 Task: Explore Airbnb accommodation in Budapest XVI. kerÃÂ¼let, Hungary from 5th December, 2023 to 16th December, 2023 for 2 adults. Place can be entire room with 1  bedroom having 1 bed and 1 bathroom. Property type can be hotel.
Action: Mouse moved to (591, 126)
Screenshot: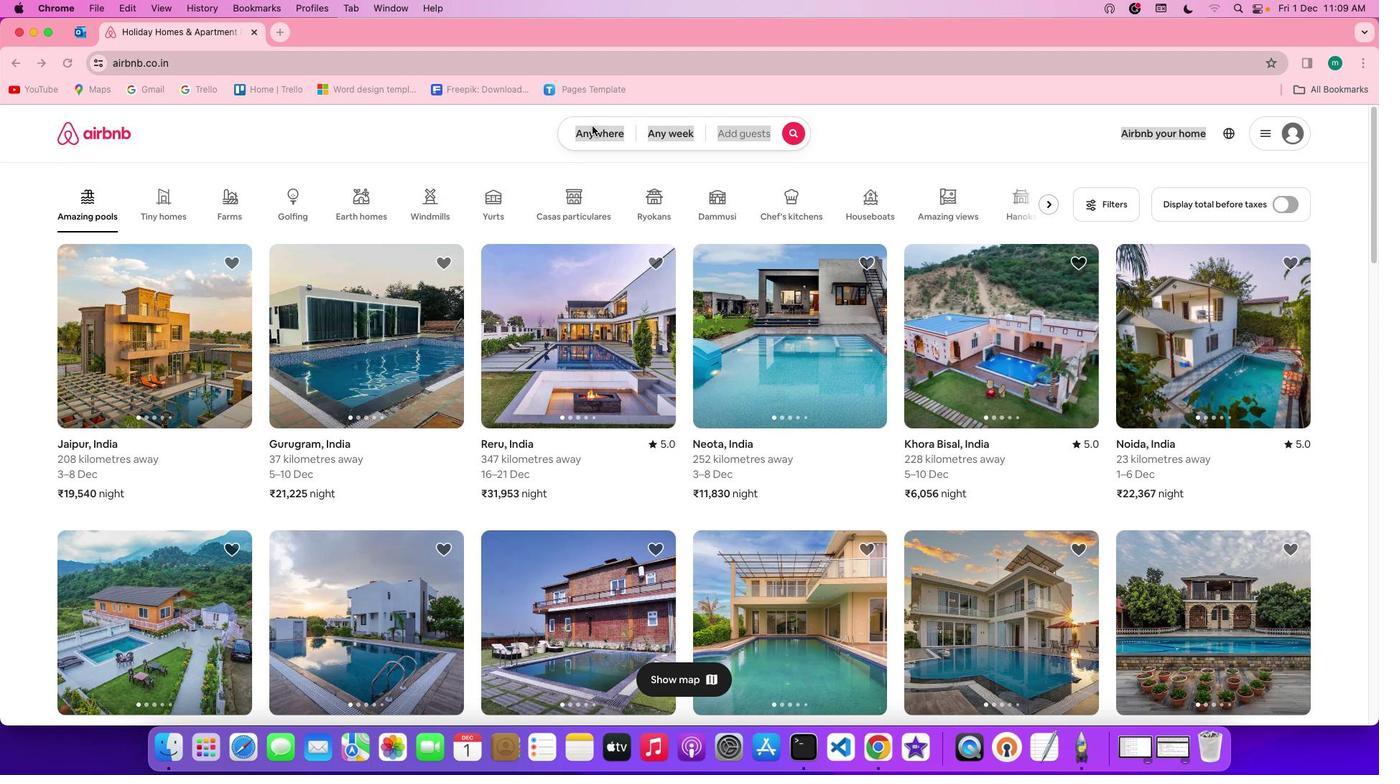 
Action: Mouse pressed left at (591, 126)
Screenshot: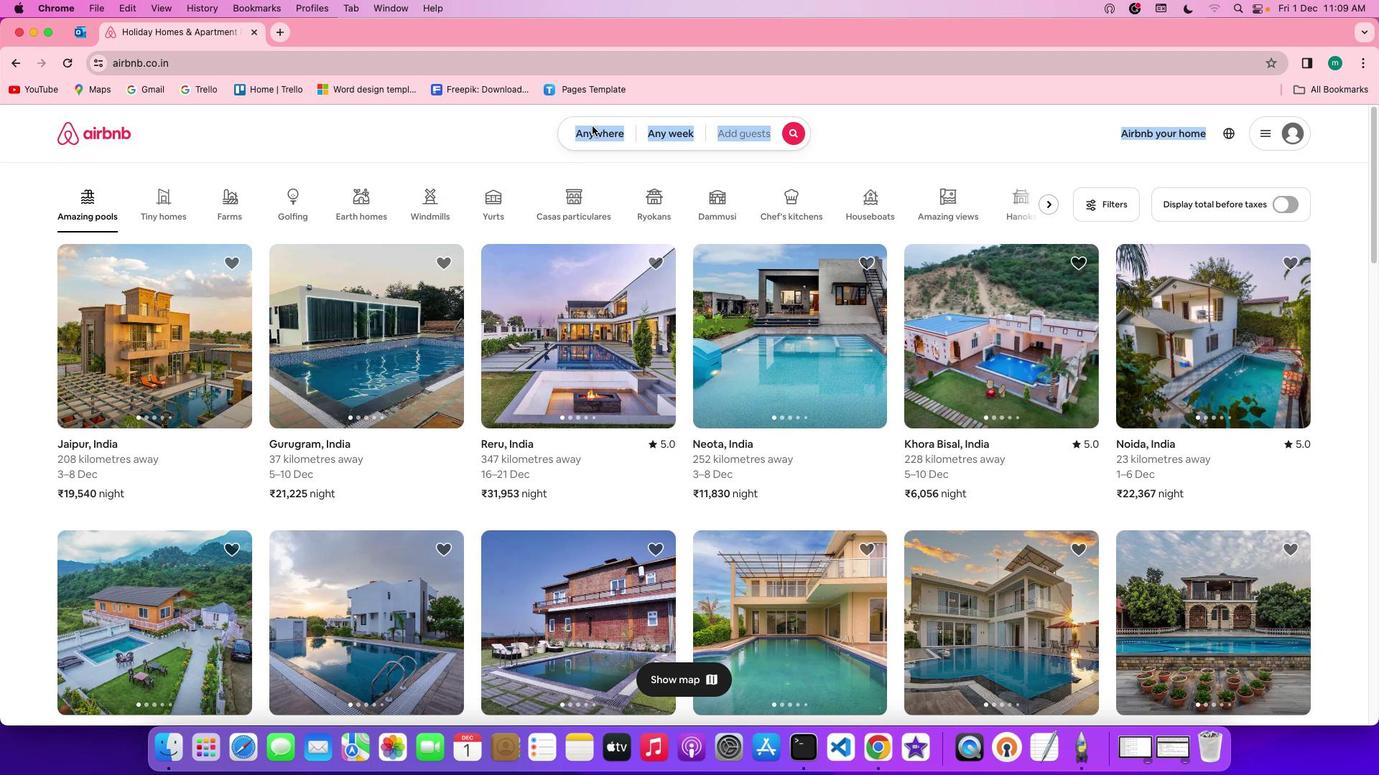 
Action: Mouse pressed left at (591, 126)
Screenshot: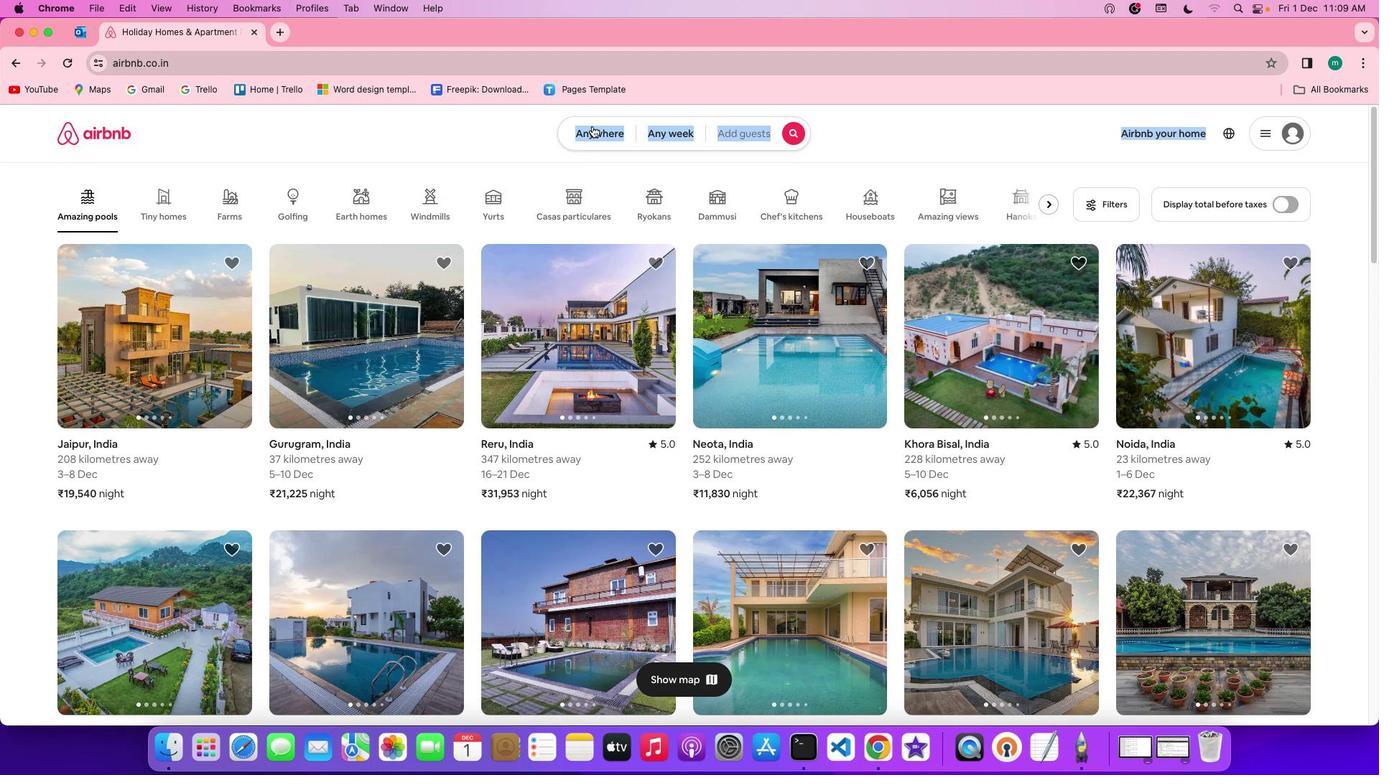 
Action: Mouse moved to (532, 191)
Screenshot: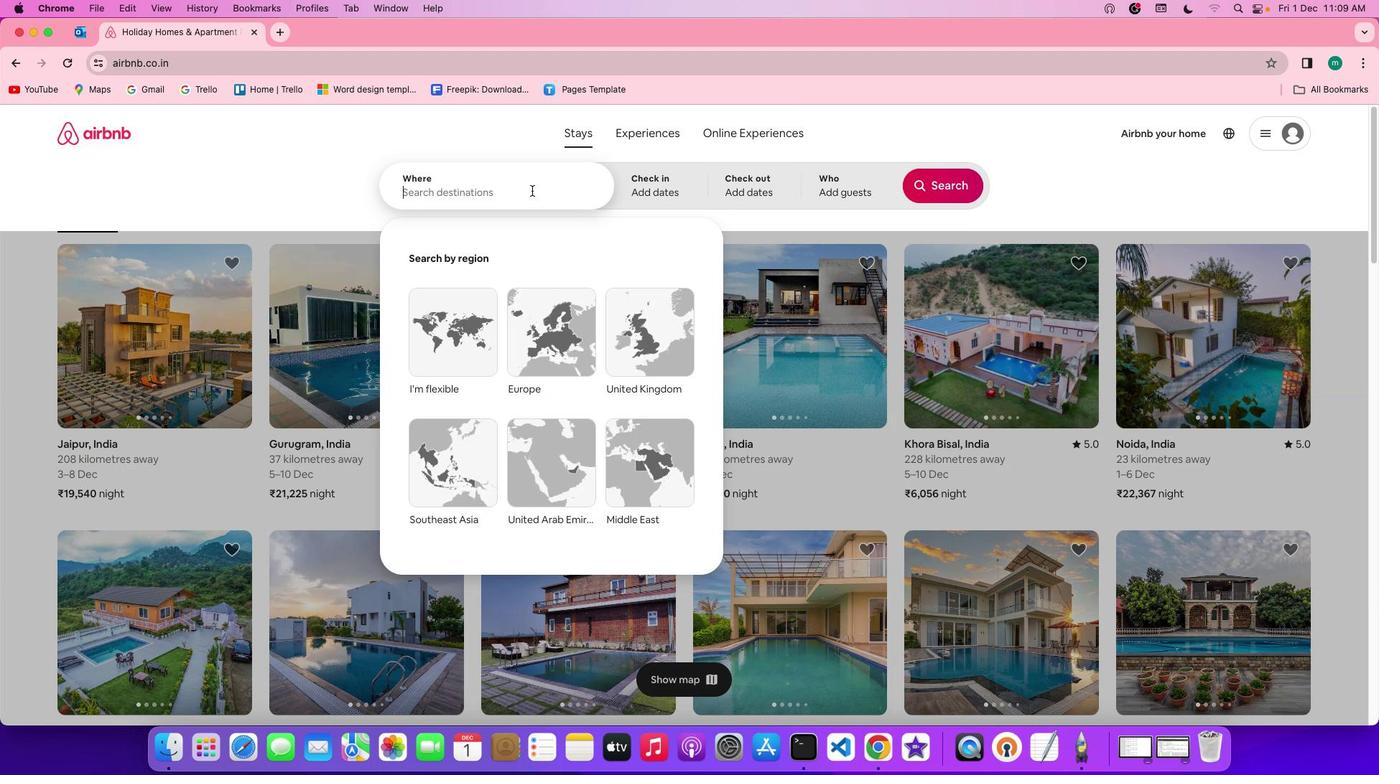 
Action: Mouse pressed left at (532, 191)
Screenshot: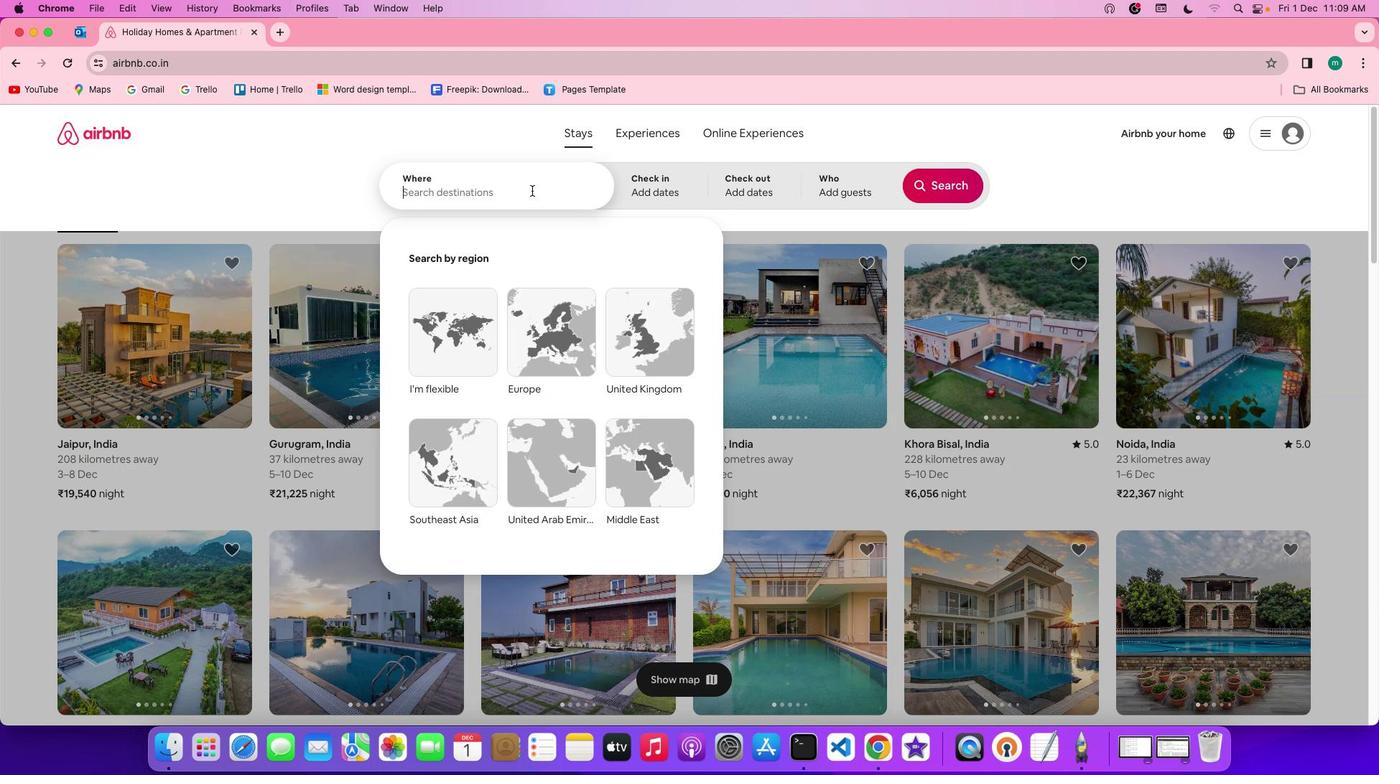
Action: Key pressed Key.shift'B''u''d''a''p''e''s''t'Key.spaceKey.shift'X''V''I''.'Key.spaceKey.shift'K''e''r''u''l''e''t'','Key.spaceKey.shift'H''u''n''g''a''r''y'
Screenshot: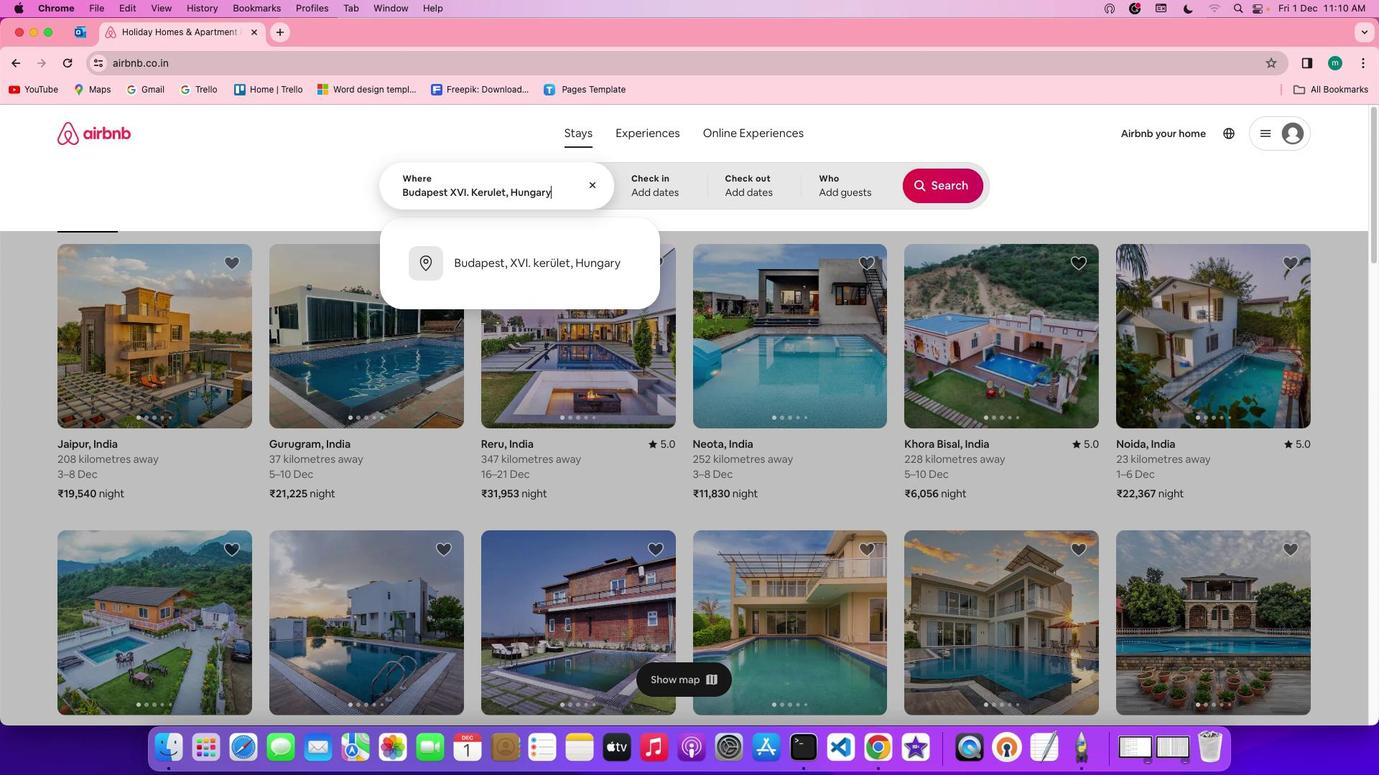 
Action: Mouse moved to (674, 174)
Screenshot: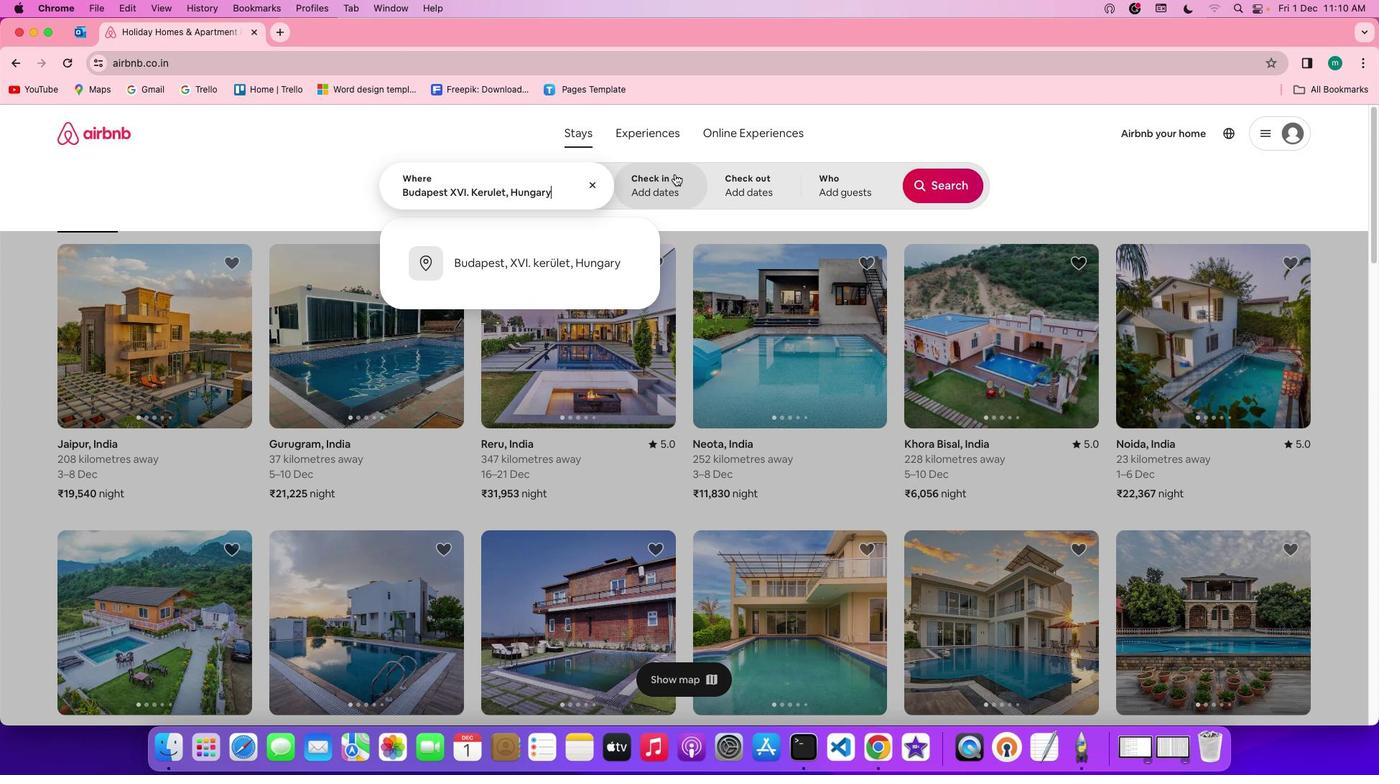 
Action: Mouse pressed left at (674, 174)
Screenshot: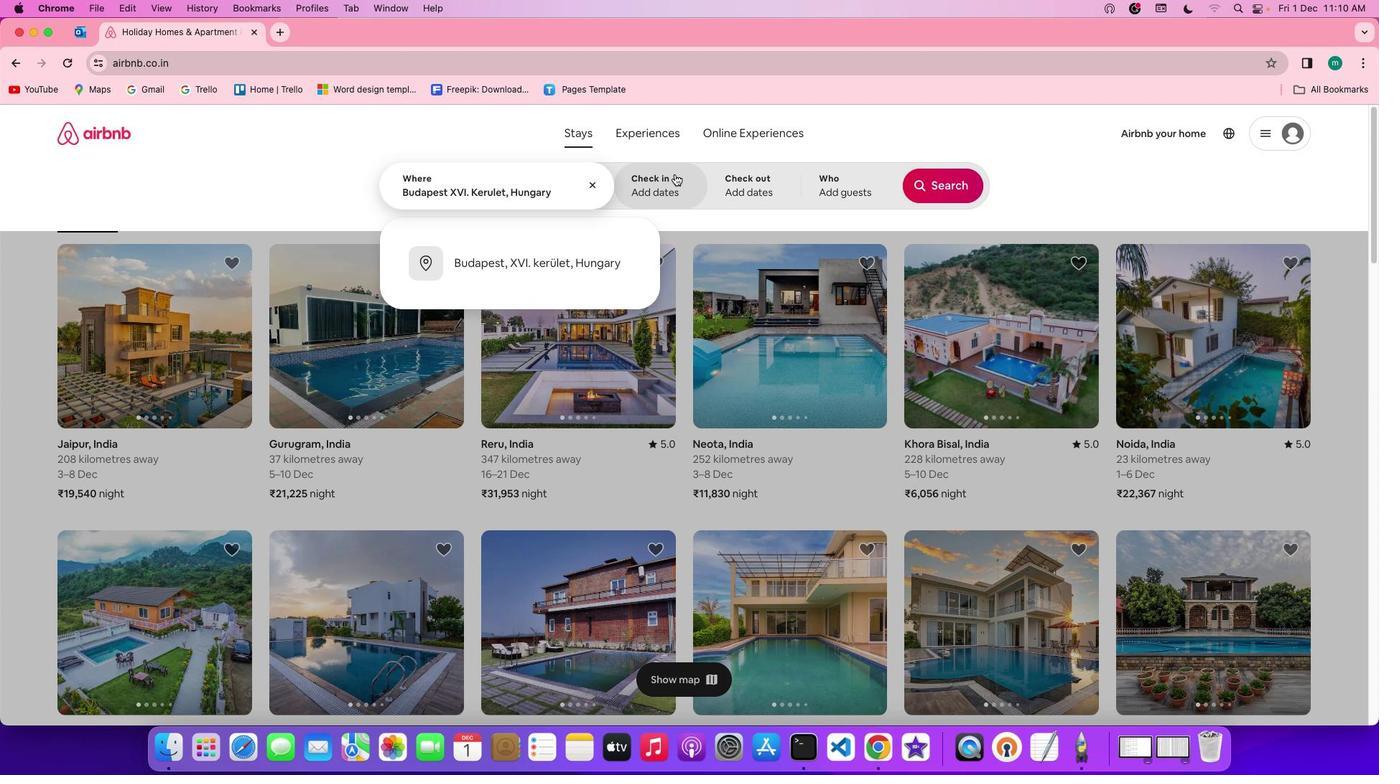 
Action: Mouse moved to (886, 357)
Screenshot: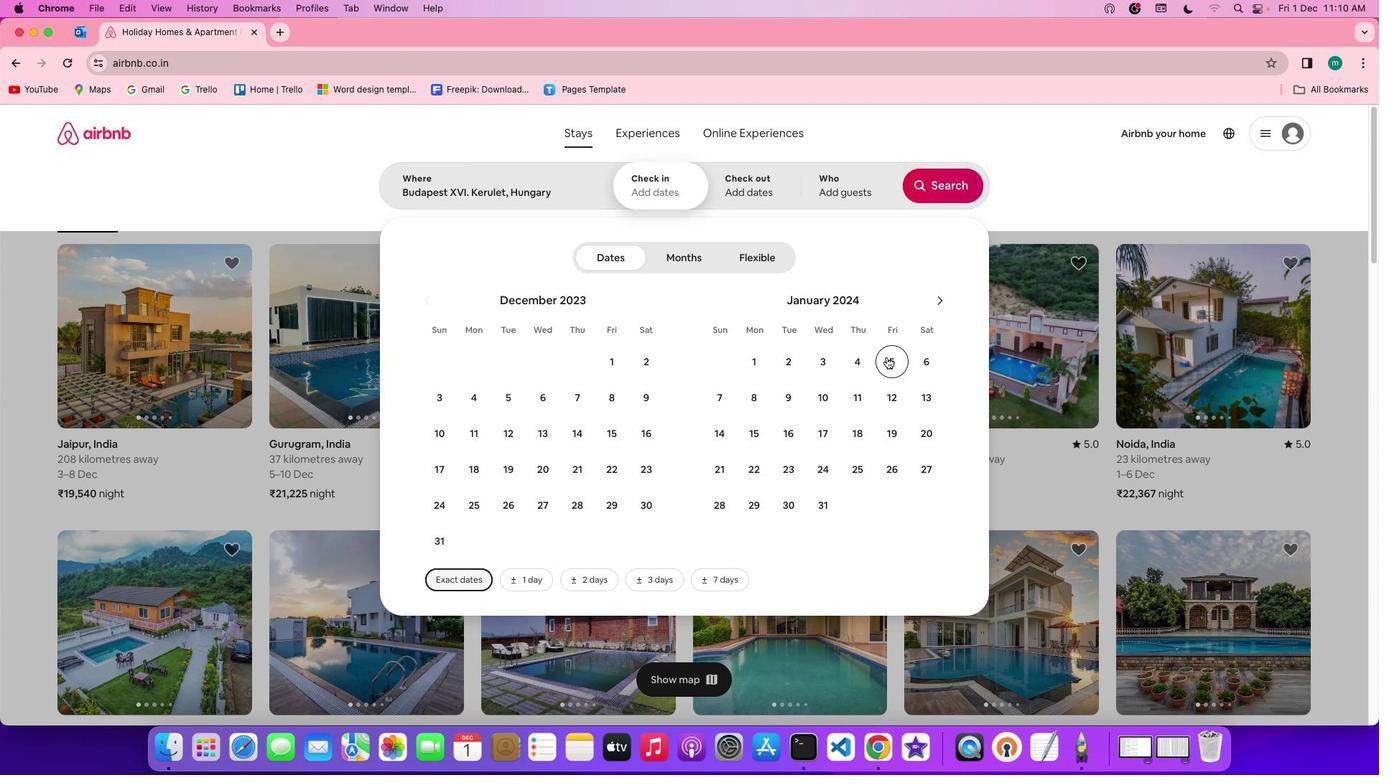 
Action: Mouse pressed left at (886, 357)
Screenshot: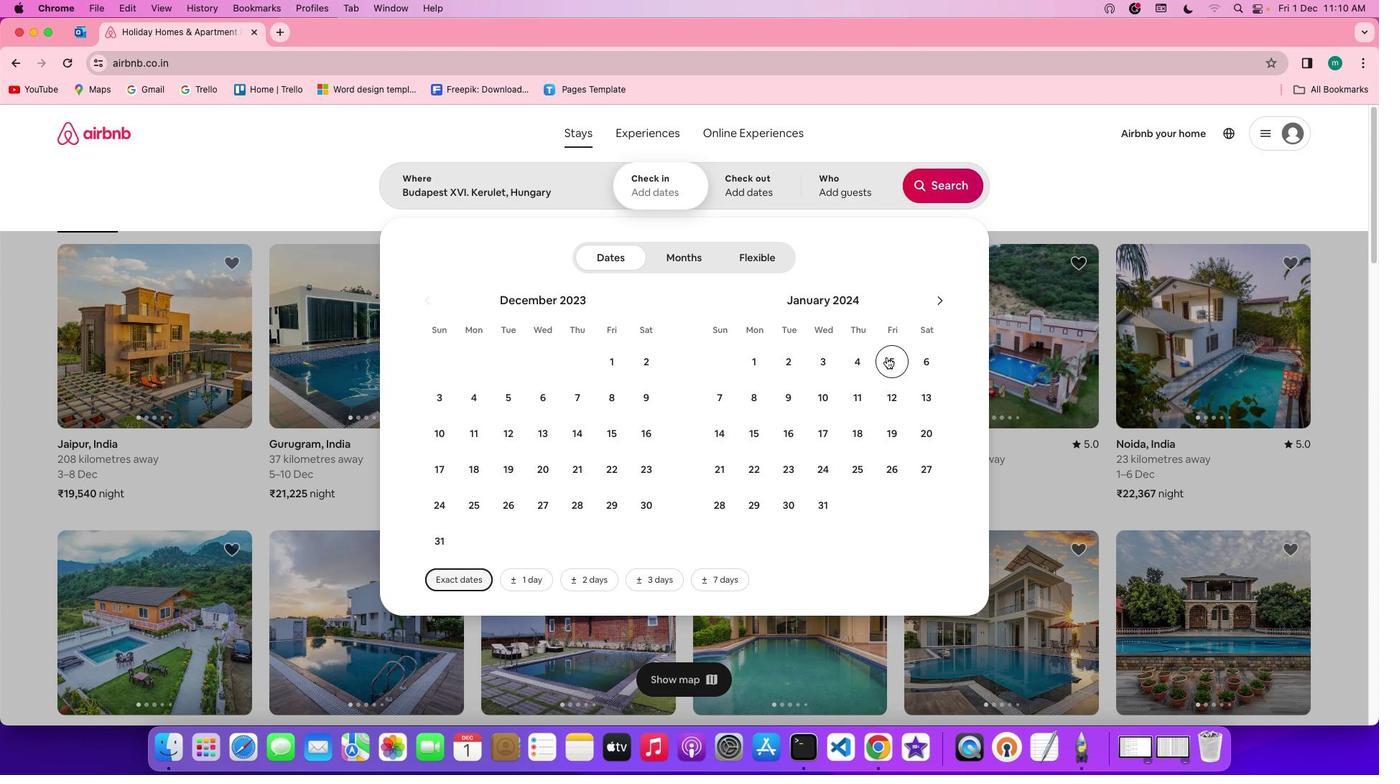 
Action: Mouse moved to (774, 433)
Screenshot: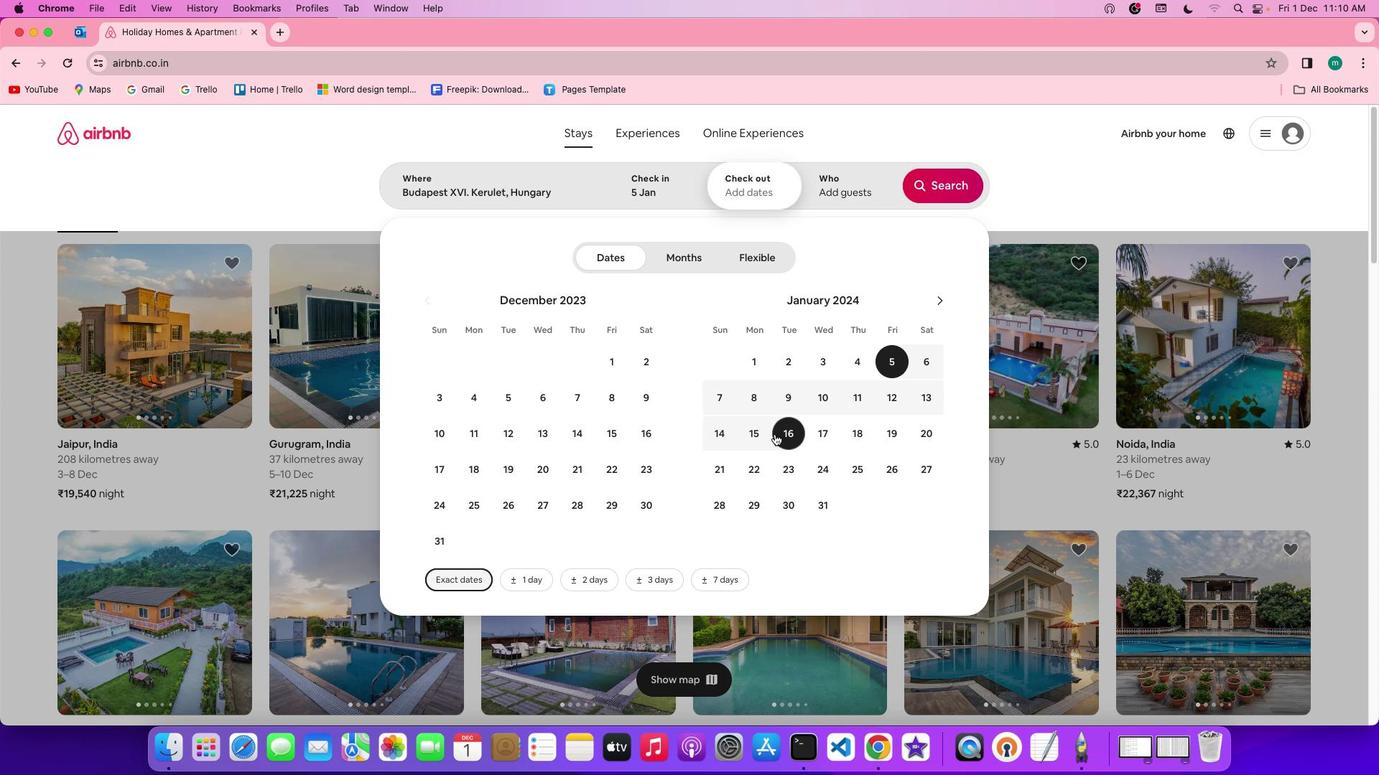 
Action: Mouse pressed left at (774, 433)
Screenshot: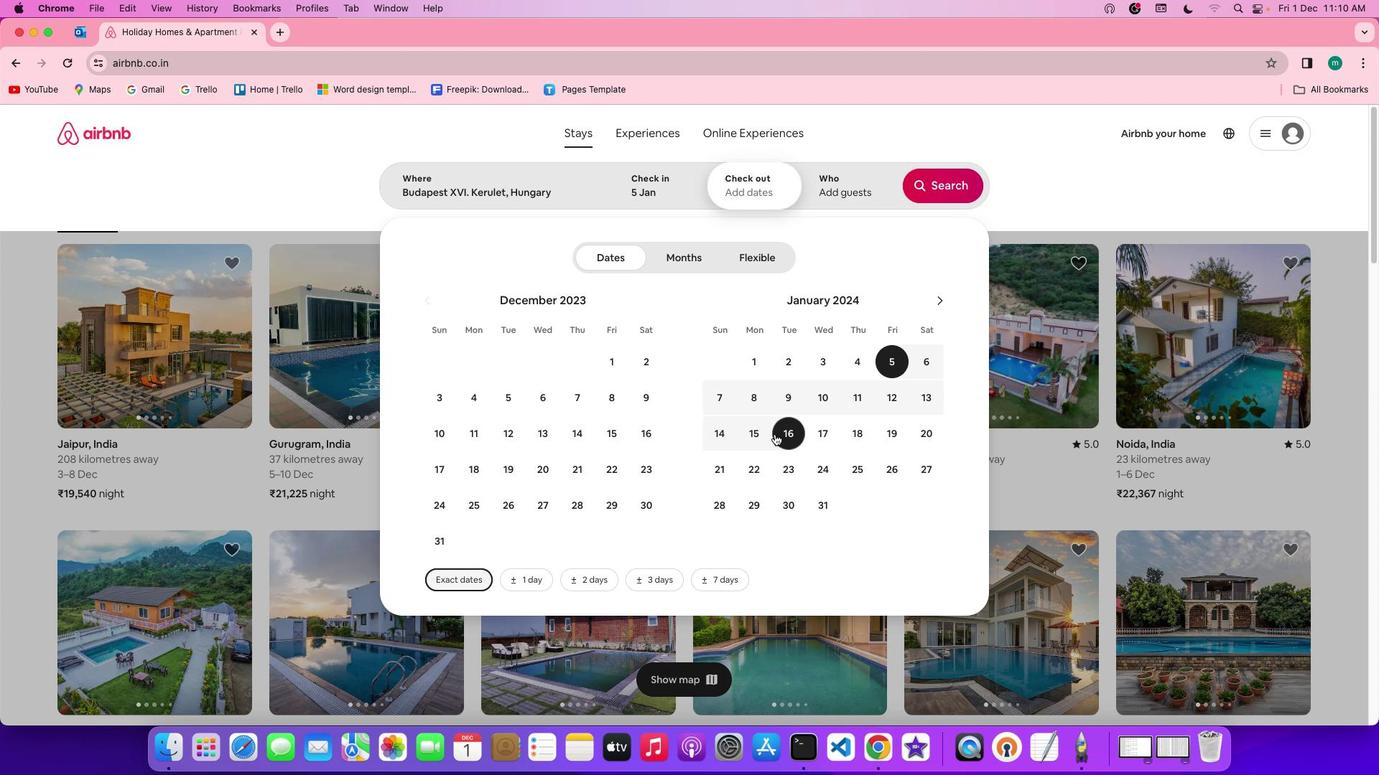 
Action: Mouse moved to (846, 175)
Screenshot: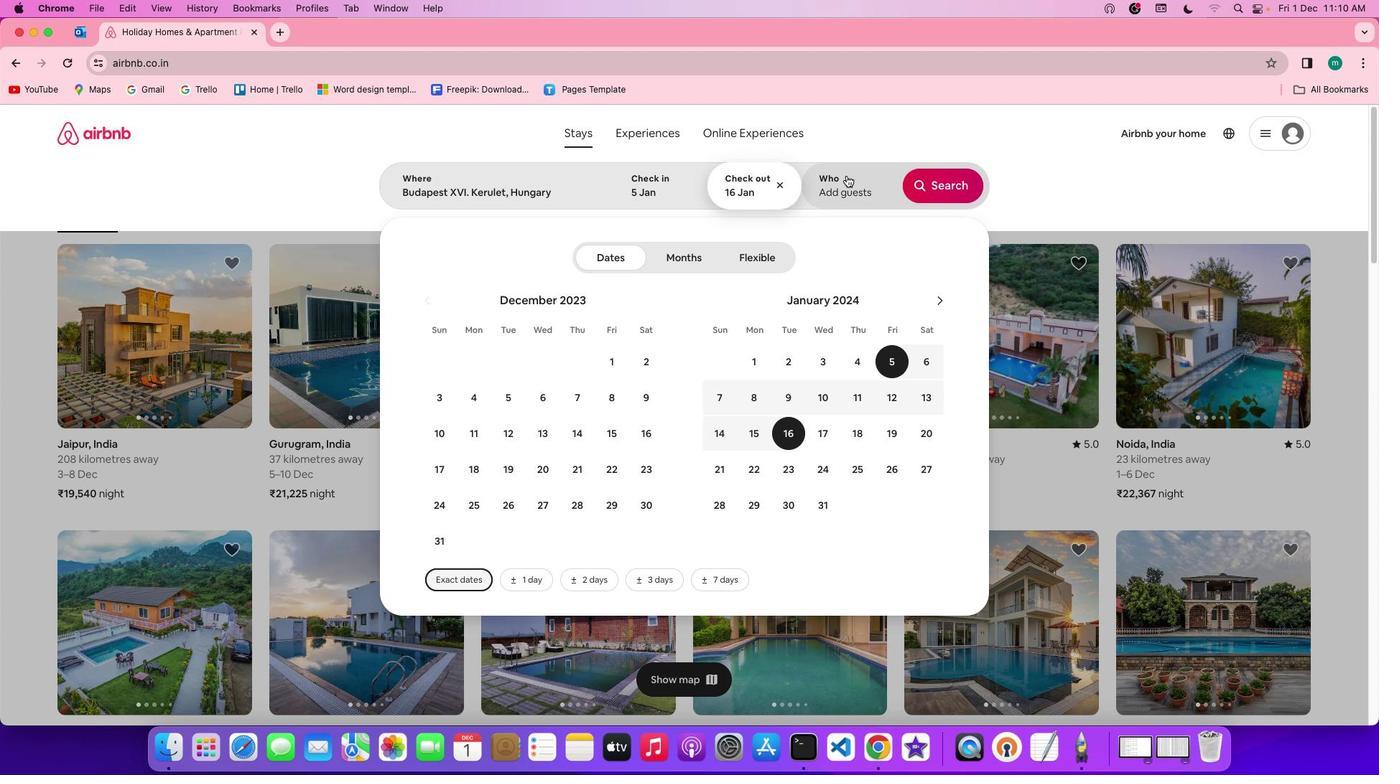 
Action: Mouse pressed left at (846, 175)
Screenshot: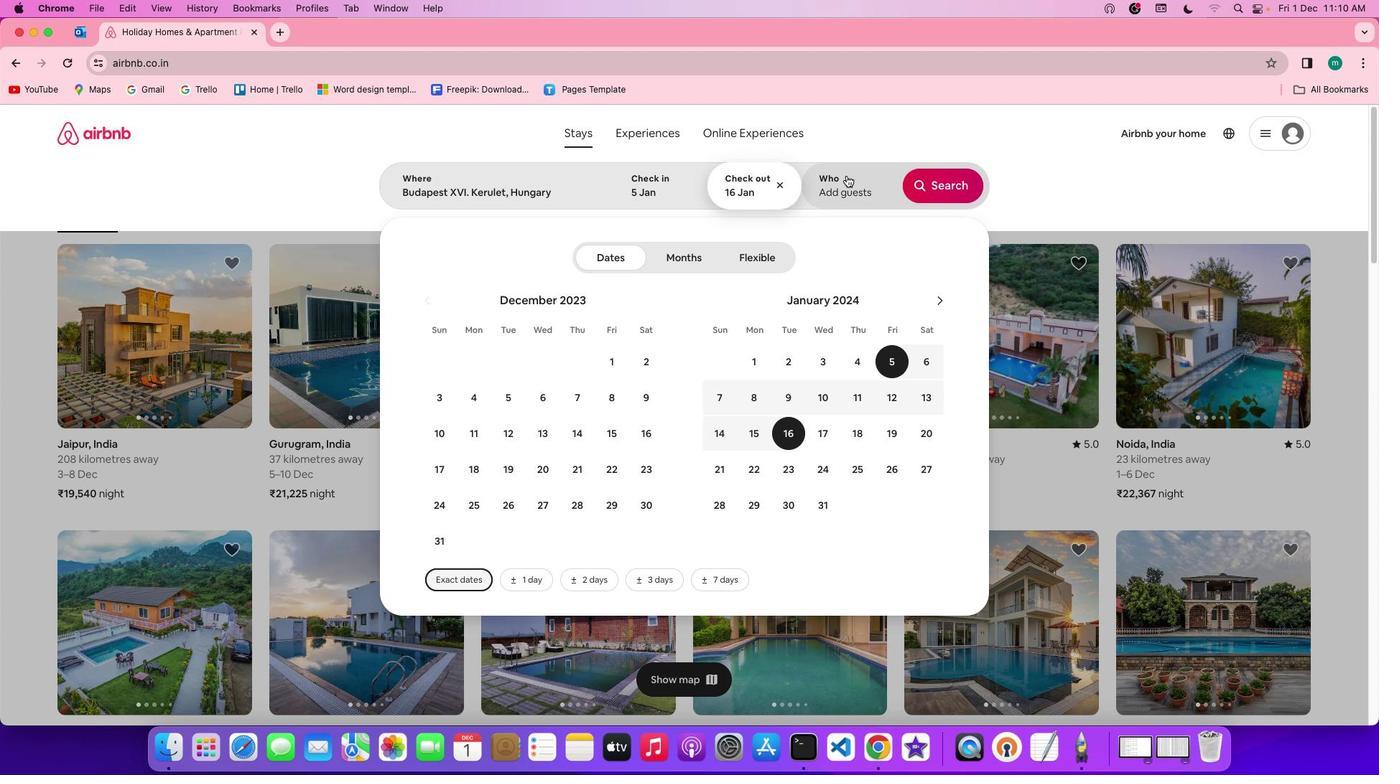 
Action: Mouse moved to (945, 260)
Screenshot: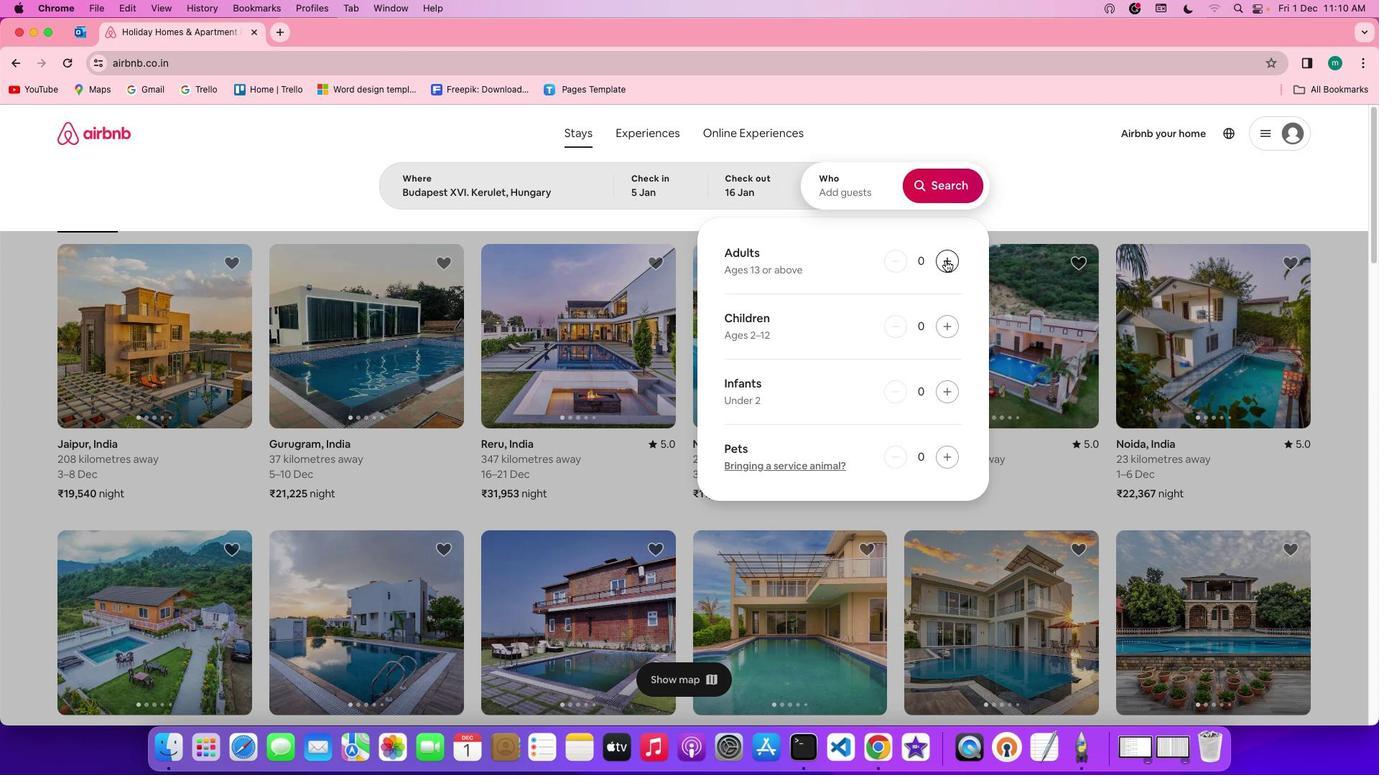 
Action: Mouse pressed left at (945, 260)
Screenshot: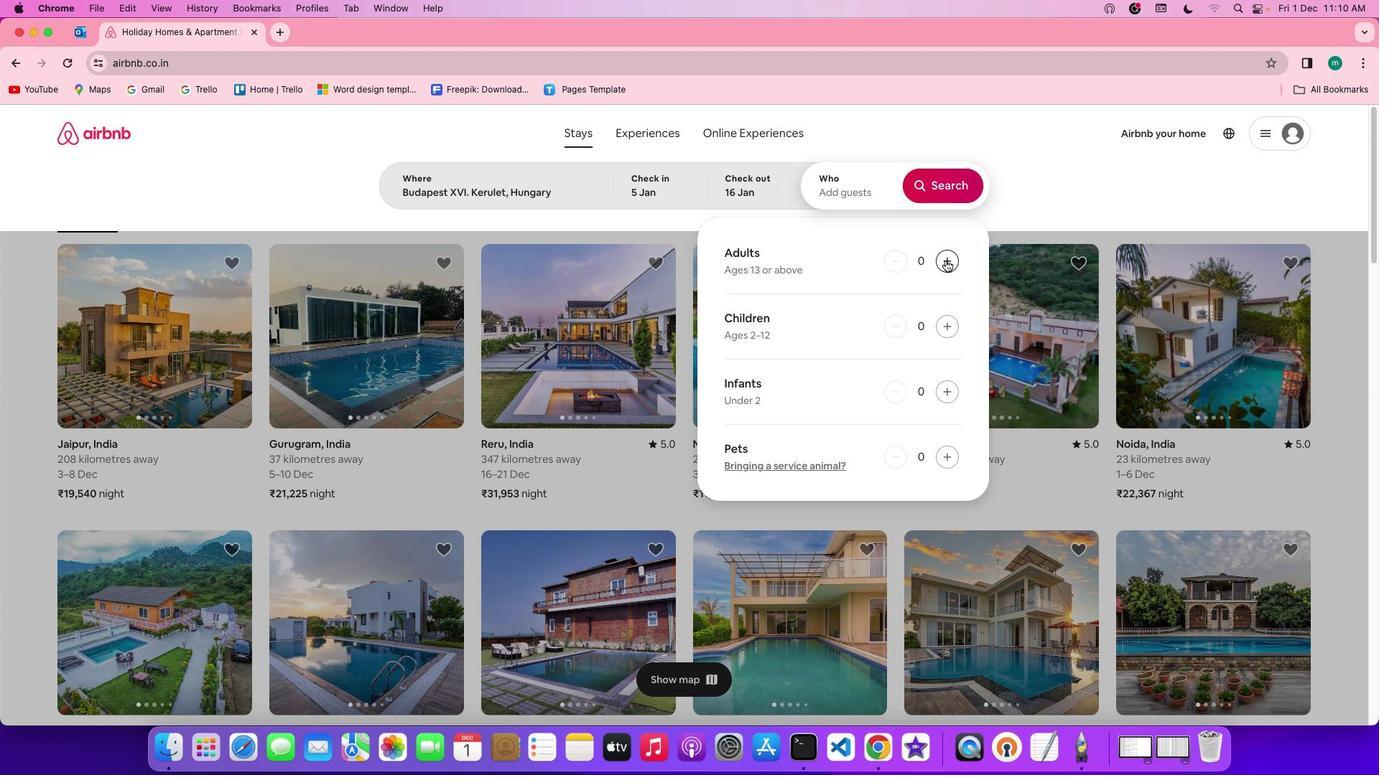 
Action: Mouse pressed left at (945, 260)
Screenshot: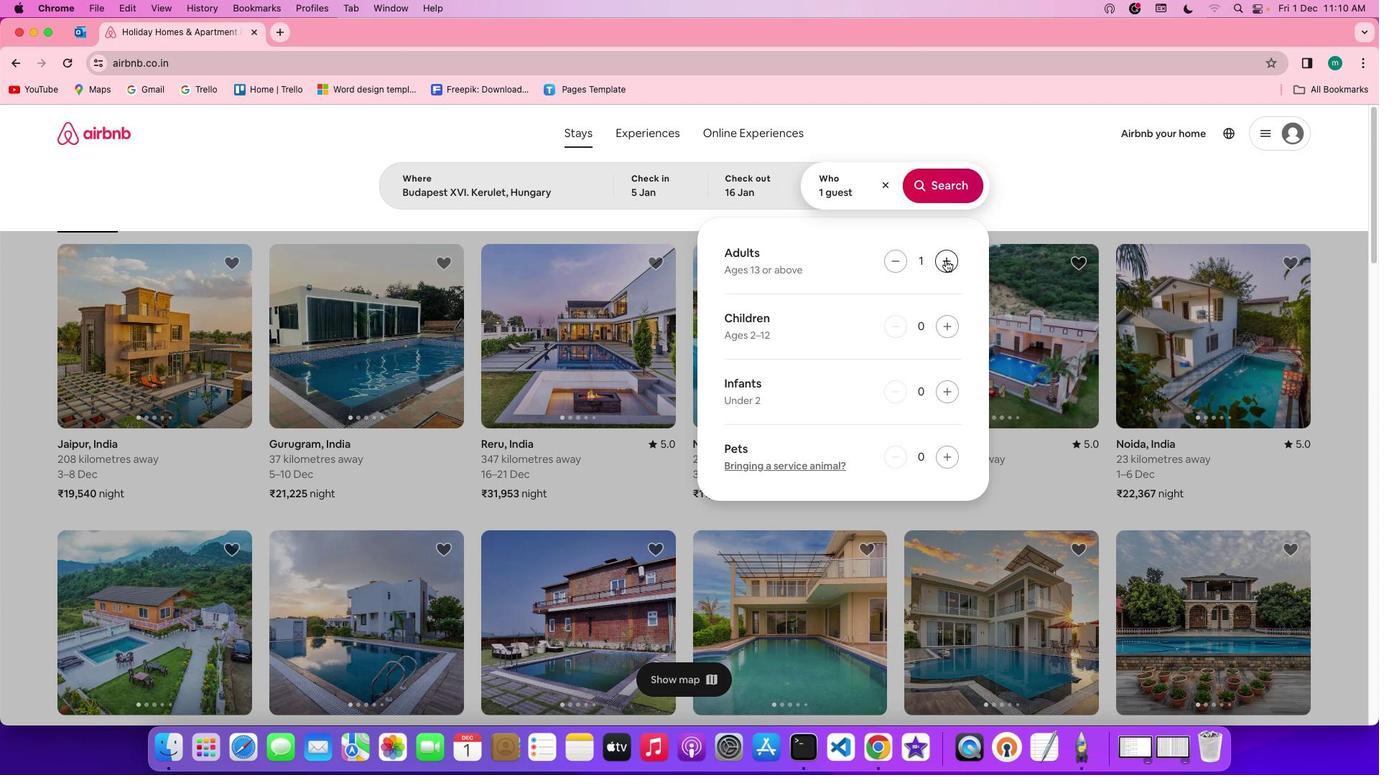 
Action: Mouse moved to (961, 176)
Screenshot: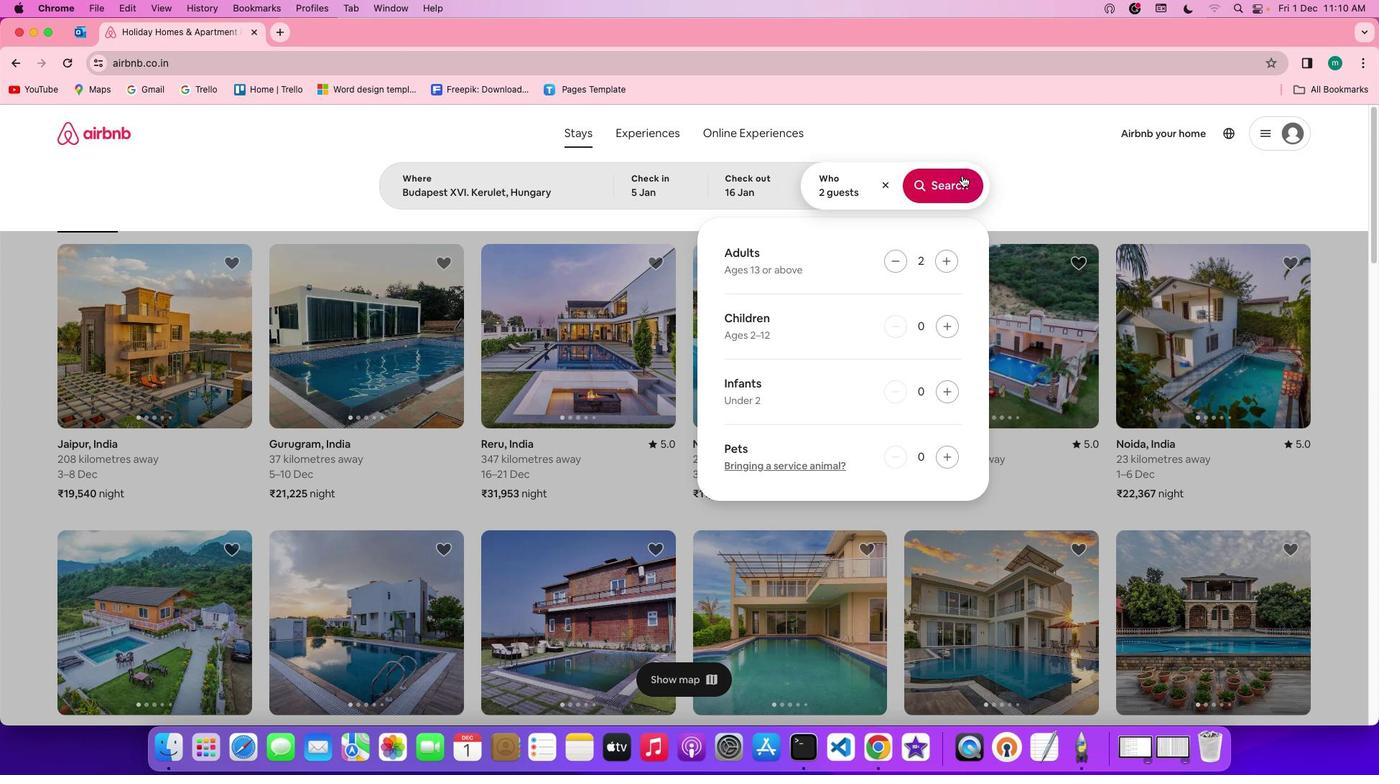 
Action: Mouse pressed left at (961, 176)
Screenshot: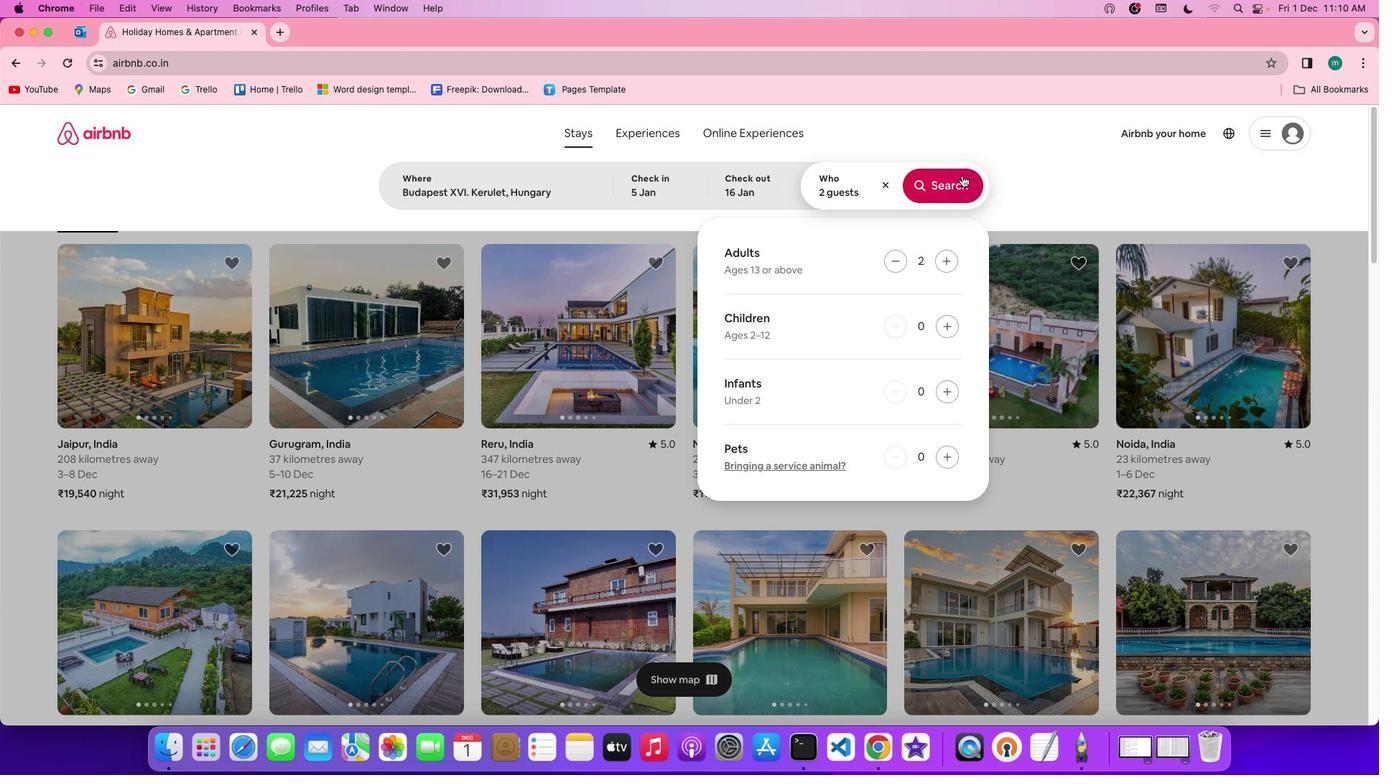 
Action: Mouse moved to (1160, 193)
Screenshot: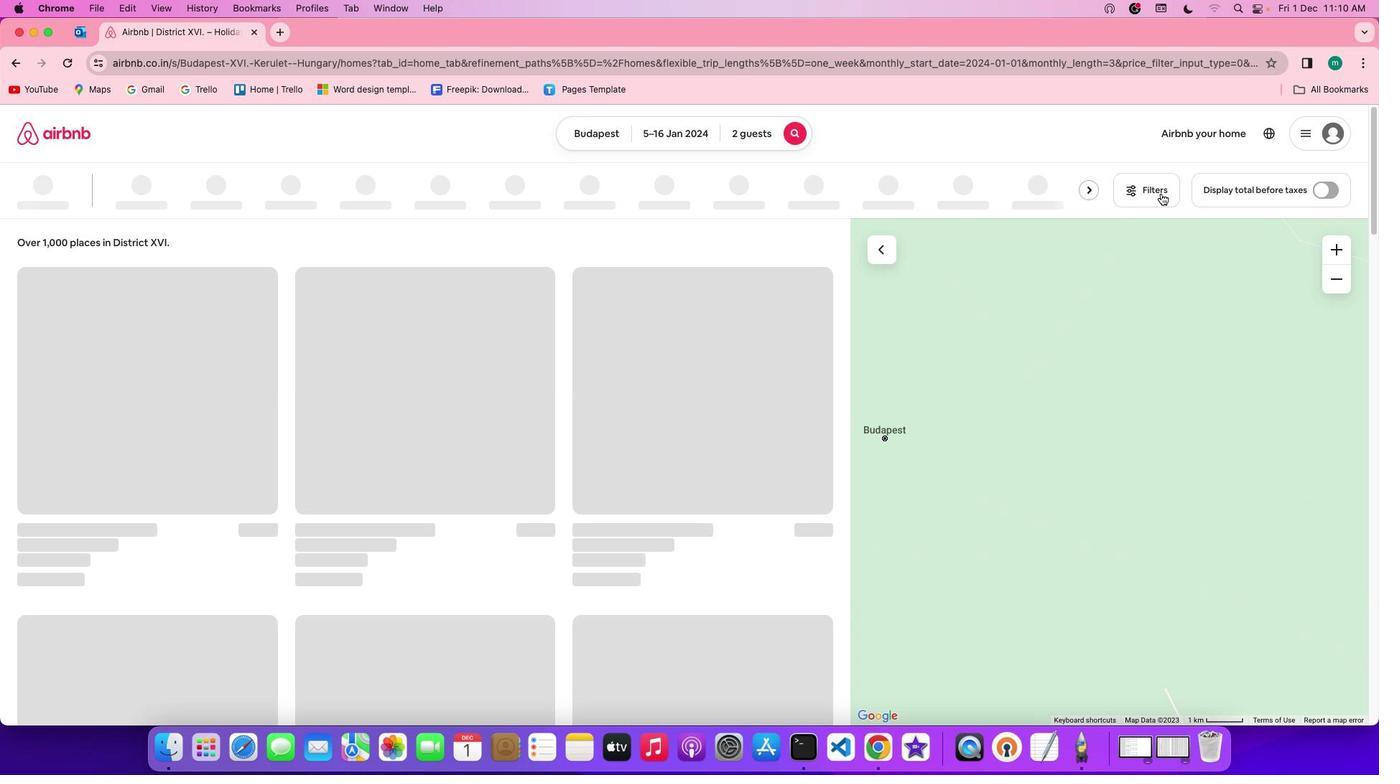 
Action: Mouse pressed left at (1160, 193)
Screenshot: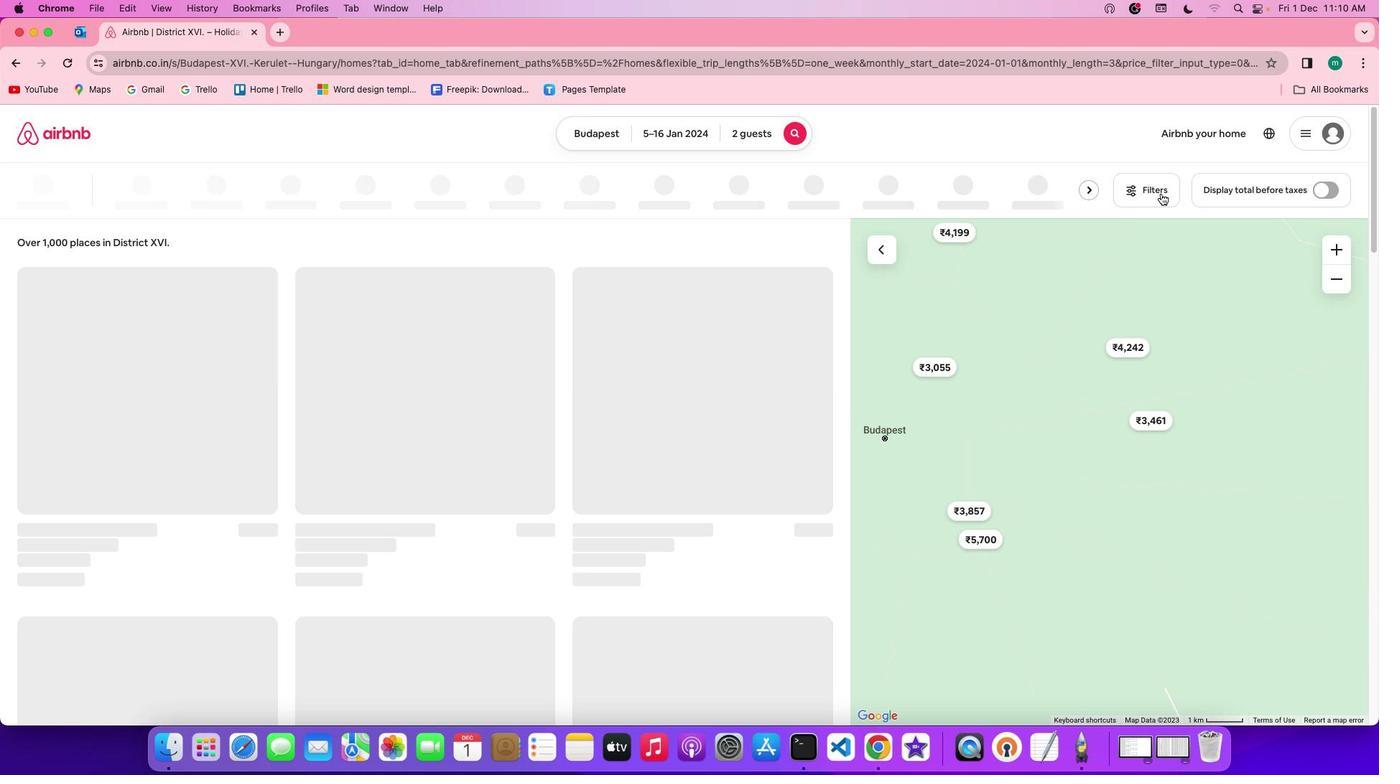 
Action: Mouse moved to (834, 411)
Screenshot: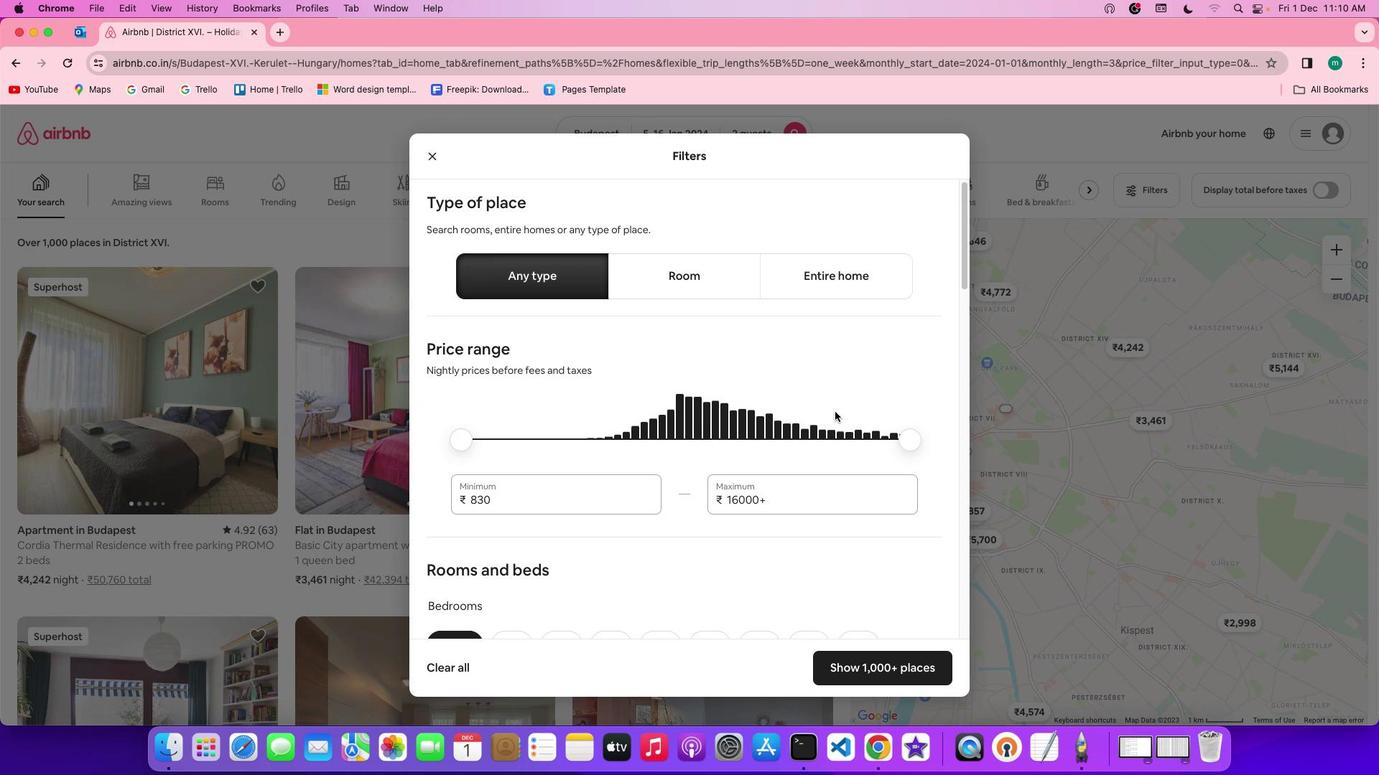 
Action: Mouse scrolled (834, 411) with delta (0, 0)
Screenshot: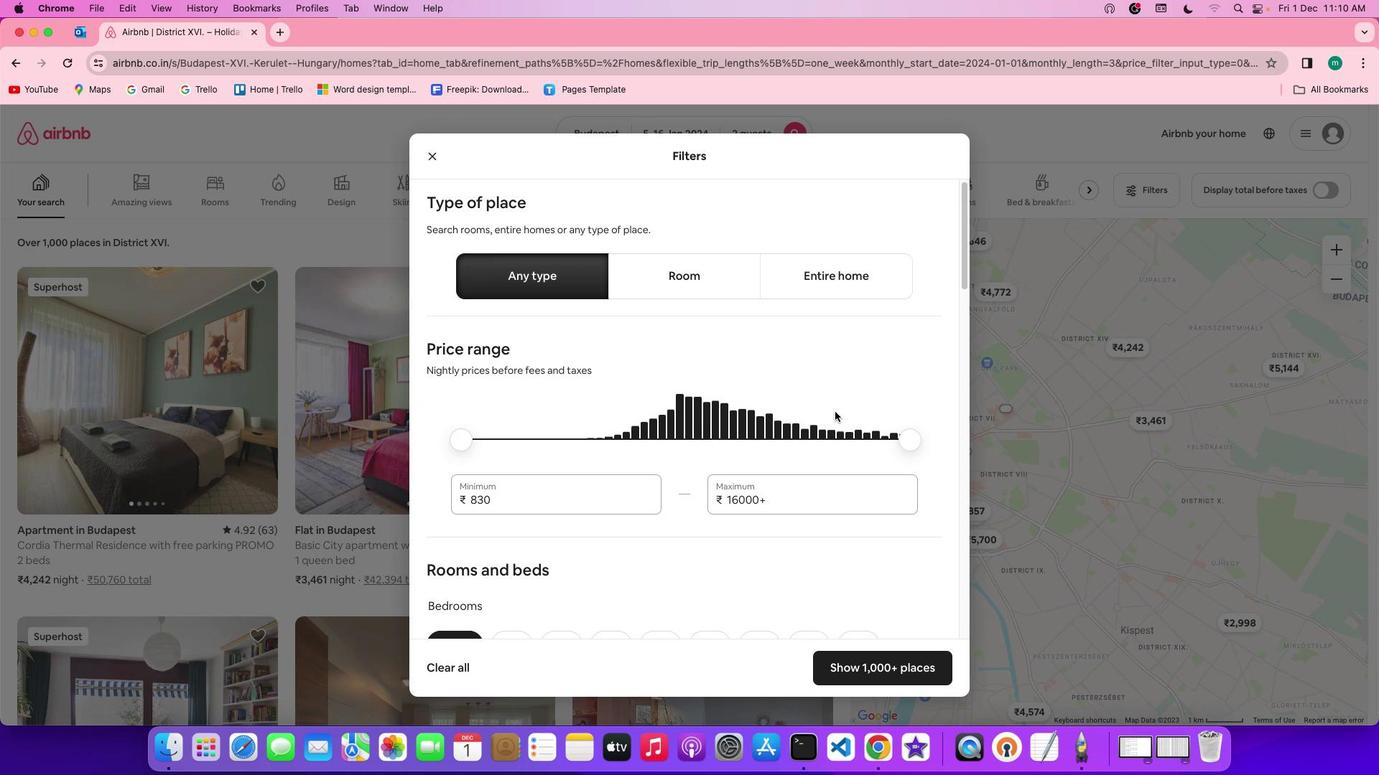 
Action: Mouse moved to (835, 411)
Screenshot: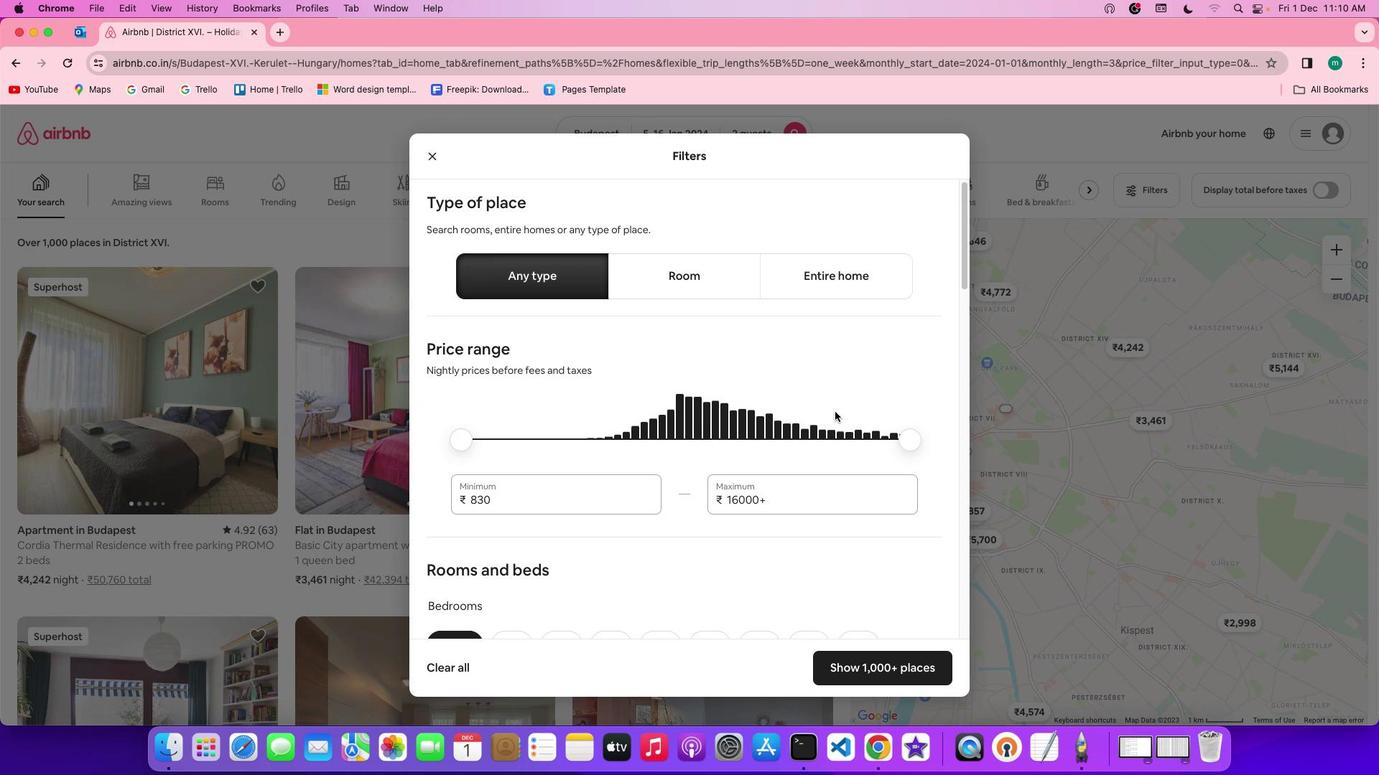 
Action: Mouse scrolled (835, 411) with delta (0, 0)
Screenshot: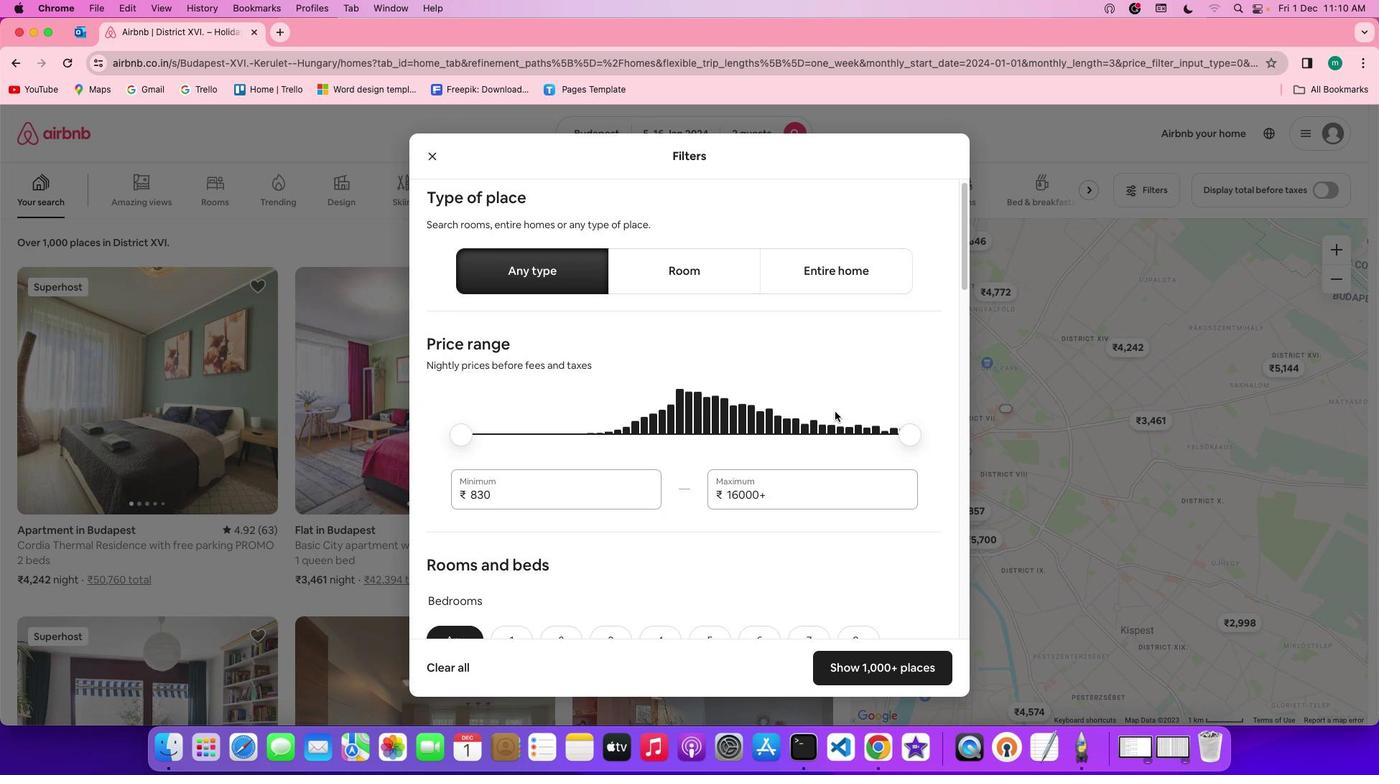 
Action: Mouse scrolled (835, 411) with delta (0, -1)
Screenshot: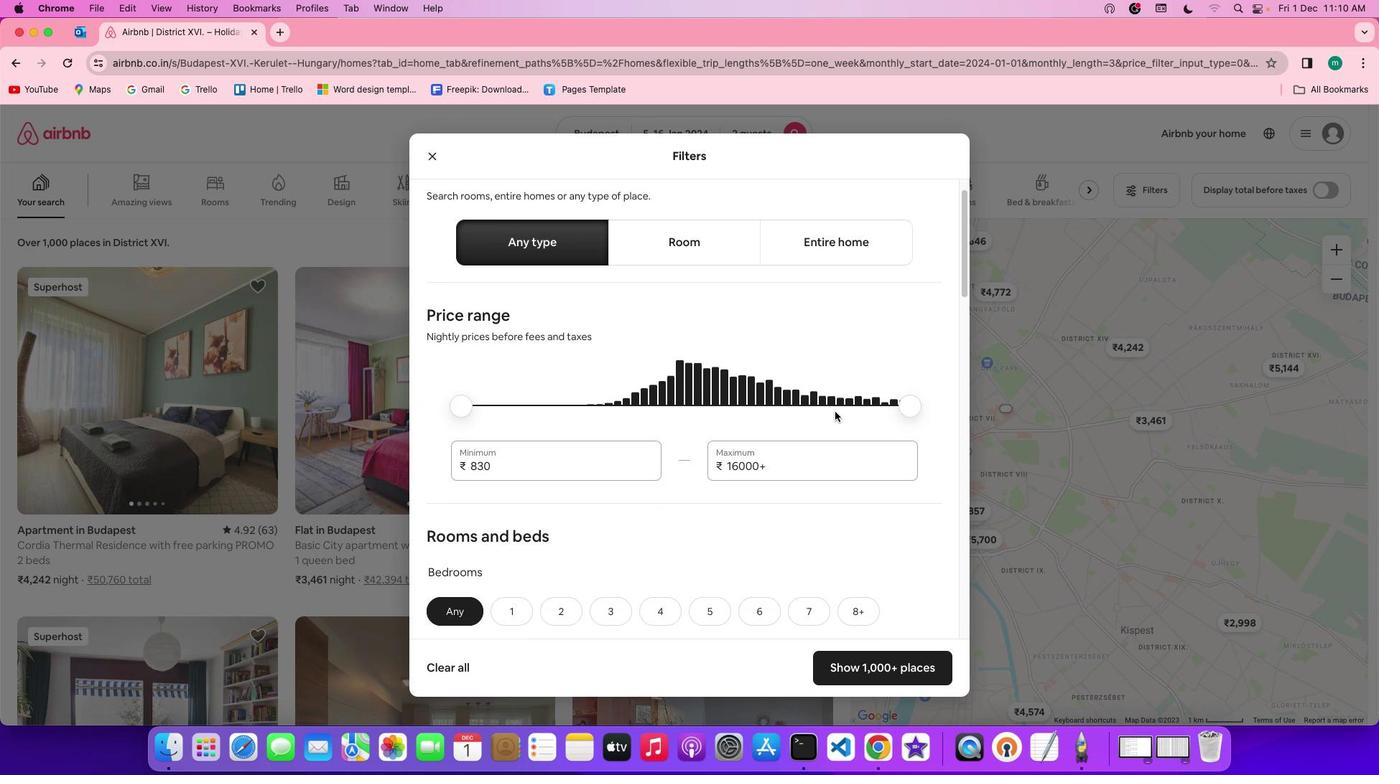 
Action: Mouse scrolled (835, 411) with delta (0, -1)
Screenshot: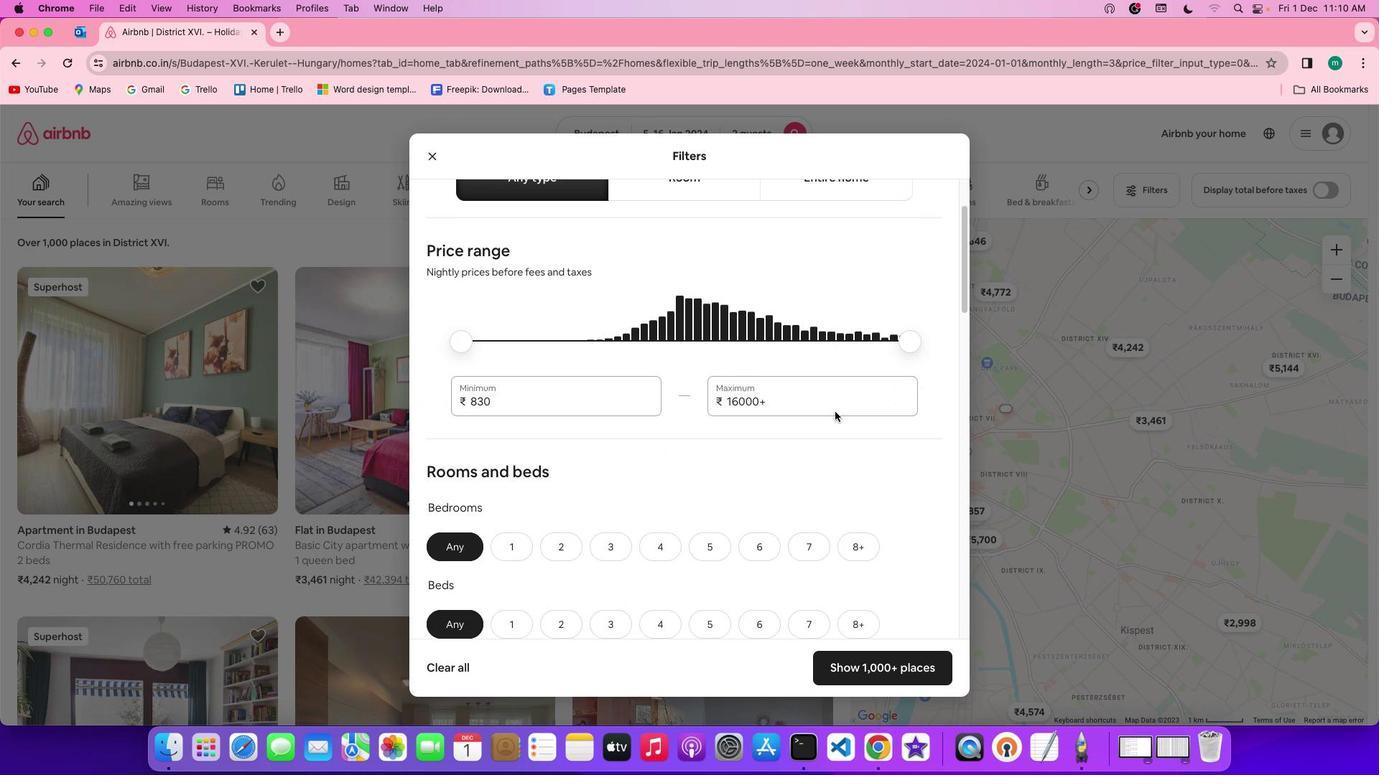 
Action: Mouse moved to (835, 411)
Screenshot: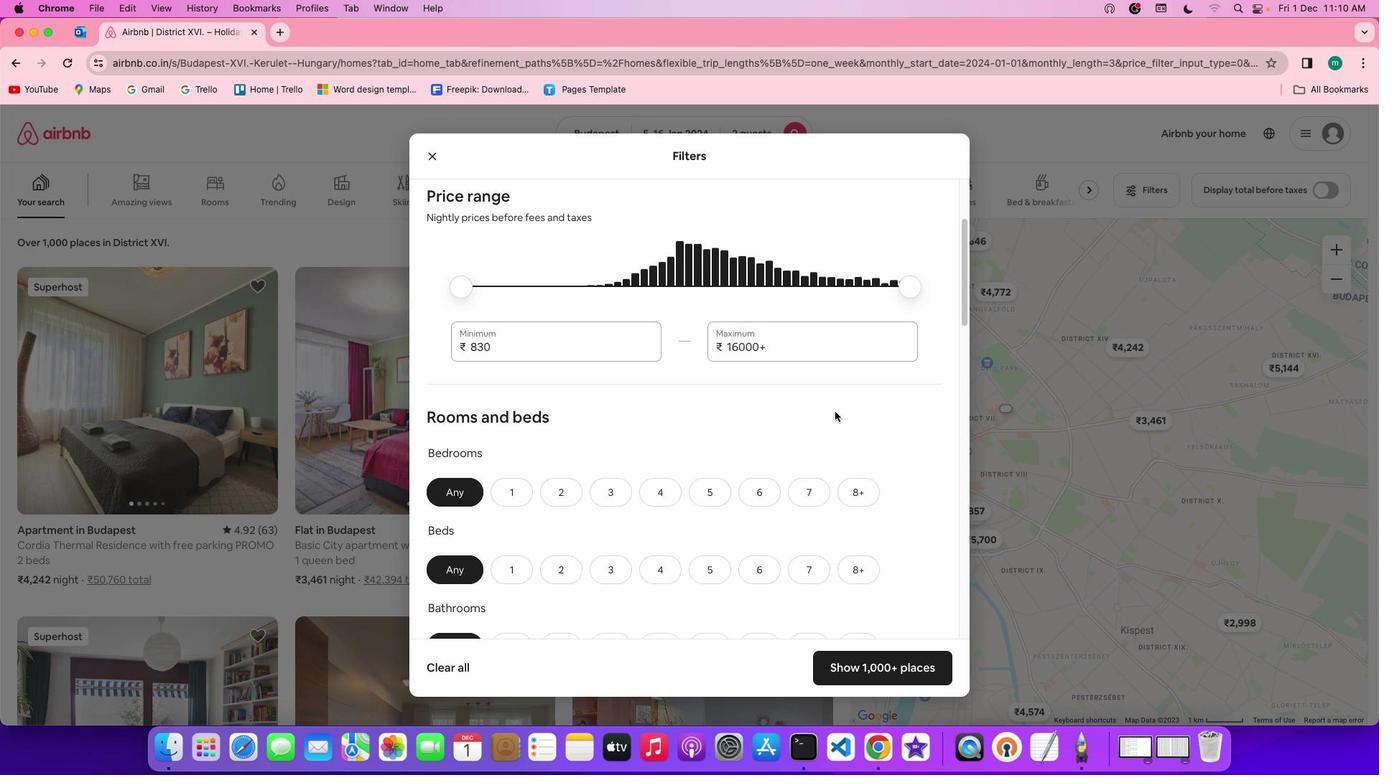 
Action: Mouse scrolled (835, 411) with delta (0, 0)
Screenshot: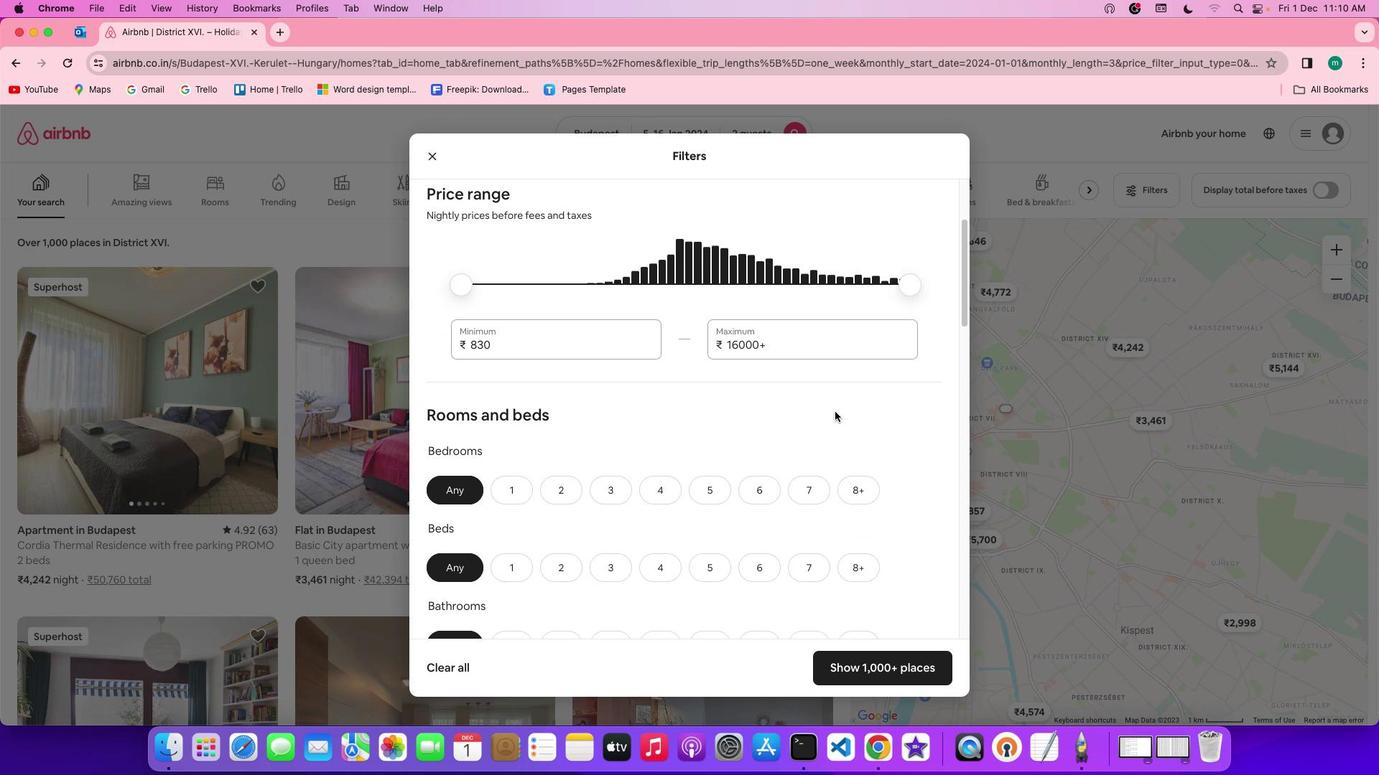 
Action: Mouse scrolled (835, 411) with delta (0, 0)
Screenshot: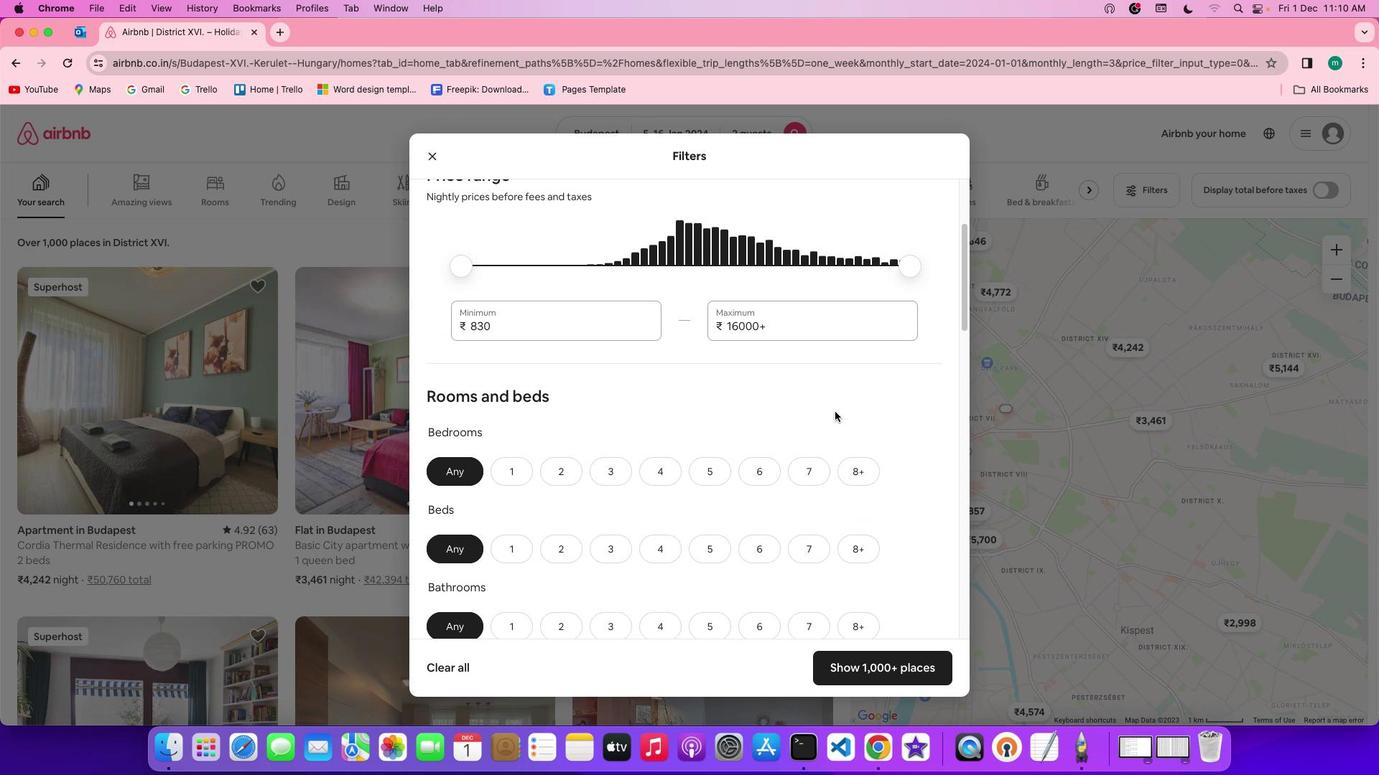 
Action: Mouse scrolled (835, 411) with delta (0, -2)
Screenshot: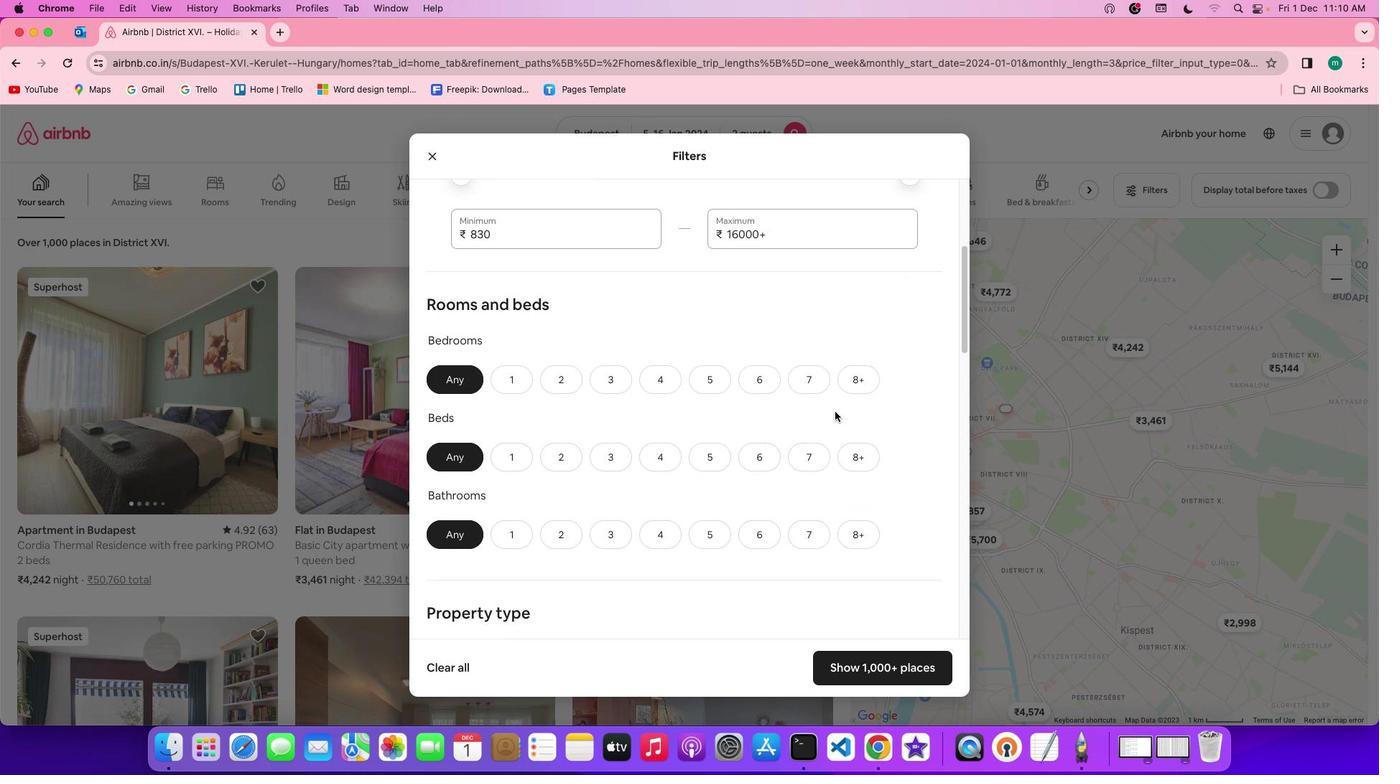 
Action: Mouse scrolled (835, 411) with delta (0, -2)
Screenshot: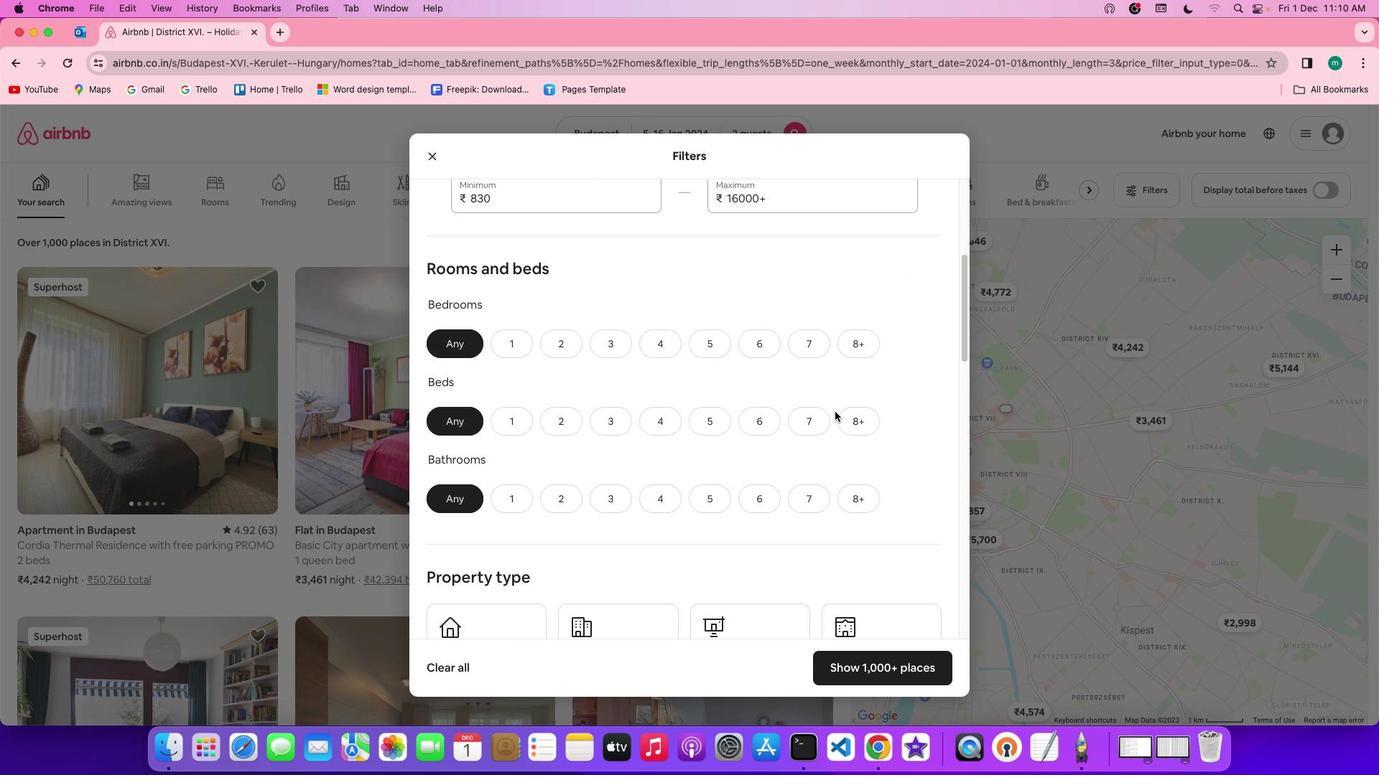 
Action: Mouse moved to (507, 255)
Screenshot: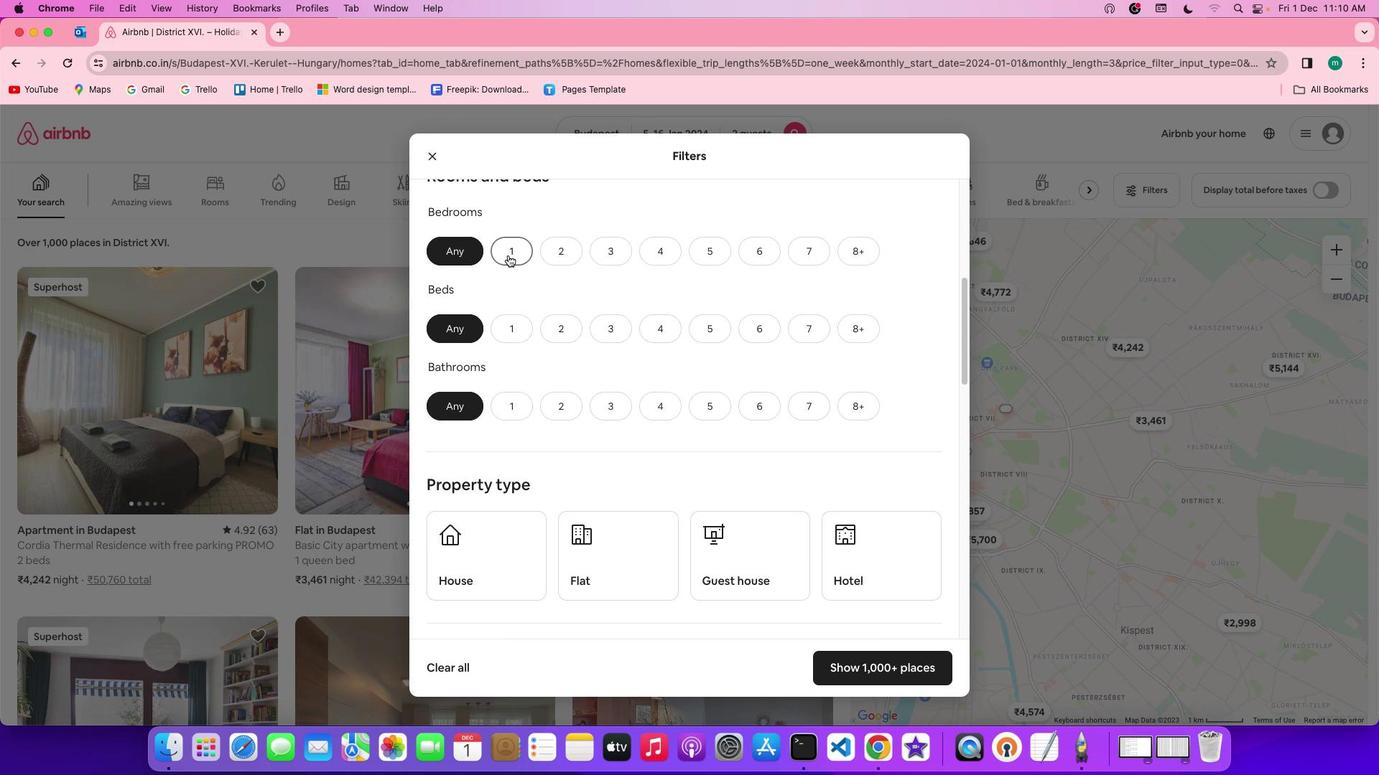 
Action: Mouse pressed left at (507, 255)
Screenshot: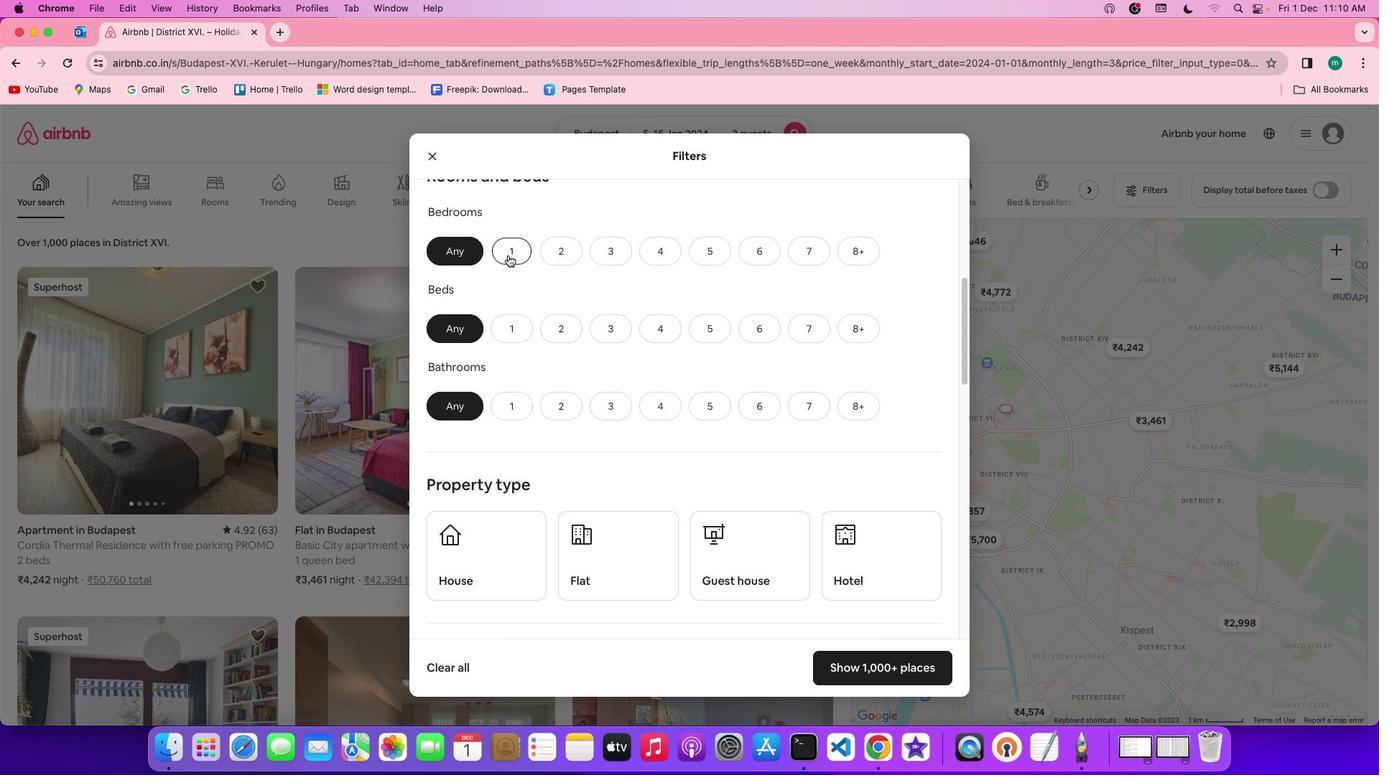 
Action: Mouse moved to (516, 330)
Screenshot: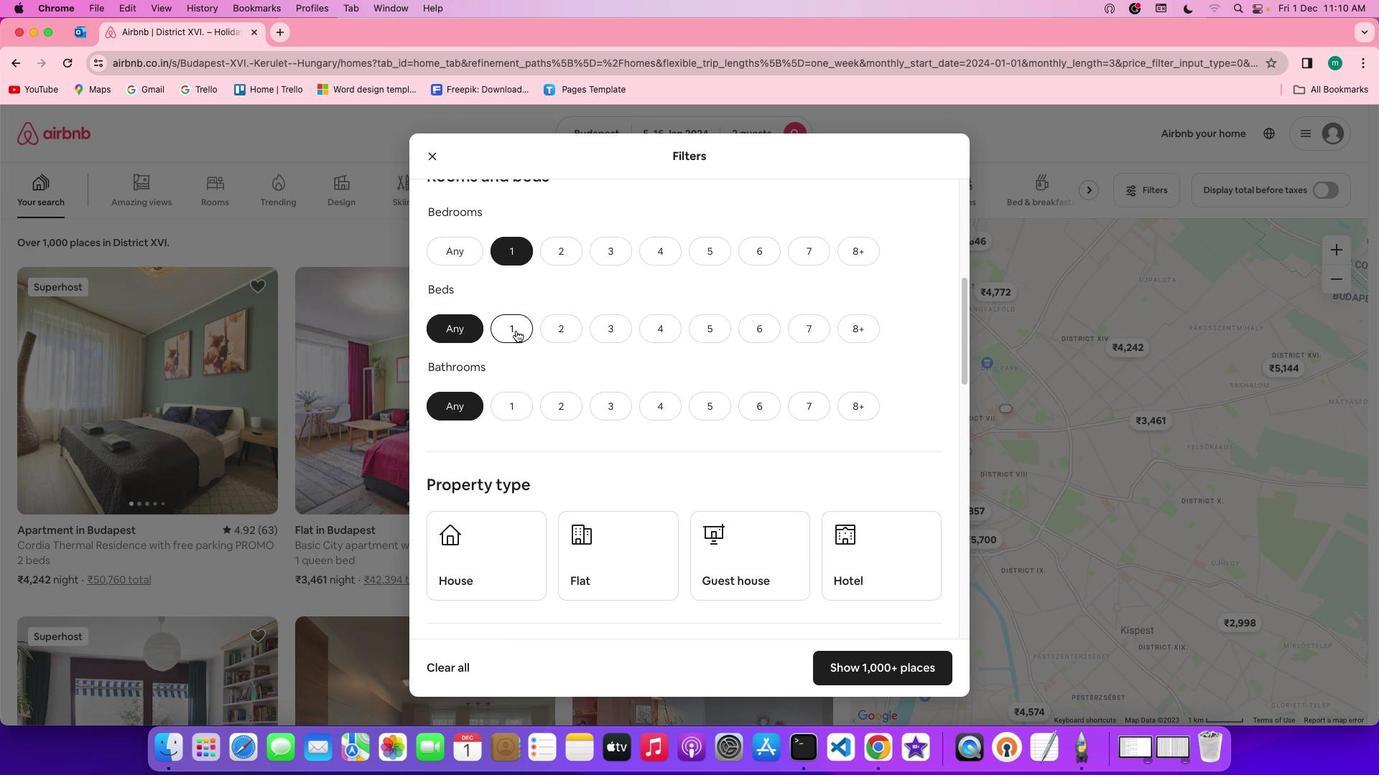 
Action: Mouse pressed left at (516, 330)
Screenshot: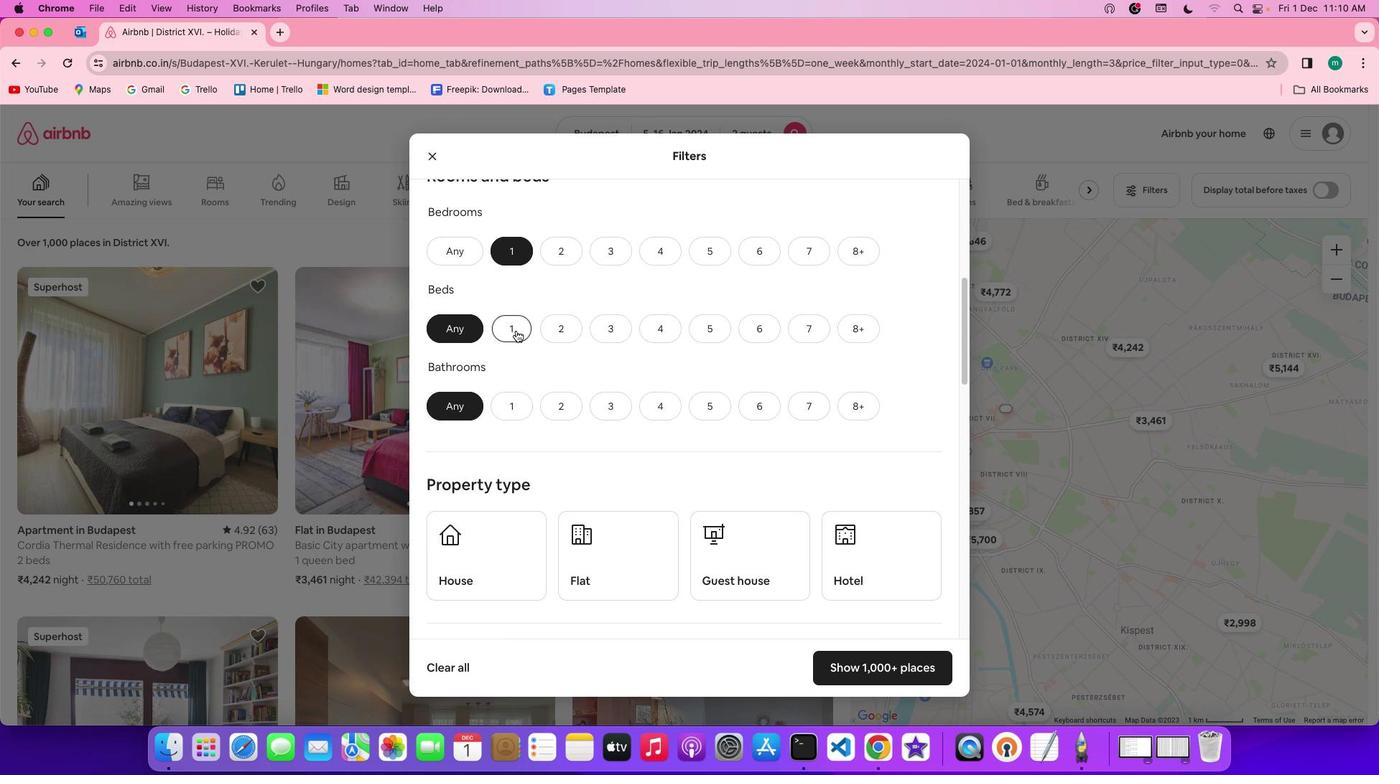 
Action: Mouse moved to (523, 413)
Screenshot: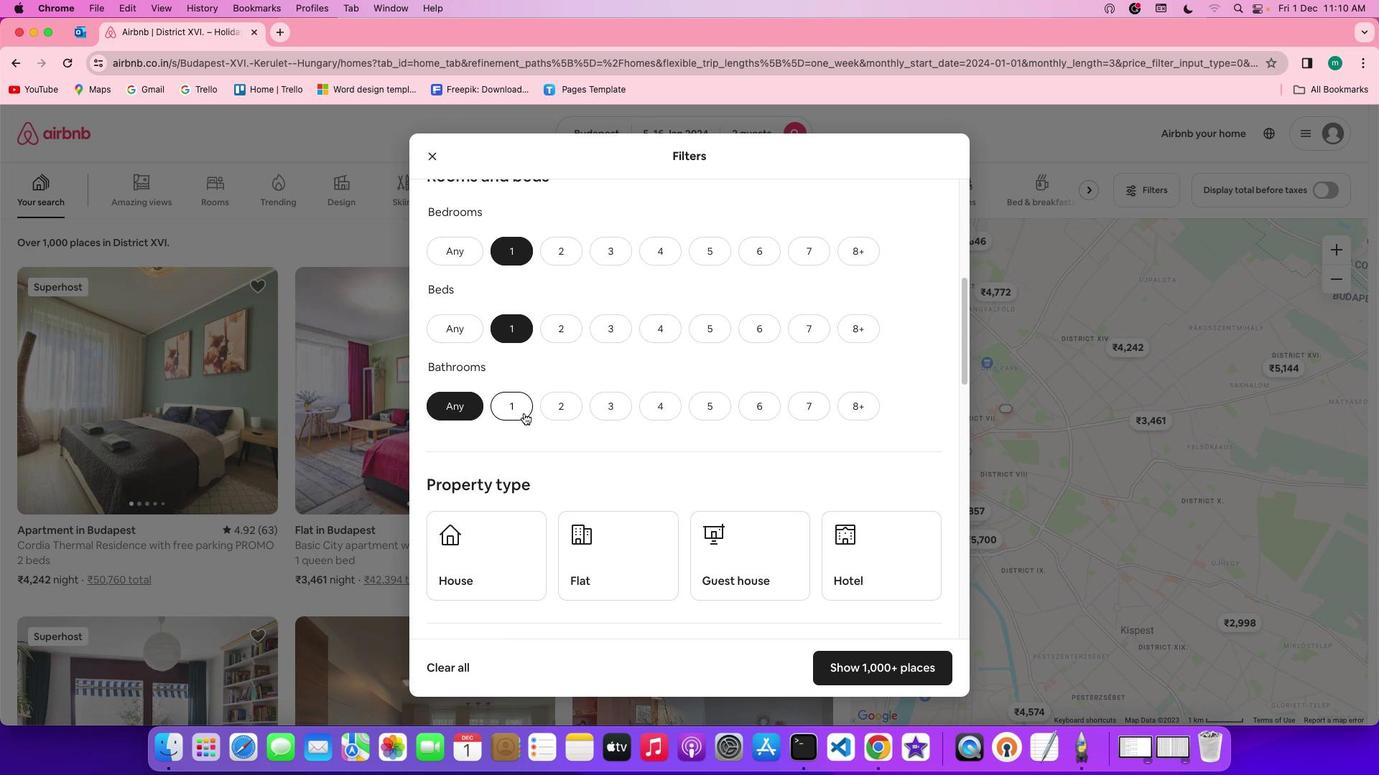 
Action: Mouse pressed left at (523, 413)
Screenshot: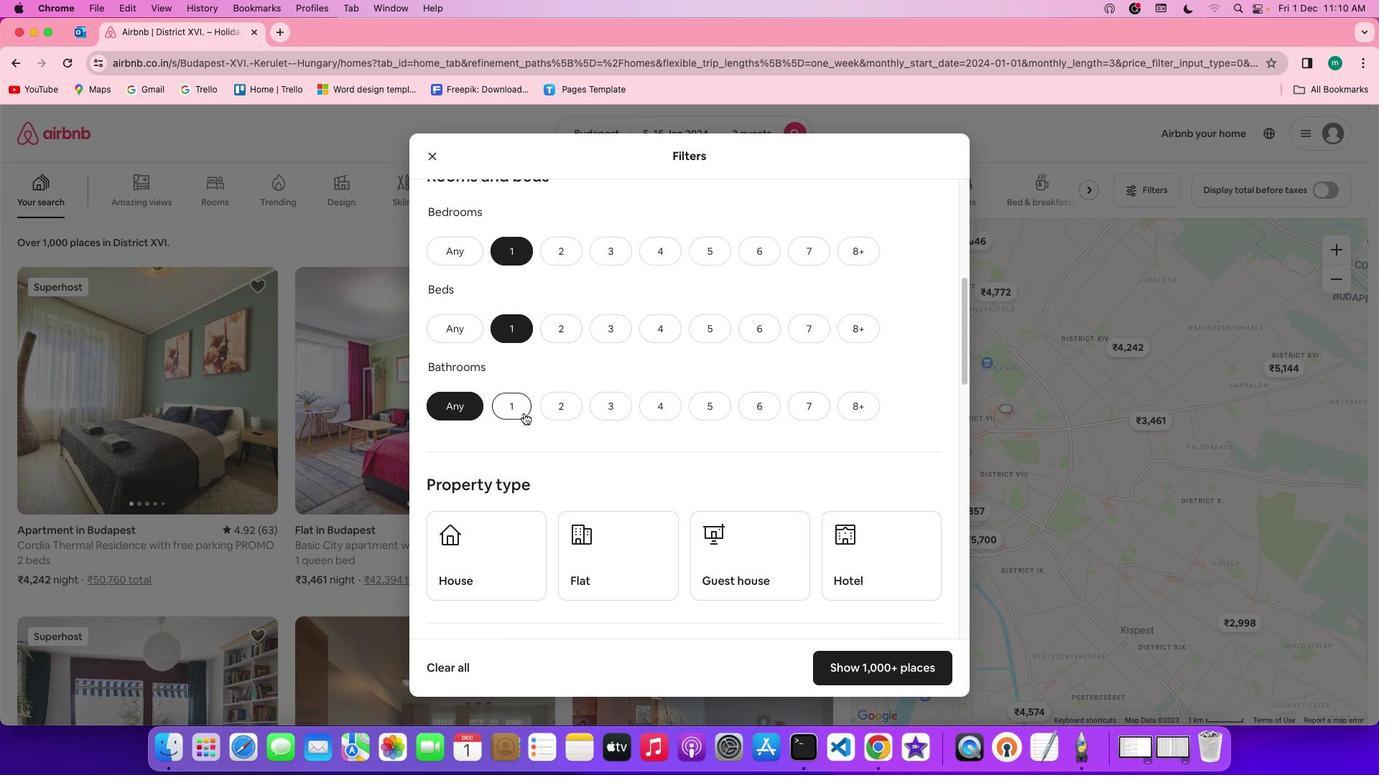 
Action: Mouse moved to (787, 448)
Screenshot: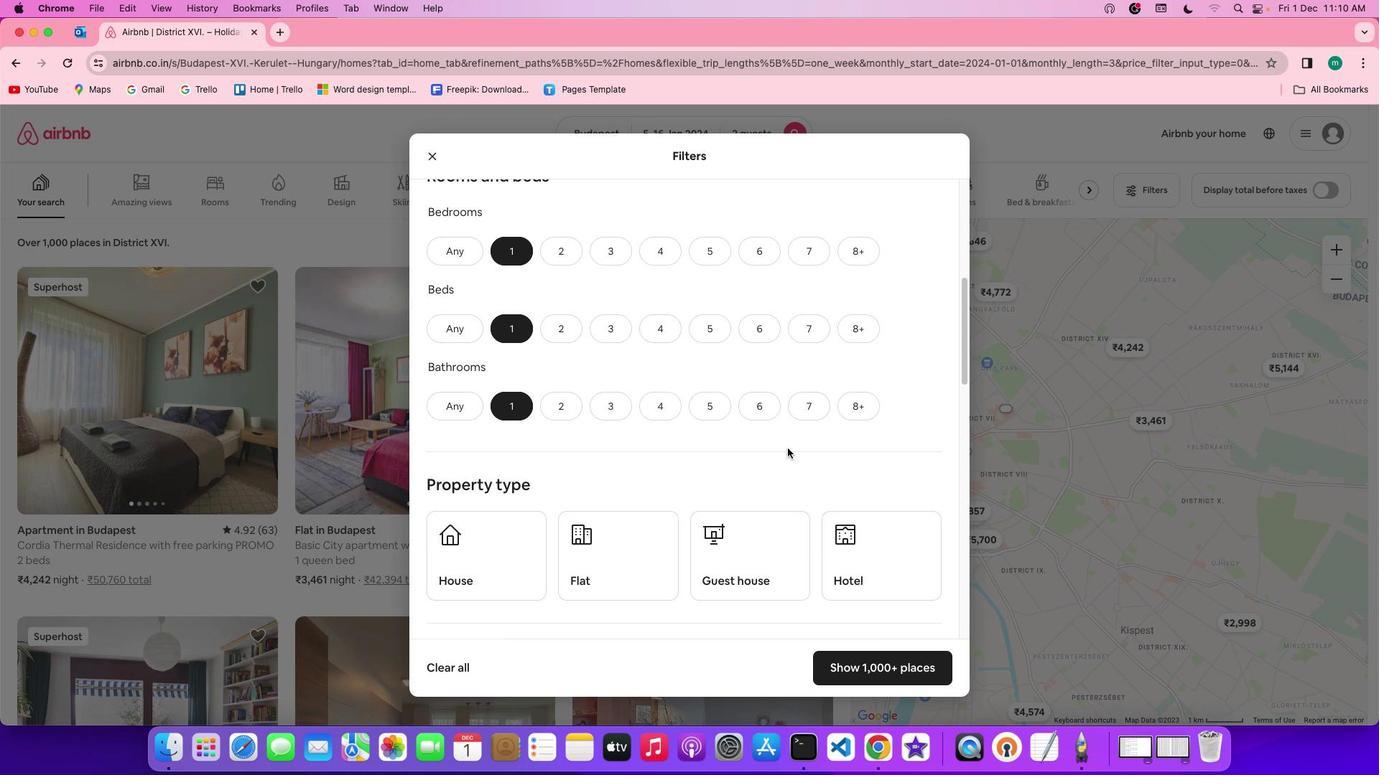 
Action: Mouse scrolled (787, 448) with delta (0, 0)
Screenshot: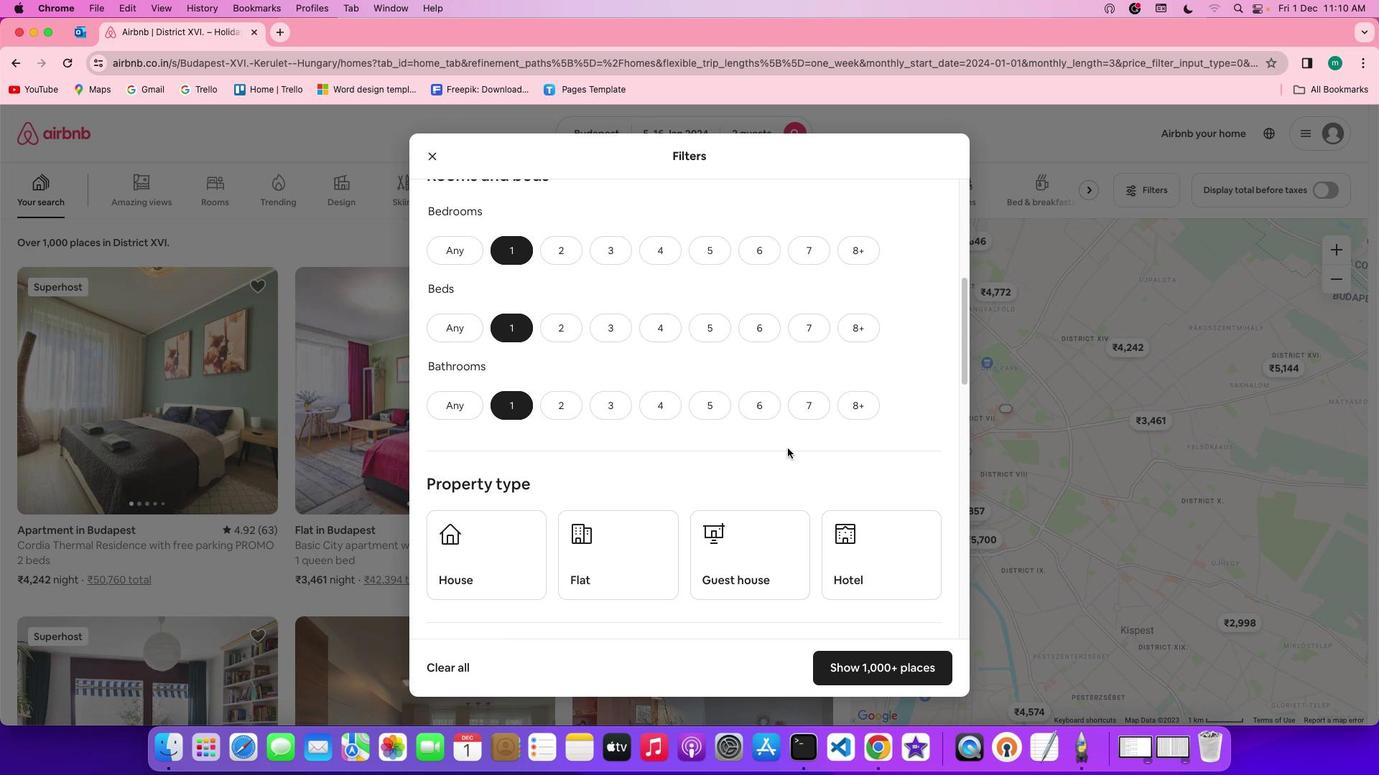 
Action: Mouse scrolled (787, 448) with delta (0, 0)
Screenshot: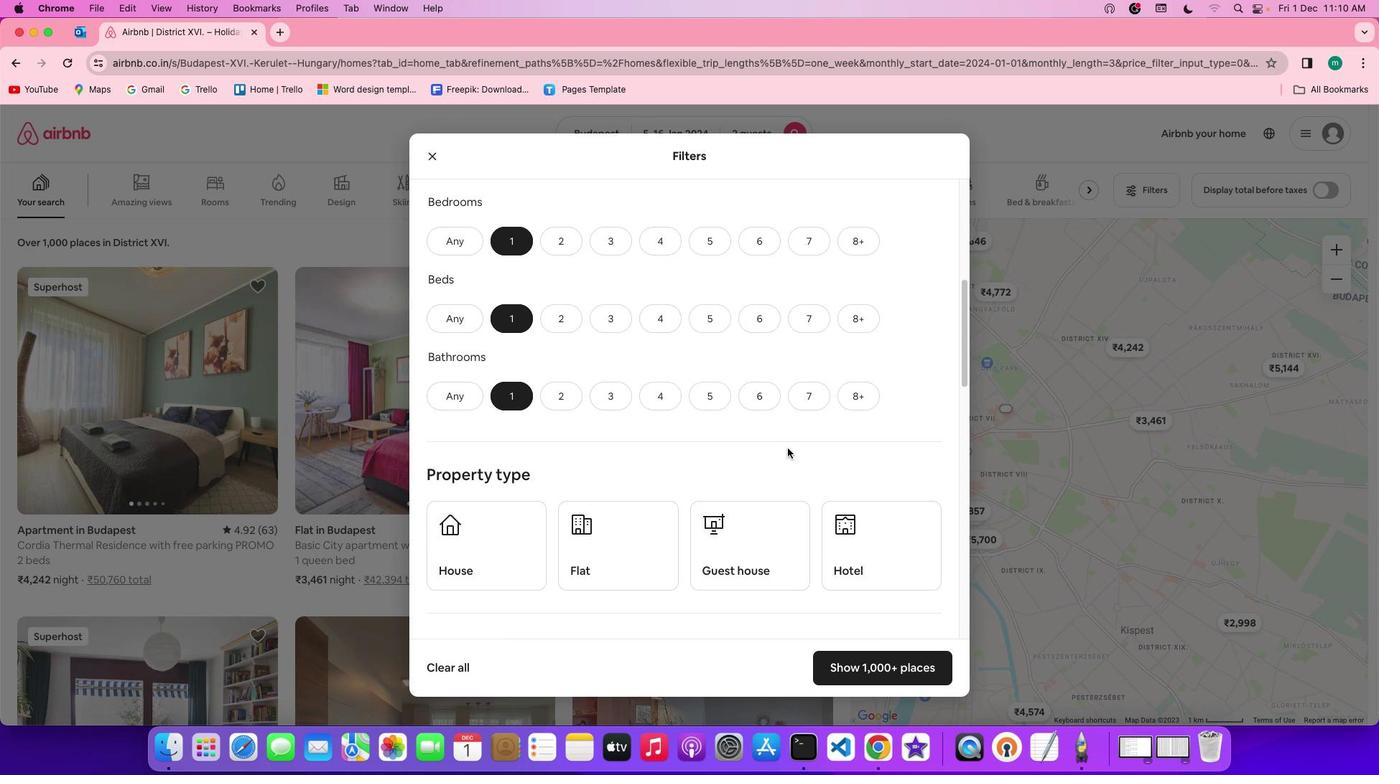 
Action: Mouse scrolled (787, 448) with delta (0, 0)
Screenshot: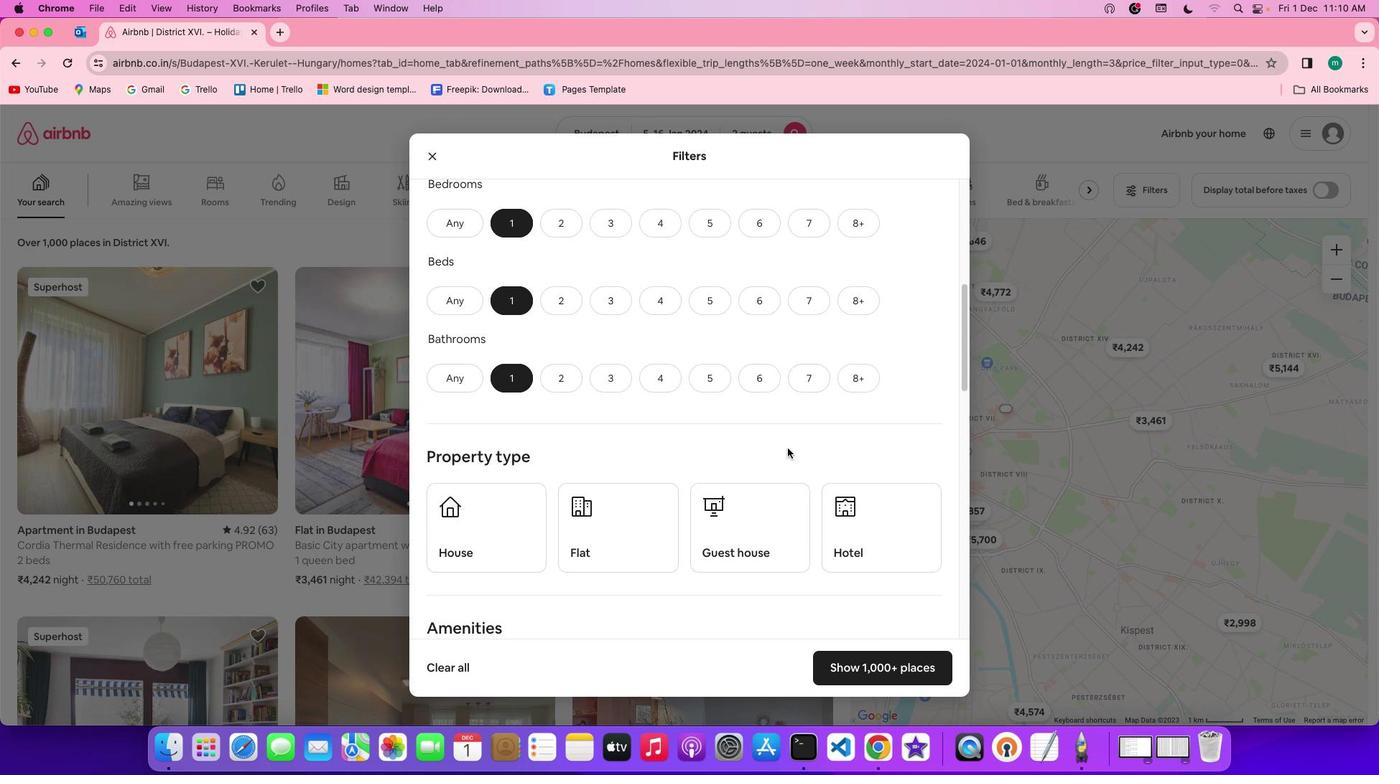 
Action: Mouse scrolled (787, 448) with delta (0, 0)
Screenshot: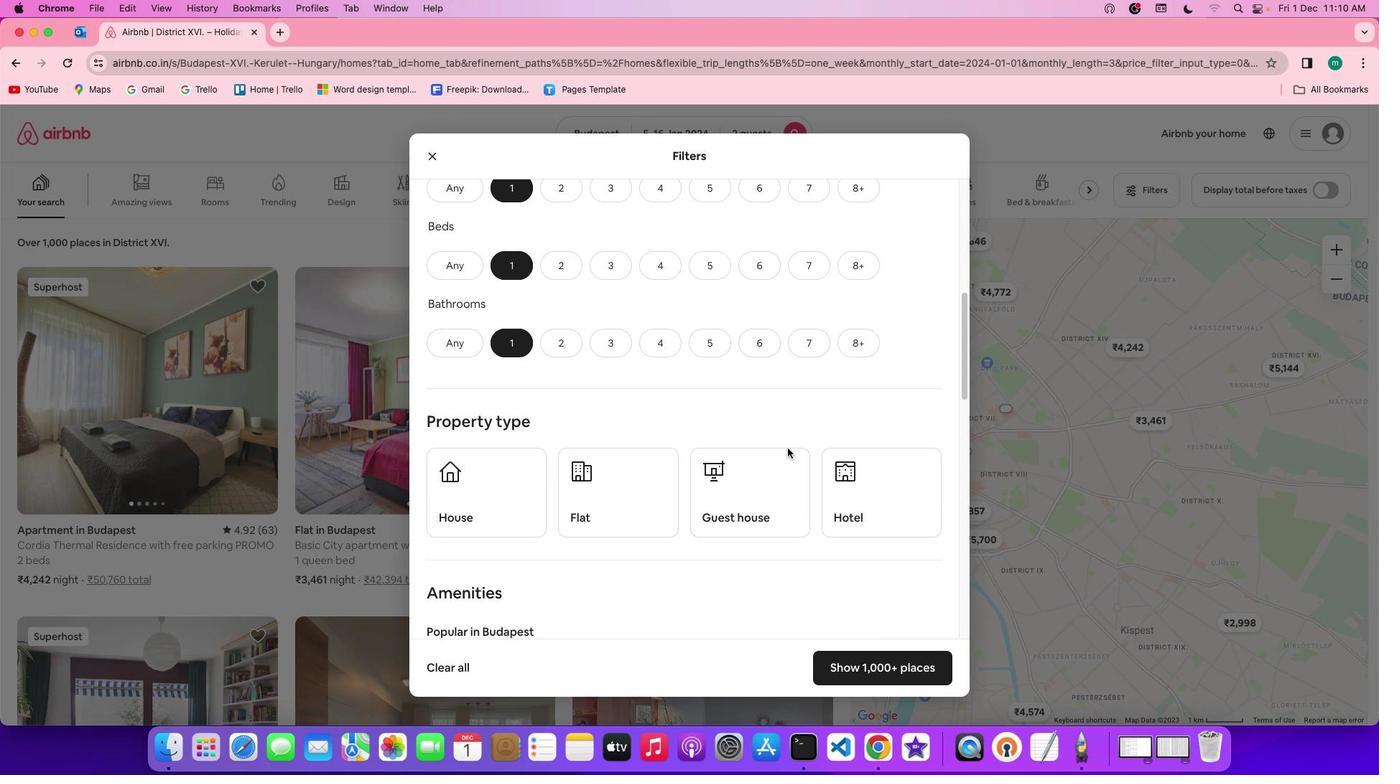 
Action: Mouse scrolled (787, 448) with delta (0, 0)
Screenshot: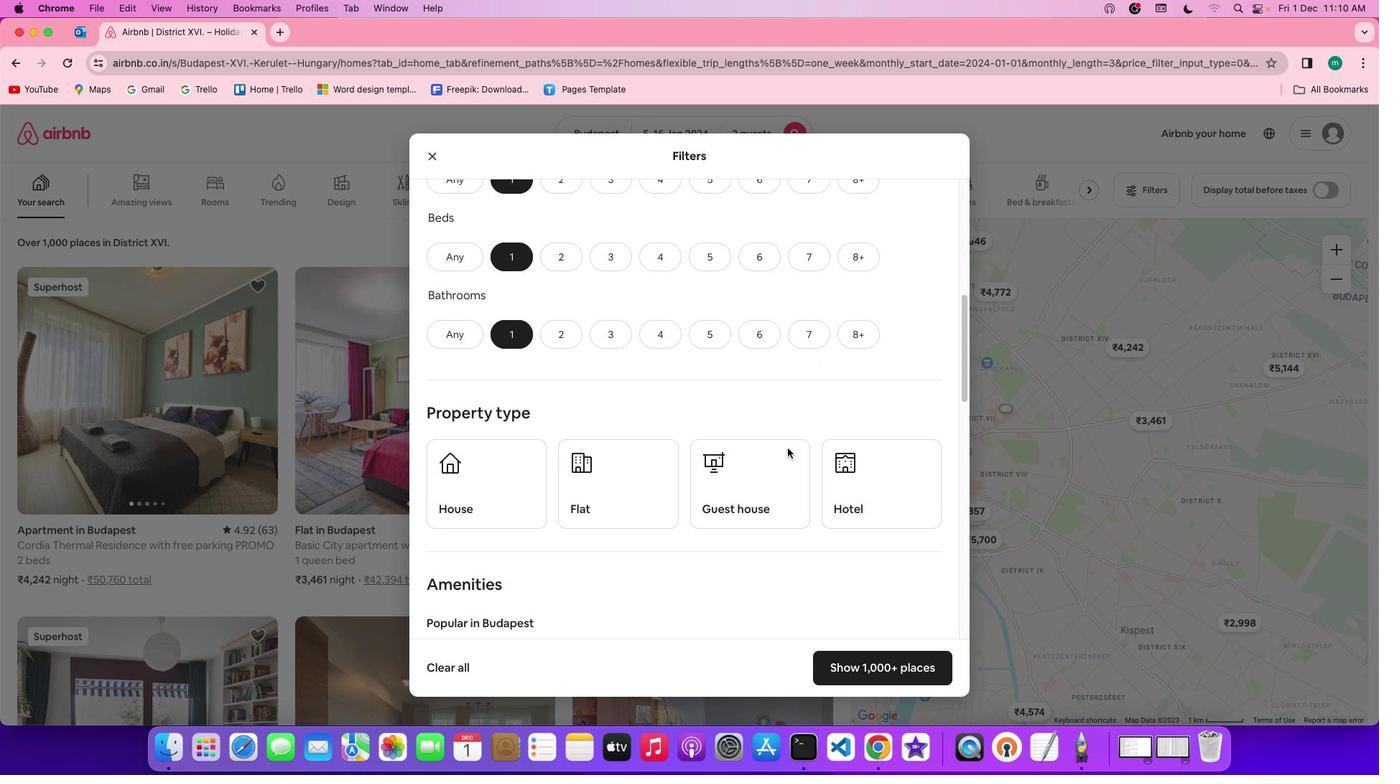 
Action: Mouse scrolled (787, 448) with delta (0, -1)
Screenshot: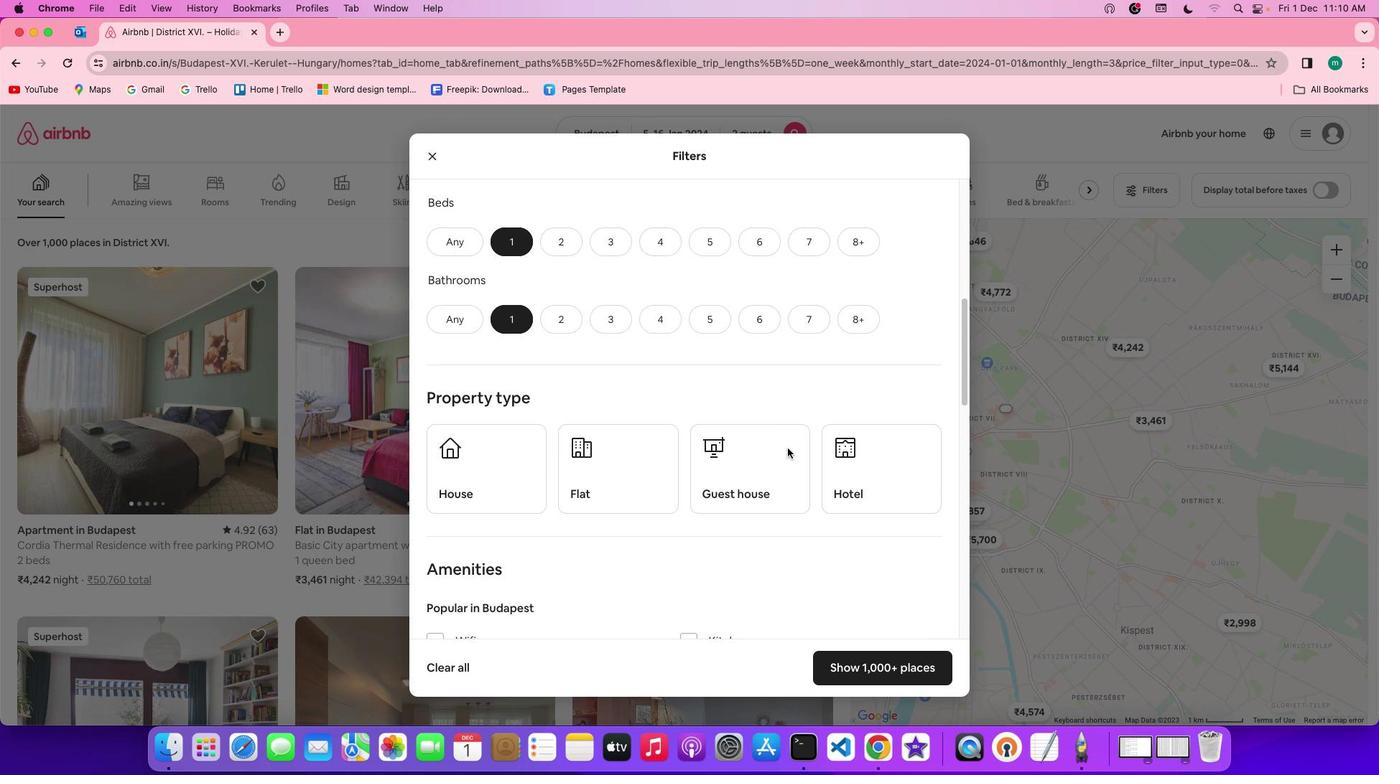 
Action: Mouse scrolled (787, 448) with delta (0, -1)
Screenshot: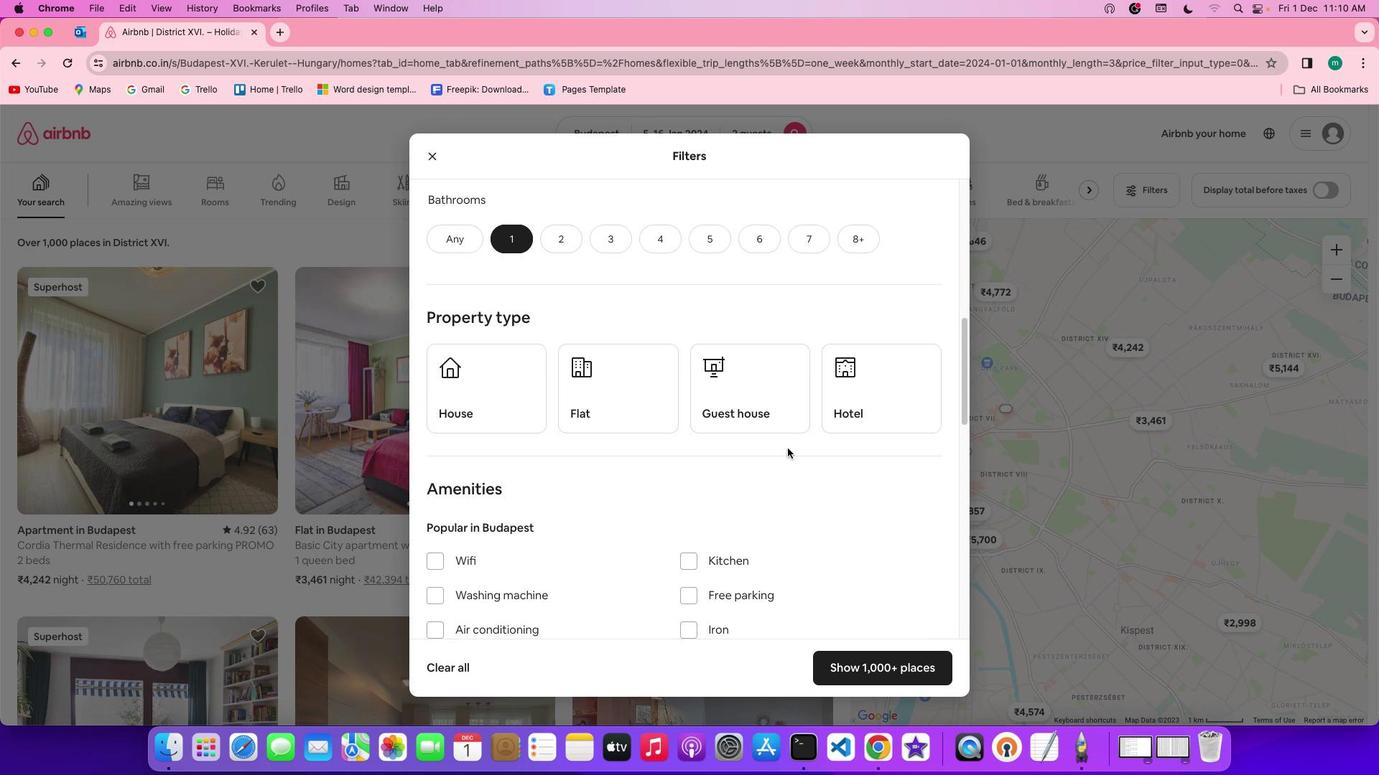 
Action: Mouse scrolled (787, 448) with delta (0, 0)
Screenshot: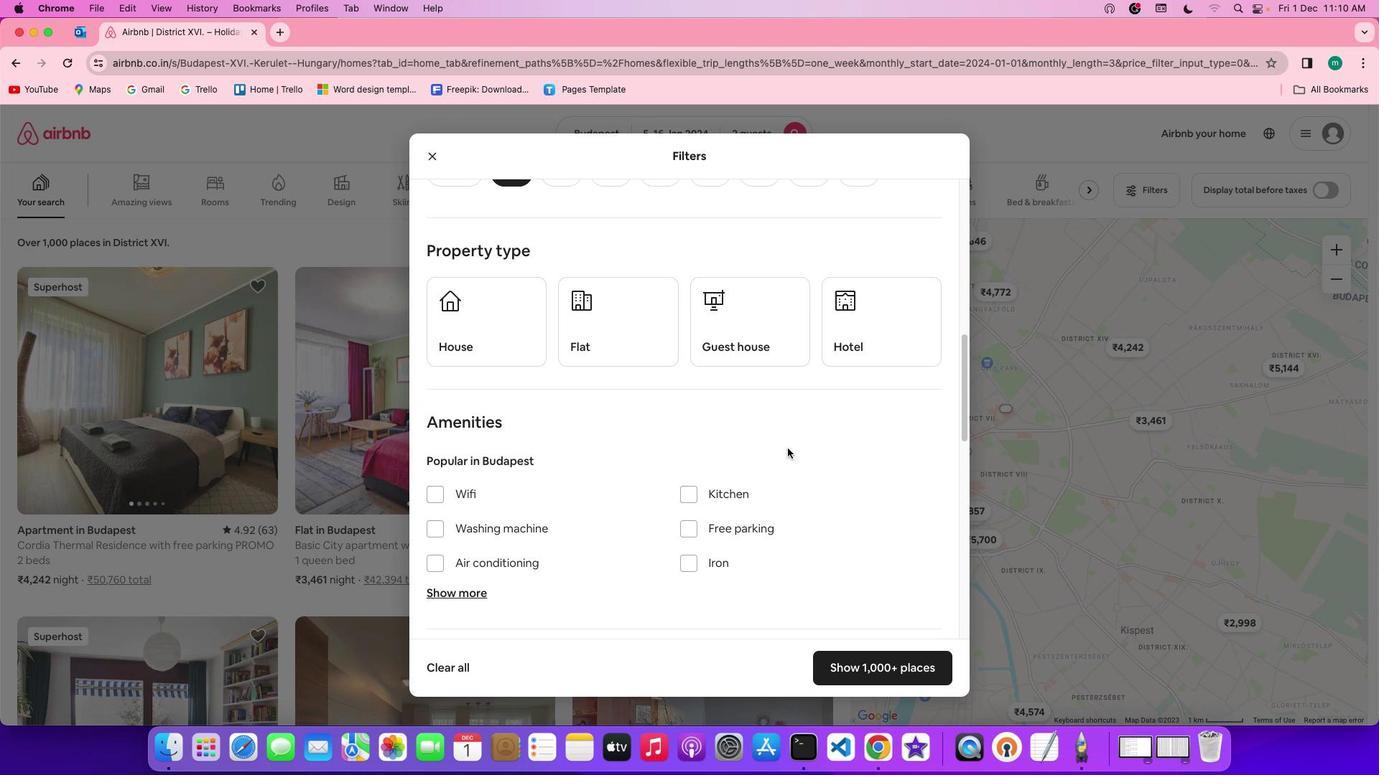 
Action: Mouse scrolled (787, 448) with delta (0, 0)
Screenshot: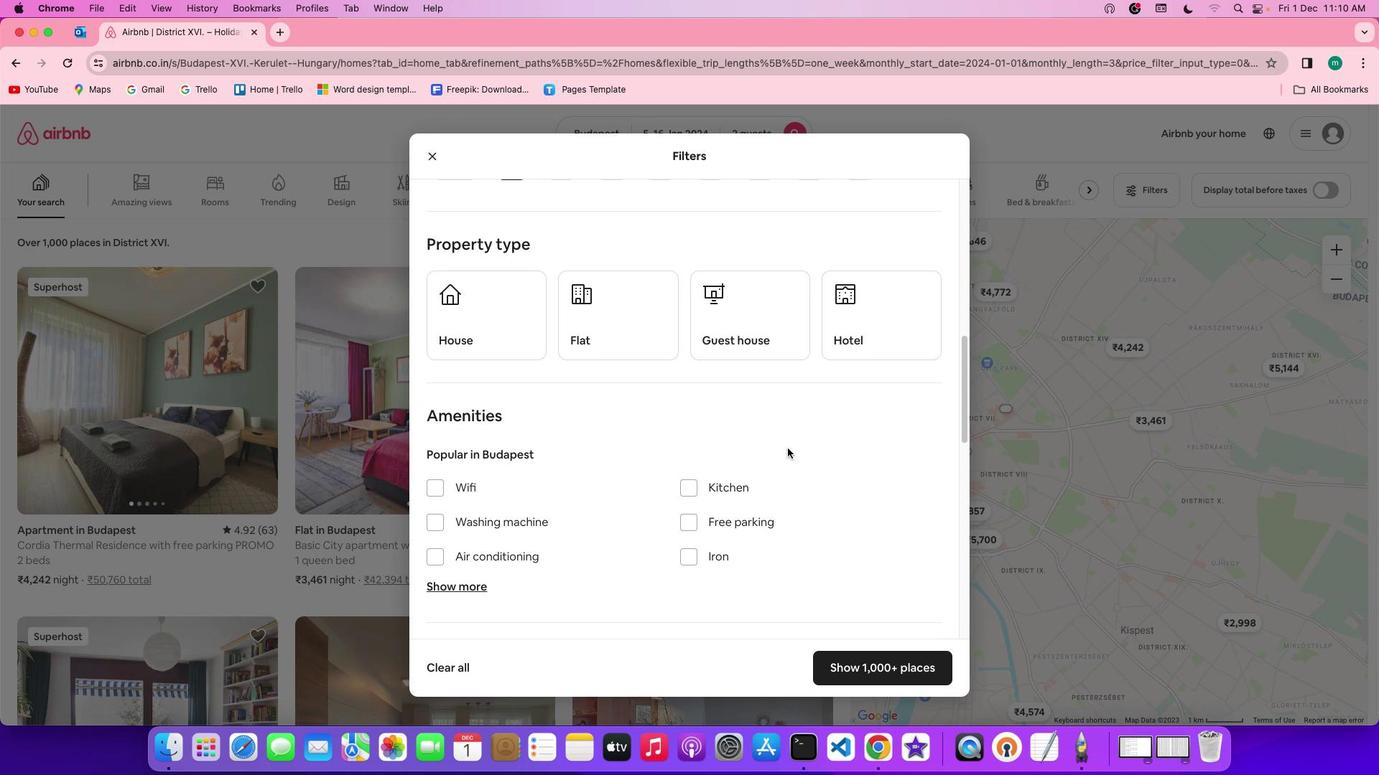 
Action: Mouse scrolled (787, 448) with delta (0, 0)
Screenshot: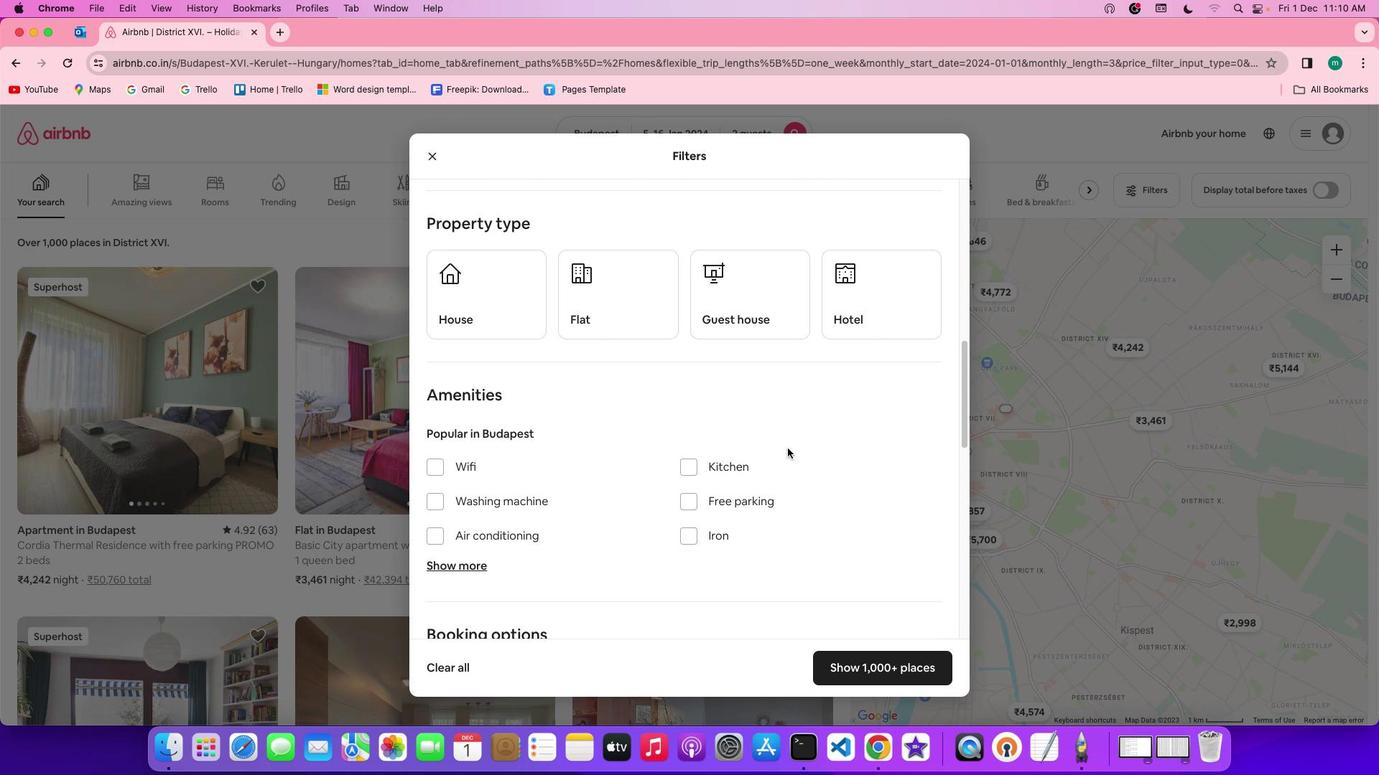 
Action: Mouse scrolled (787, 448) with delta (0, 0)
Screenshot: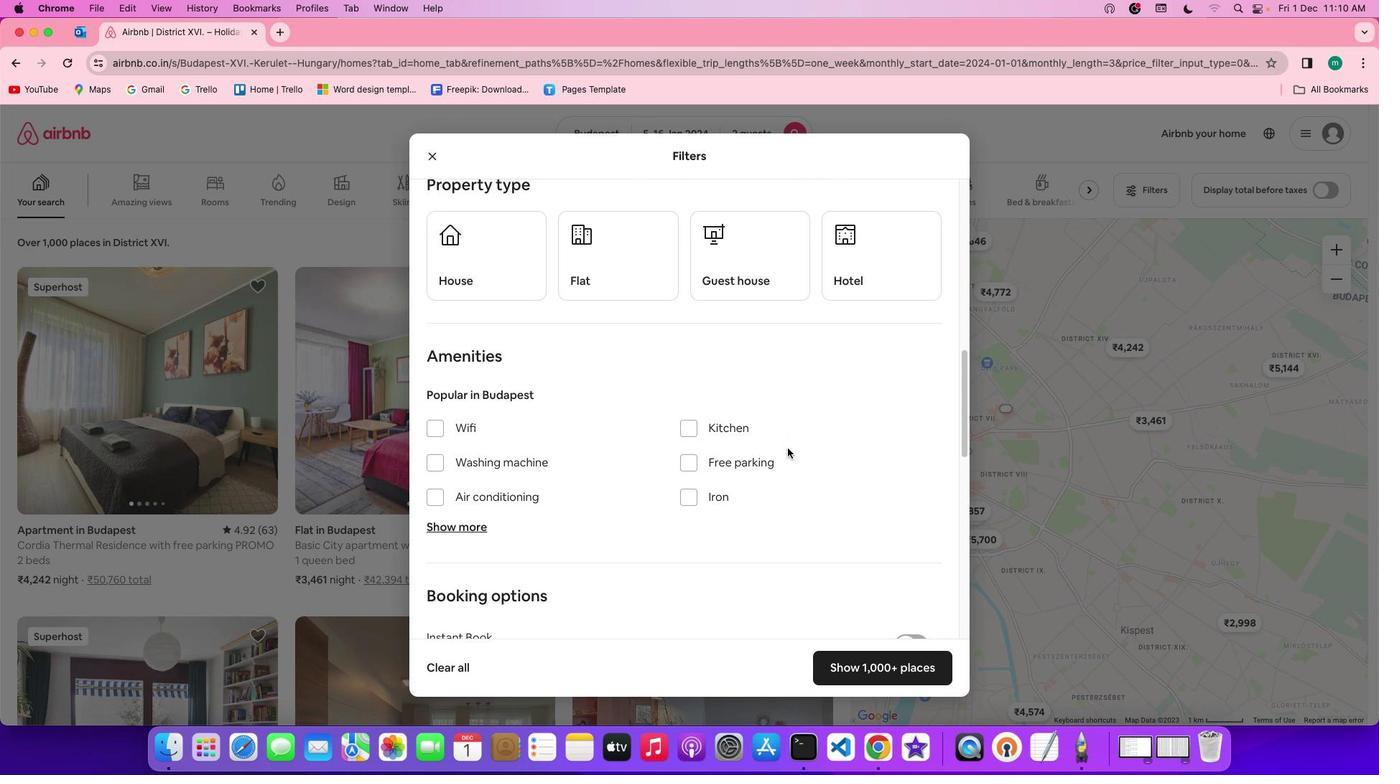 
Action: Mouse moved to (935, 274)
Screenshot: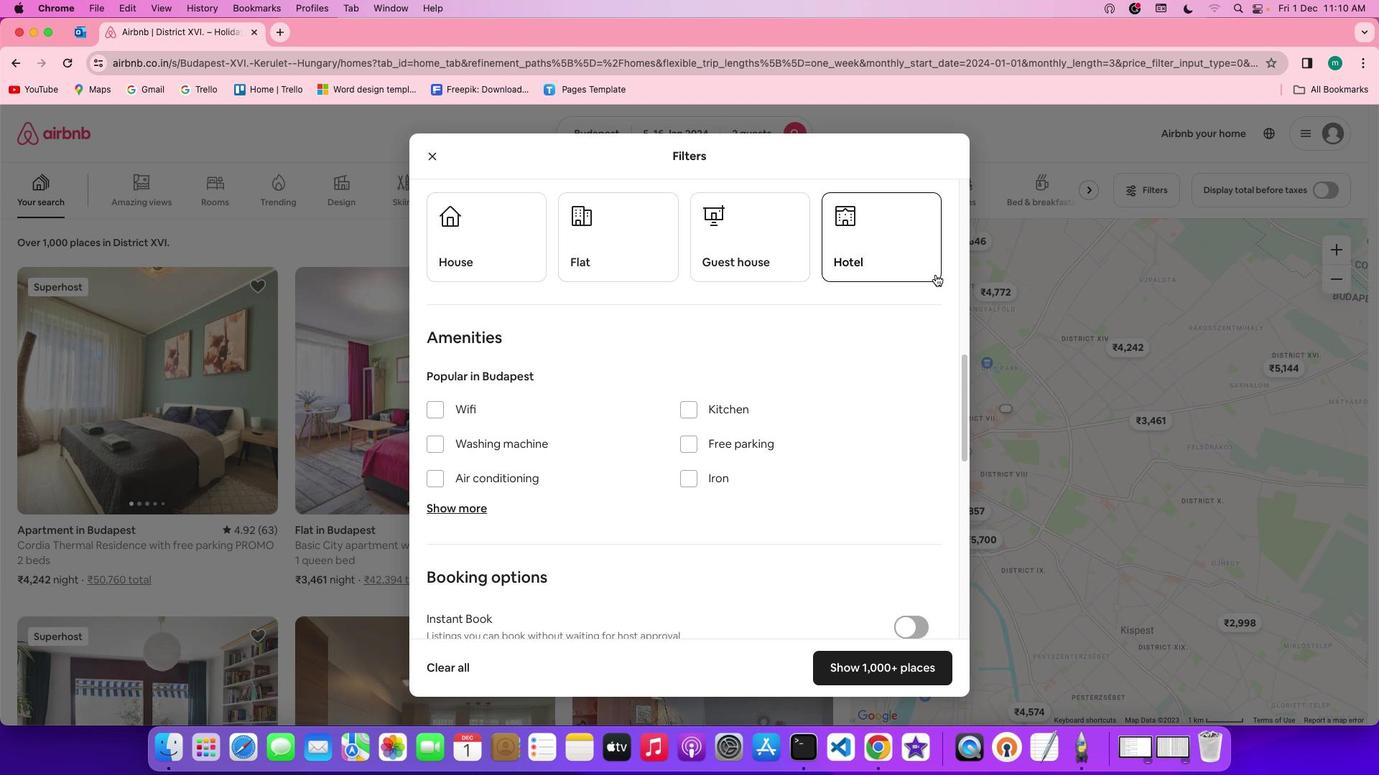 
Action: Mouse pressed left at (935, 274)
Screenshot: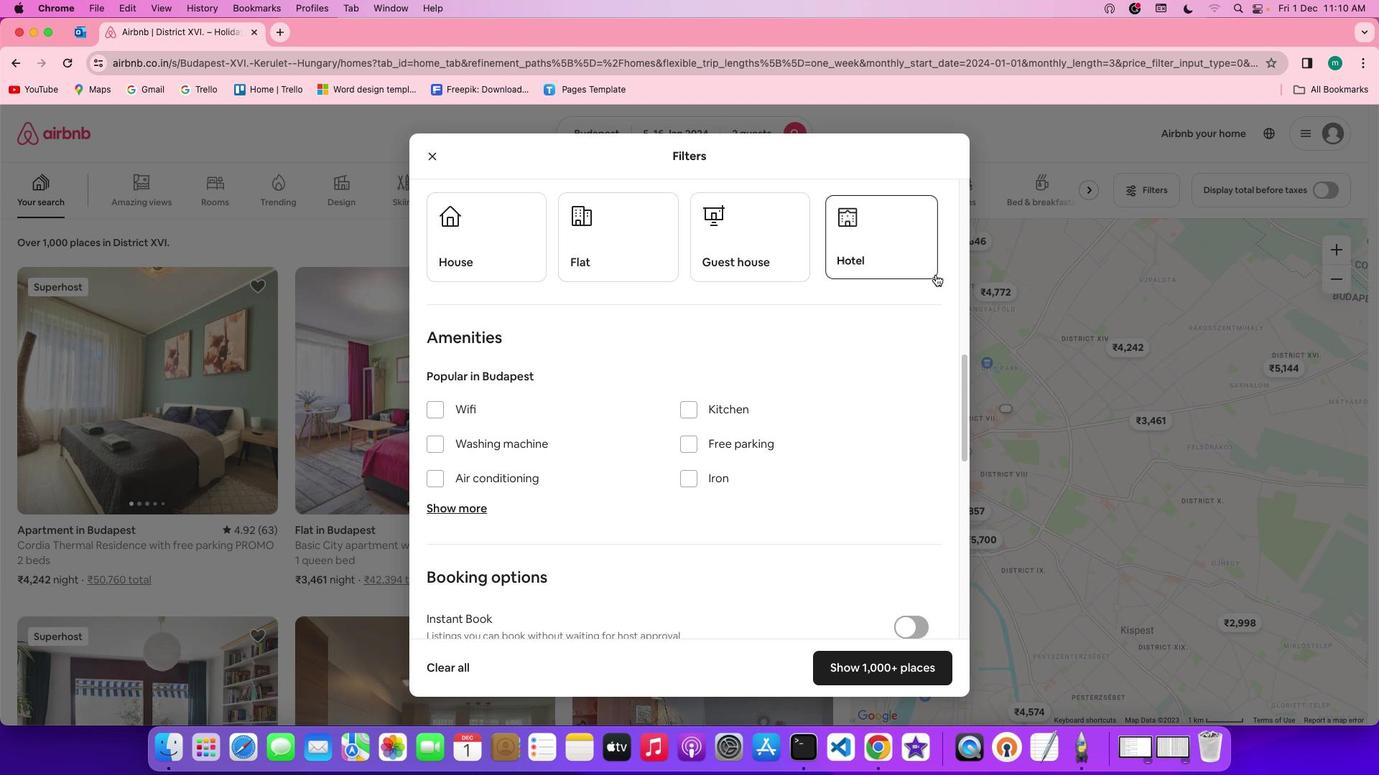 
Action: Mouse moved to (869, 399)
Screenshot: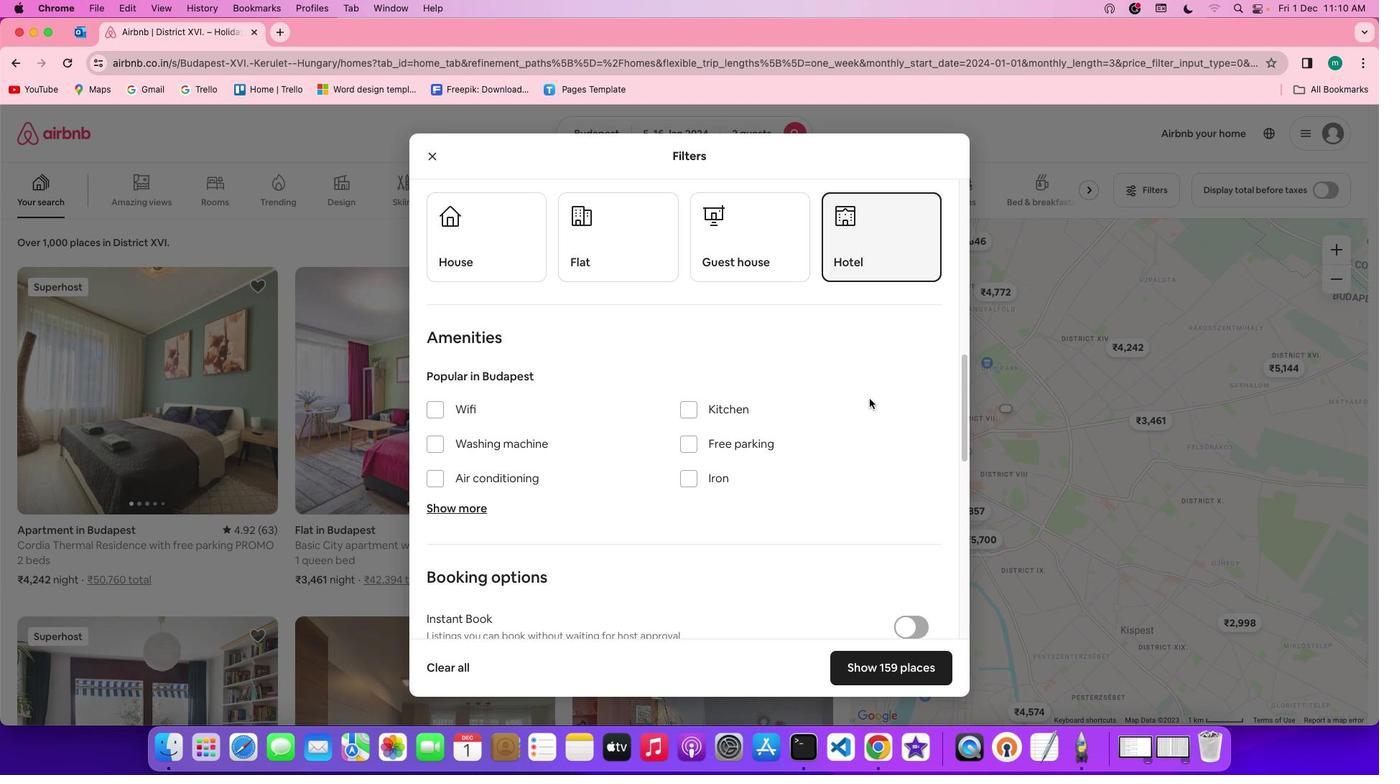 
Action: Mouse scrolled (869, 399) with delta (0, 0)
Screenshot: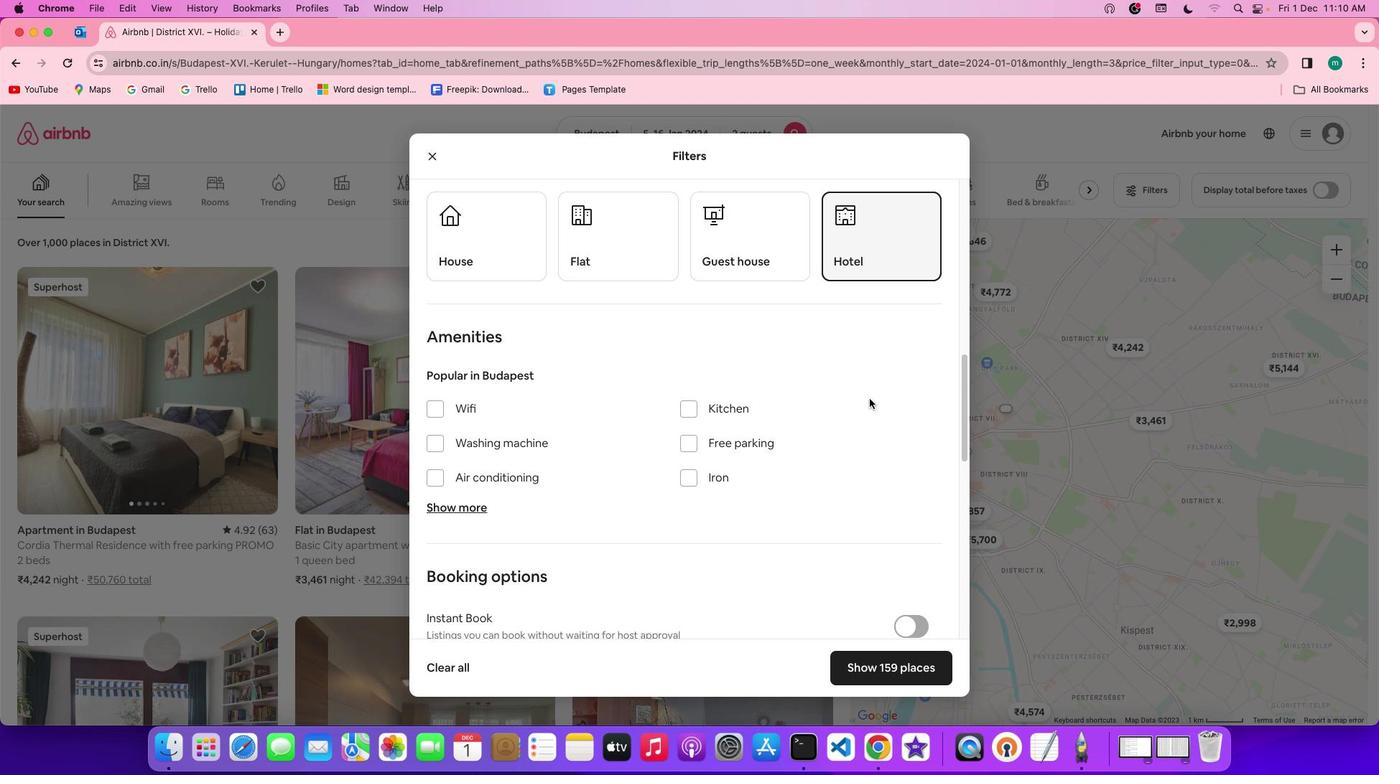 
Action: Mouse scrolled (869, 399) with delta (0, 0)
Screenshot: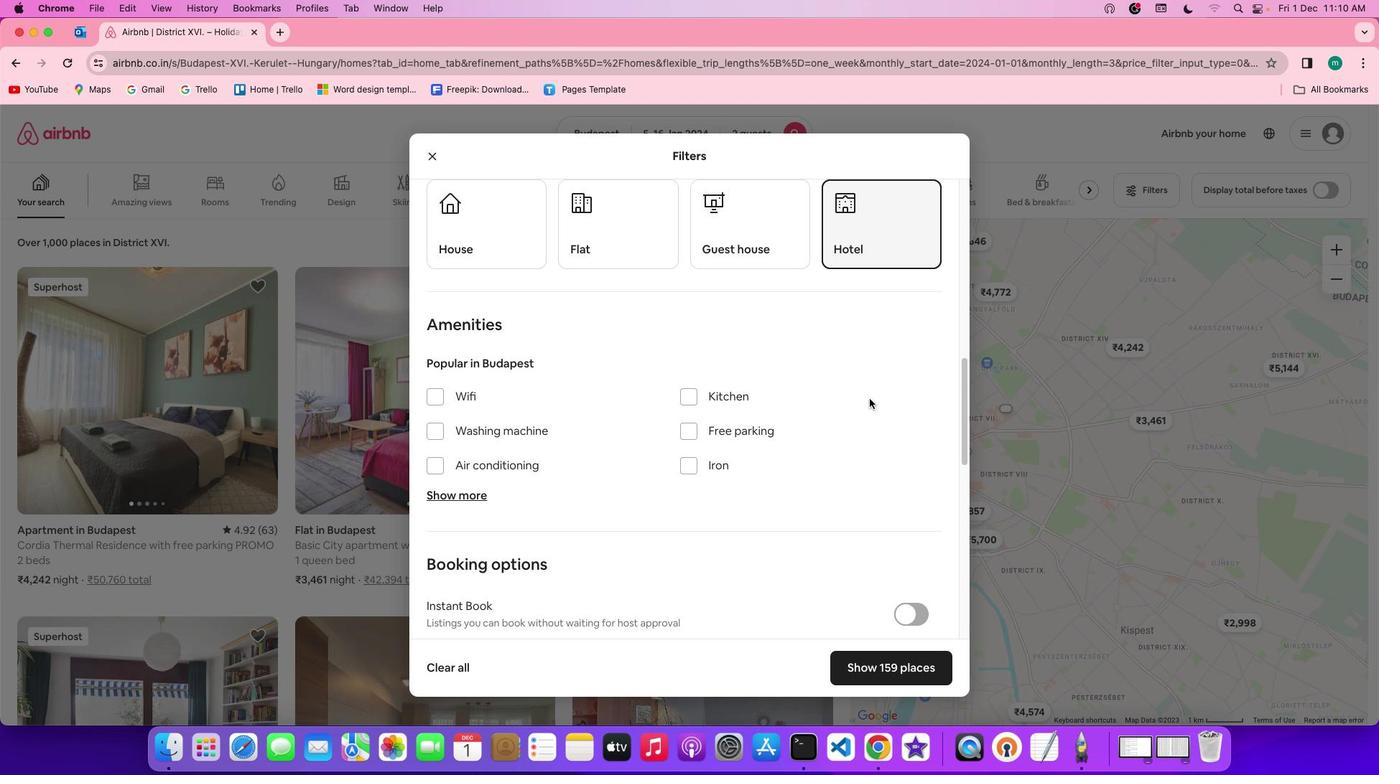 
Action: Mouse scrolled (869, 399) with delta (0, 0)
Screenshot: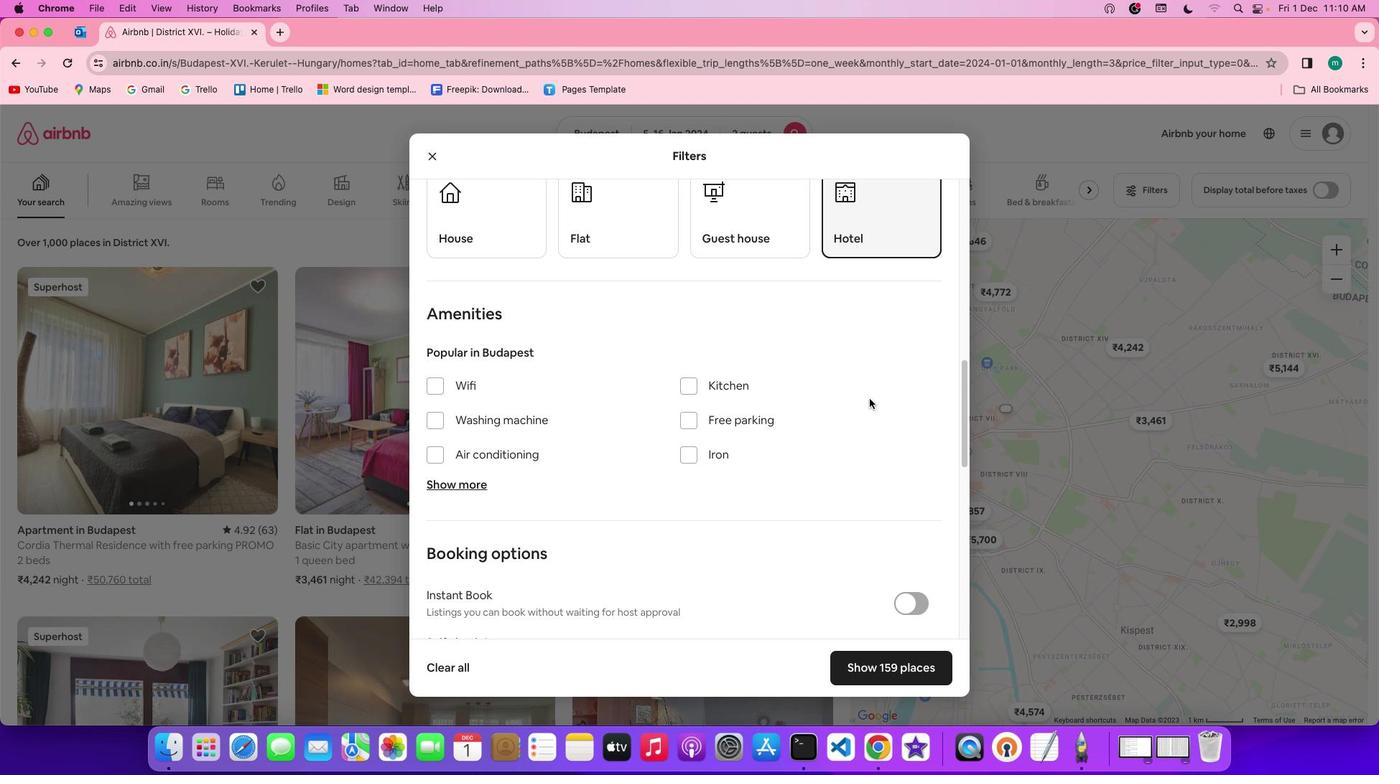 
Action: Mouse scrolled (869, 399) with delta (0, 0)
Screenshot: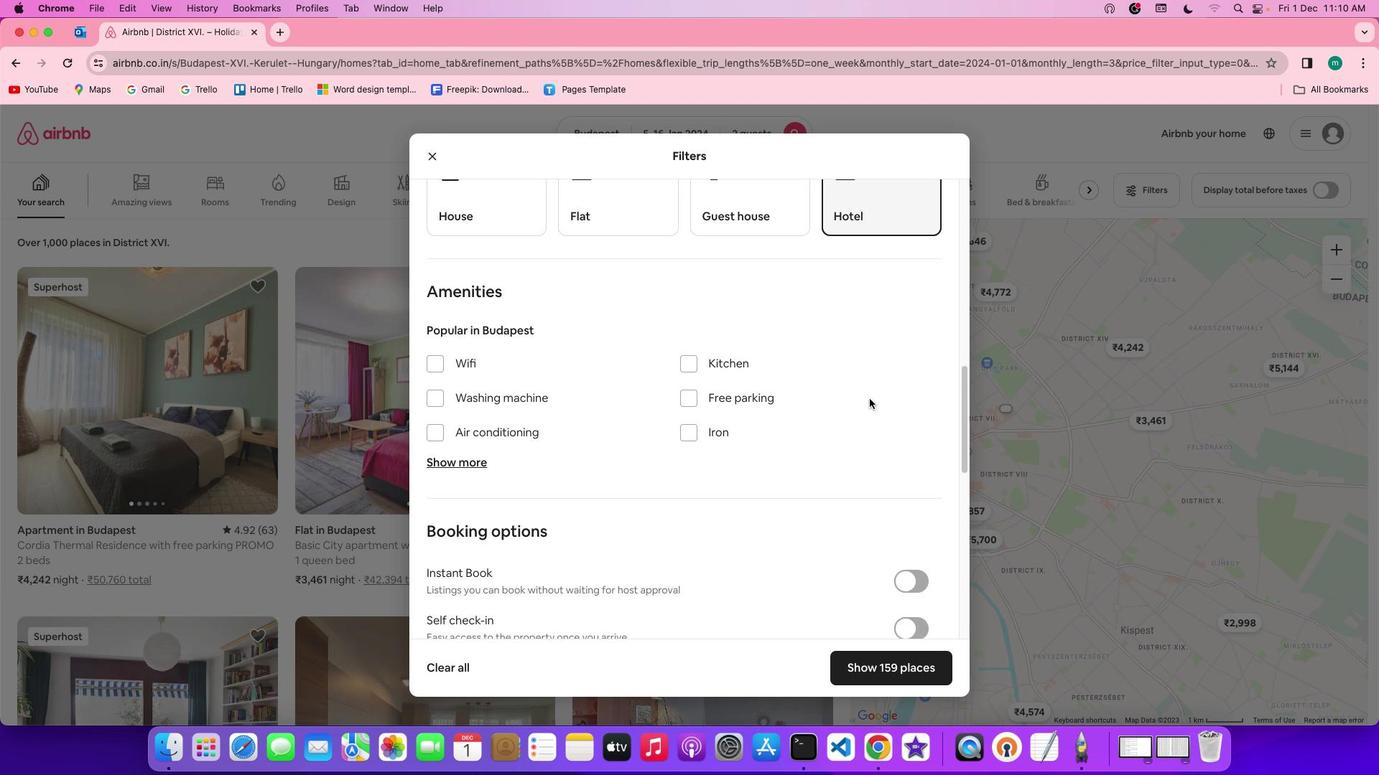 
Action: Mouse scrolled (869, 399) with delta (0, 0)
Screenshot: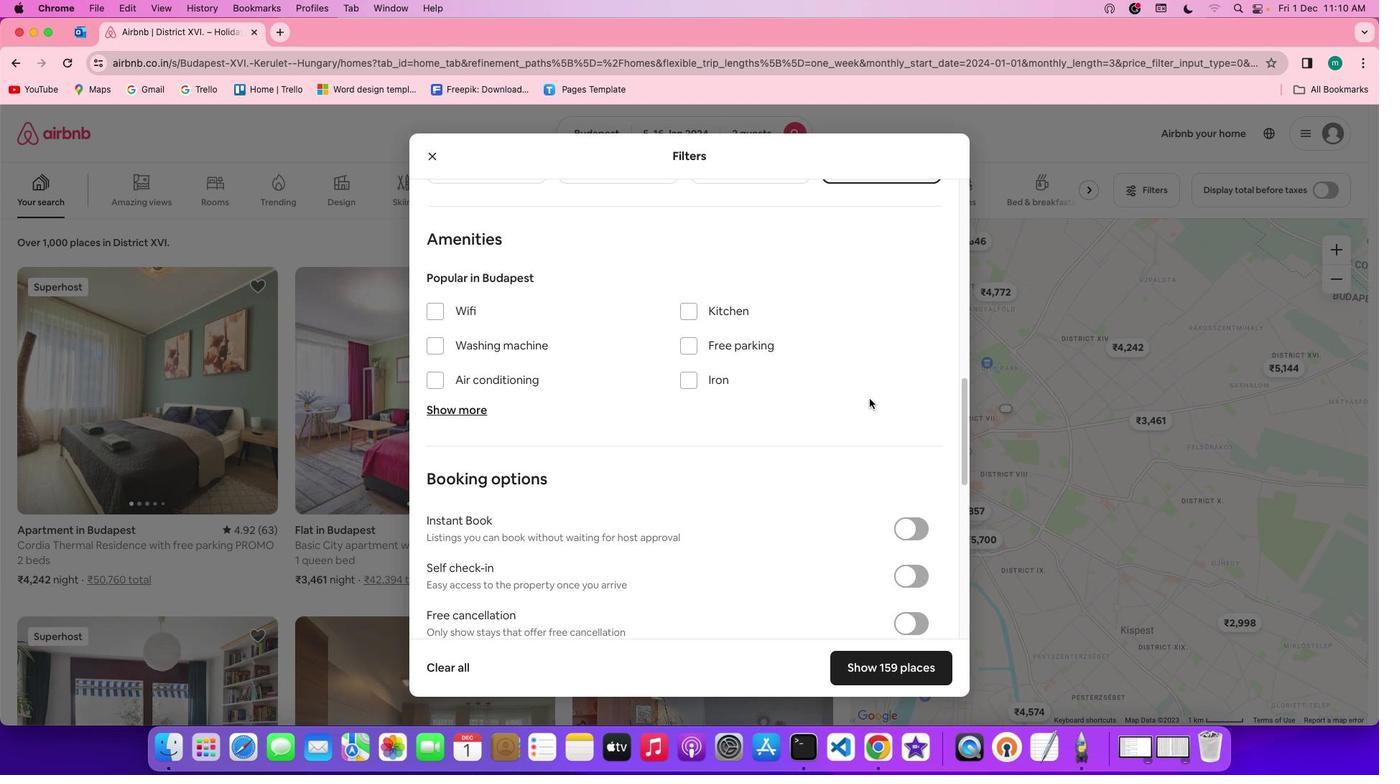 
Action: Mouse scrolled (869, 399) with delta (0, 0)
Screenshot: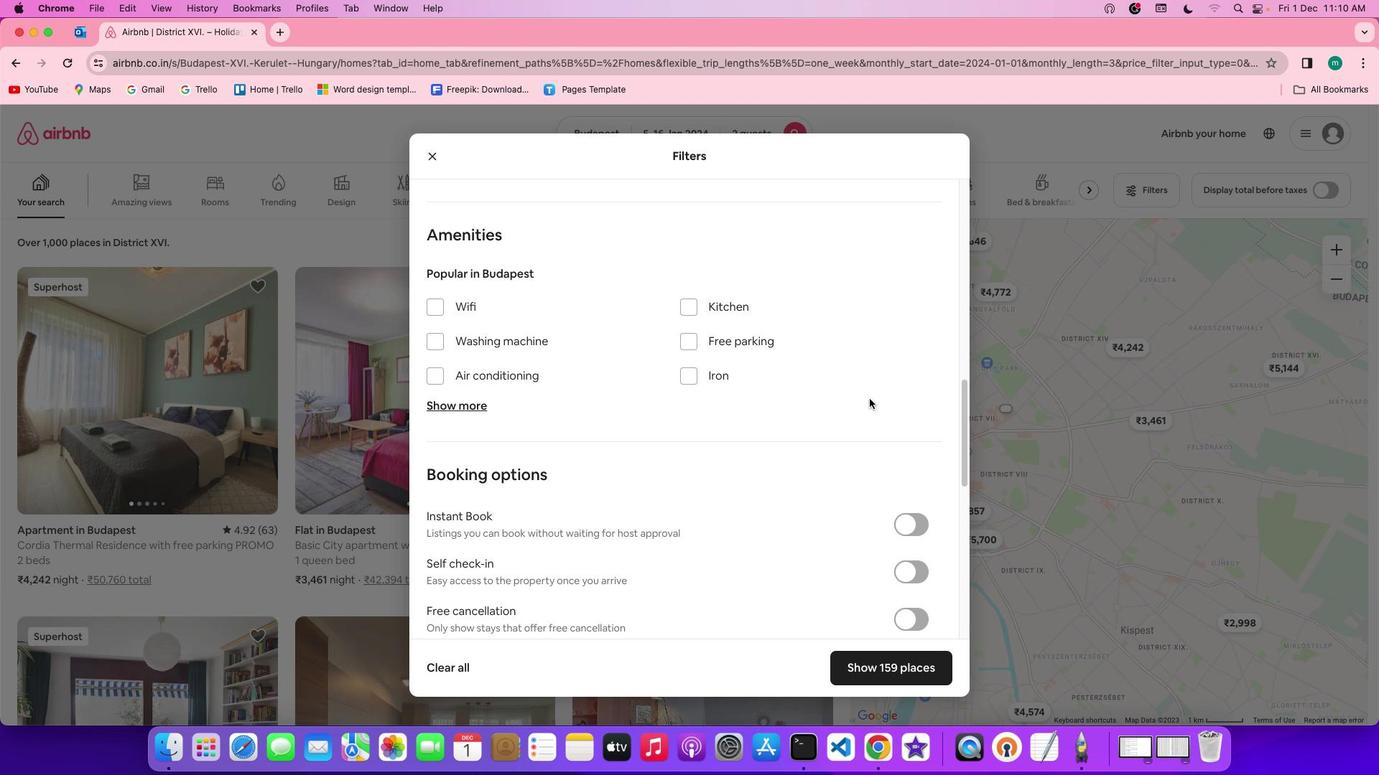 
Action: Mouse scrolled (869, 399) with delta (0, 0)
Screenshot: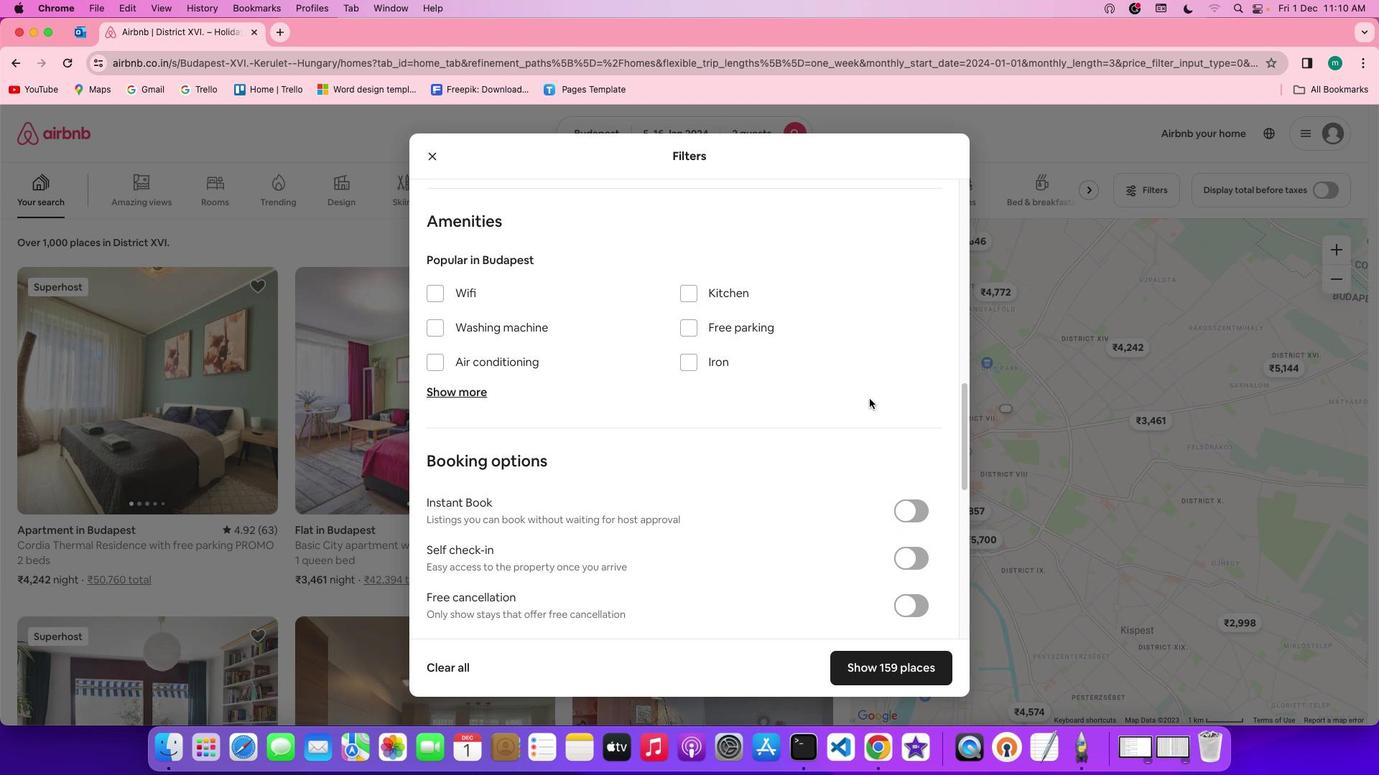 
Action: Mouse scrolled (869, 399) with delta (0, 0)
Screenshot: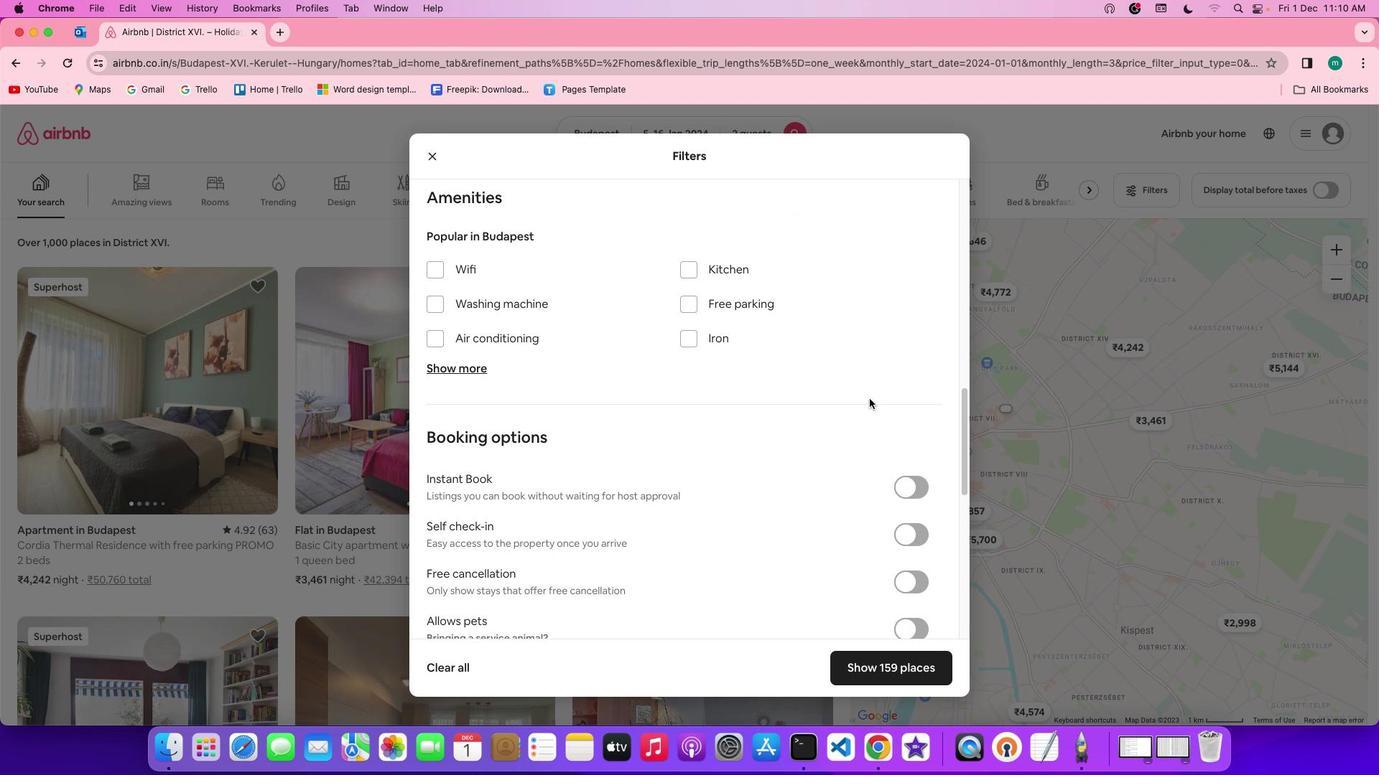 
Action: Mouse scrolled (869, 399) with delta (0, 0)
Screenshot: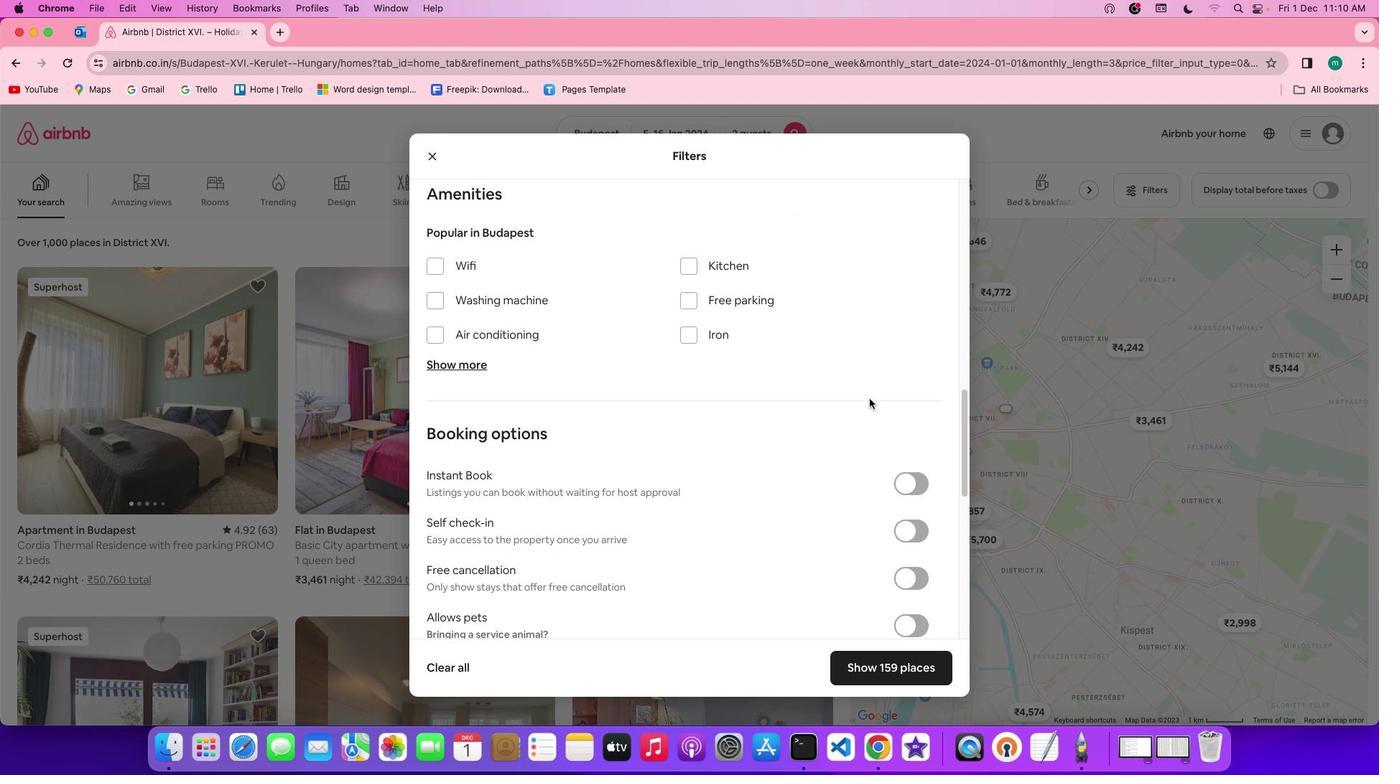 
Action: Mouse scrolled (869, 399) with delta (0, 0)
Screenshot: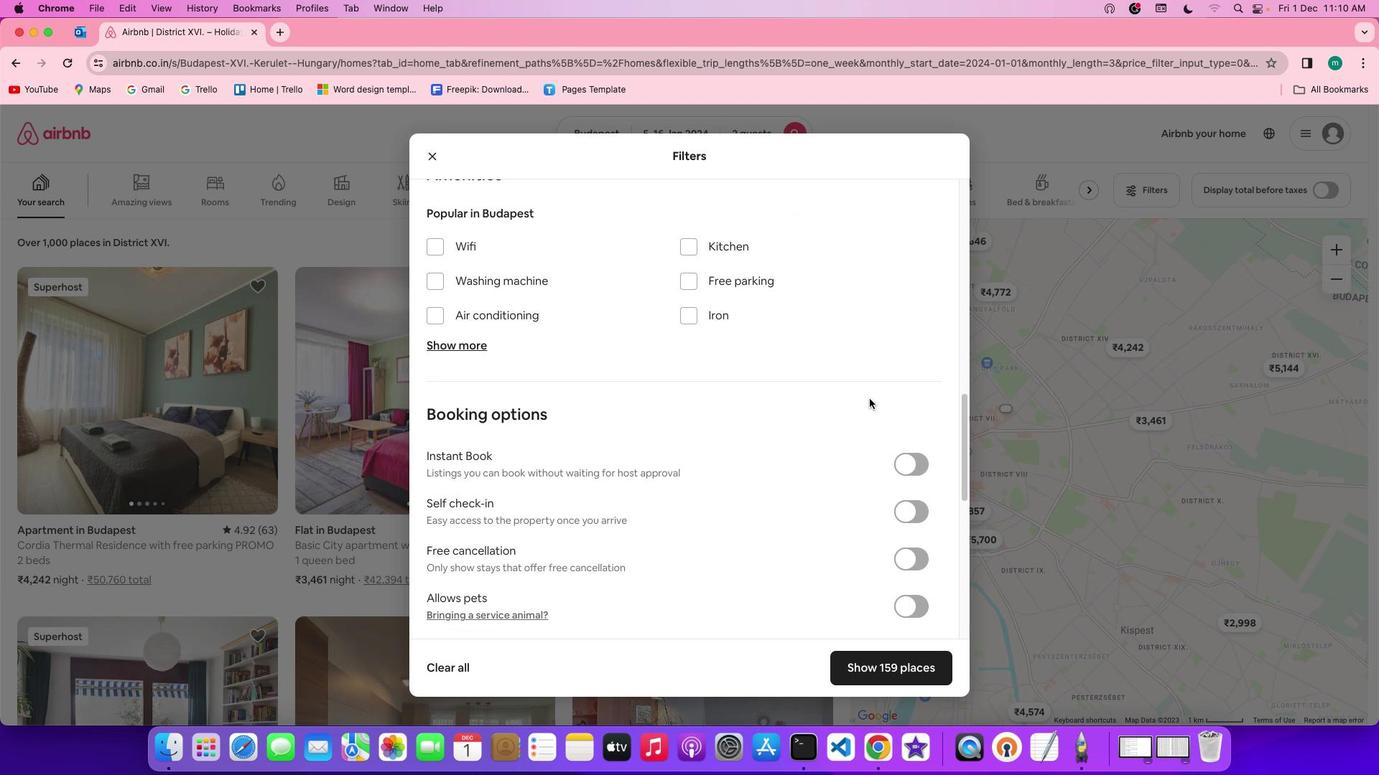 
Action: Mouse scrolled (869, 399) with delta (0, -1)
Screenshot: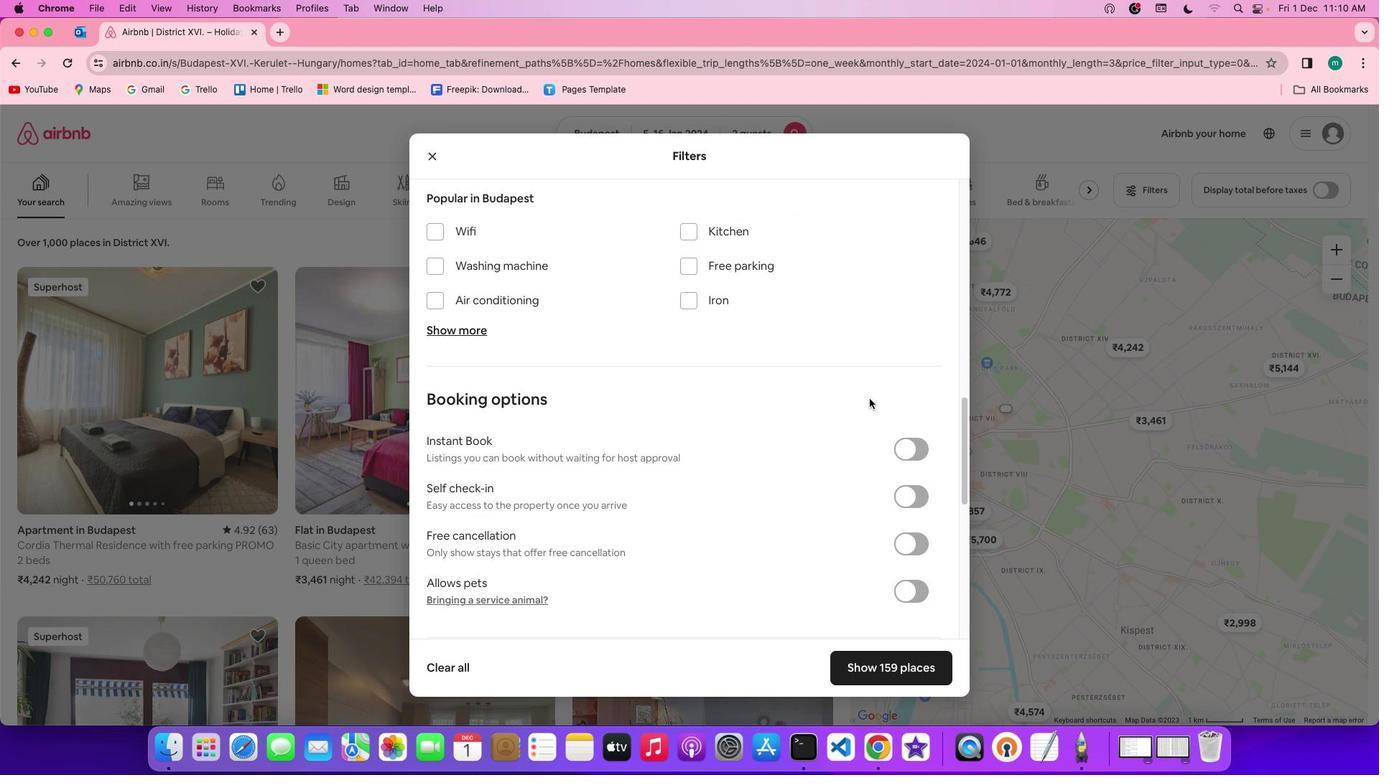 
Action: Mouse scrolled (869, 399) with delta (0, -2)
Screenshot: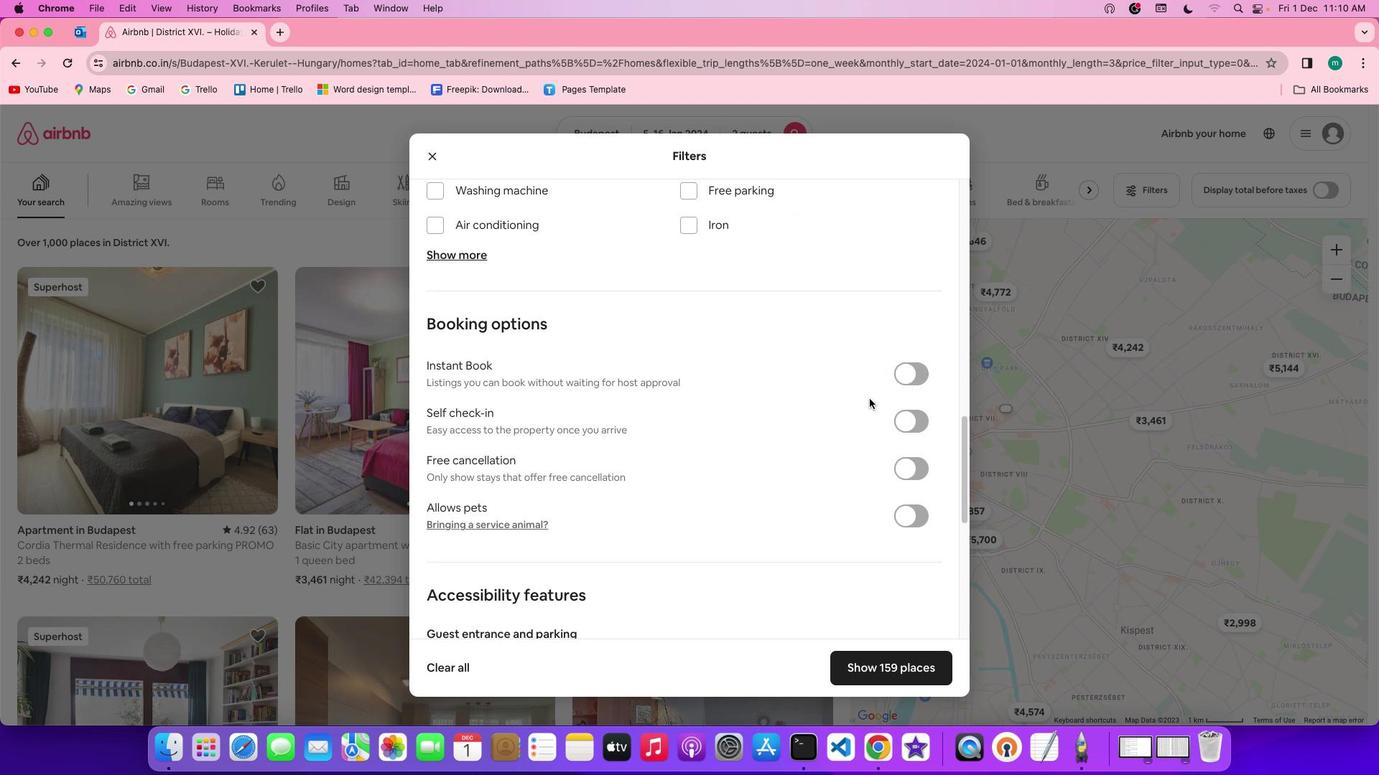 
Action: Mouse scrolled (869, 399) with delta (0, -2)
Screenshot: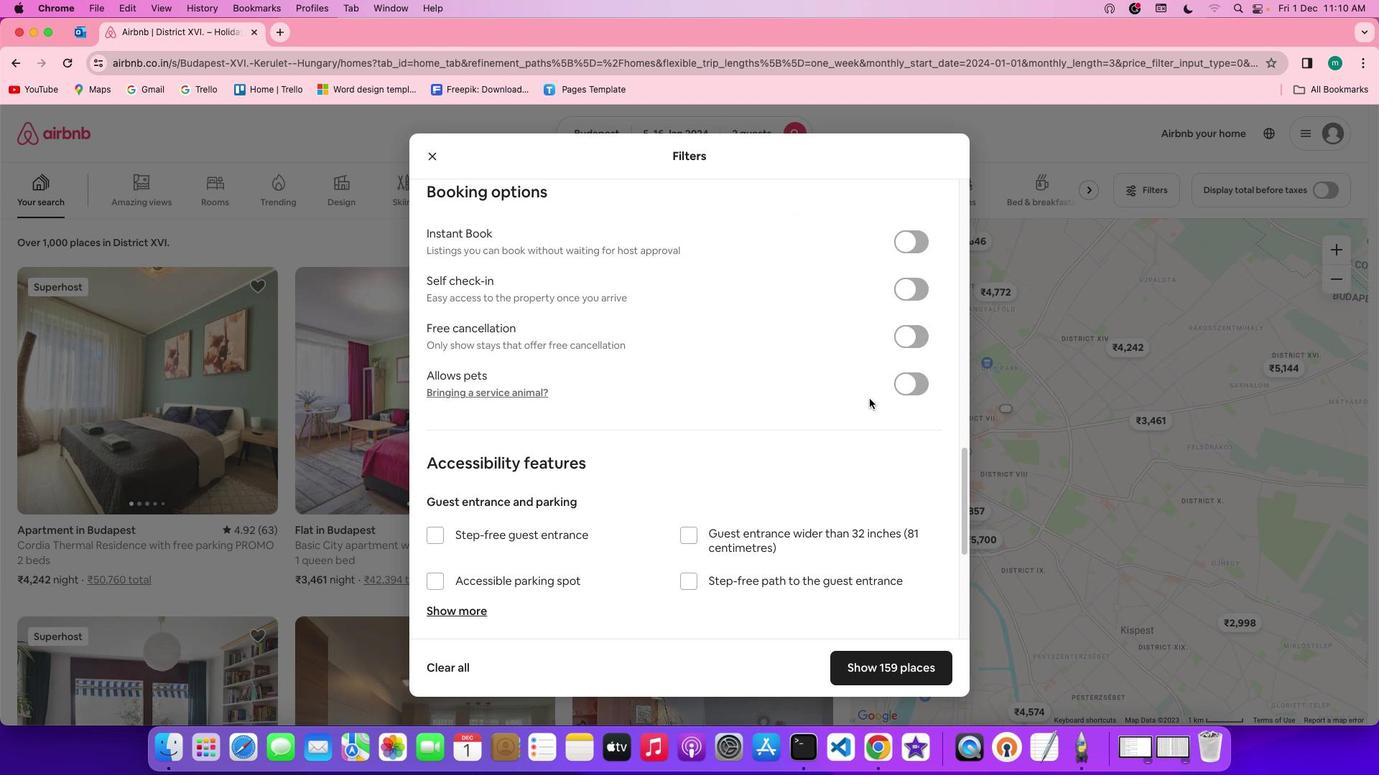 
Action: Mouse scrolled (869, 399) with delta (0, 0)
Screenshot: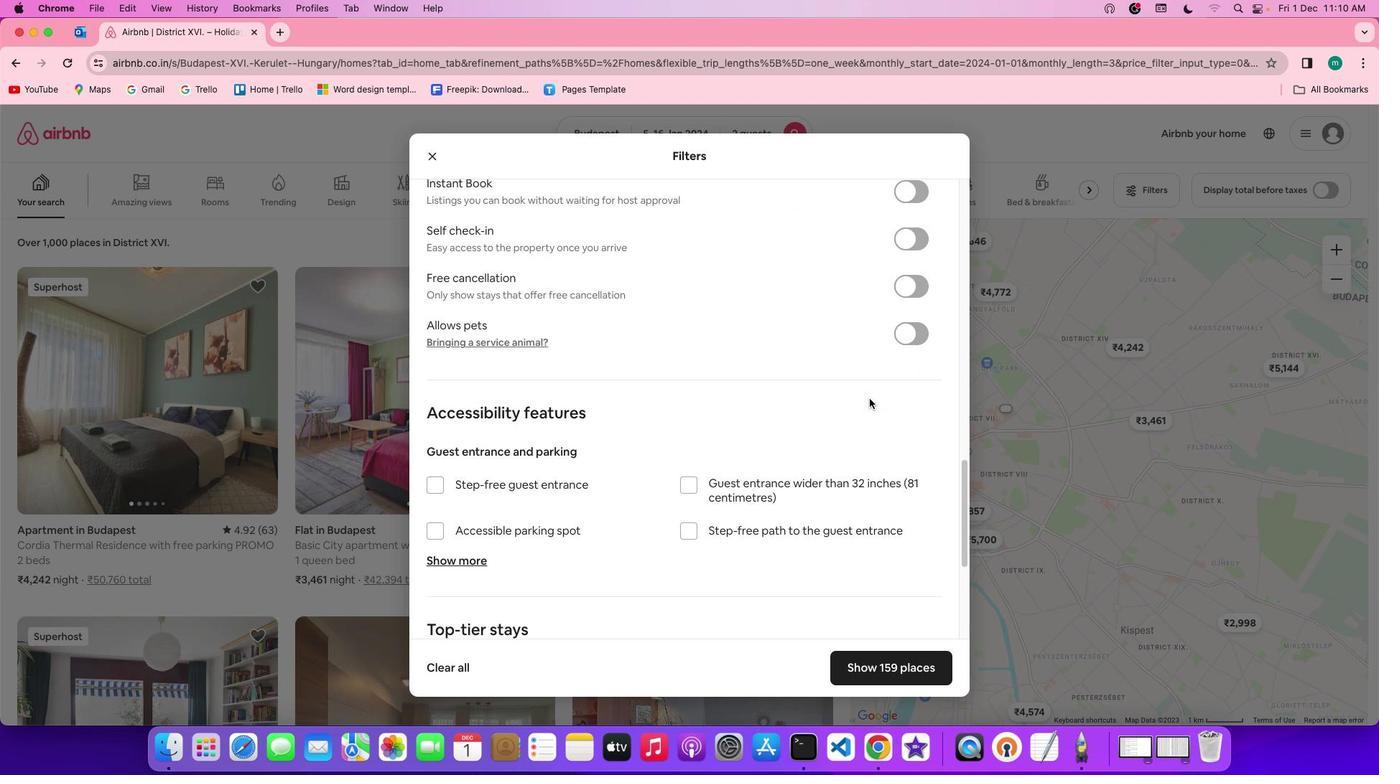 
Action: Mouse scrolled (869, 399) with delta (0, 0)
Screenshot: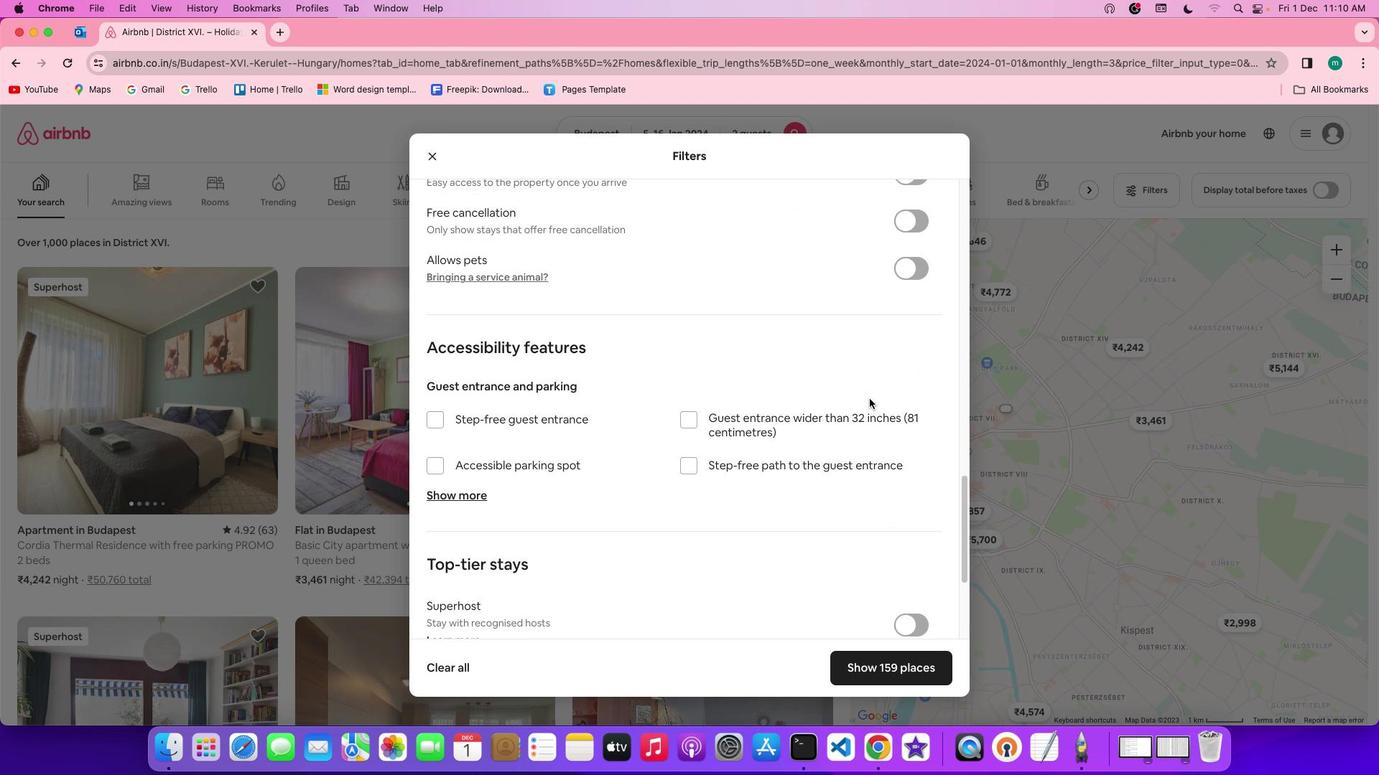 
Action: Mouse scrolled (869, 399) with delta (0, -2)
Screenshot: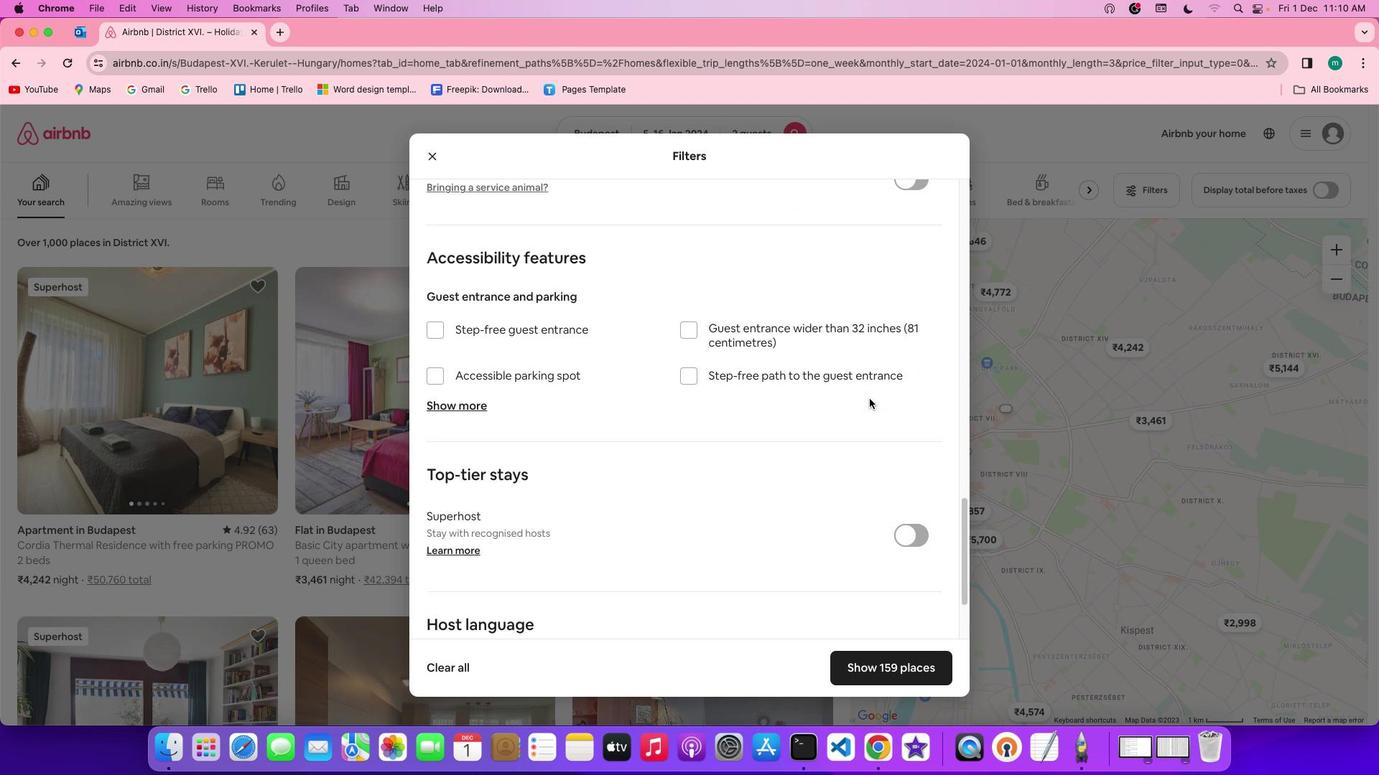 
Action: Mouse scrolled (869, 399) with delta (0, -3)
Screenshot: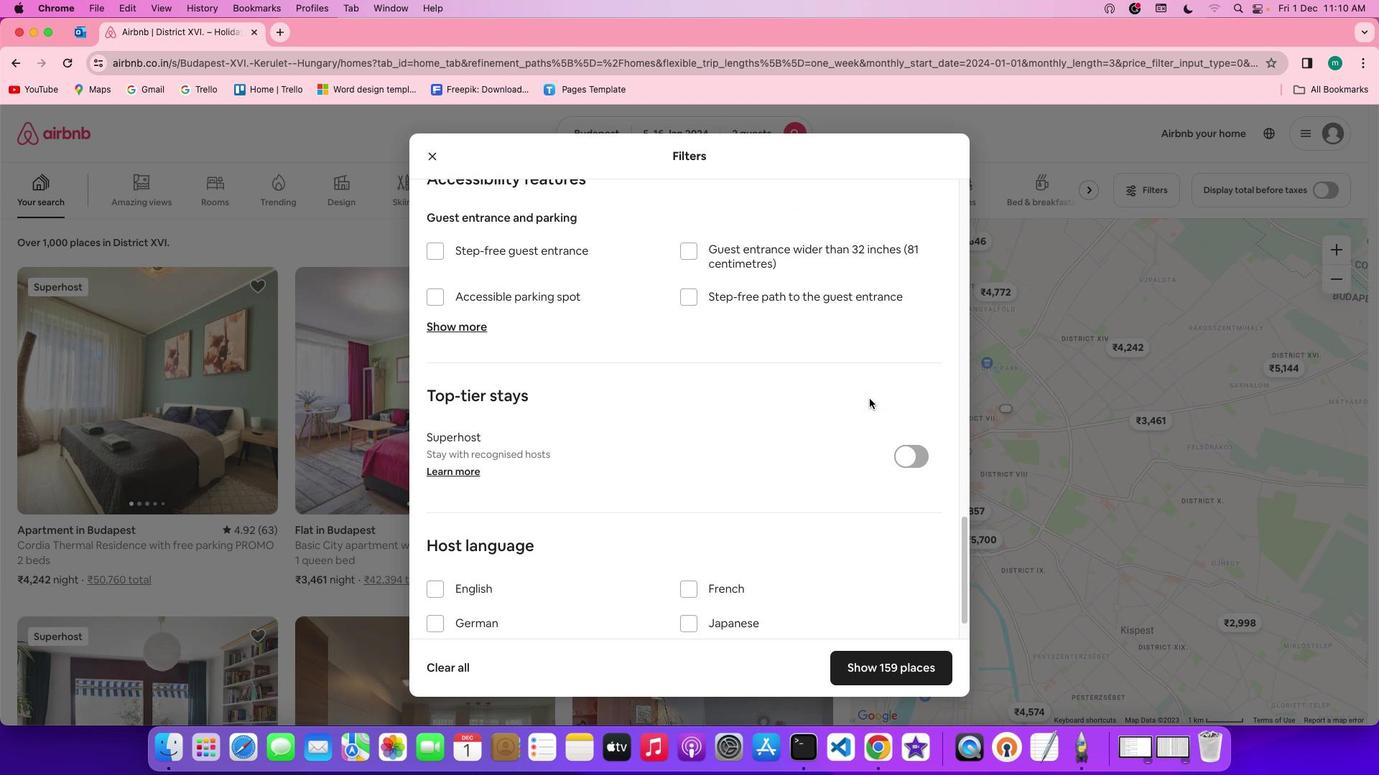 
Action: Mouse scrolled (869, 399) with delta (0, -4)
Screenshot: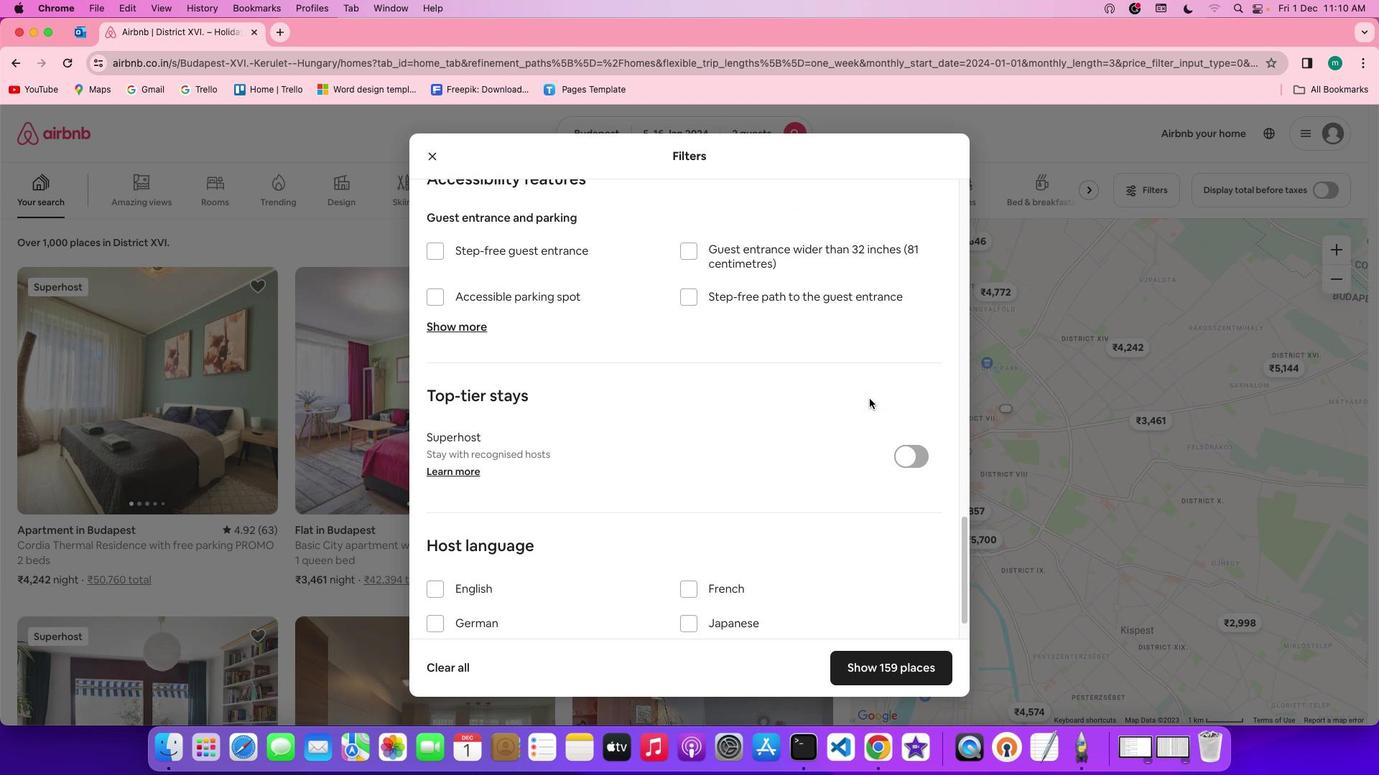 
Action: Mouse scrolled (869, 399) with delta (0, 0)
Screenshot: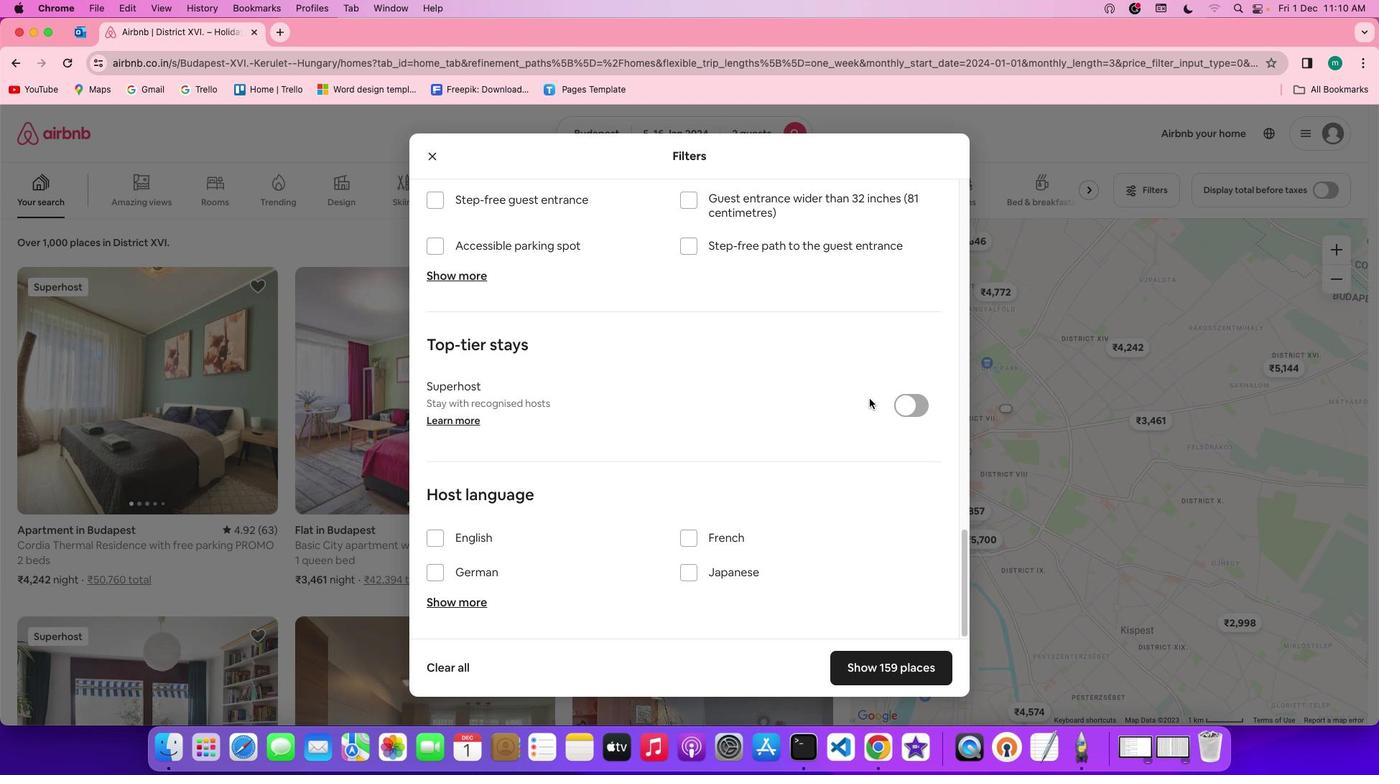 
Action: Mouse scrolled (869, 399) with delta (0, 0)
Screenshot: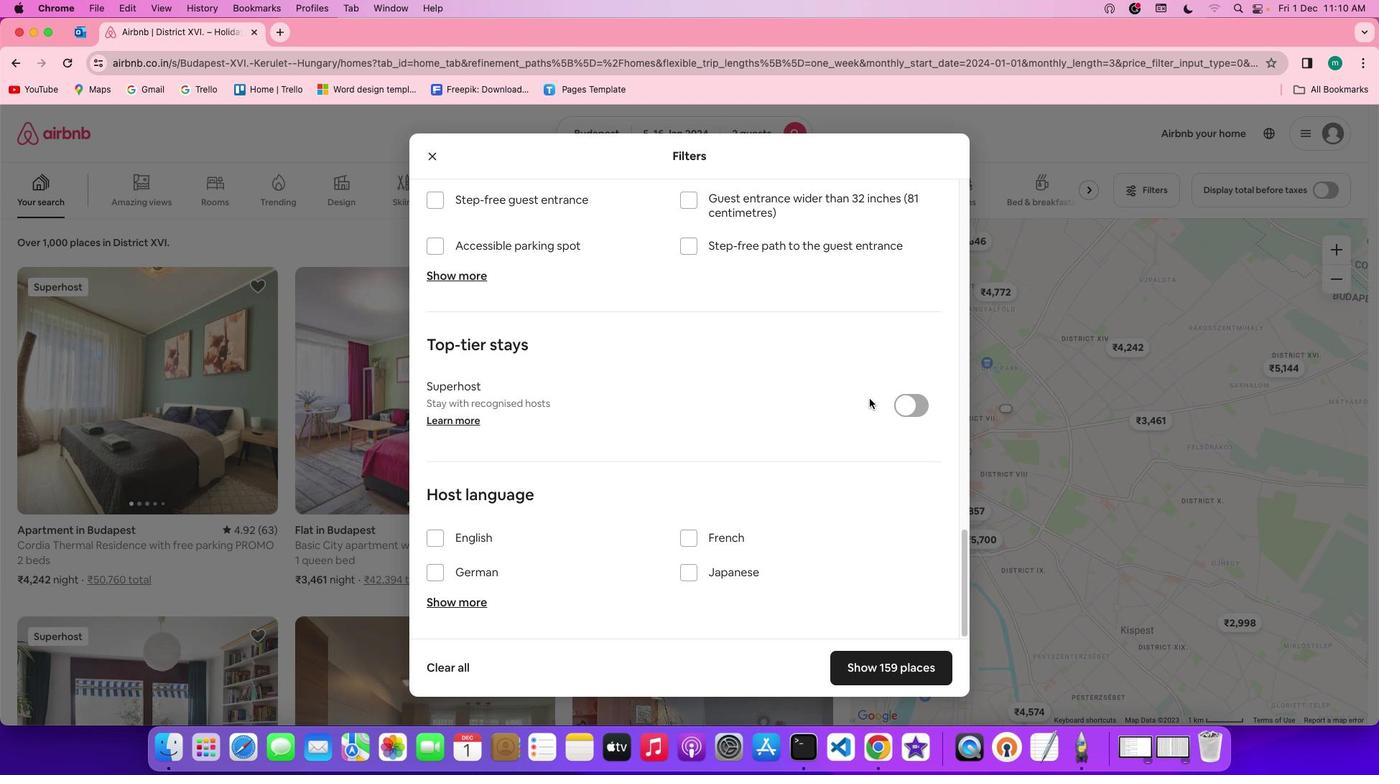 
Action: Mouse scrolled (869, 399) with delta (0, -2)
Screenshot: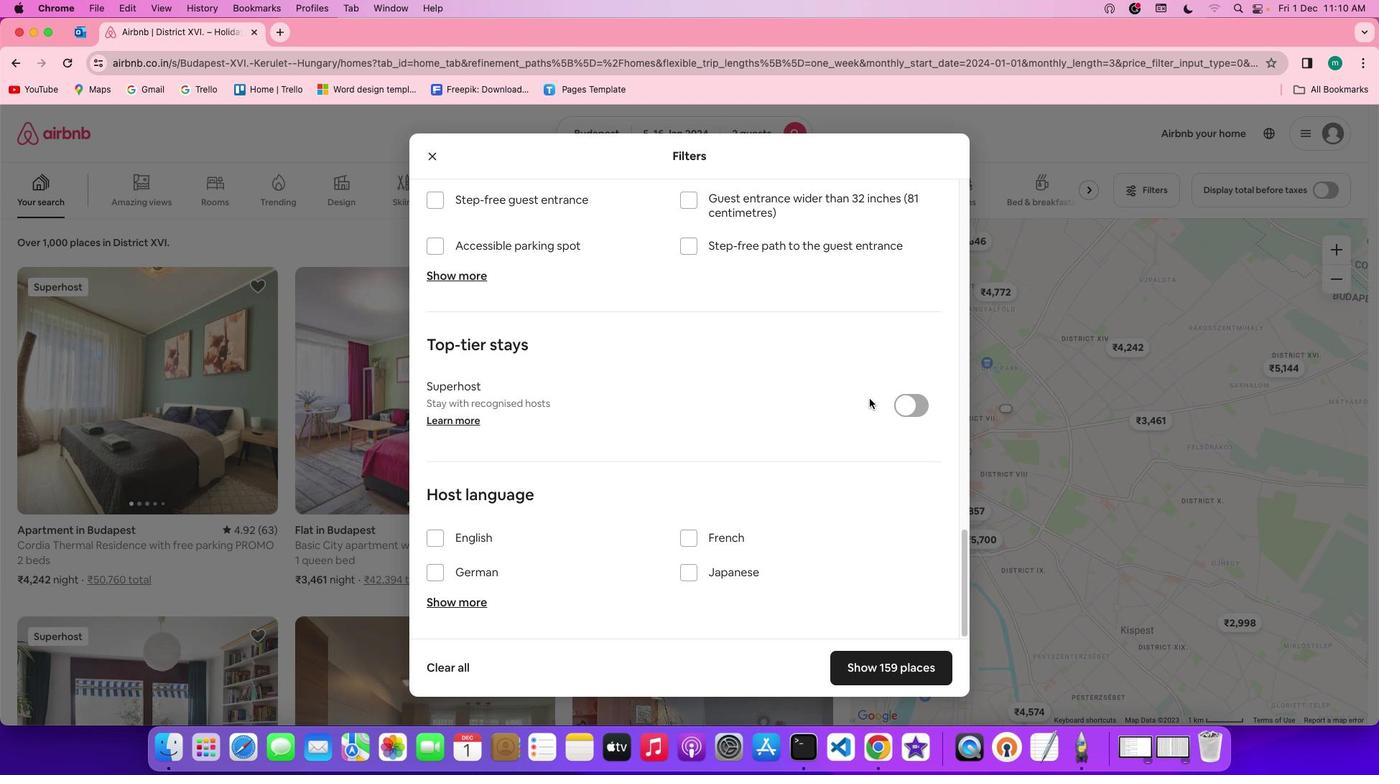 
Action: Mouse scrolled (869, 399) with delta (0, -3)
Screenshot: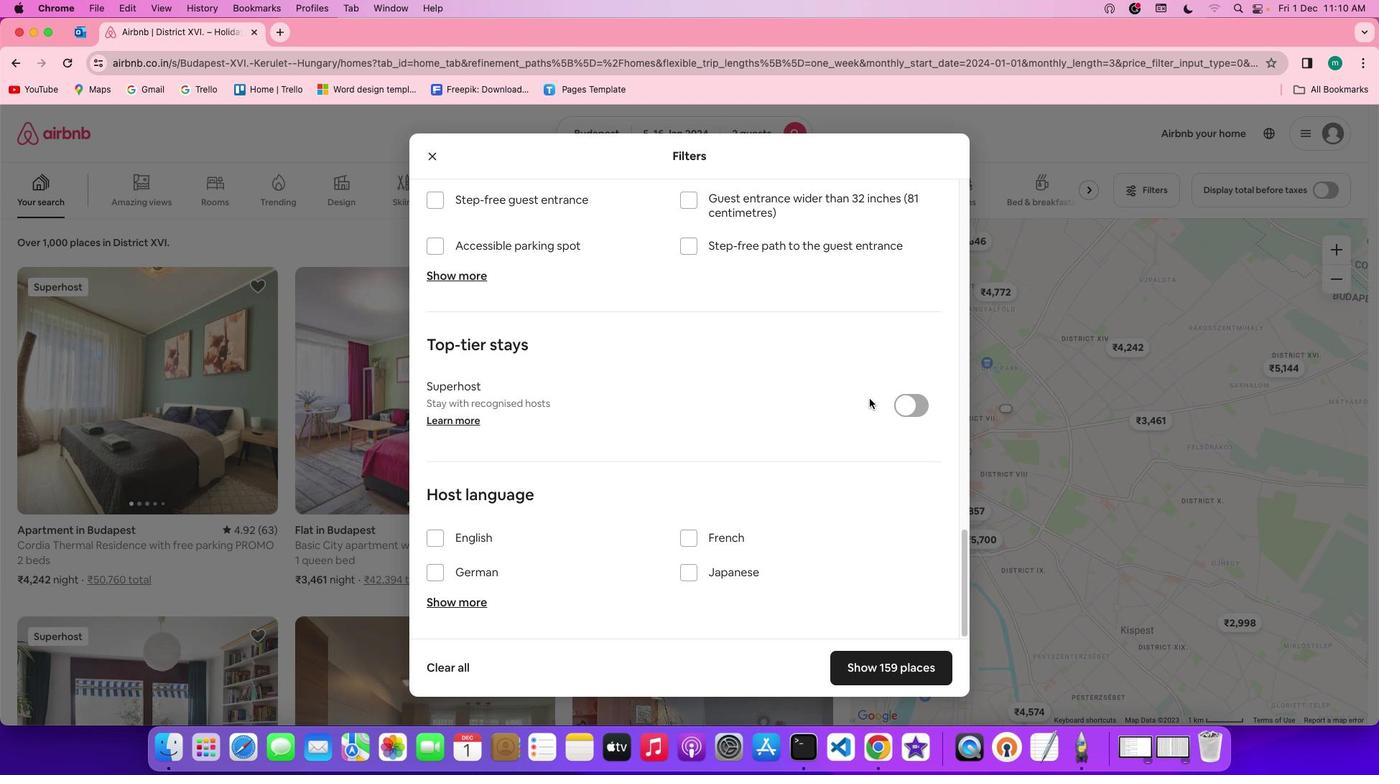 
Action: Mouse scrolled (869, 399) with delta (0, -4)
Screenshot: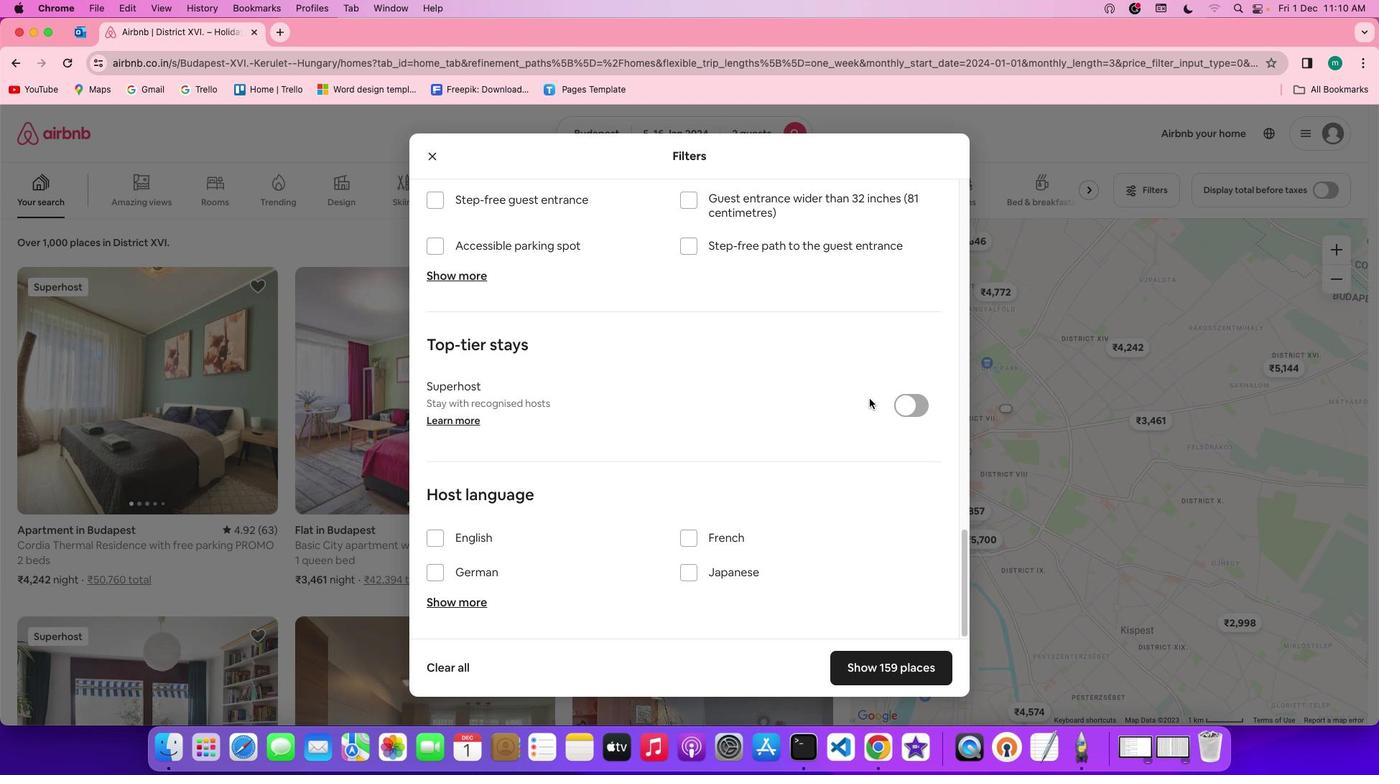 
Action: Mouse scrolled (869, 399) with delta (0, -4)
Screenshot: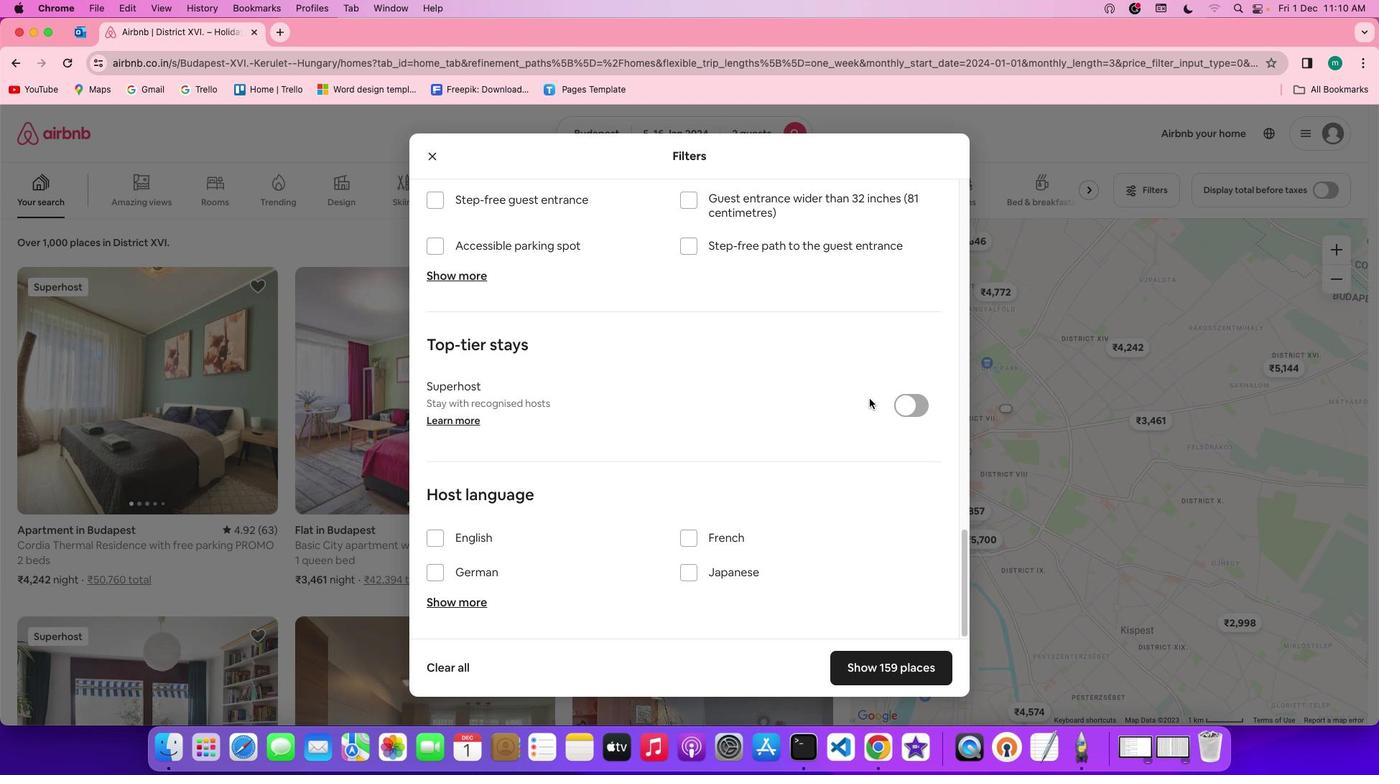 
Action: Mouse scrolled (869, 399) with delta (0, 0)
Screenshot: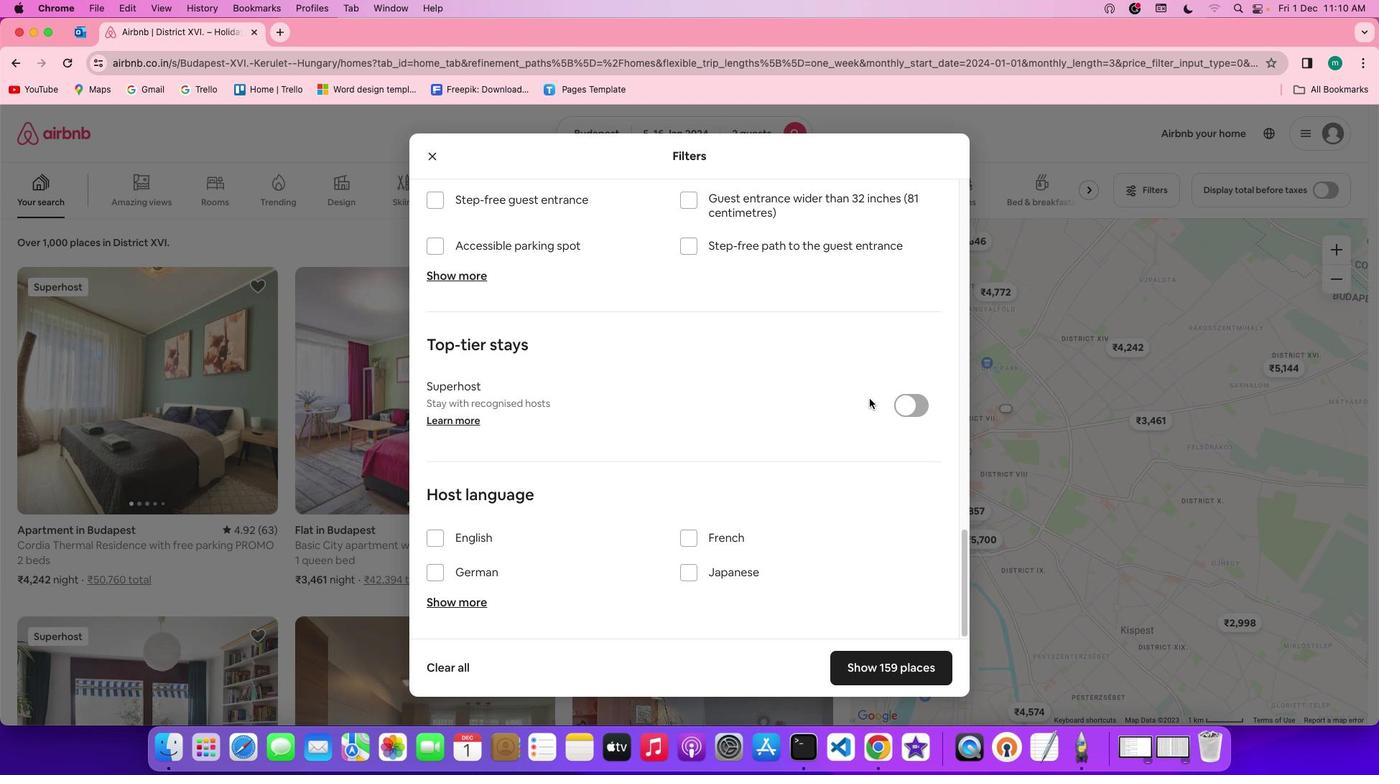 
Action: Mouse scrolled (869, 399) with delta (0, 0)
Screenshot: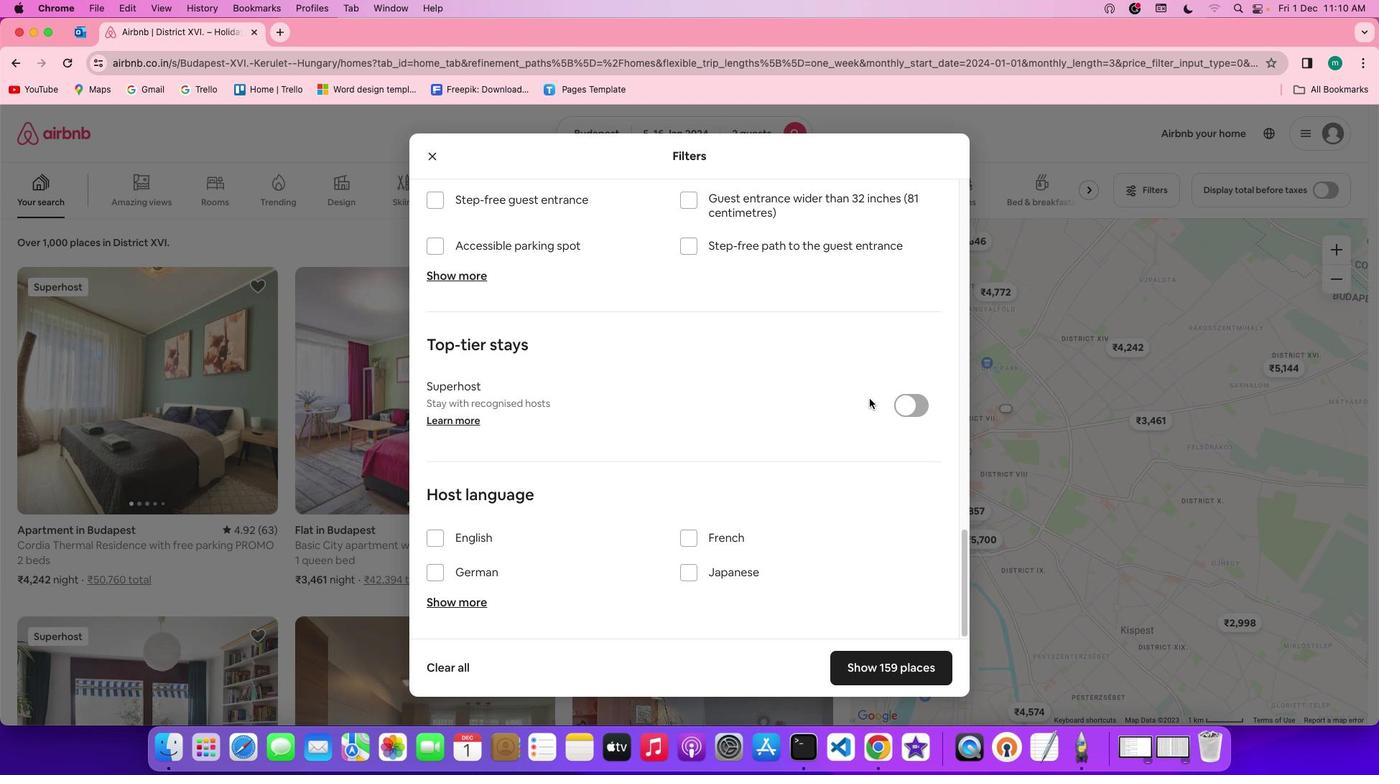 
Action: Mouse scrolled (869, 399) with delta (0, -2)
Screenshot: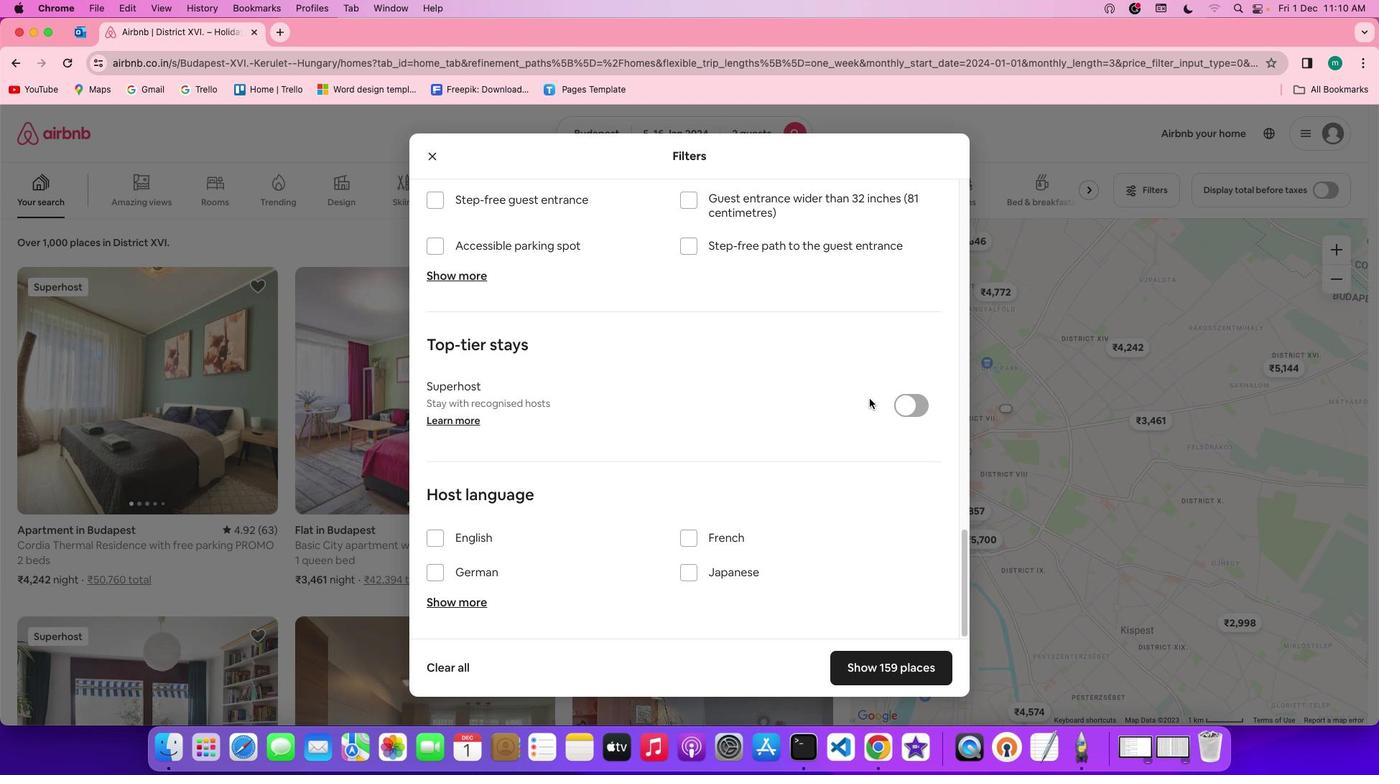 
Action: Mouse scrolled (869, 399) with delta (0, -3)
Screenshot: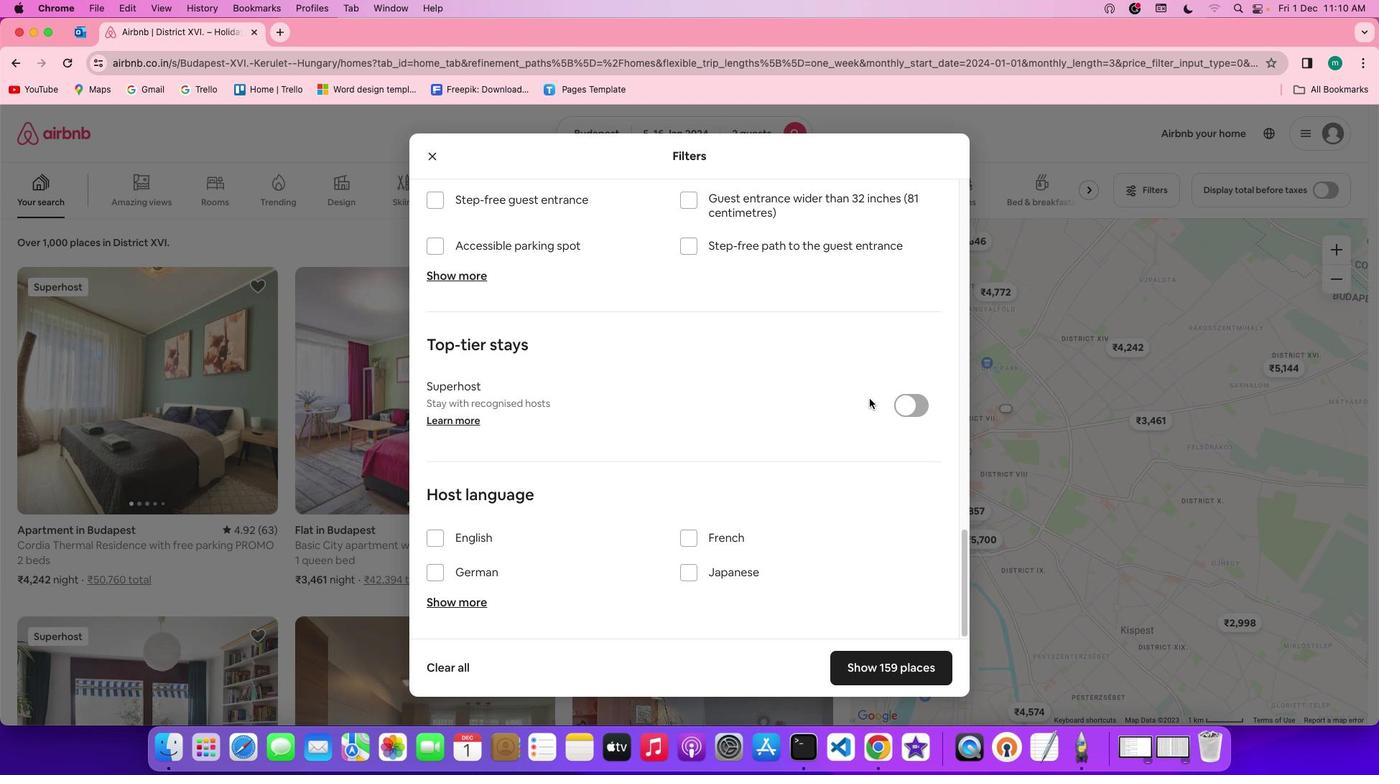 
Action: Mouse scrolled (869, 399) with delta (0, -4)
Screenshot: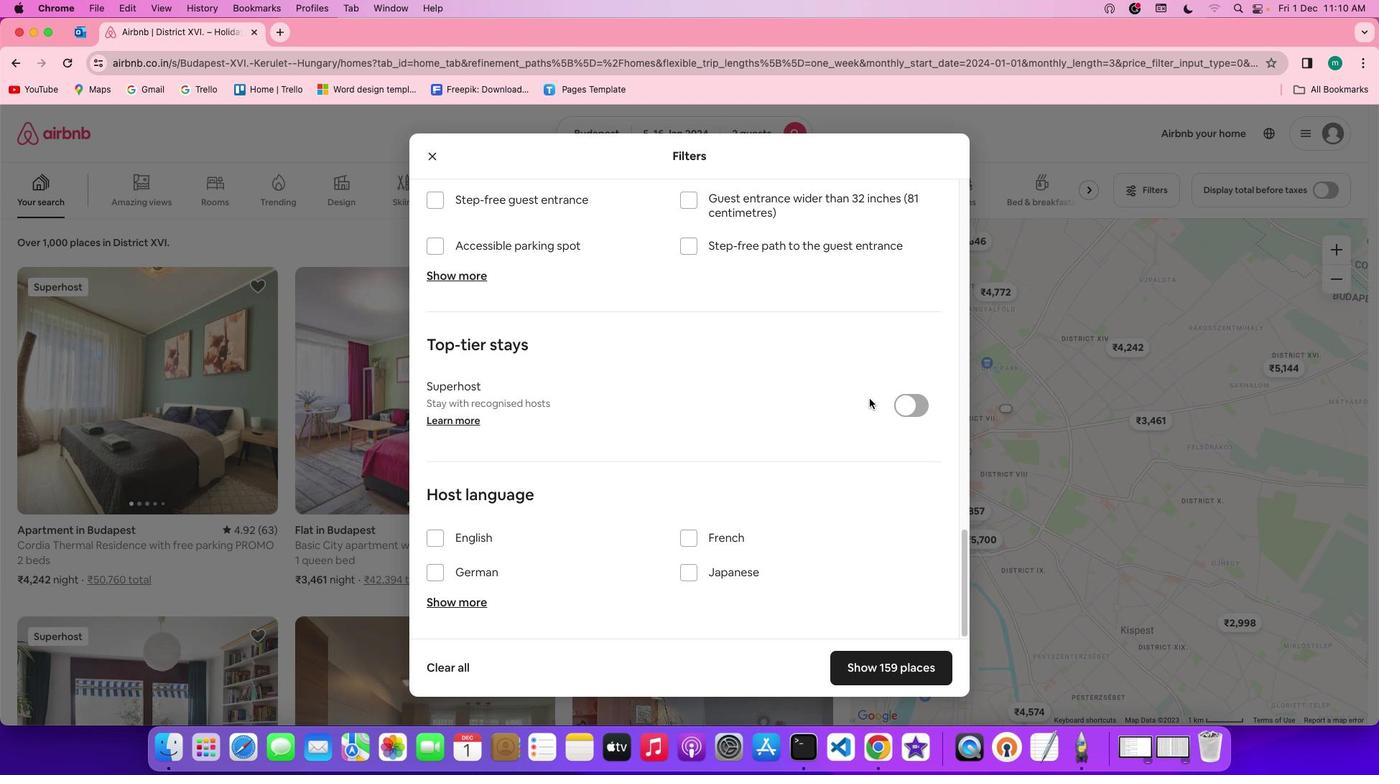 
Action: Mouse scrolled (869, 399) with delta (0, 0)
Screenshot: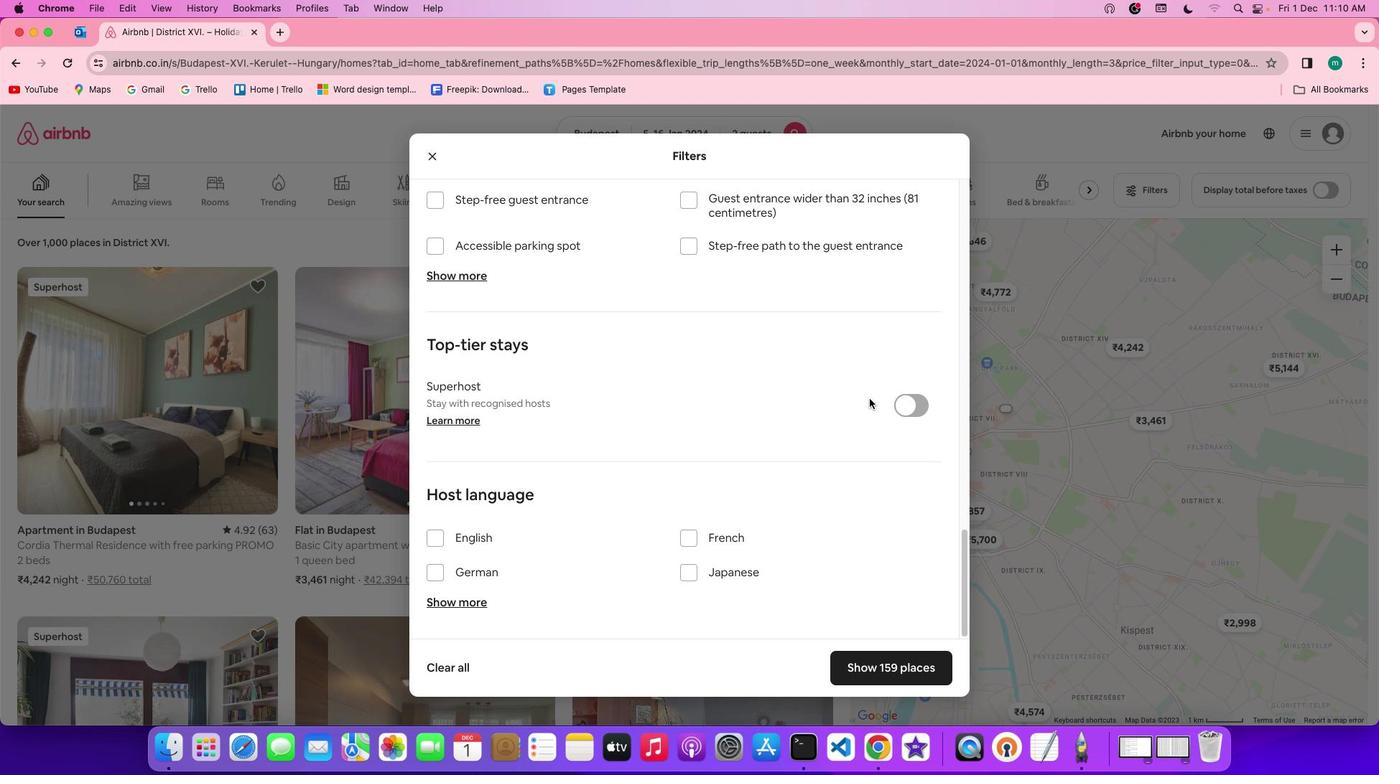 
Action: Mouse scrolled (869, 399) with delta (0, 0)
Screenshot: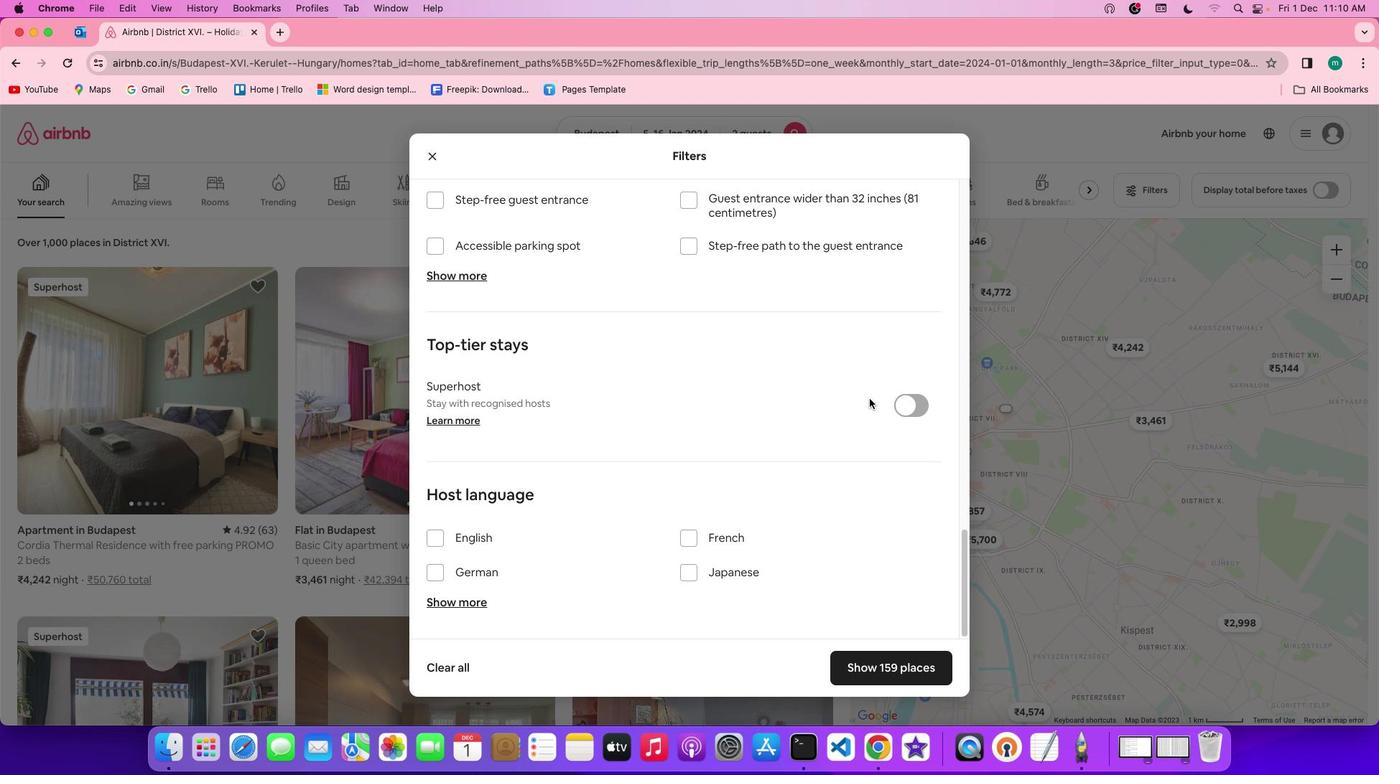 
Action: Mouse scrolled (869, 399) with delta (0, -2)
Screenshot: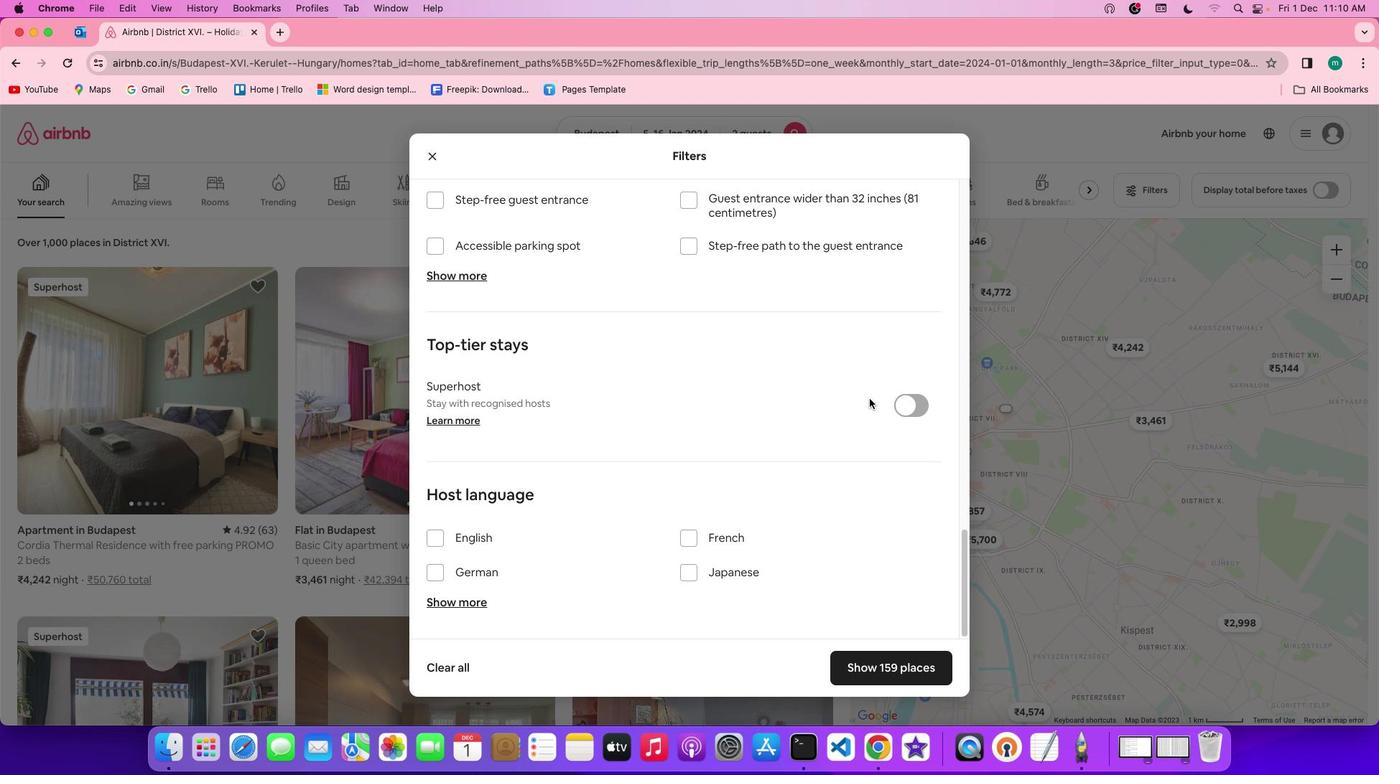 
Action: Mouse scrolled (869, 399) with delta (0, -3)
Screenshot: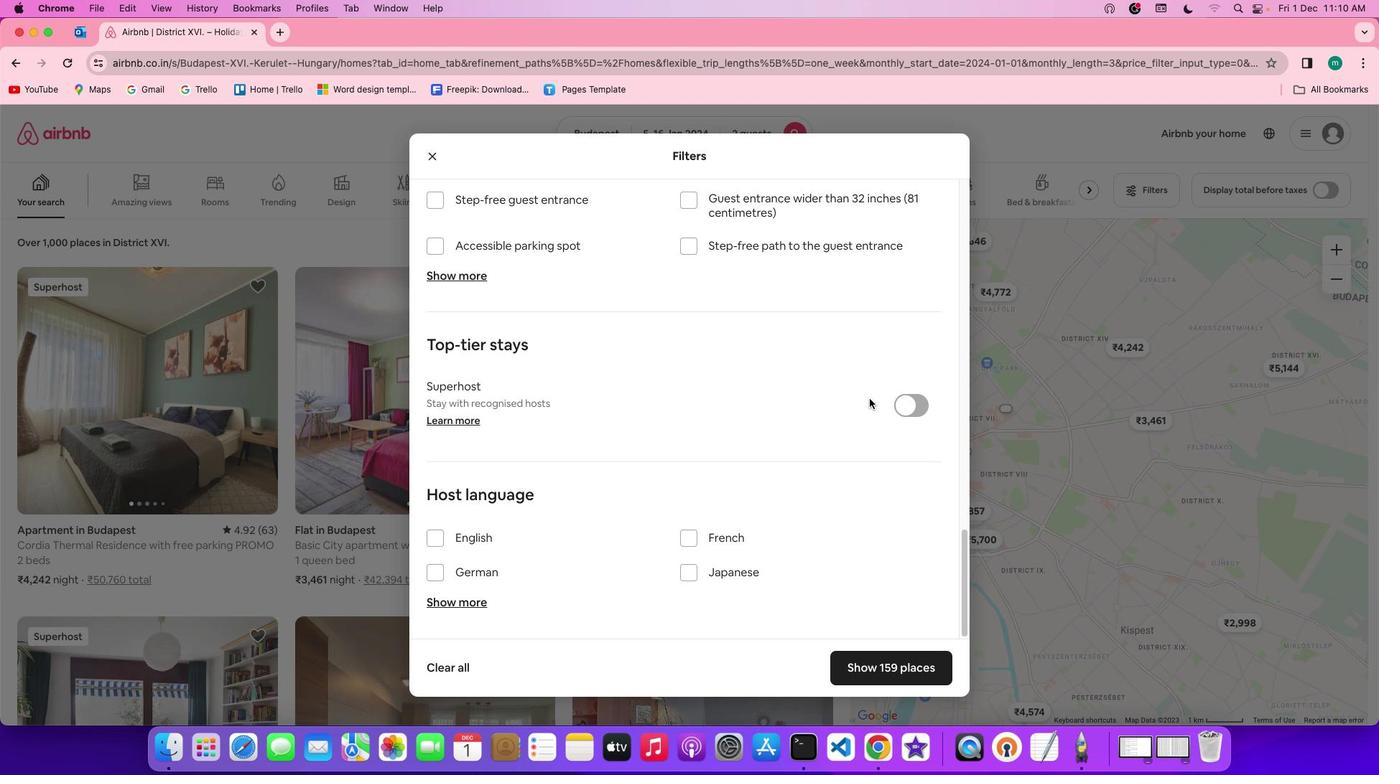 
Action: Mouse scrolled (869, 399) with delta (0, -4)
Screenshot: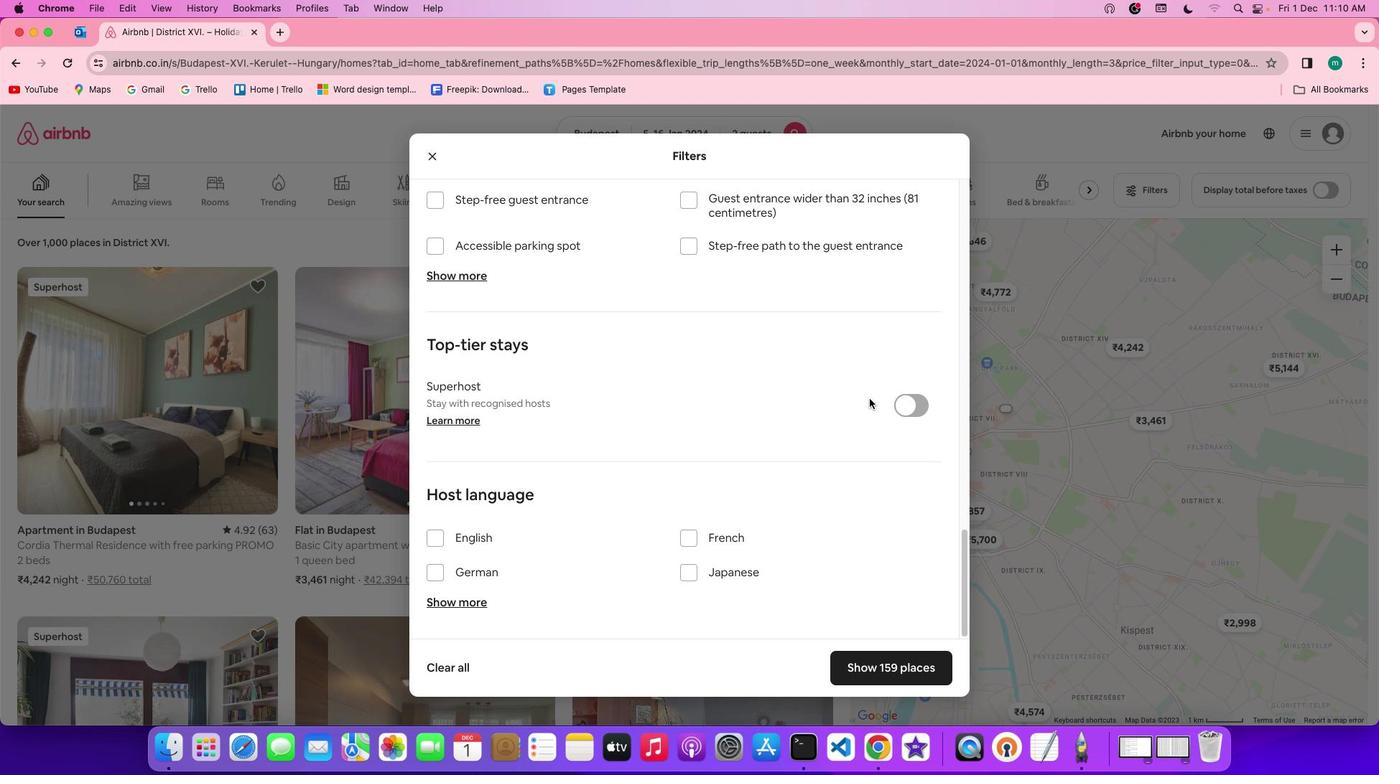 
Action: Mouse scrolled (869, 399) with delta (0, -4)
Screenshot: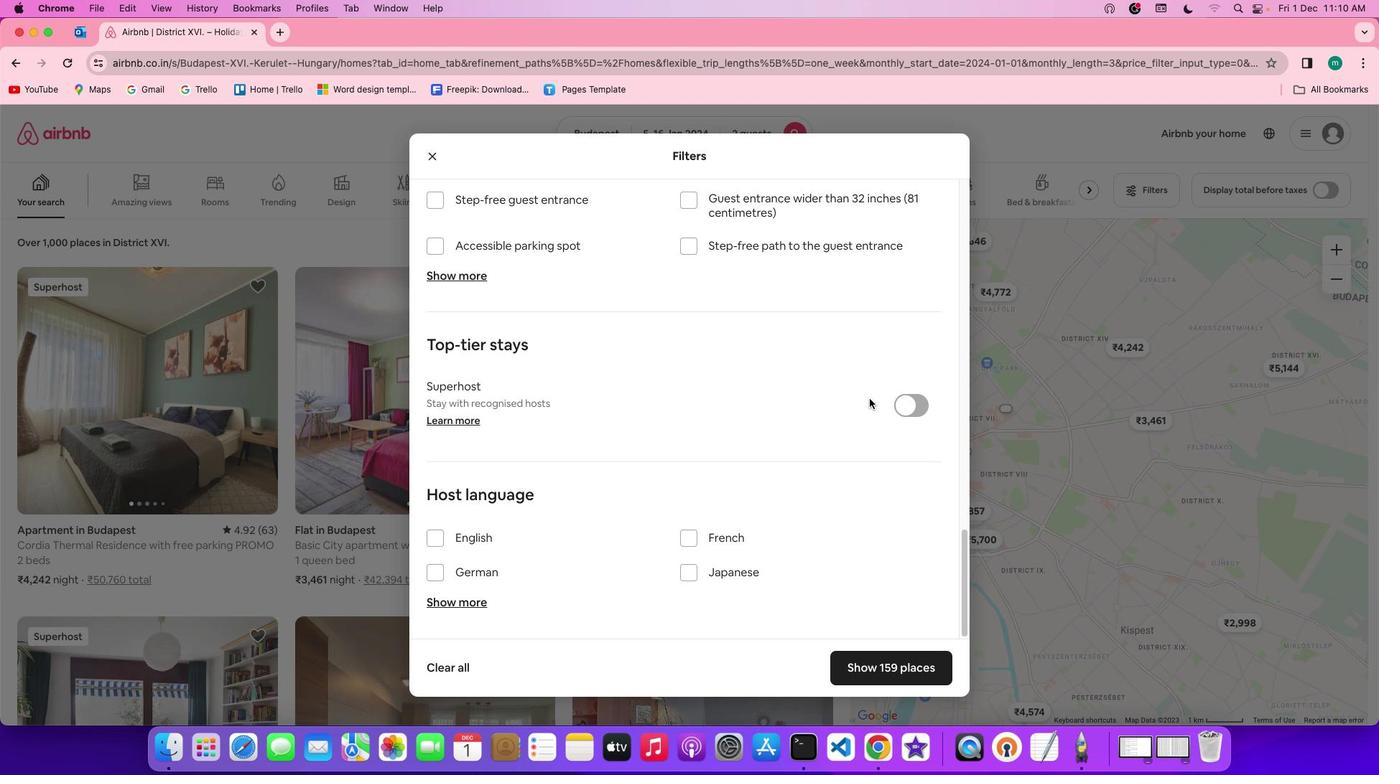 
Action: Mouse scrolled (869, 399) with delta (0, 0)
Screenshot: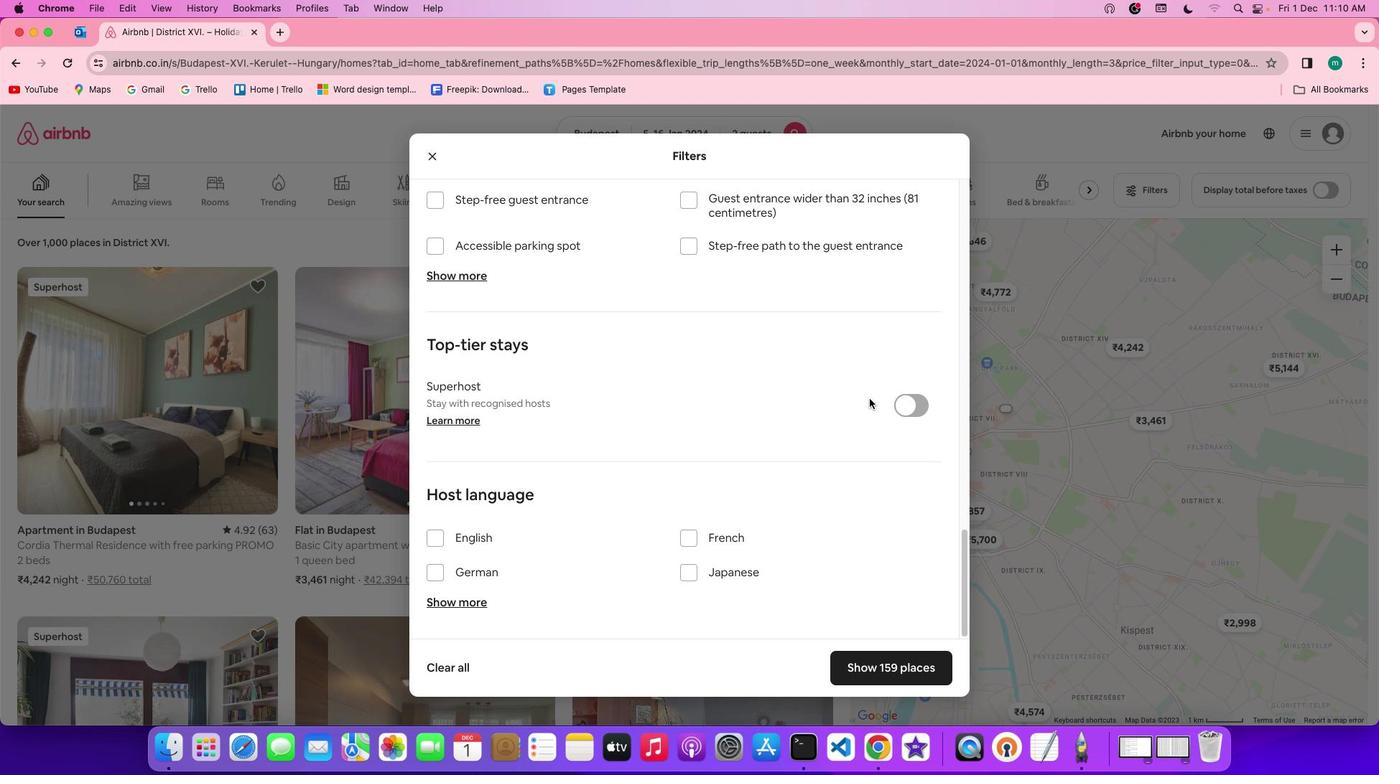 
Action: Mouse scrolled (869, 399) with delta (0, 0)
Screenshot: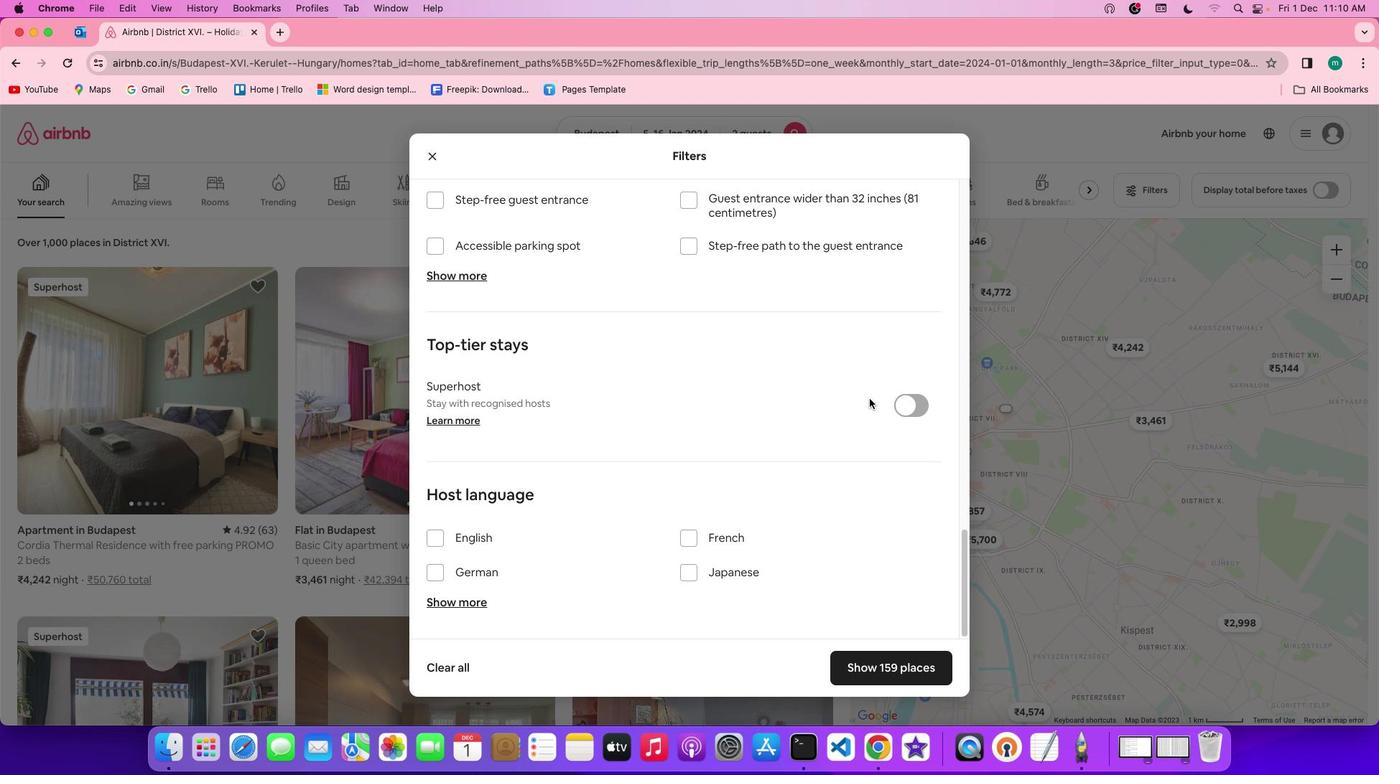 
Action: Mouse scrolled (869, 399) with delta (0, -2)
Screenshot: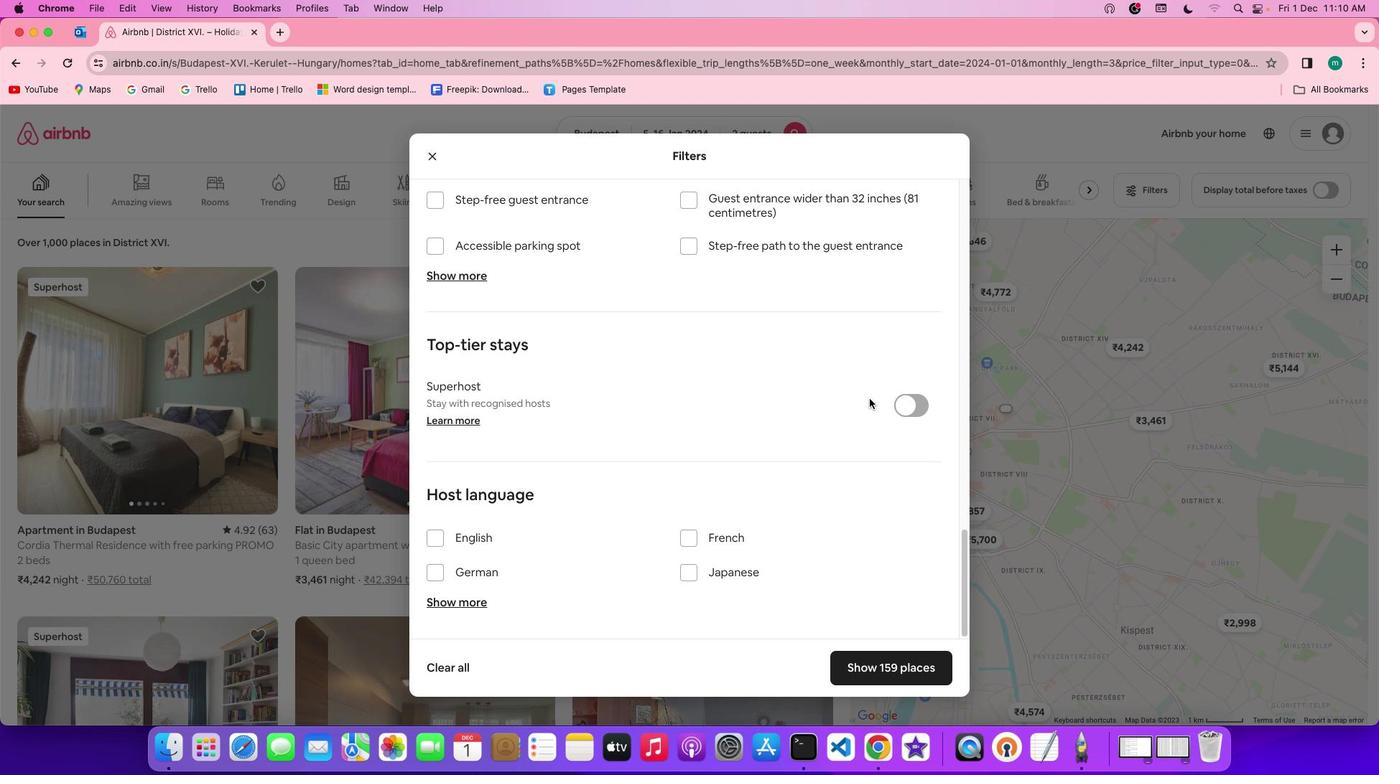 
Action: Mouse scrolled (869, 399) with delta (0, -3)
Screenshot: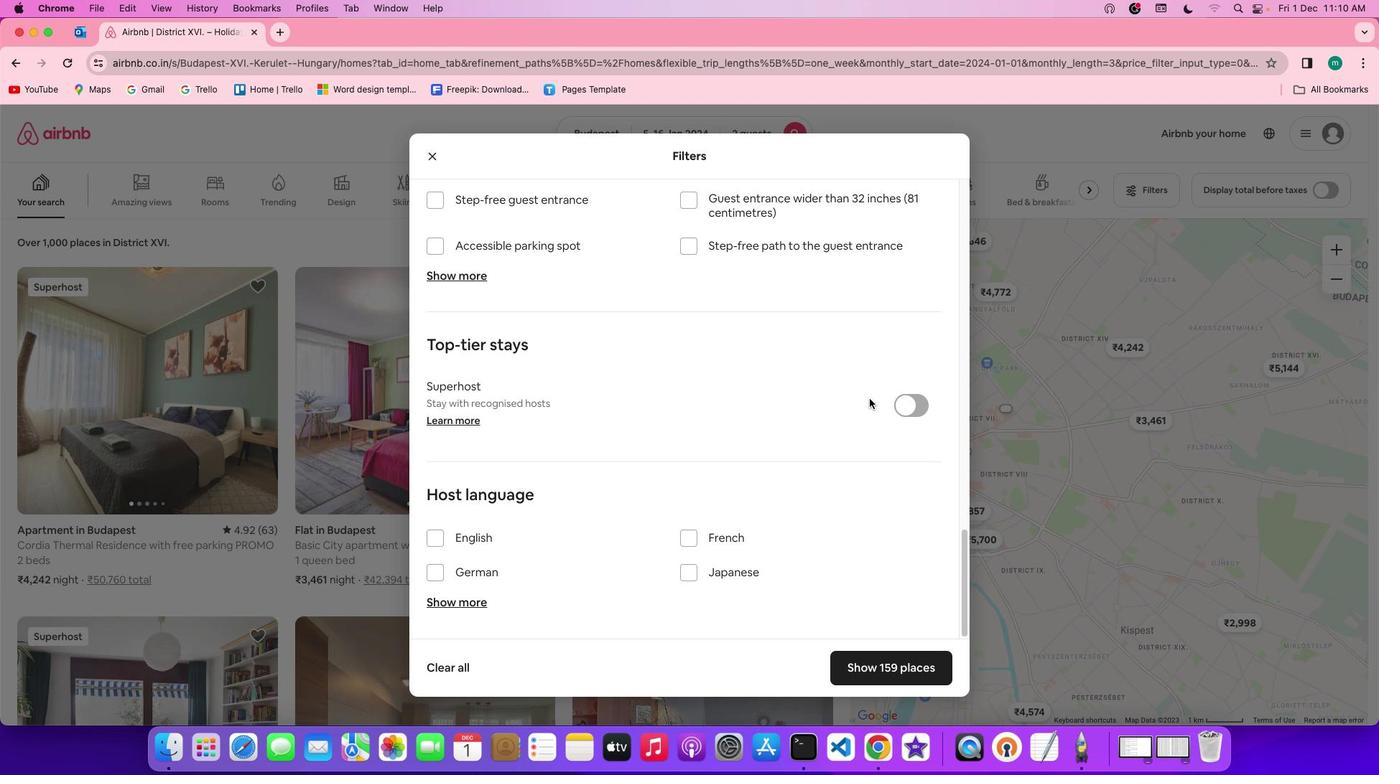 
Action: Mouse moved to (882, 665)
Screenshot: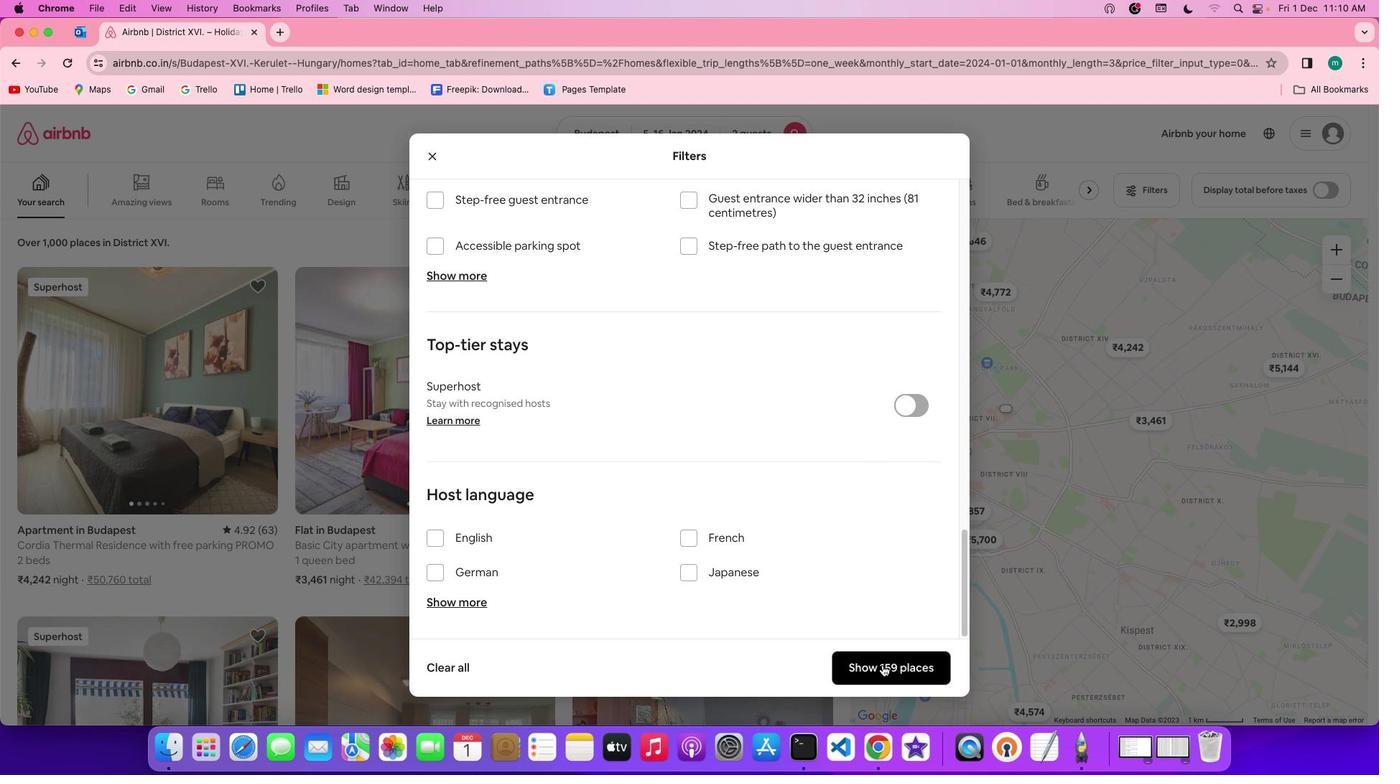 
Action: Mouse pressed left at (882, 665)
Screenshot: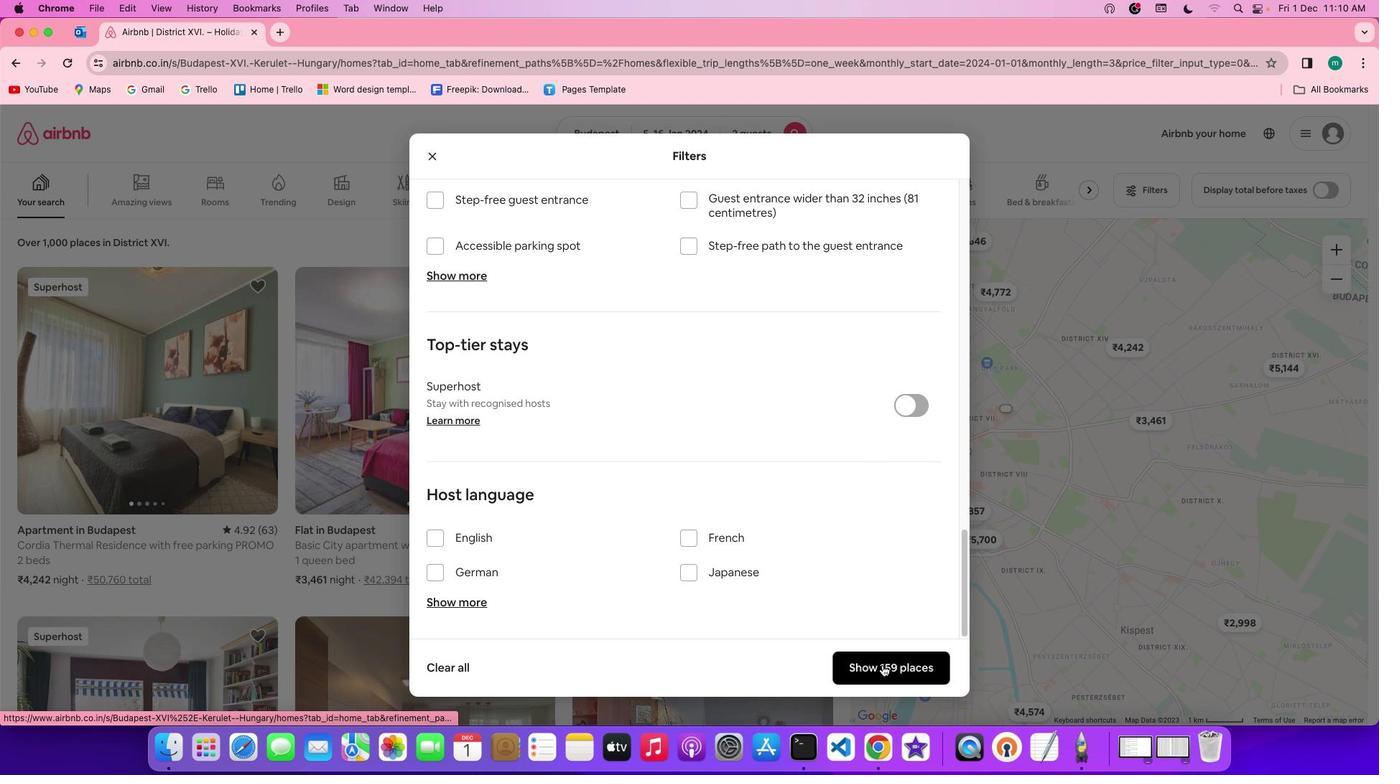 
Action: Mouse moved to (180, 385)
Screenshot: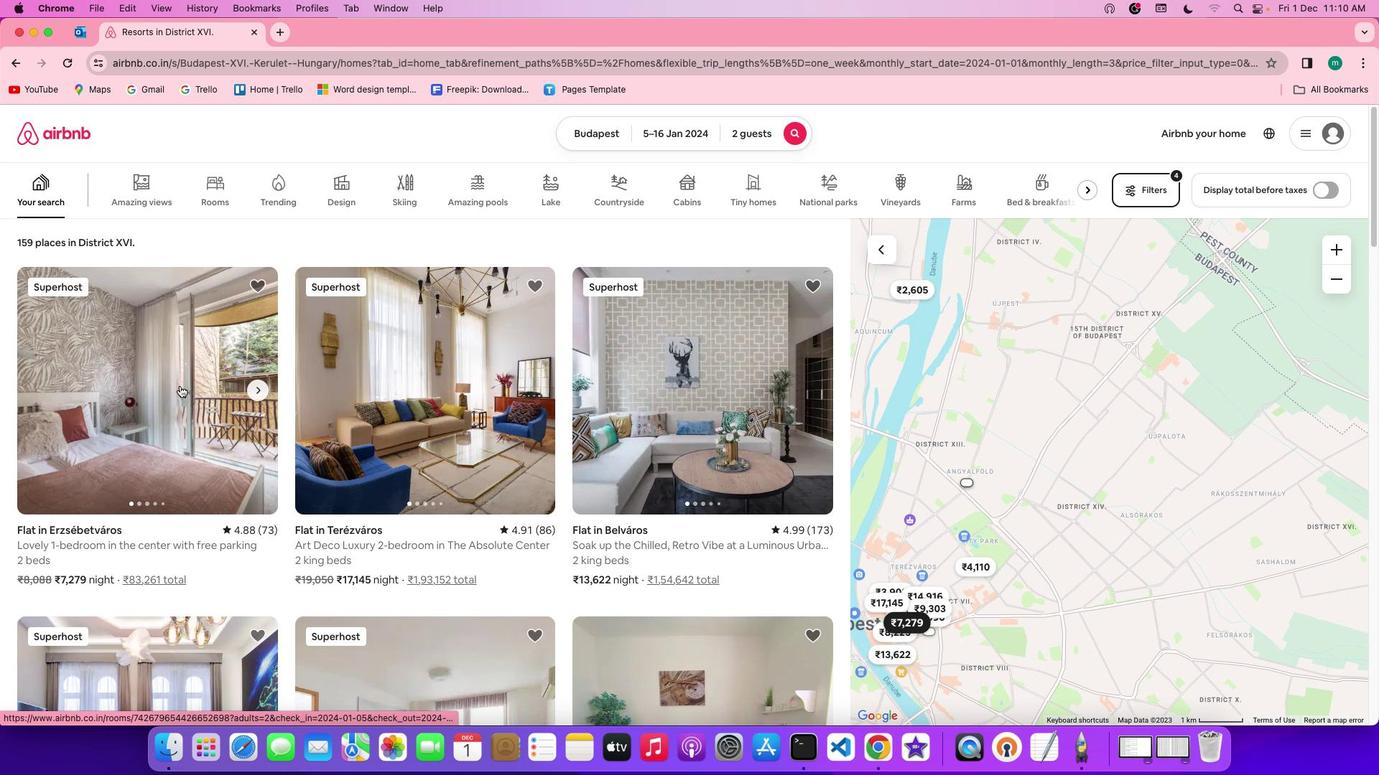 
Action: Mouse scrolled (180, 385) with delta (0, 0)
Screenshot: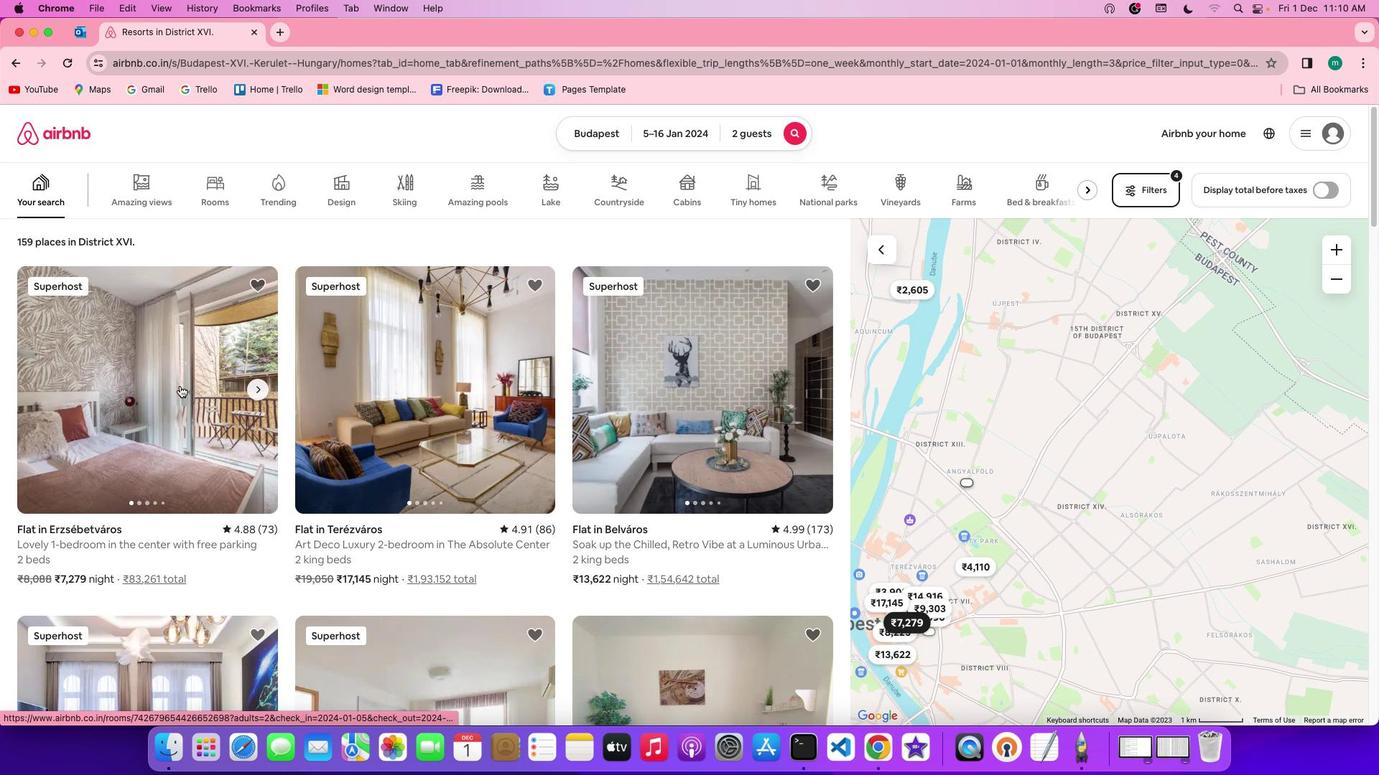 
Action: Mouse scrolled (180, 385) with delta (0, 0)
Screenshot: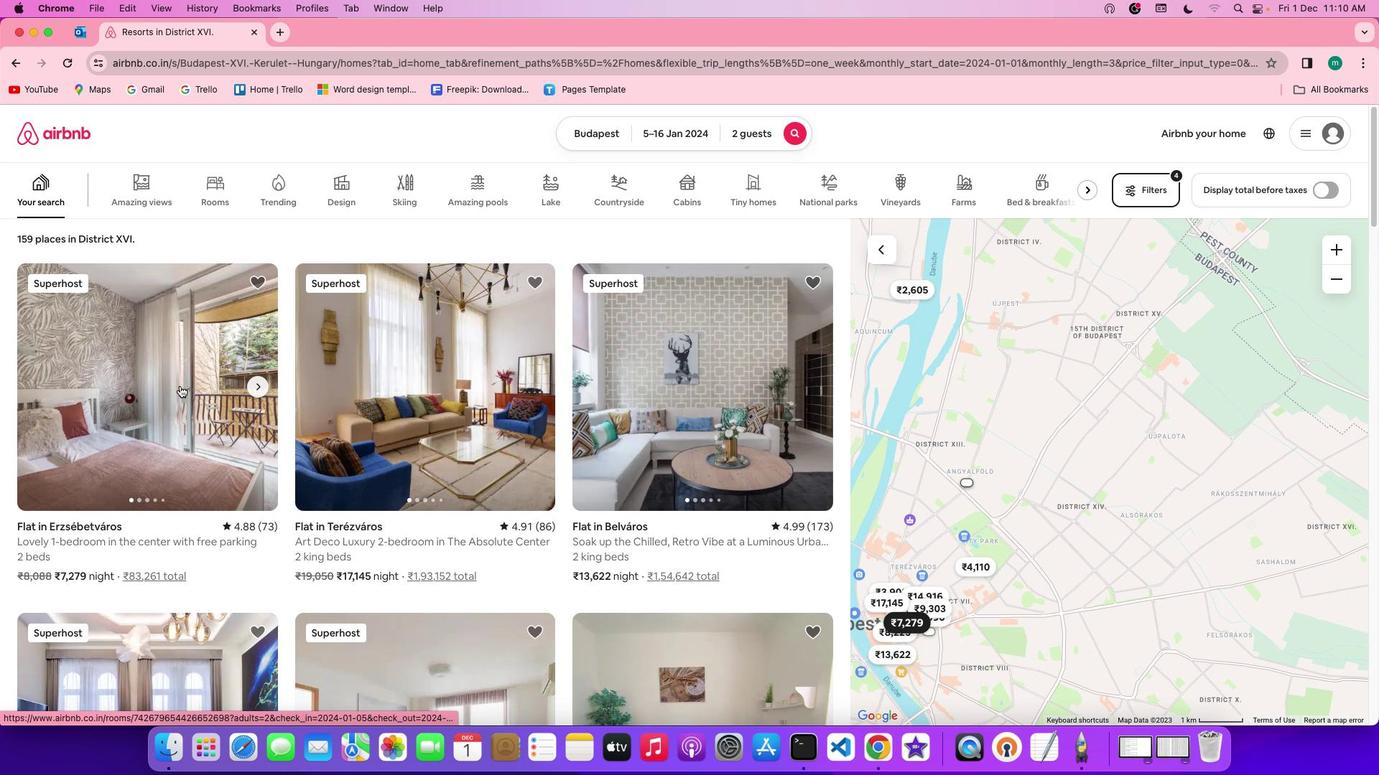 
Action: Mouse scrolled (180, 385) with delta (0, 0)
Screenshot: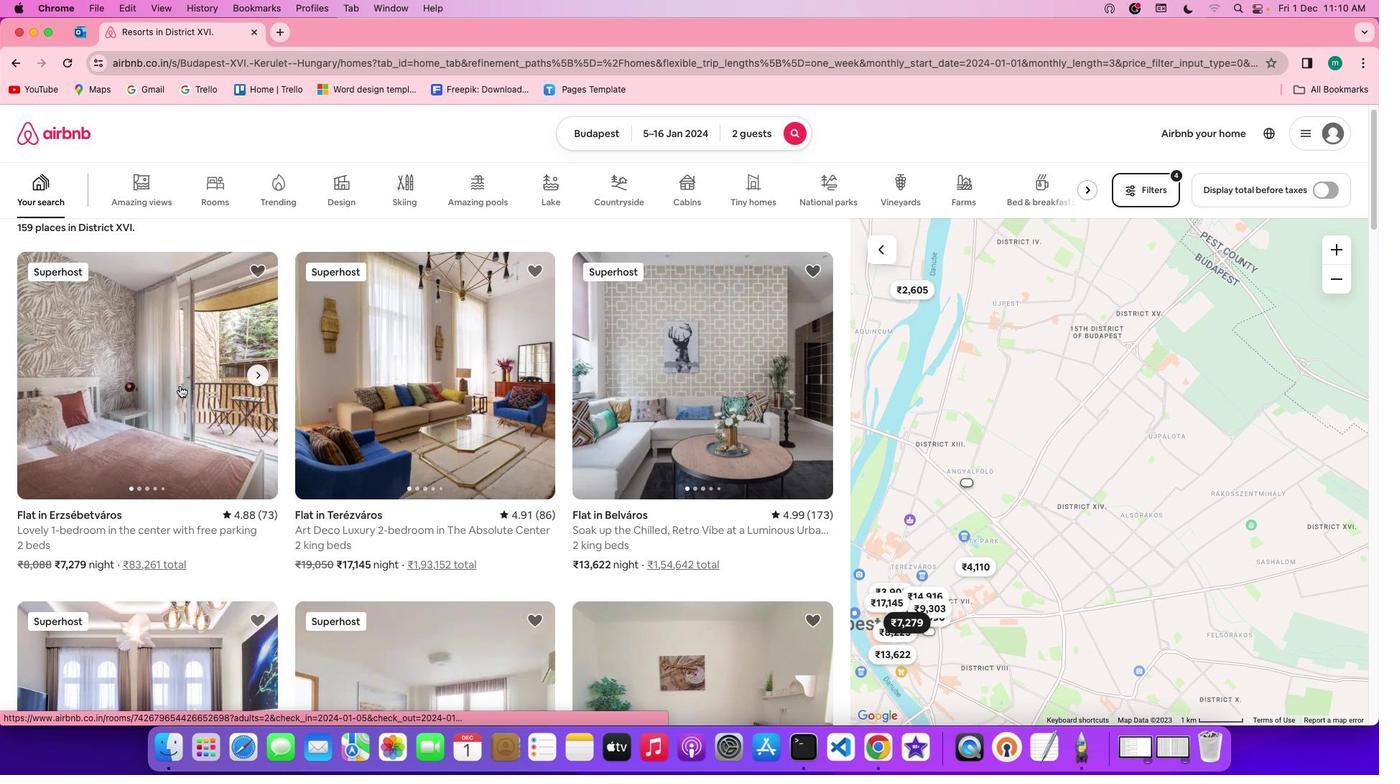 
Action: Mouse moved to (420, 403)
Screenshot: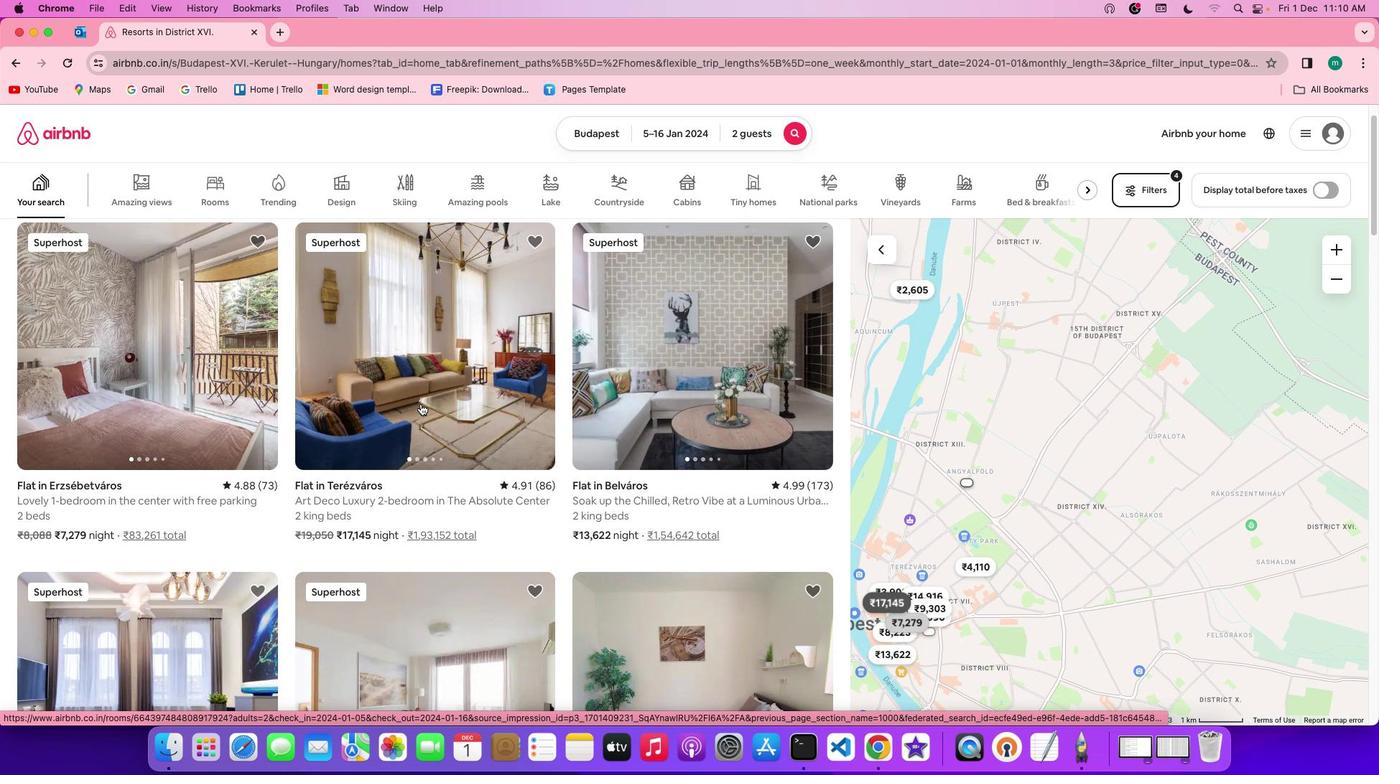 
Action: Mouse pressed left at (420, 403)
Screenshot: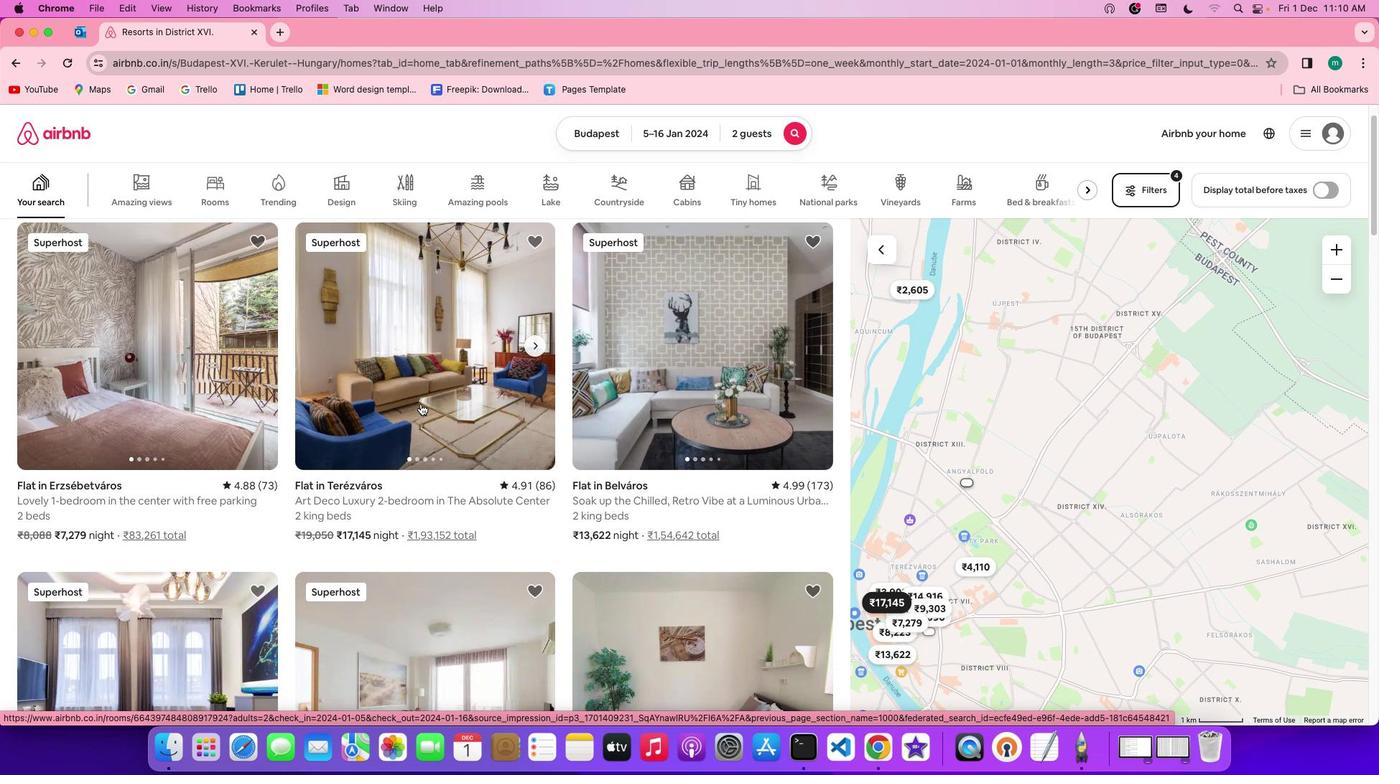 
Action: Mouse moved to (994, 538)
Screenshot: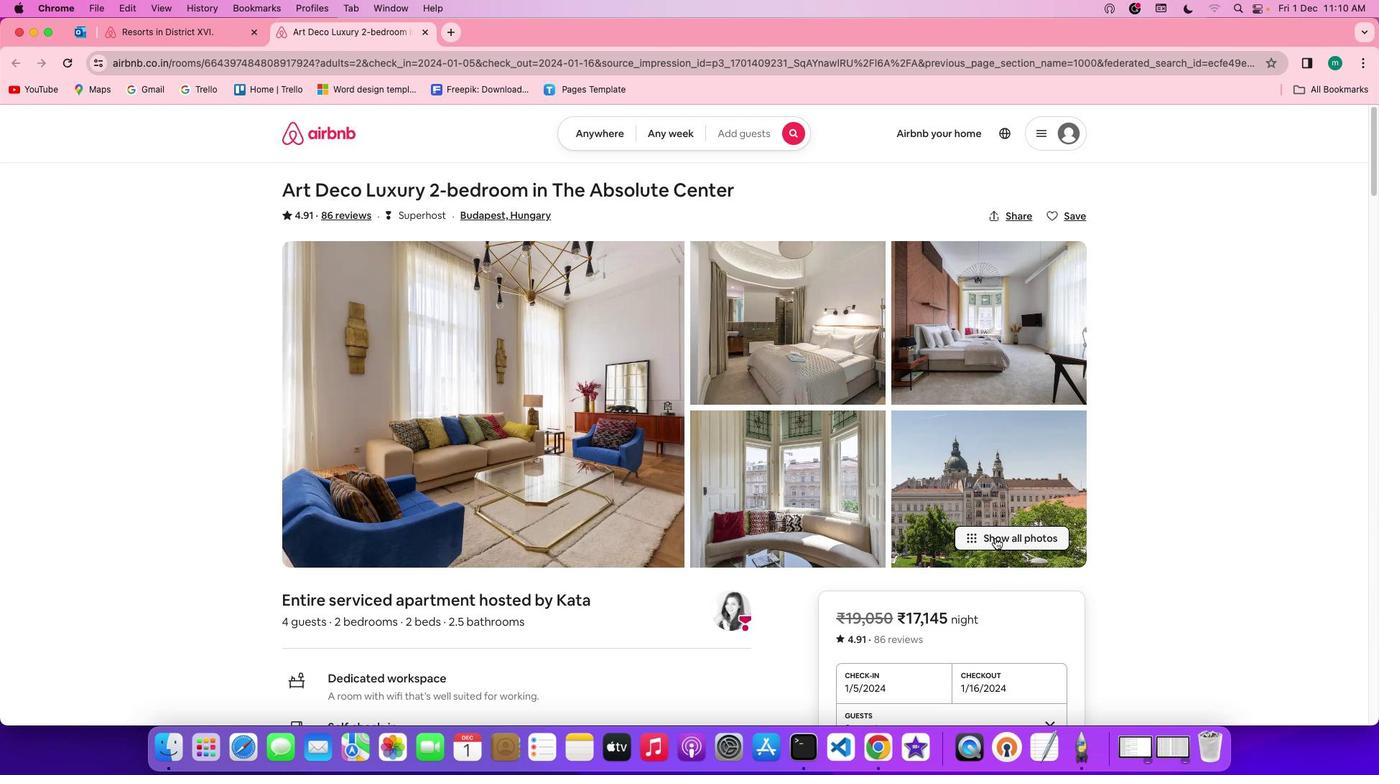 
Action: Mouse pressed left at (994, 538)
Screenshot: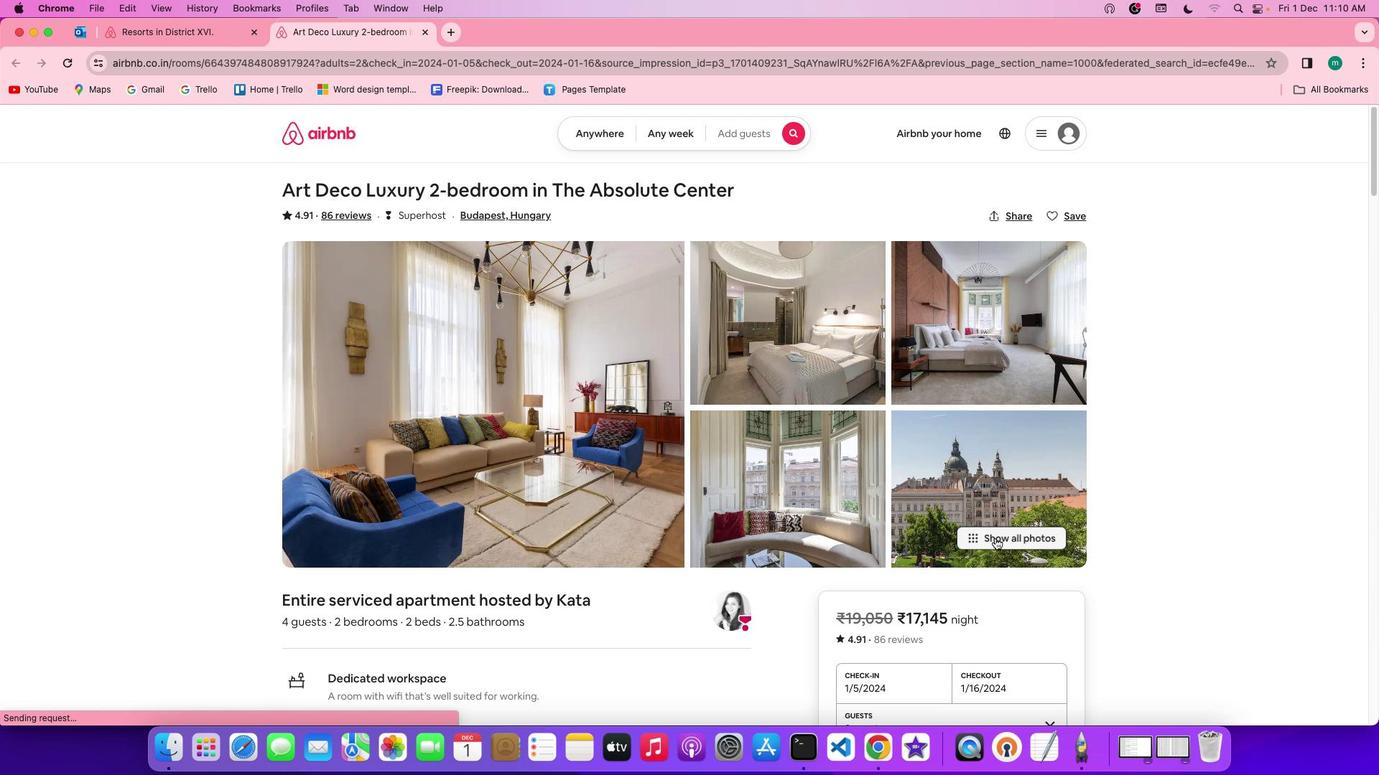 
Action: Mouse moved to (610, 548)
Screenshot: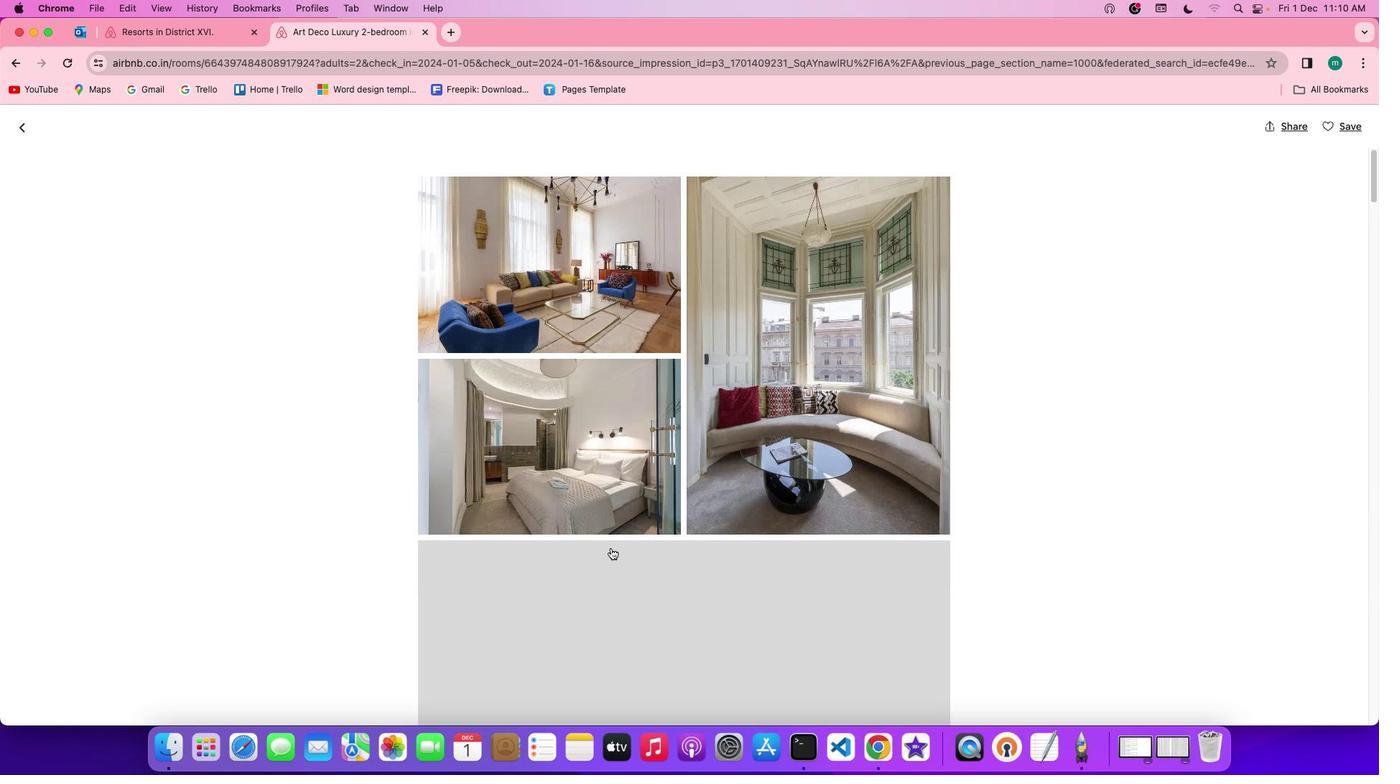 
Action: Mouse scrolled (610, 548) with delta (0, 0)
Screenshot: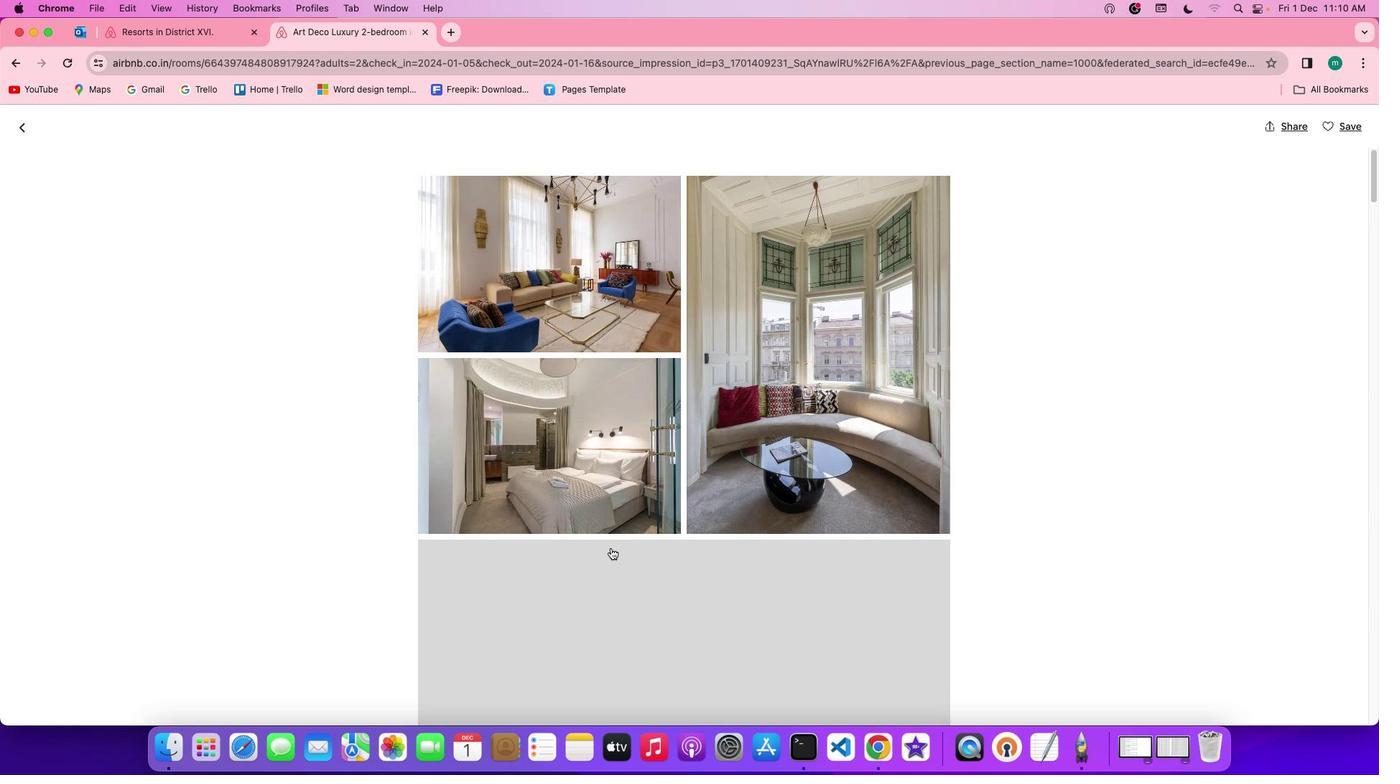 
Action: Mouse scrolled (610, 548) with delta (0, 0)
Screenshot: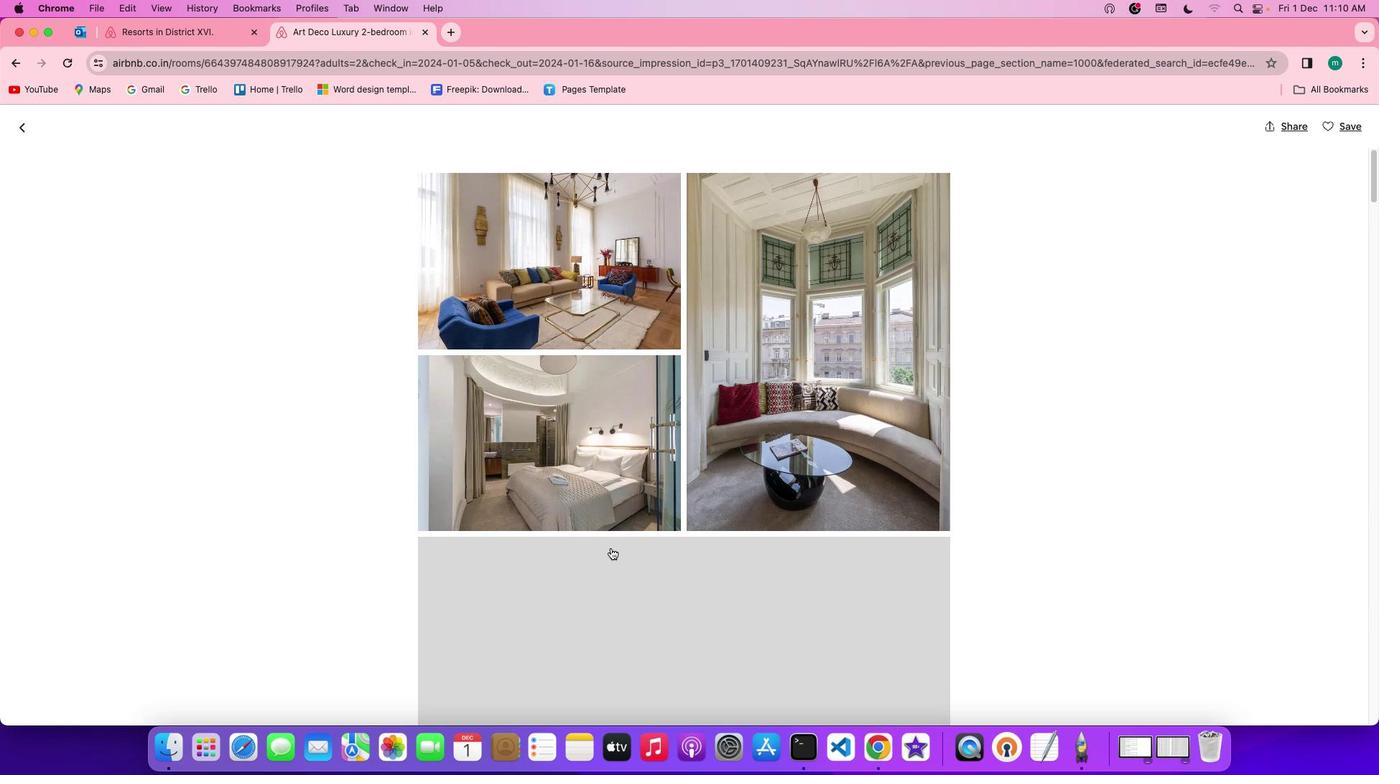 
Action: Mouse scrolled (610, 548) with delta (0, 0)
Screenshot: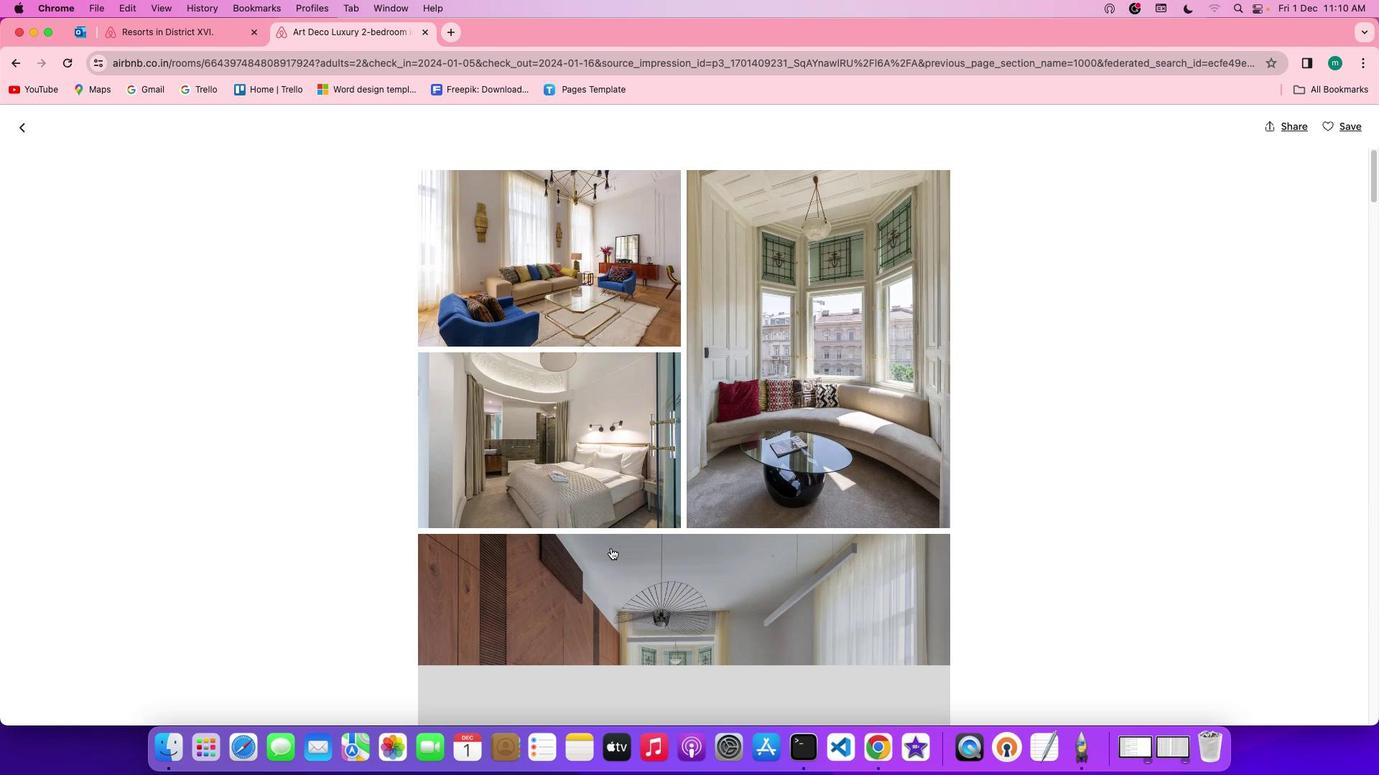 
Action: Mouse scrolled (610, 548) with delta (0, 0)
Screenshot: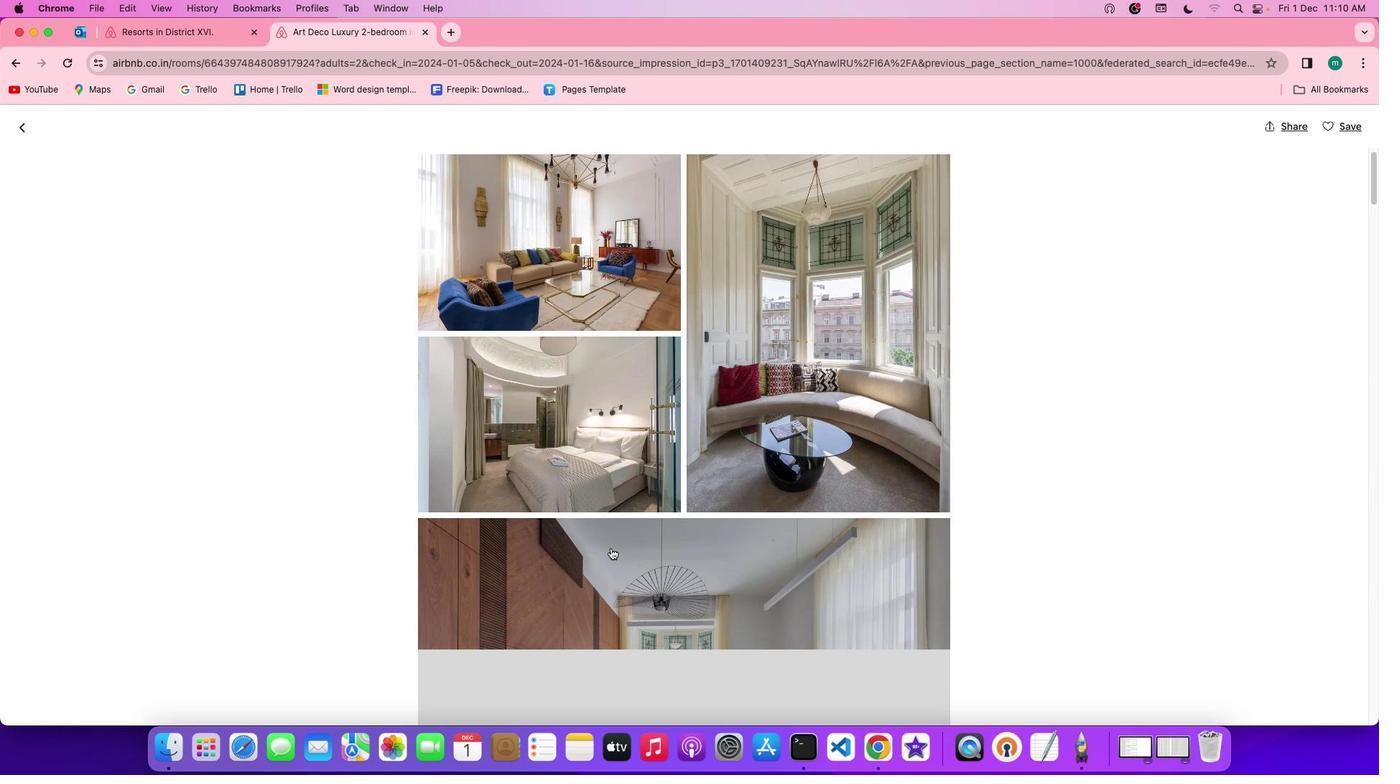 
Action: Mouse scrolled (610, 548) with delta (0, 0)
Screenshot: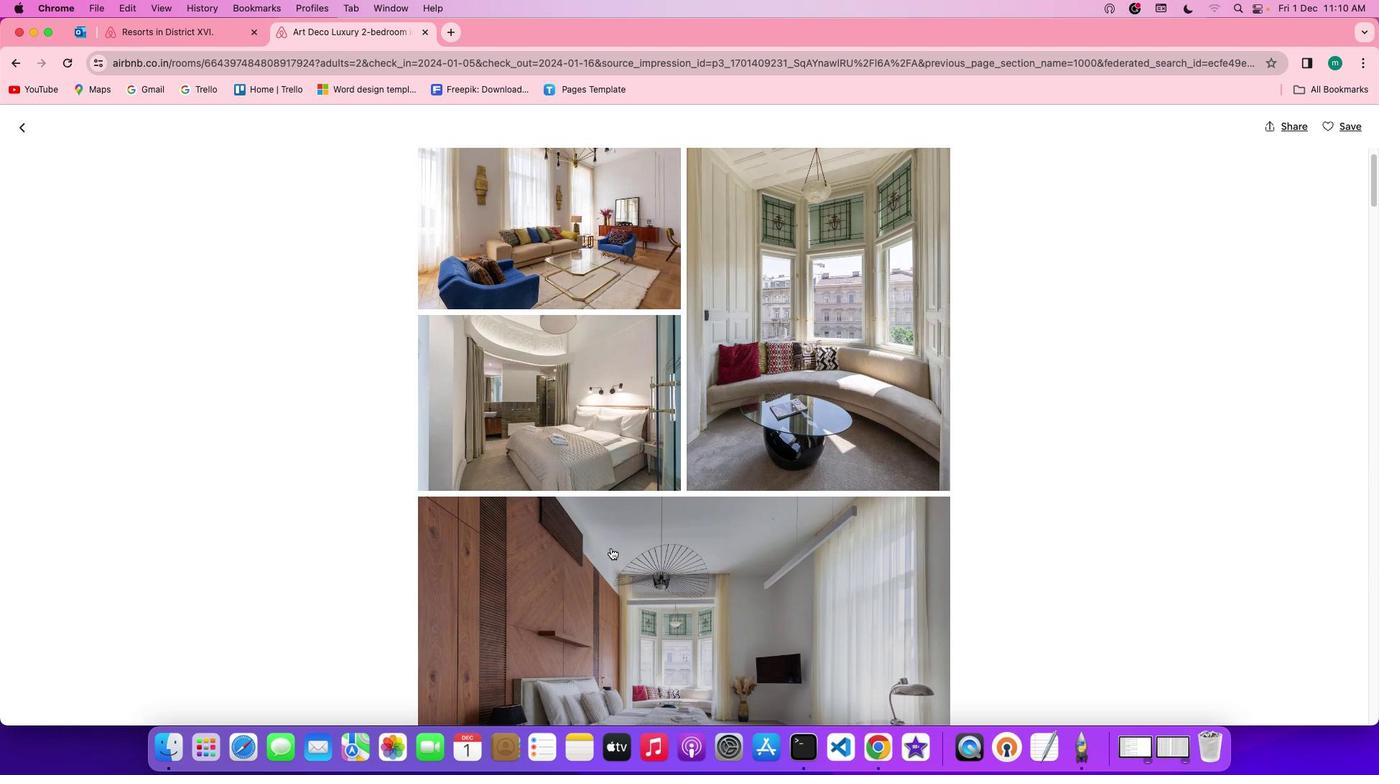 
Action: Mouse scrolled (610, 548) with delta (0, 0)
Screenshot: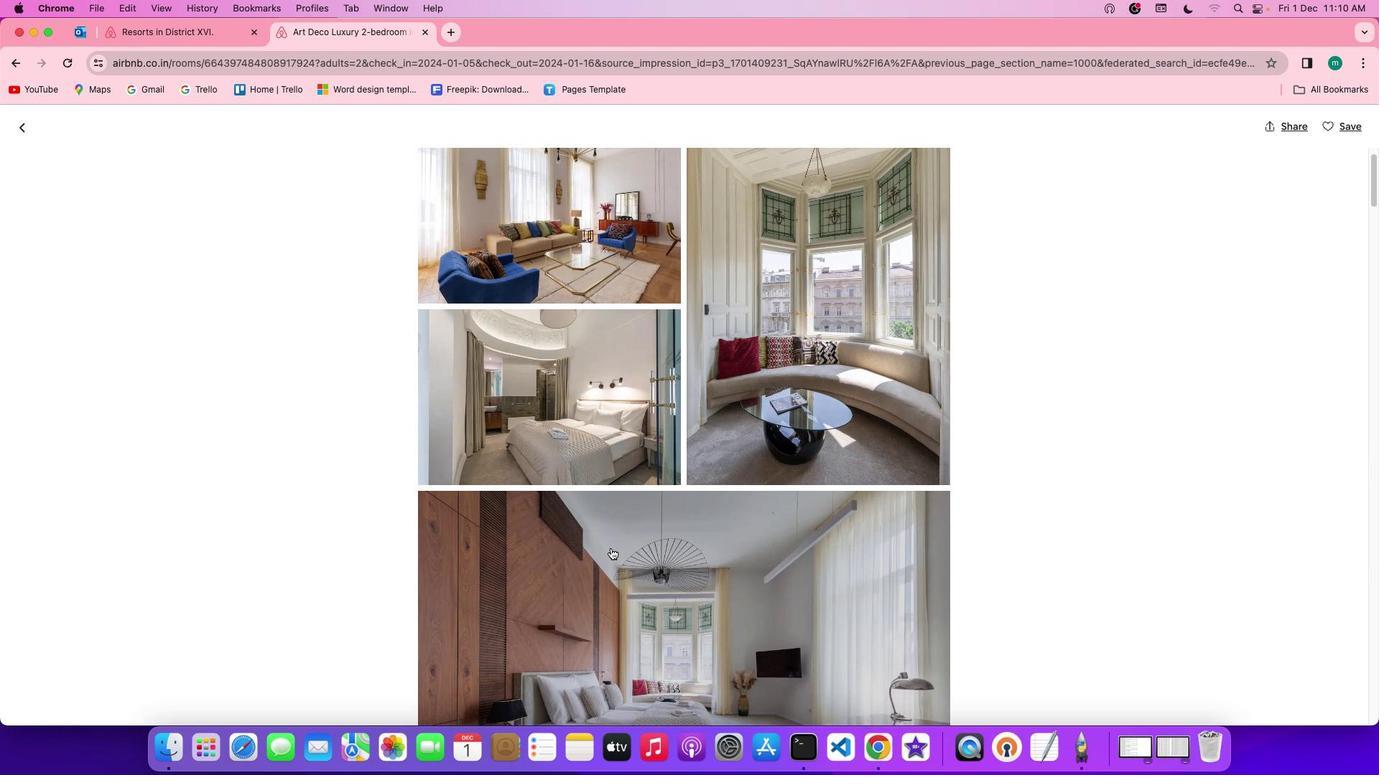 
Action: Mouse scrolled (610, 548) with delta (0, -1)
Screenshot: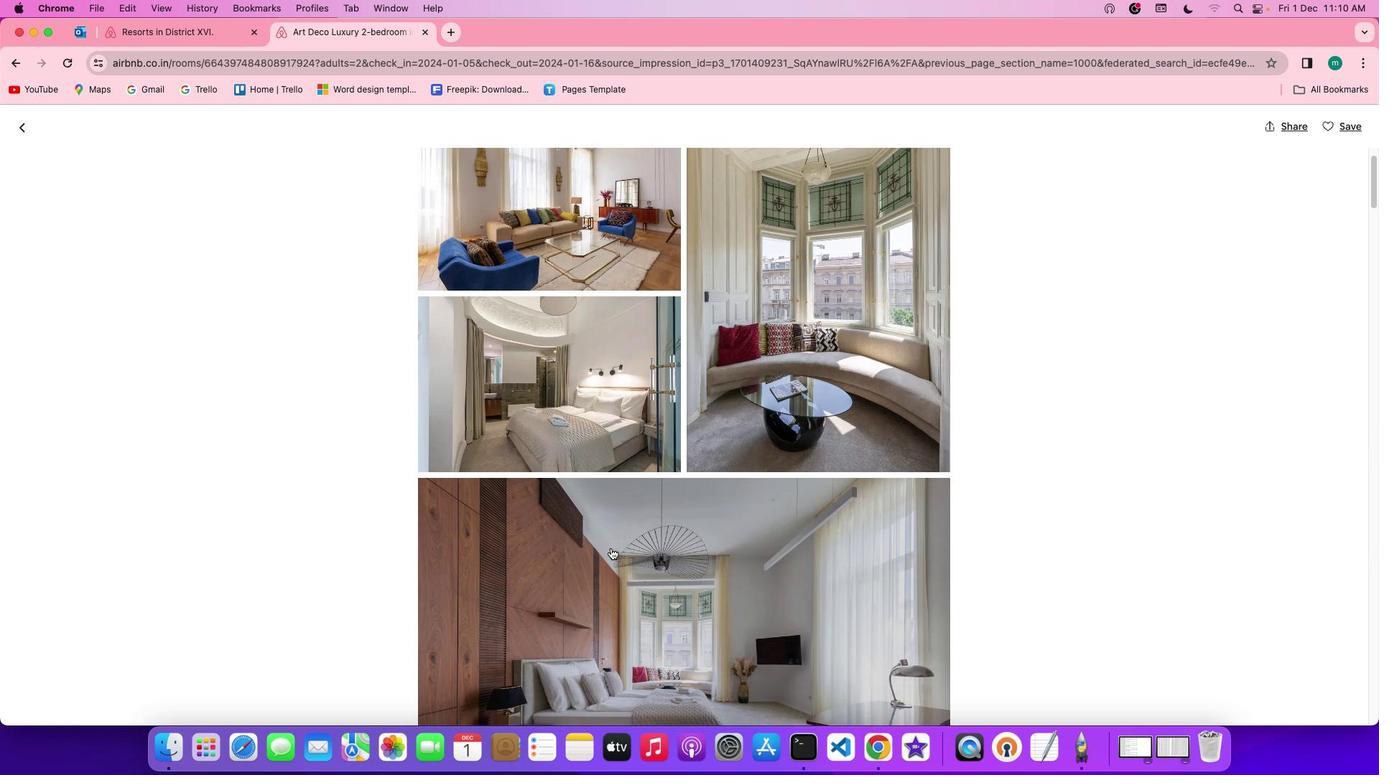 
Action: Mouse scrolled (610, 548) with delta (0, 0)
Screenshot: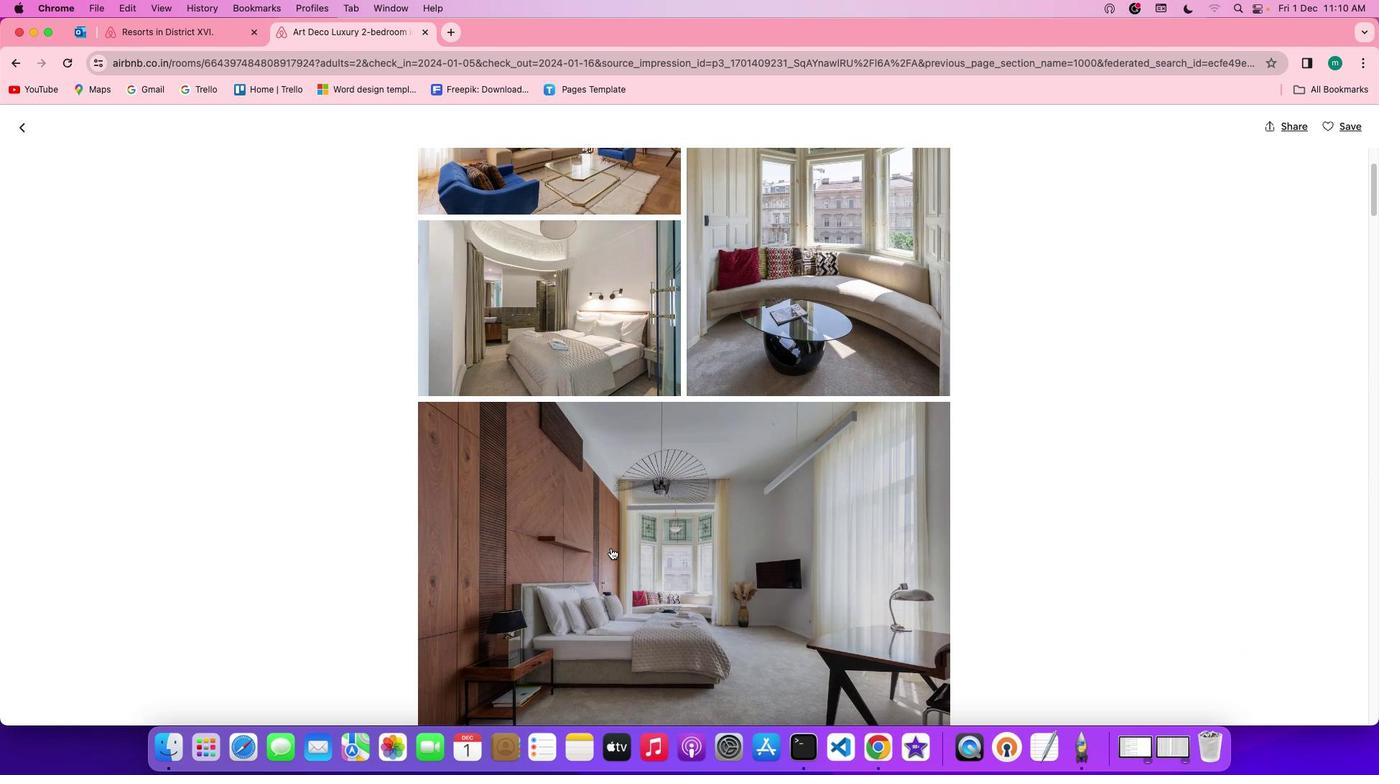 
Action: Mouse moved to (612, 548)
Screenshot: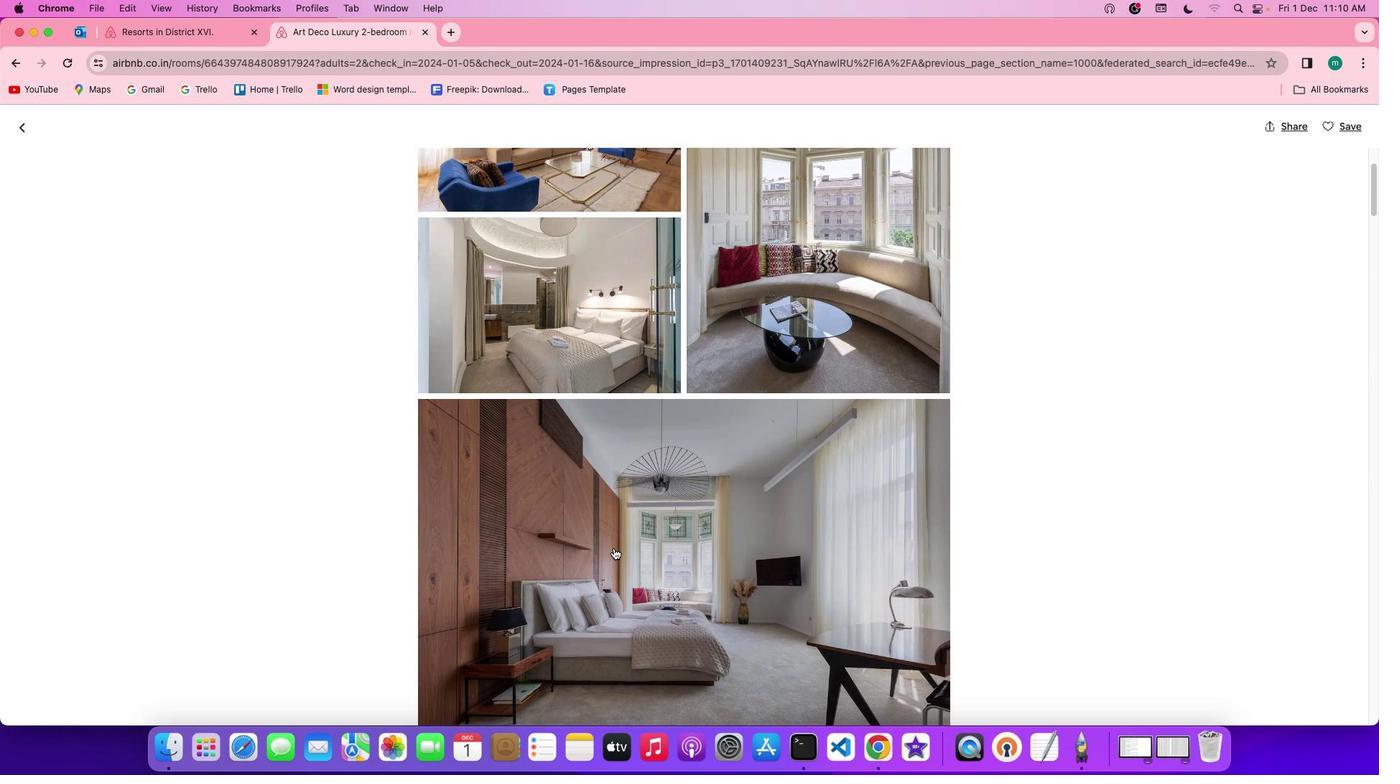 
Action: Mouse scrolled (612, 548) with delta (0, 0)
Screenshot: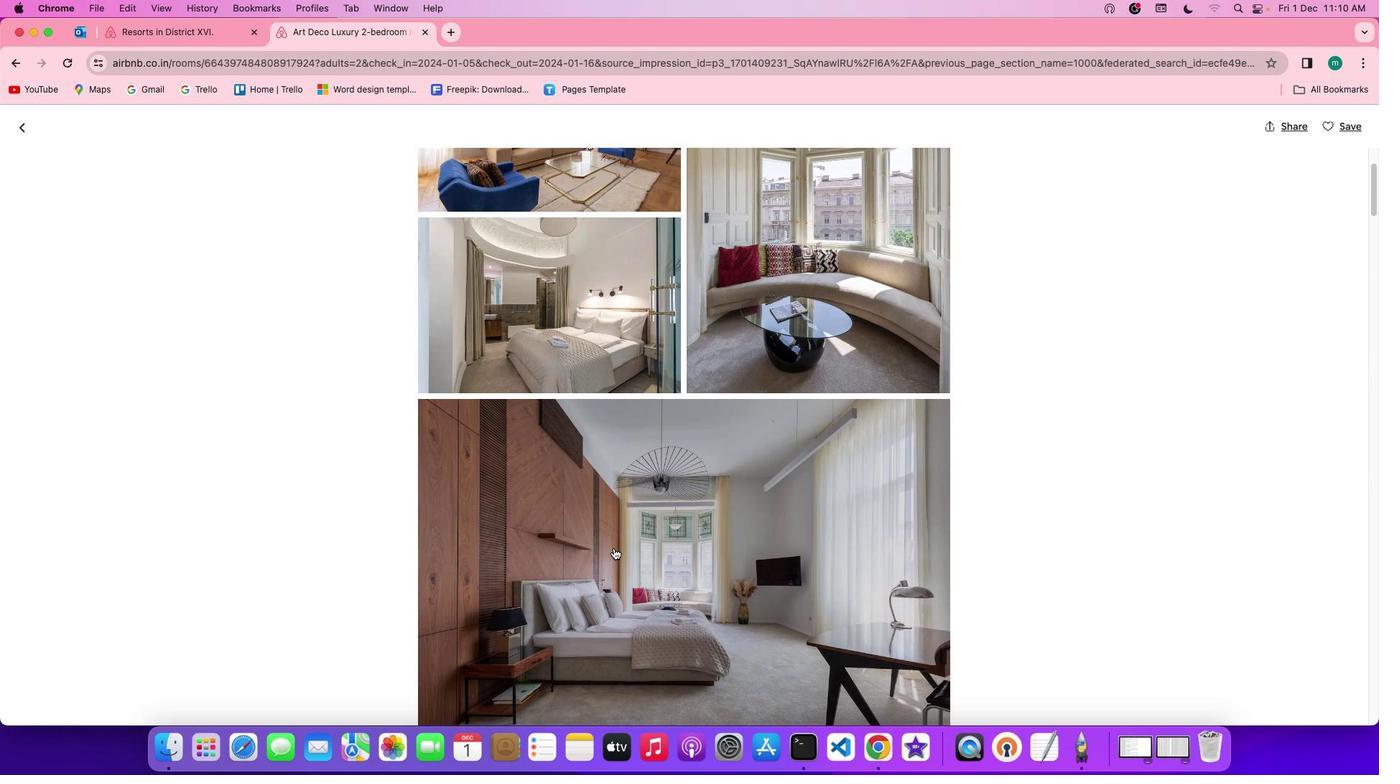 
Action: Mouse moved to (613, 548)
Screenshot: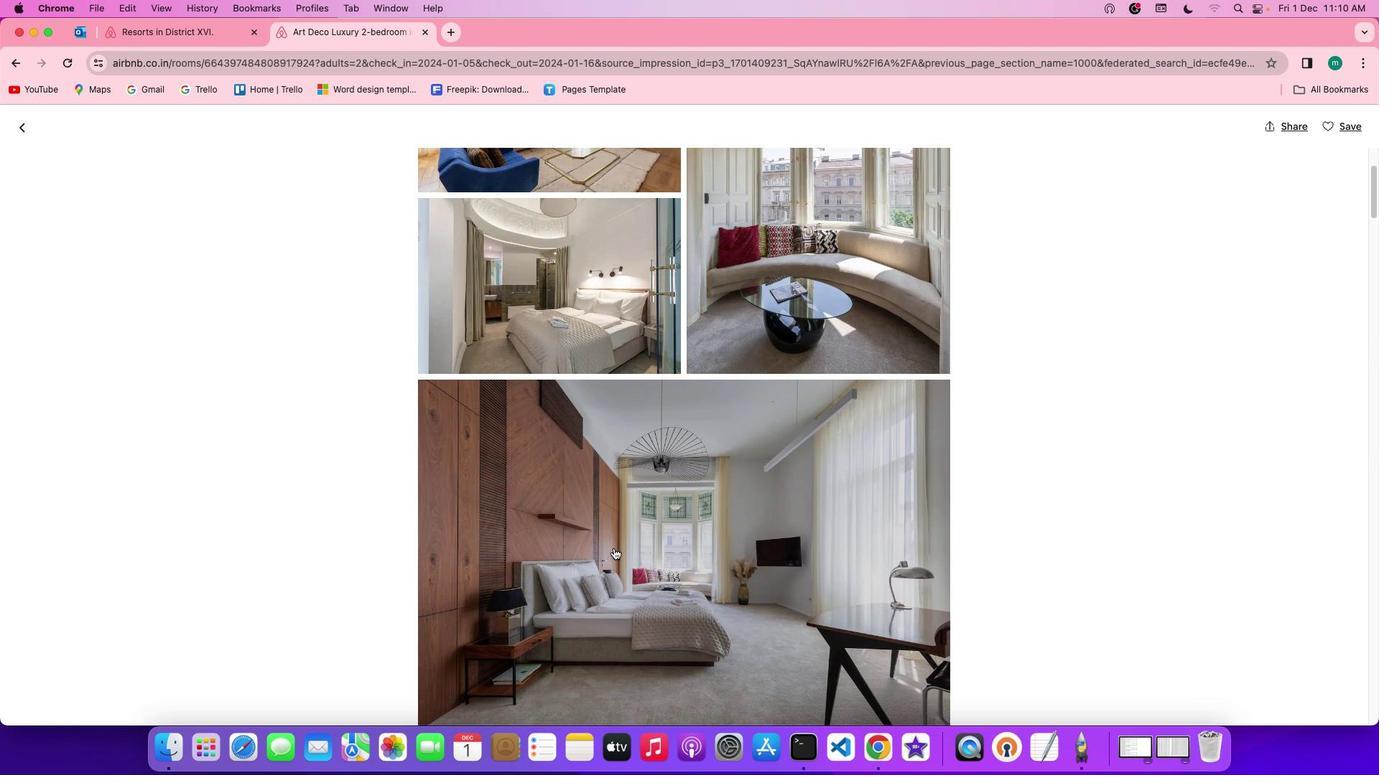 
Action: Mouse scrolled (613, 548) with delta (0, 0)
Screenshot: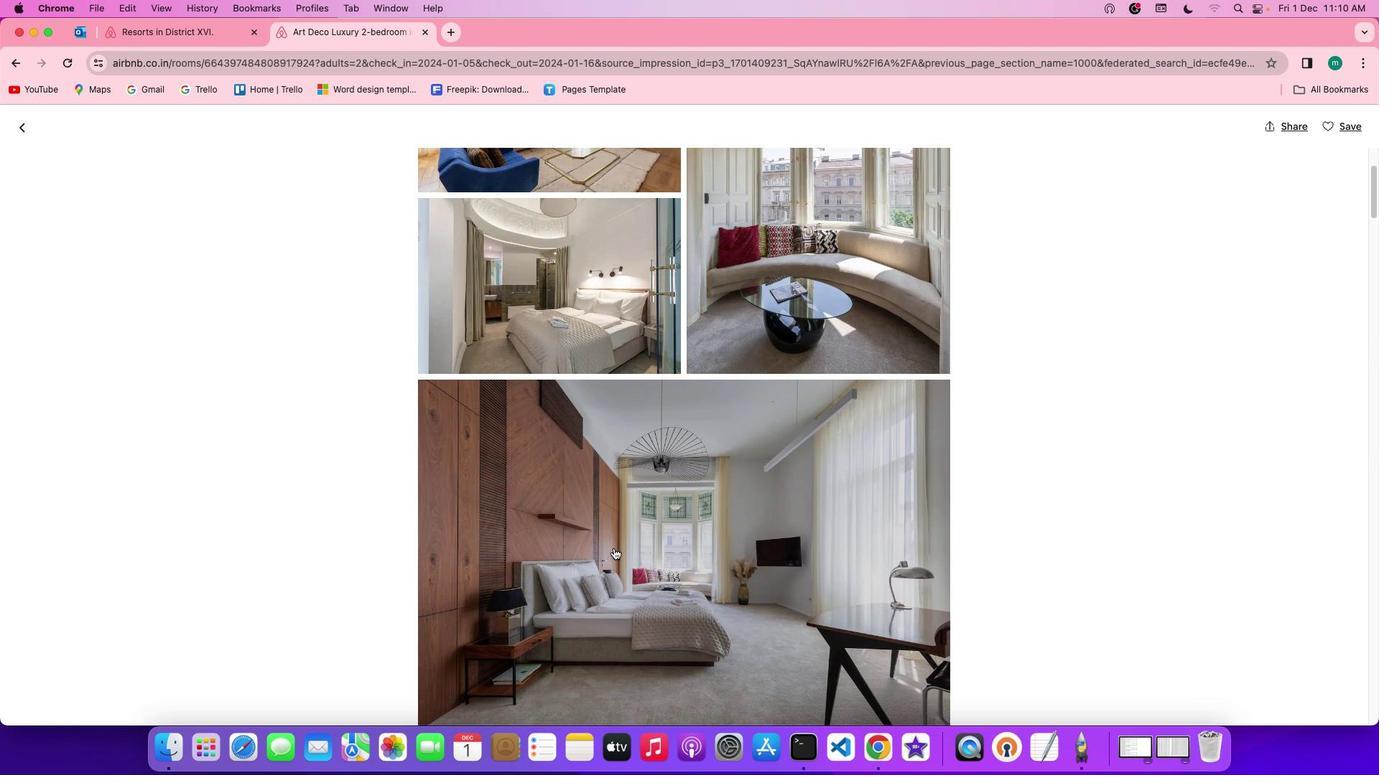 
Action: Mouse moved to (613, 548)
Screenshot: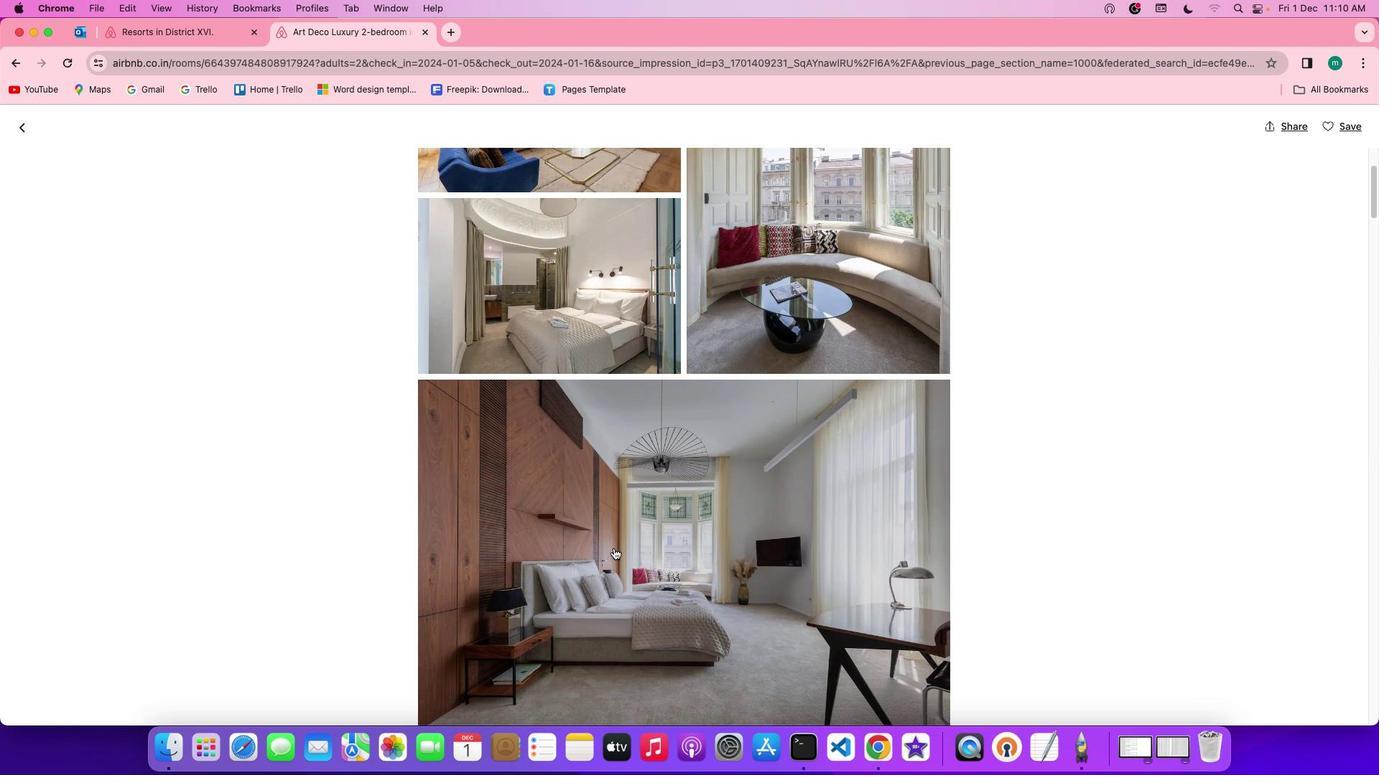 
Action: Mouse scrolled (613, 548) with delta (0, -1)
Screenshot: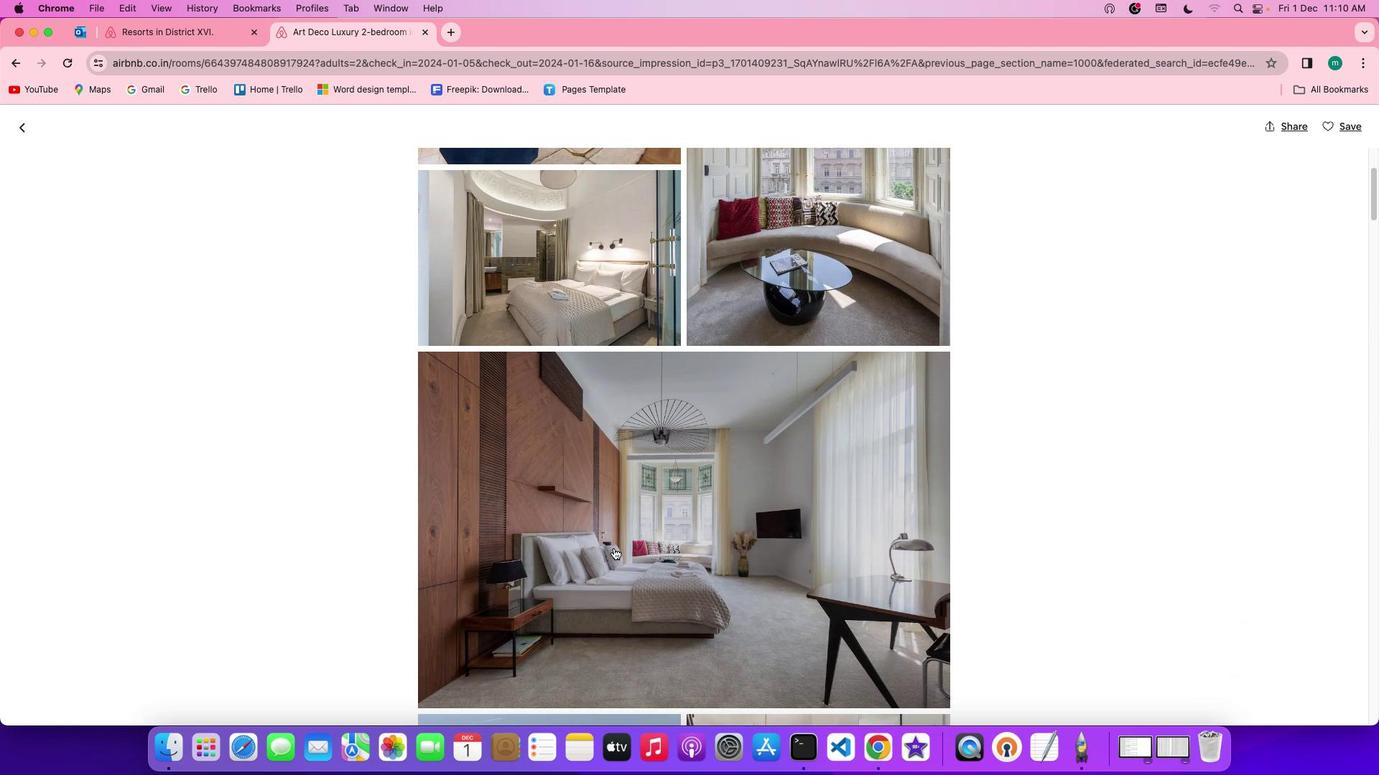
Action: Mouse scrolled (613, 548) with delta (0, 0)
Screenshot: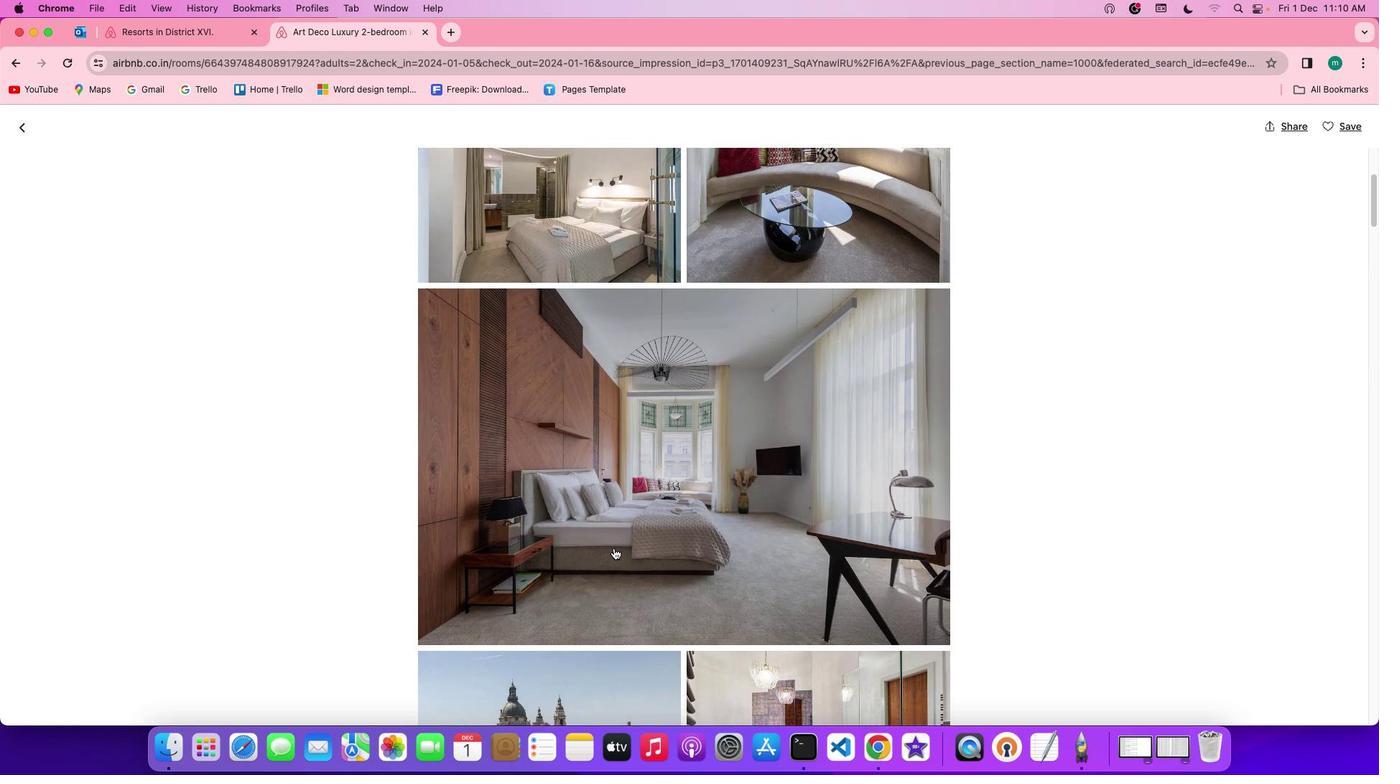 
Action: Mouse scrolled (613, 548) with delta (0, 0)
Screenshot: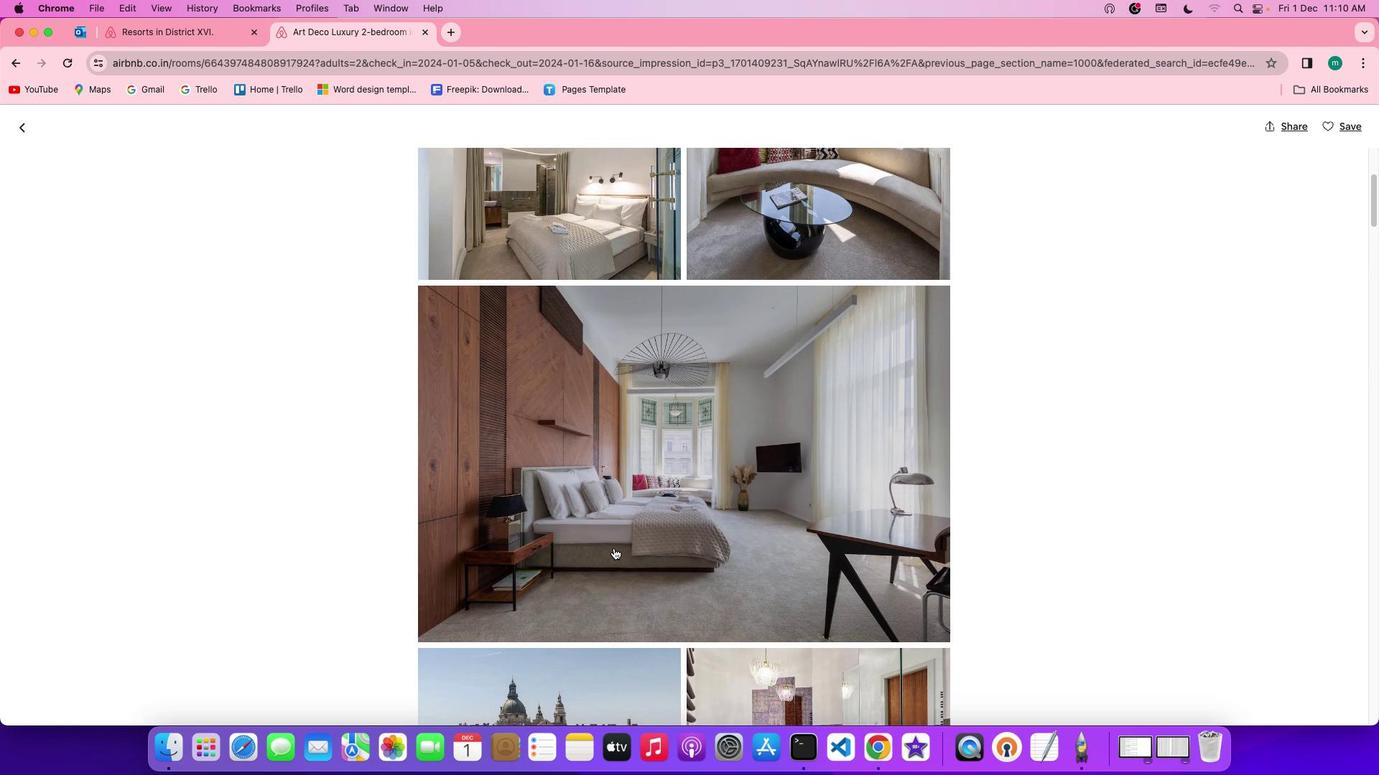 
Action: Mouse scrolled (613, 548) with delta (0, 0)
Screenshot: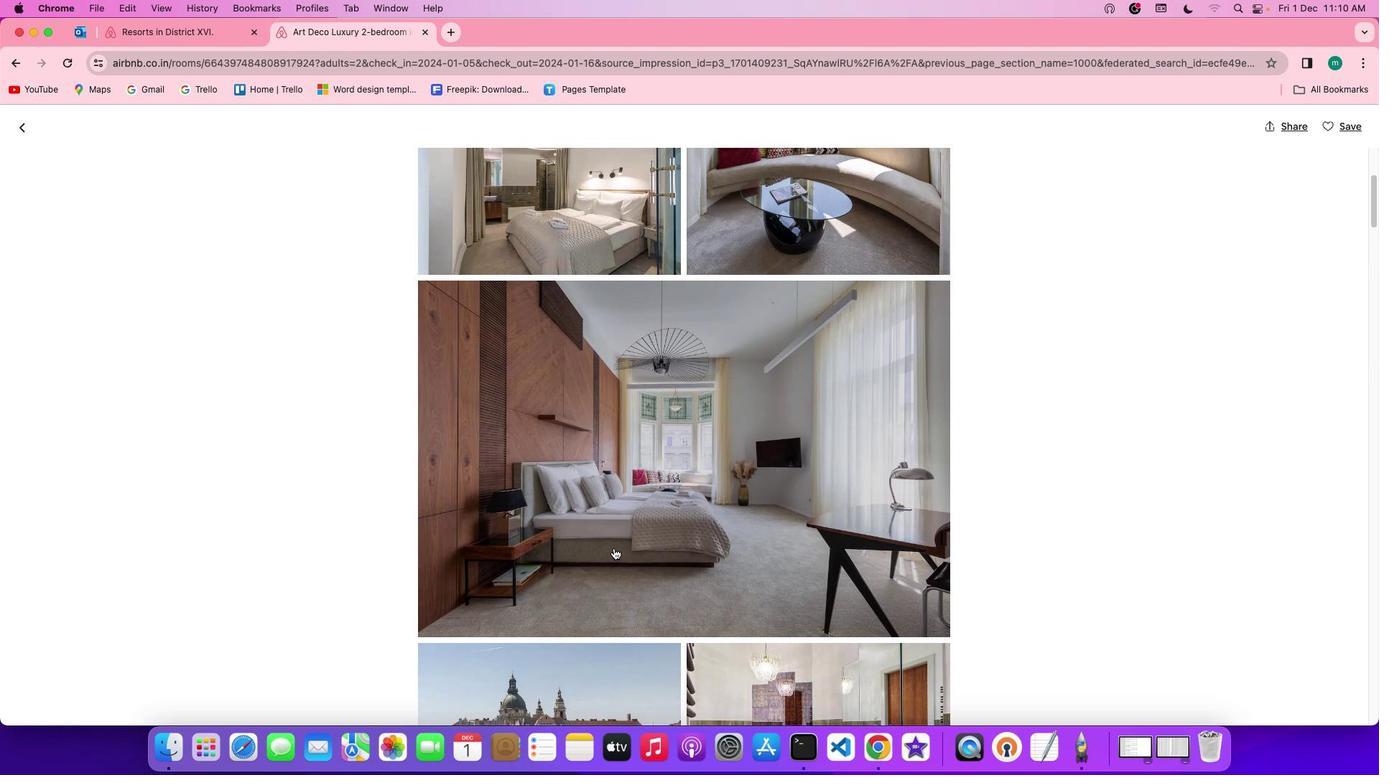 
Action: Mouse scrolled (613, 548) with delta (0, -1)
Screenshot: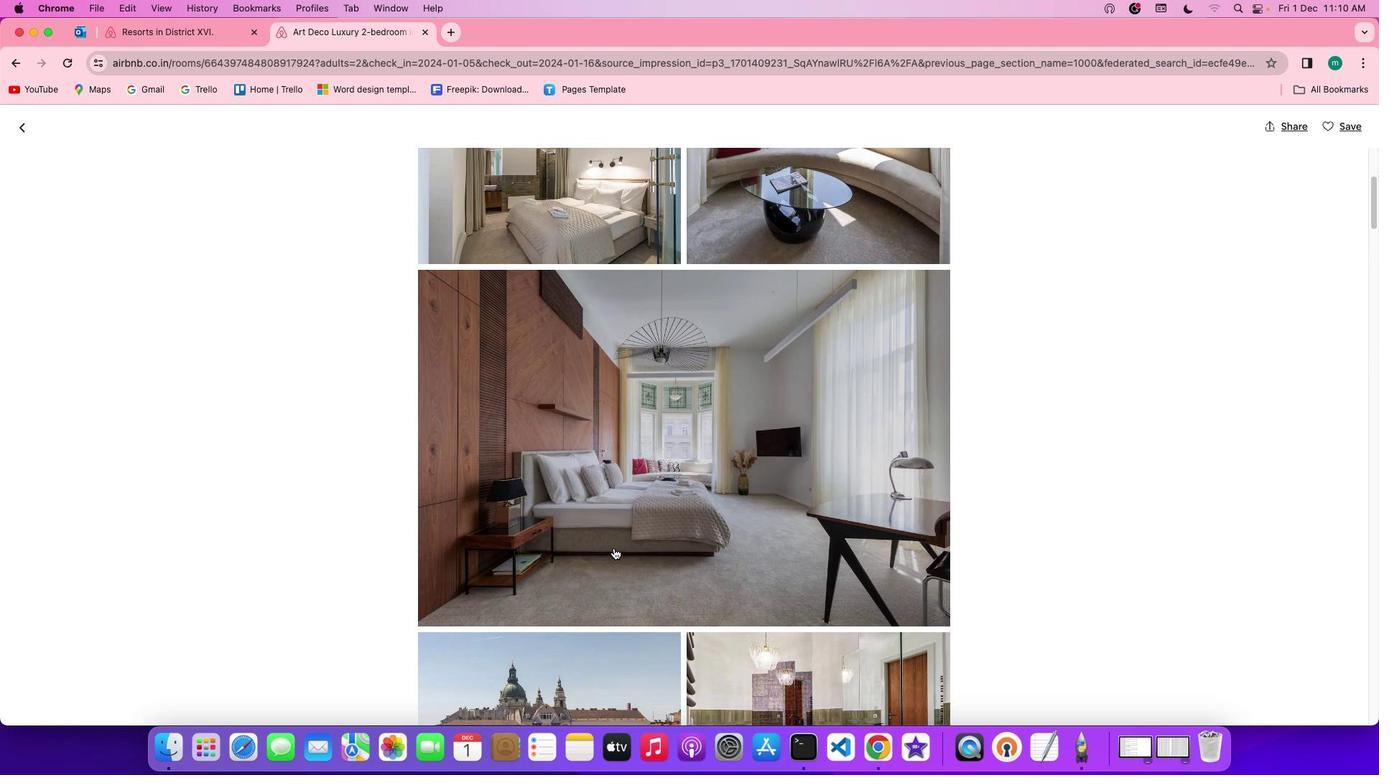 
Action: Mouse scrolled (613, 548) with delta (0, 0)
Screenshot: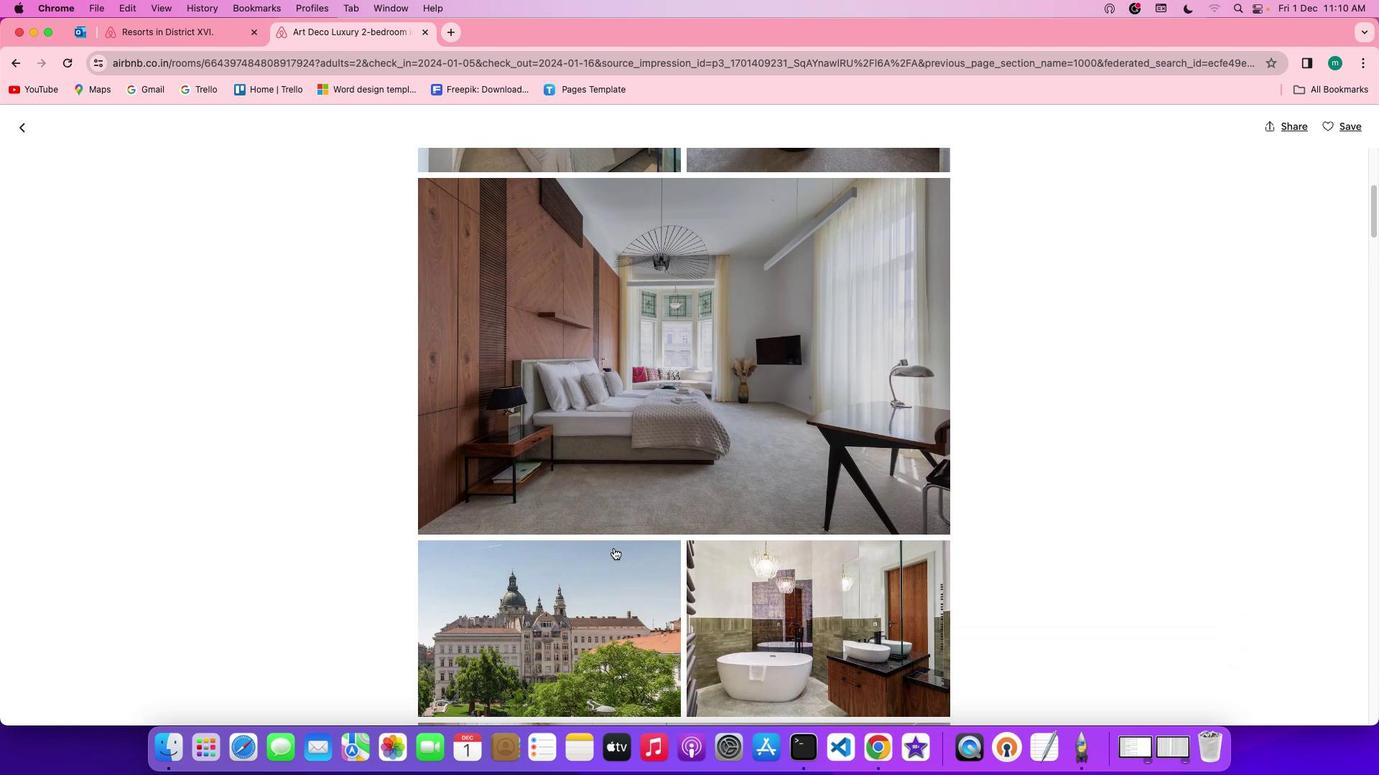 
Action: Mouse scrolled (613, 548) with delta (0, 0)
Screenshot: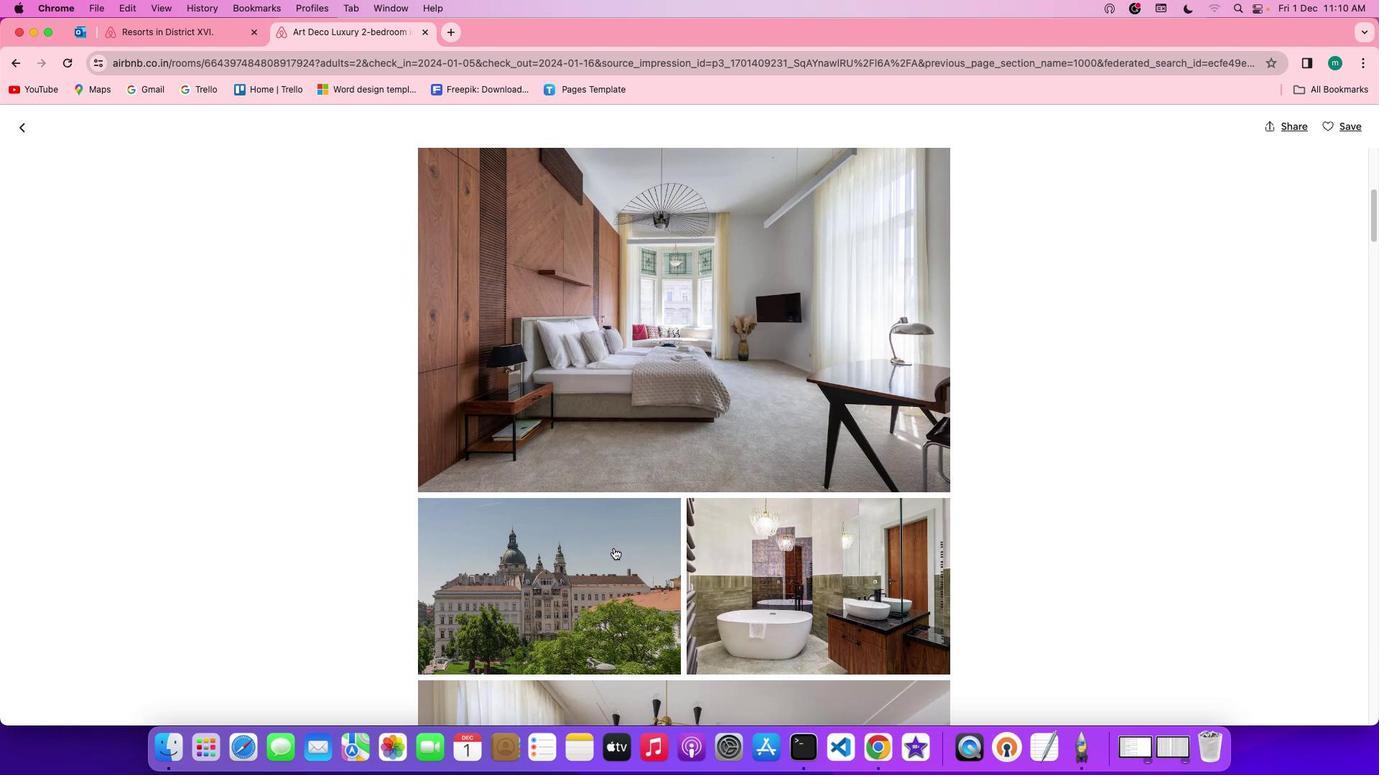 
Action: Mouse scrolled (613, 548) with delta (0, 0)
Screenshot: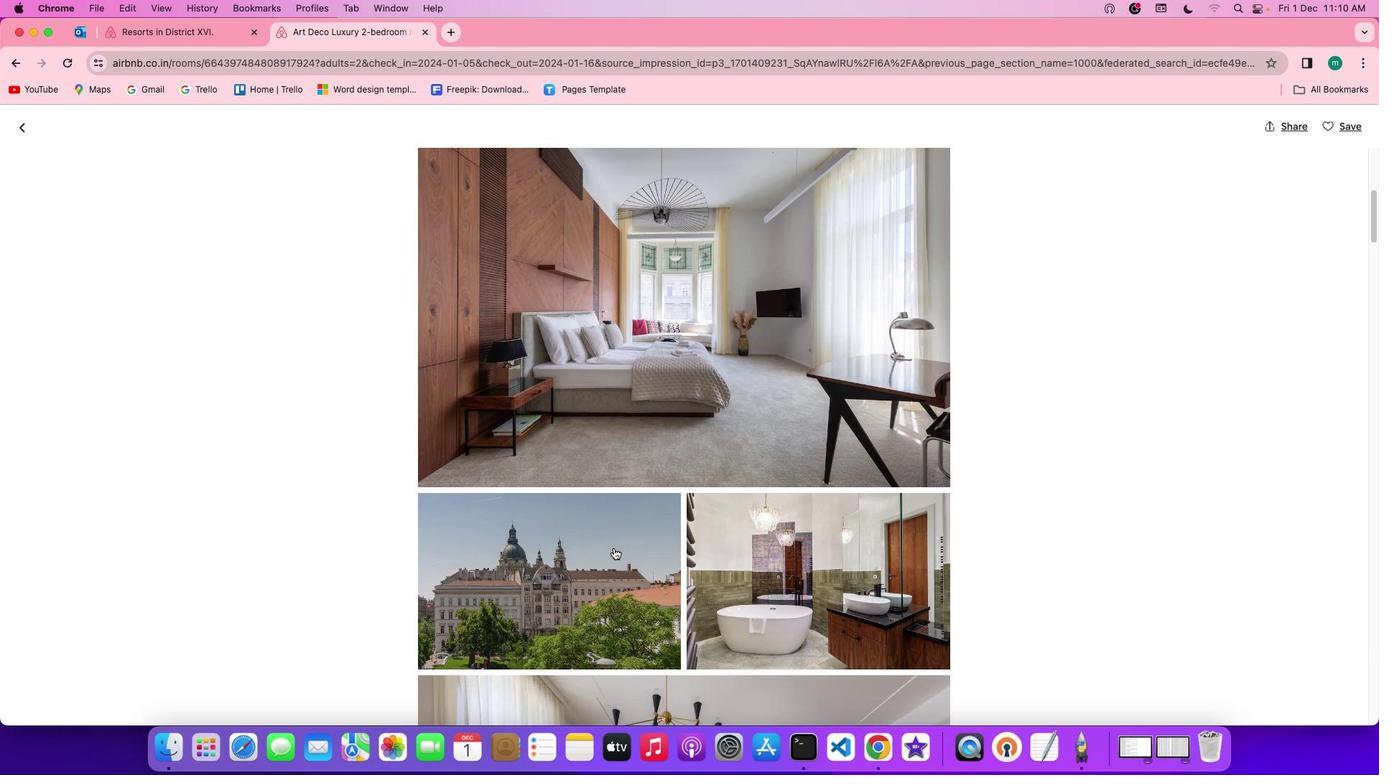 
Action: Mouse scrolled (613, 548) with delta (0, -1)
Screenshot: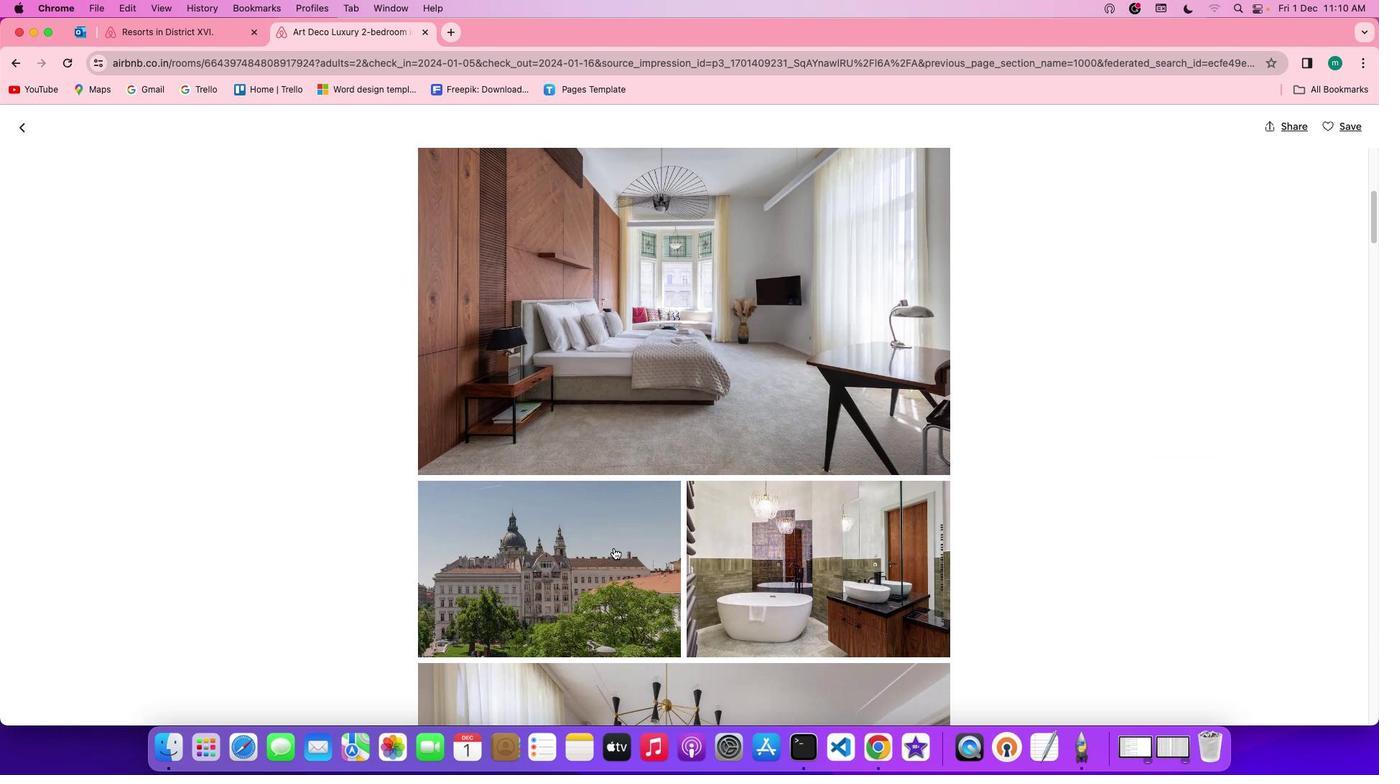 
Action: Mouse scrolled (613, 548) with delta (0, 0)
Screenshot: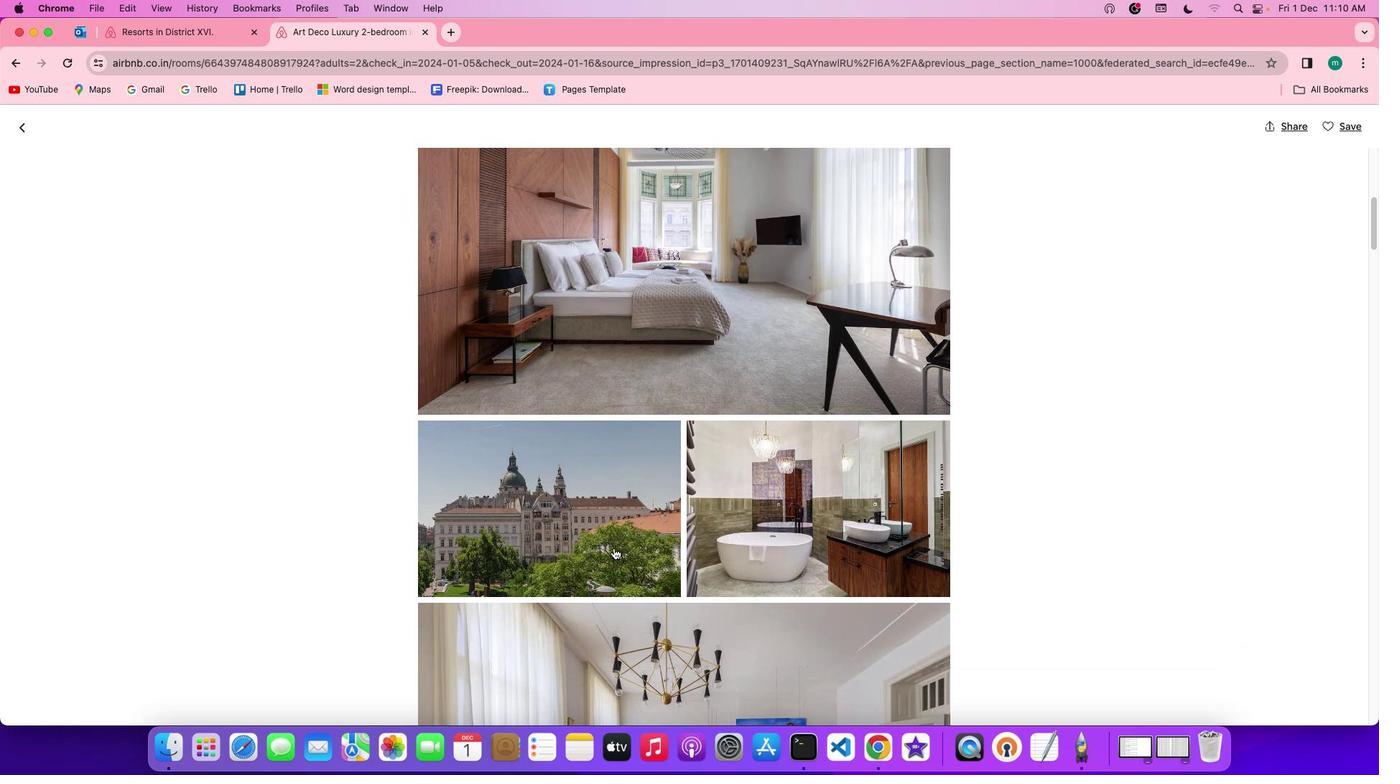 
Action: Mouse scrolled (613, 548) with delta (0, 0)
Screenshot: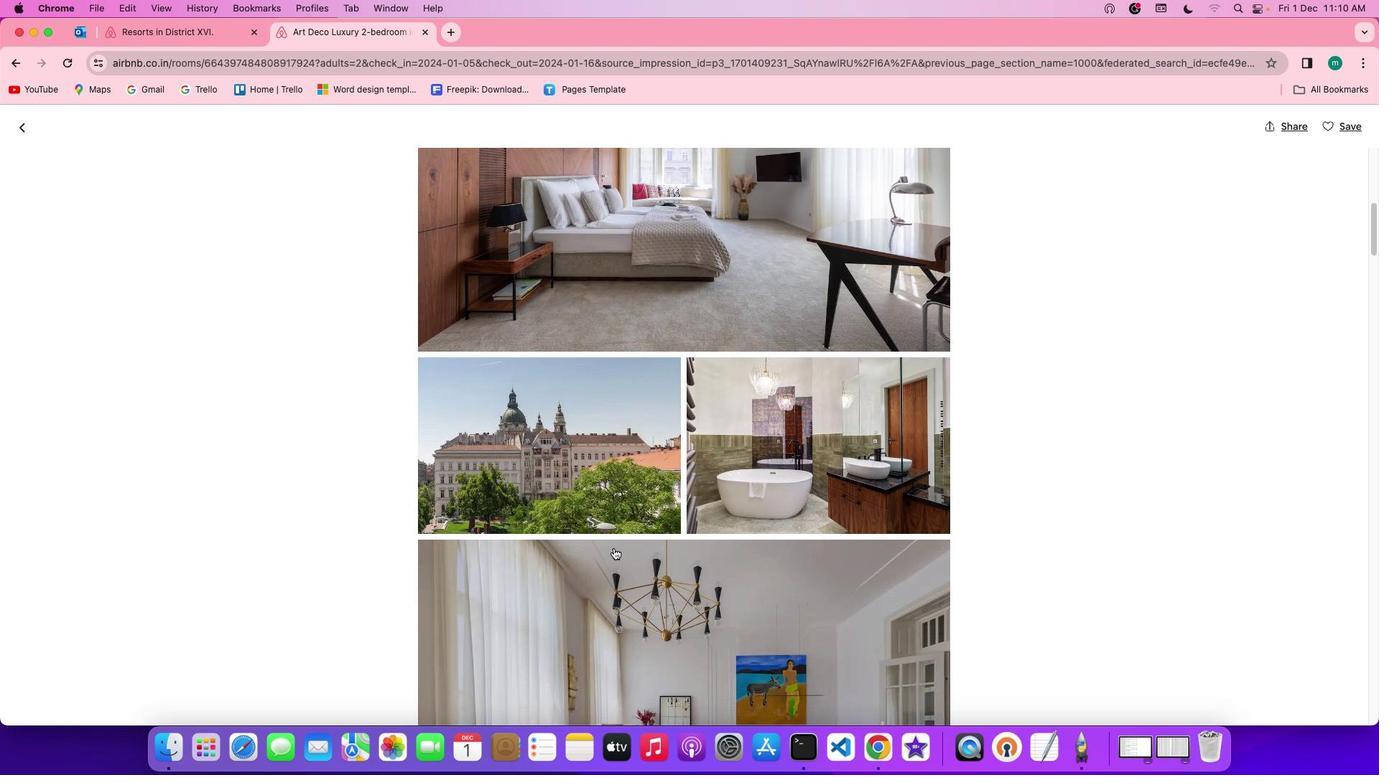 
Action: Mouse scrolled (613, 548) with delta (0, 0)
Screenshot: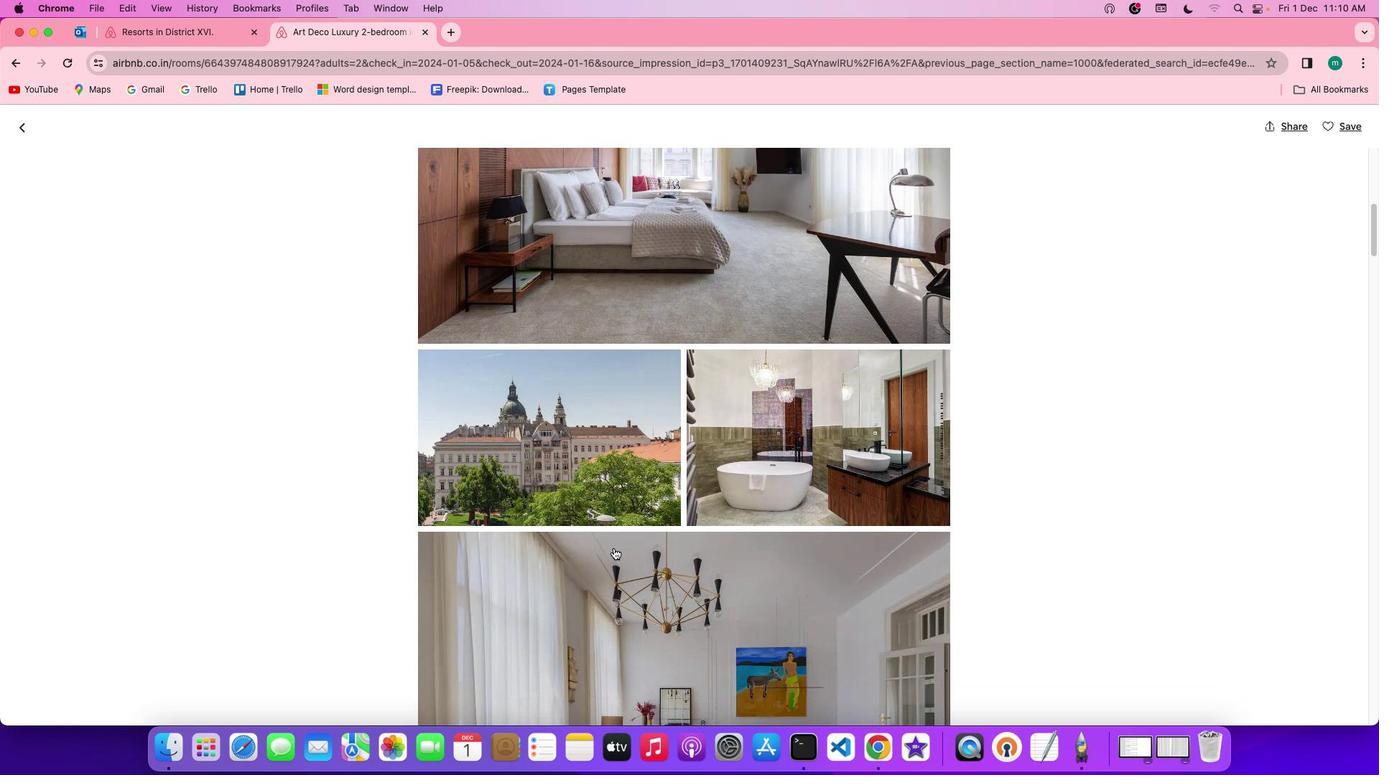 
Action: Mouse scrolled (613, 548) with delta (0, -1)
Screenshot: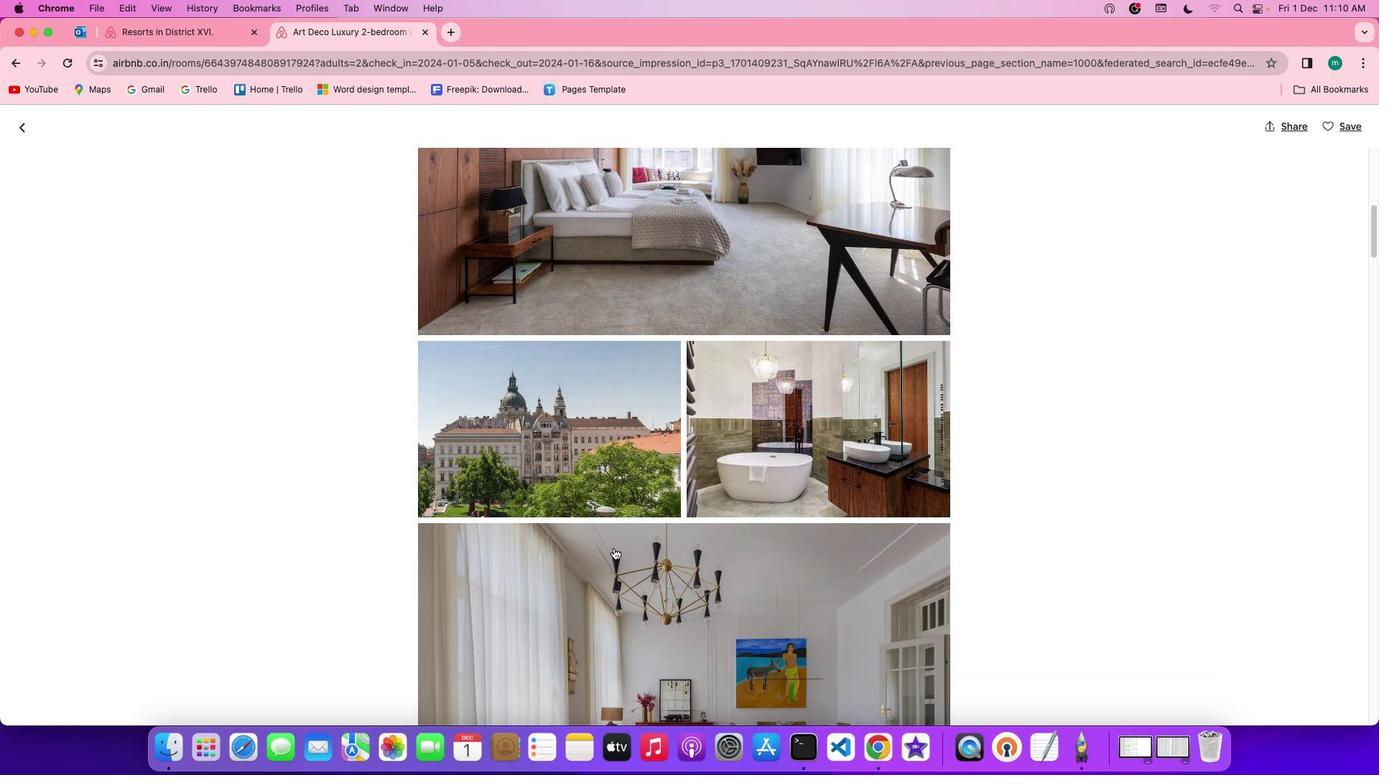 
Action: Mouse scrolled (613, 548) with delta (0, -1)
Screenshot: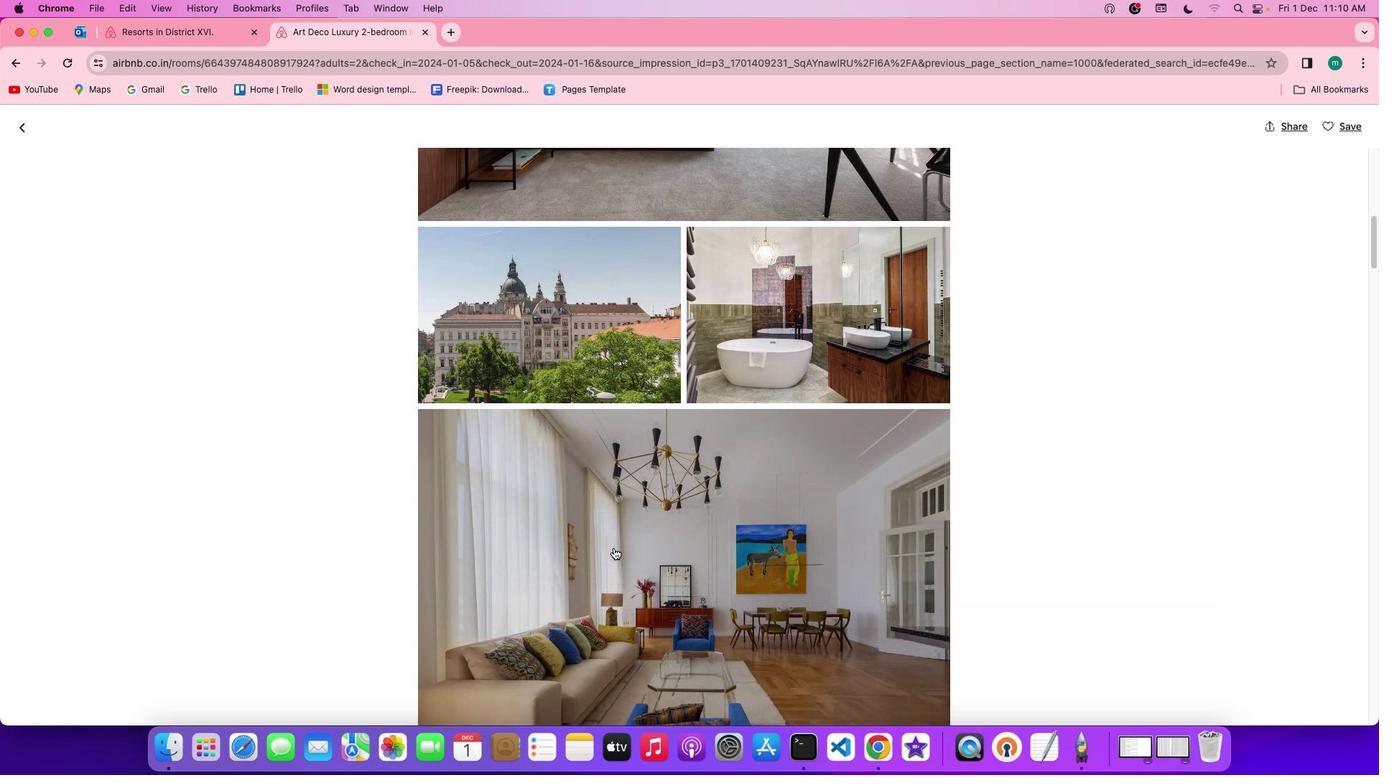 
Action: Mouse scrolled (613, 548) with delta (0, 0)
Screenshot: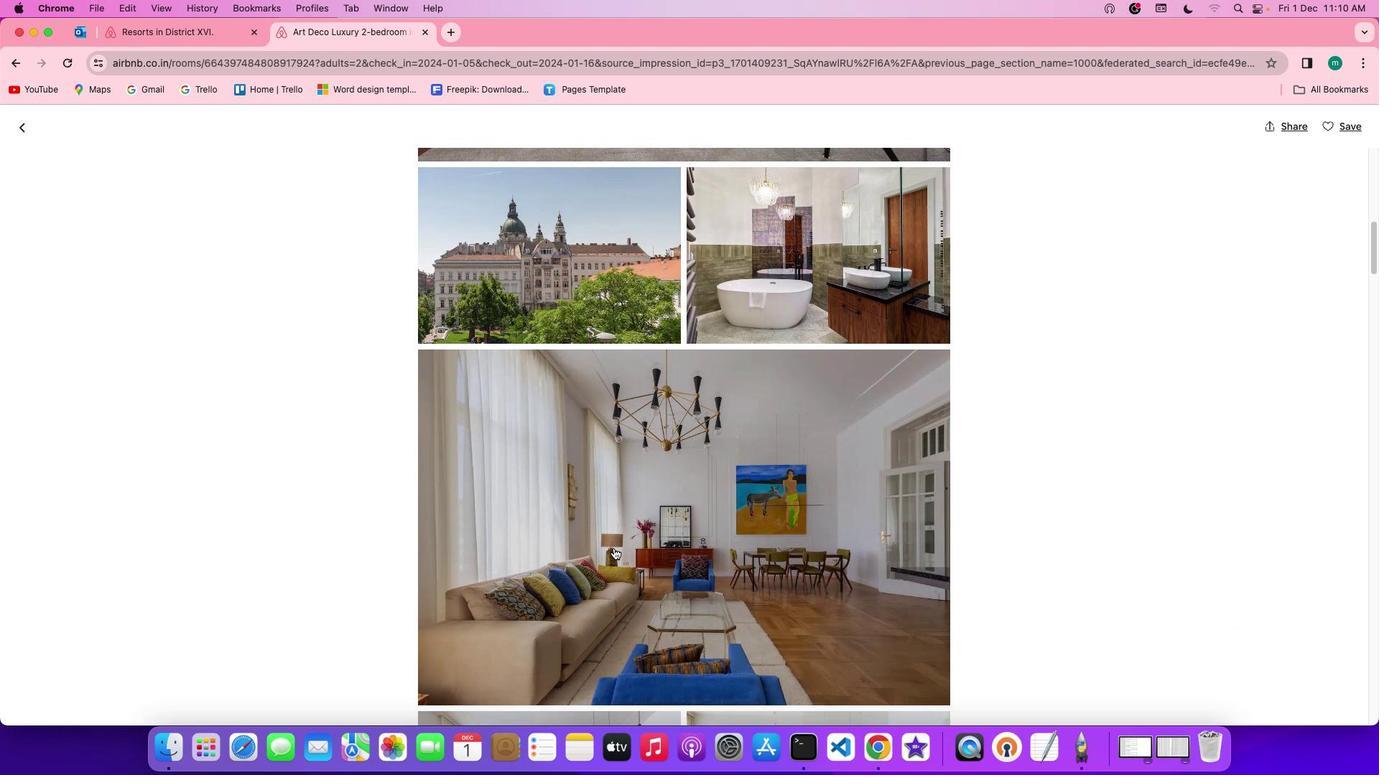 
Action: Mouse scrolled (613, 548) with delta (0, 0)
Screenshot: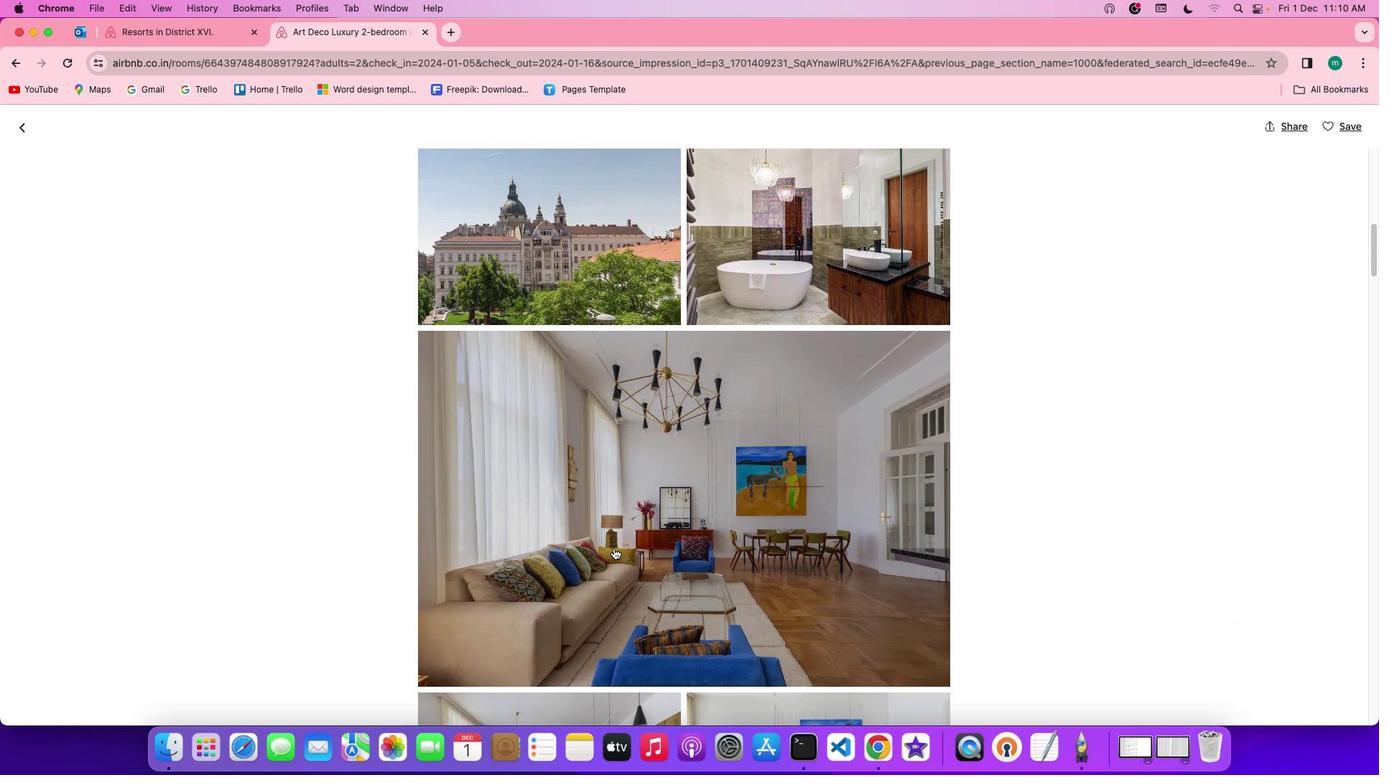 
Action: Mouse scrolled (613, 548) with delta (0, -1)
Screenshot: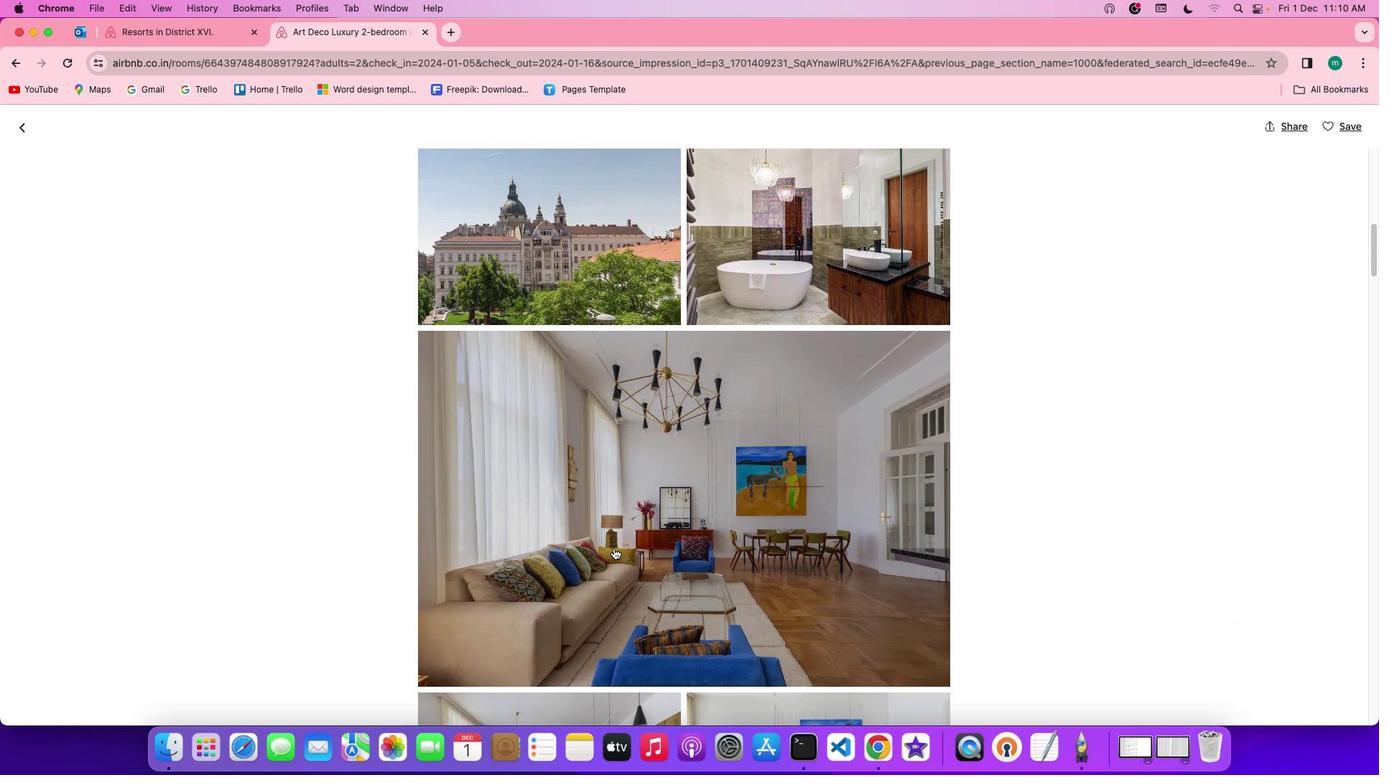 
Action: Mouse scrolled (613, 548) with delta (0, -1)
Screenshot: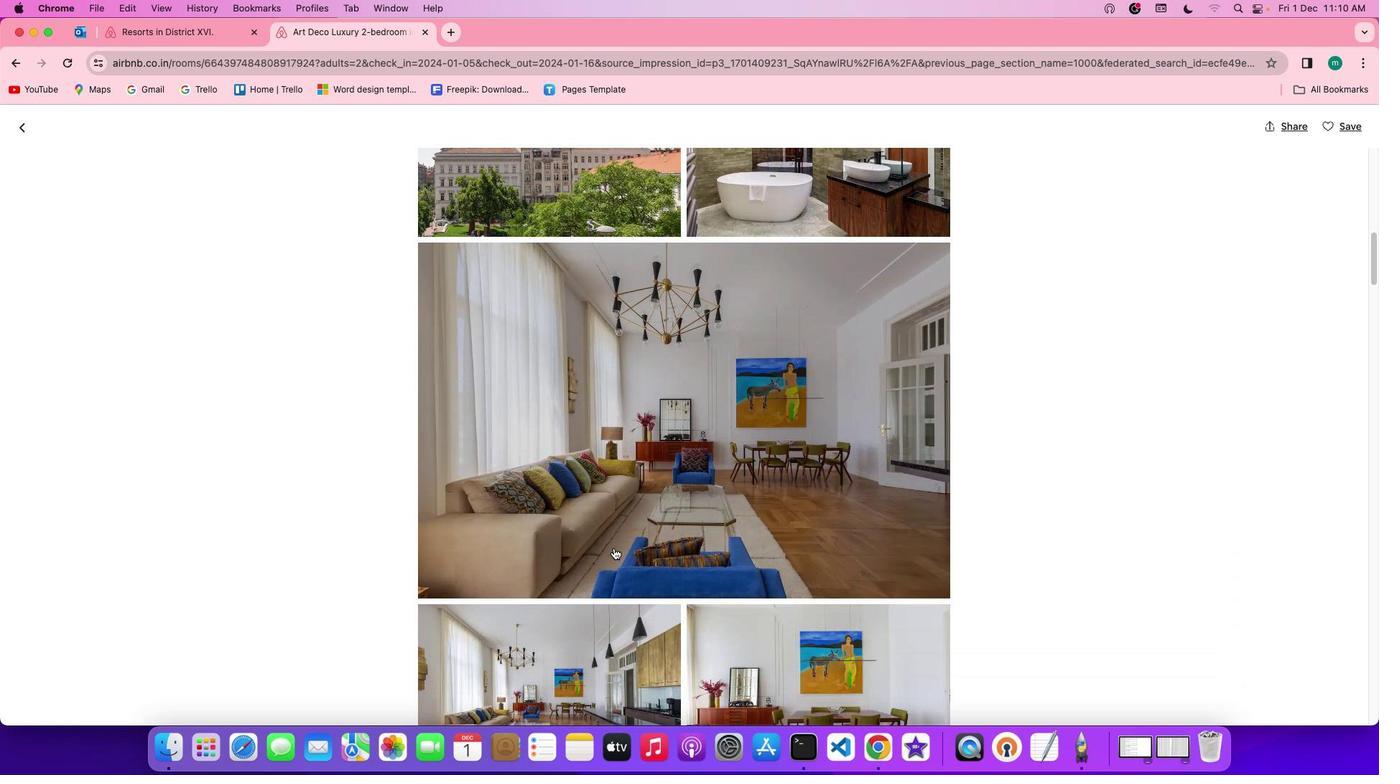 
Action: Mouse scrolled (613, 548) with delta (0, 0)
Screenshot: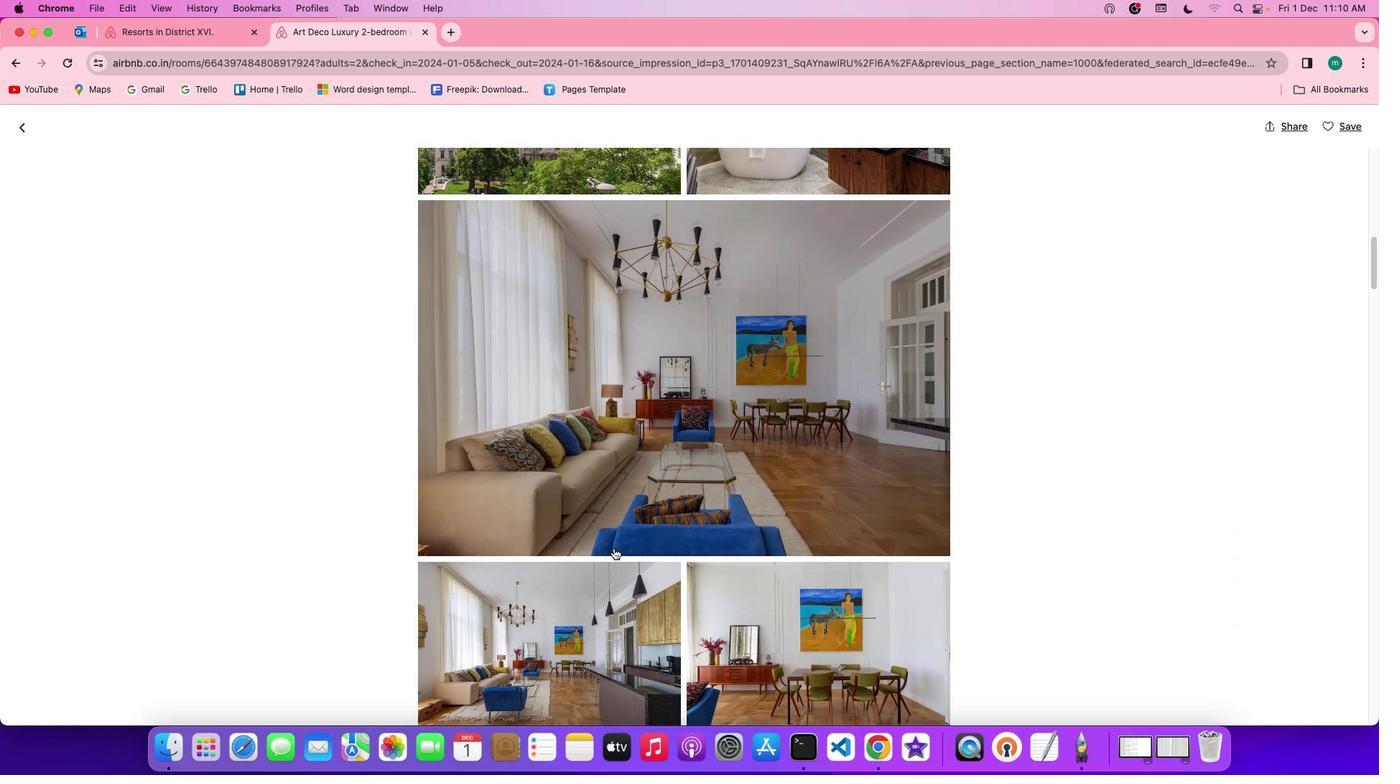 
Action: Mouse scrolled (613, 548) with delta (0, 0)
Screenshot: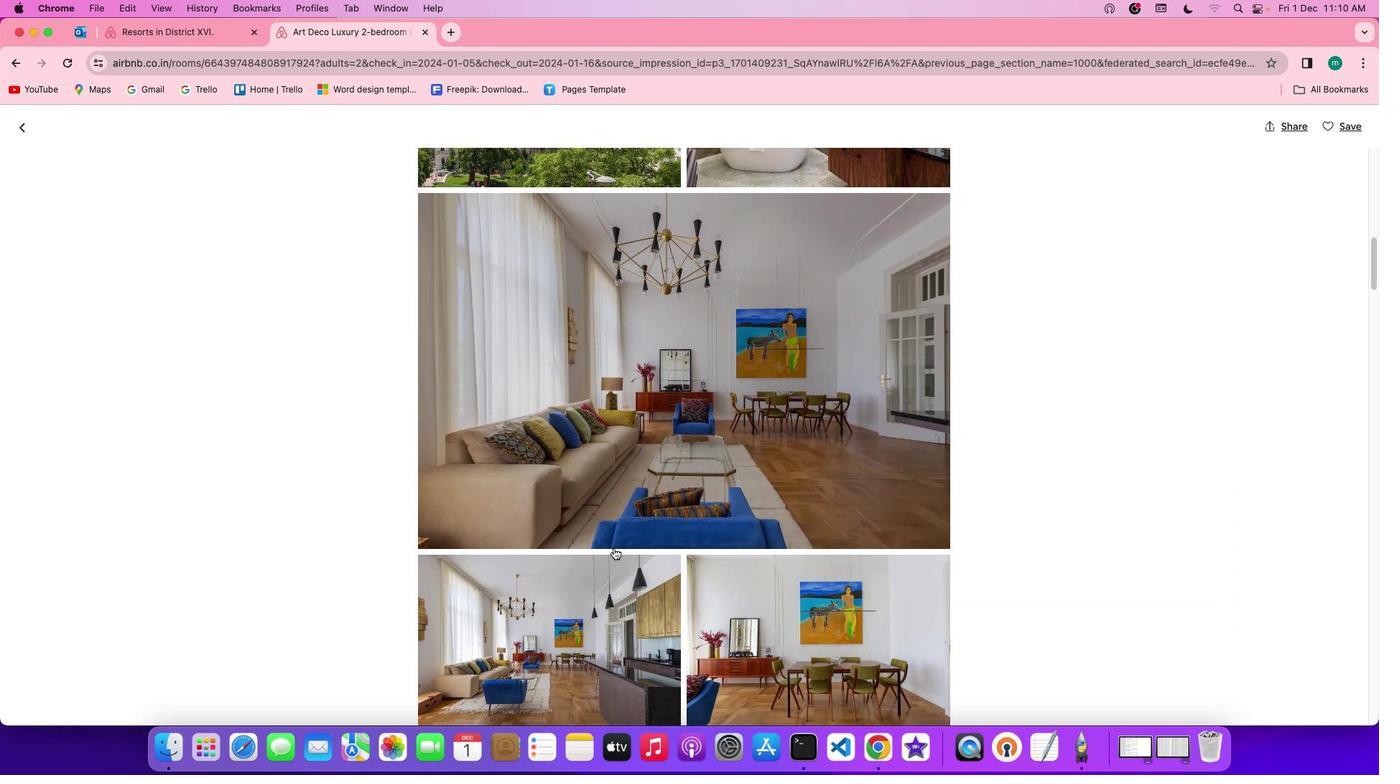 
Action: Mouse scrolled (613, 548) with delta (0, -1)
Screenshot: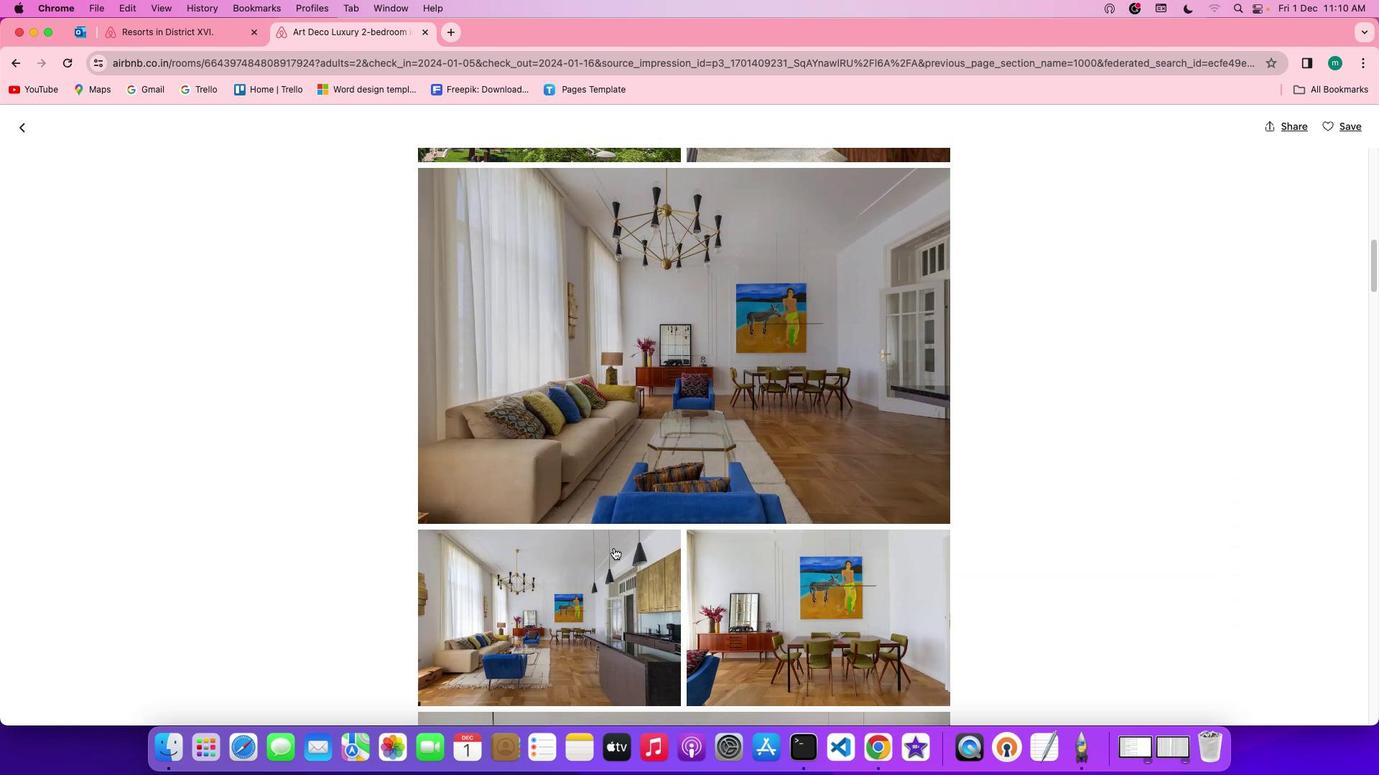 
Action: Mouse scrolled (613, 548) with delta (0, -1)
Screenshot: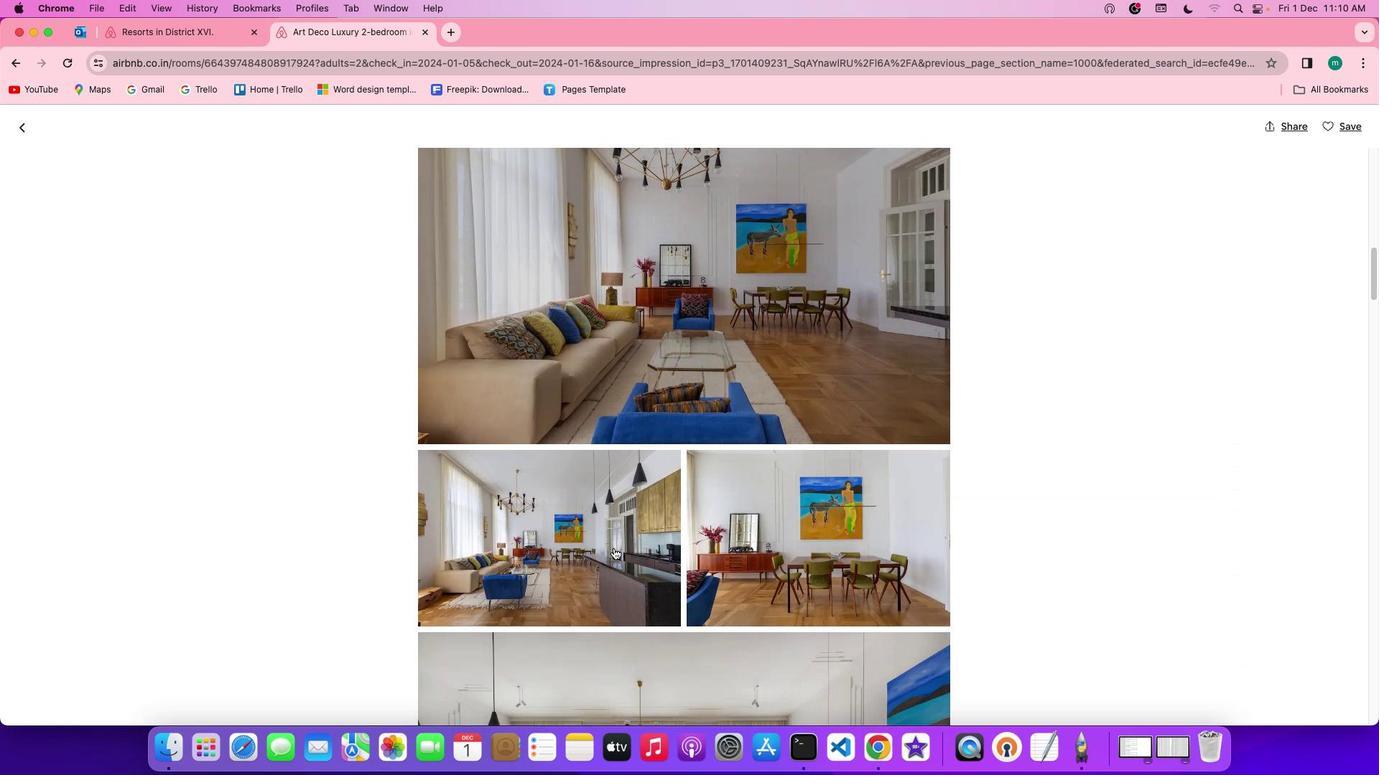 
Action: Mouse scrolled (613, 548) with delta (0, 0)
Screenshot: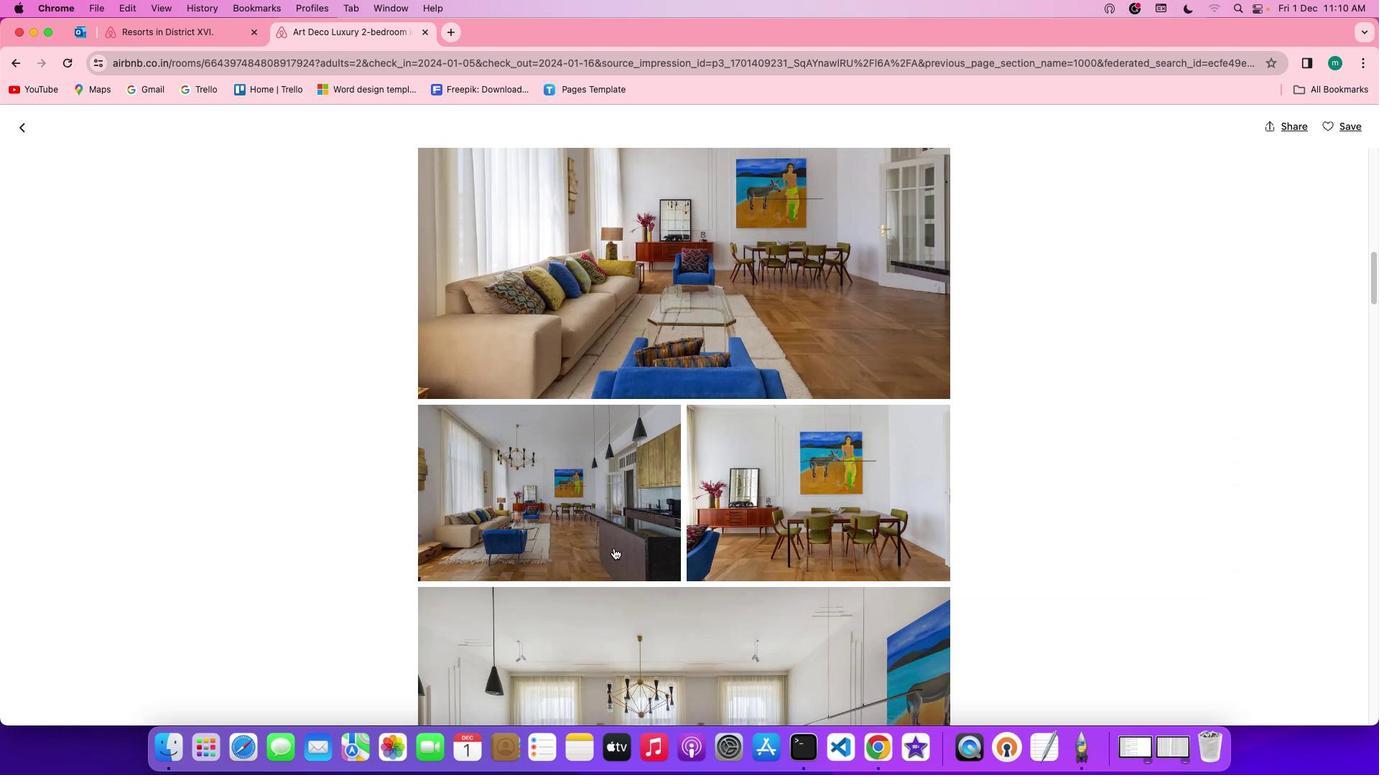 
Action: Mouse scrolled (613, 548) with delta (0, 0)
Screenshot: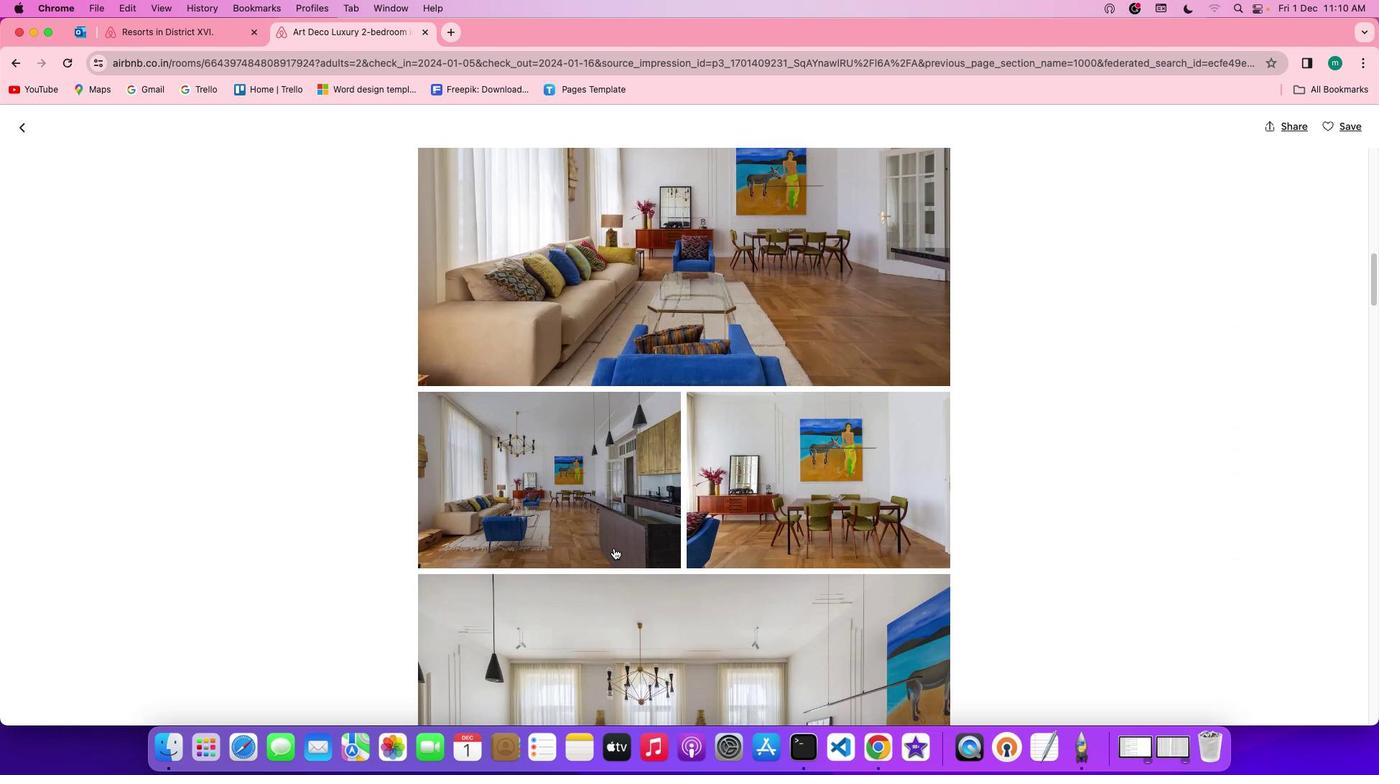 
Action: Mouse scrolled (613, 548) with delta (0, -1)
Screenshot: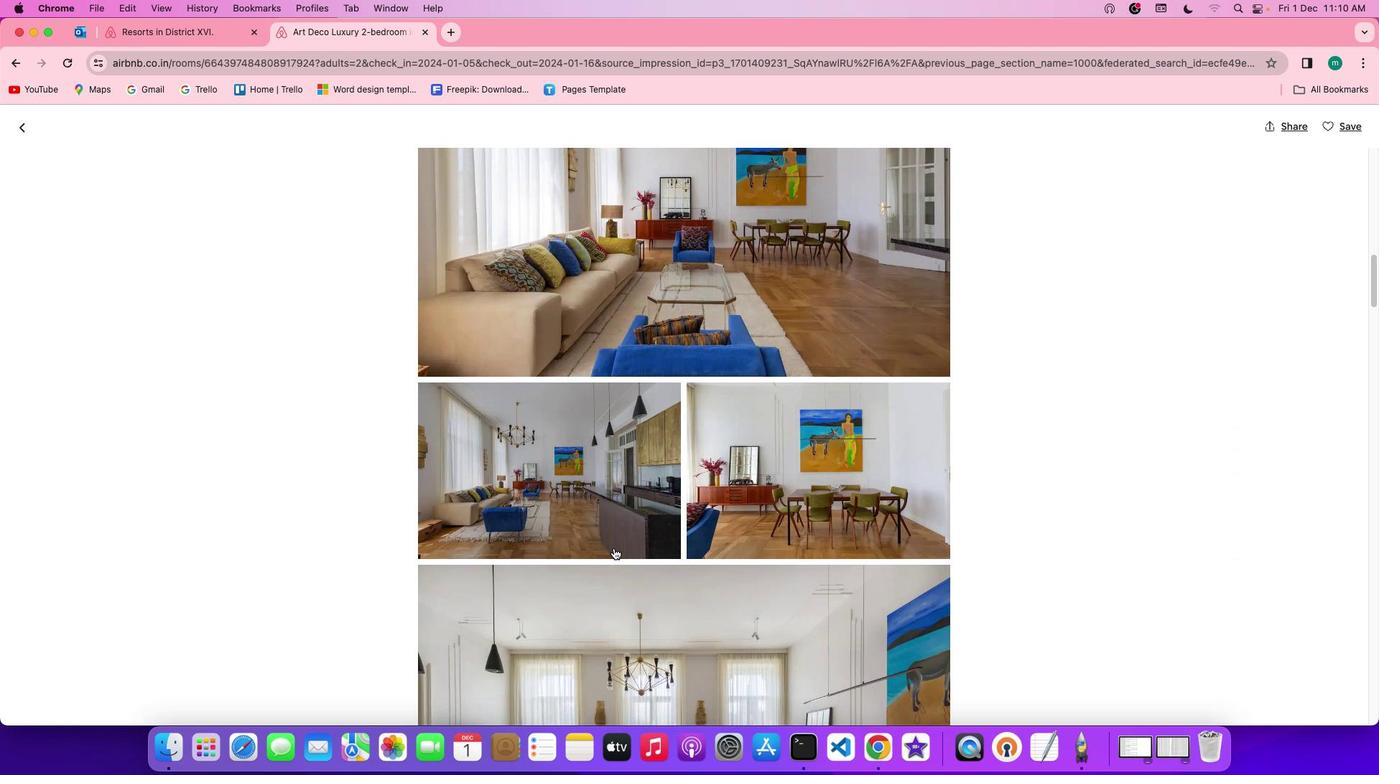 
Action: Mouse scrolled (613, 548) with delta (0, -2)
Screenshot: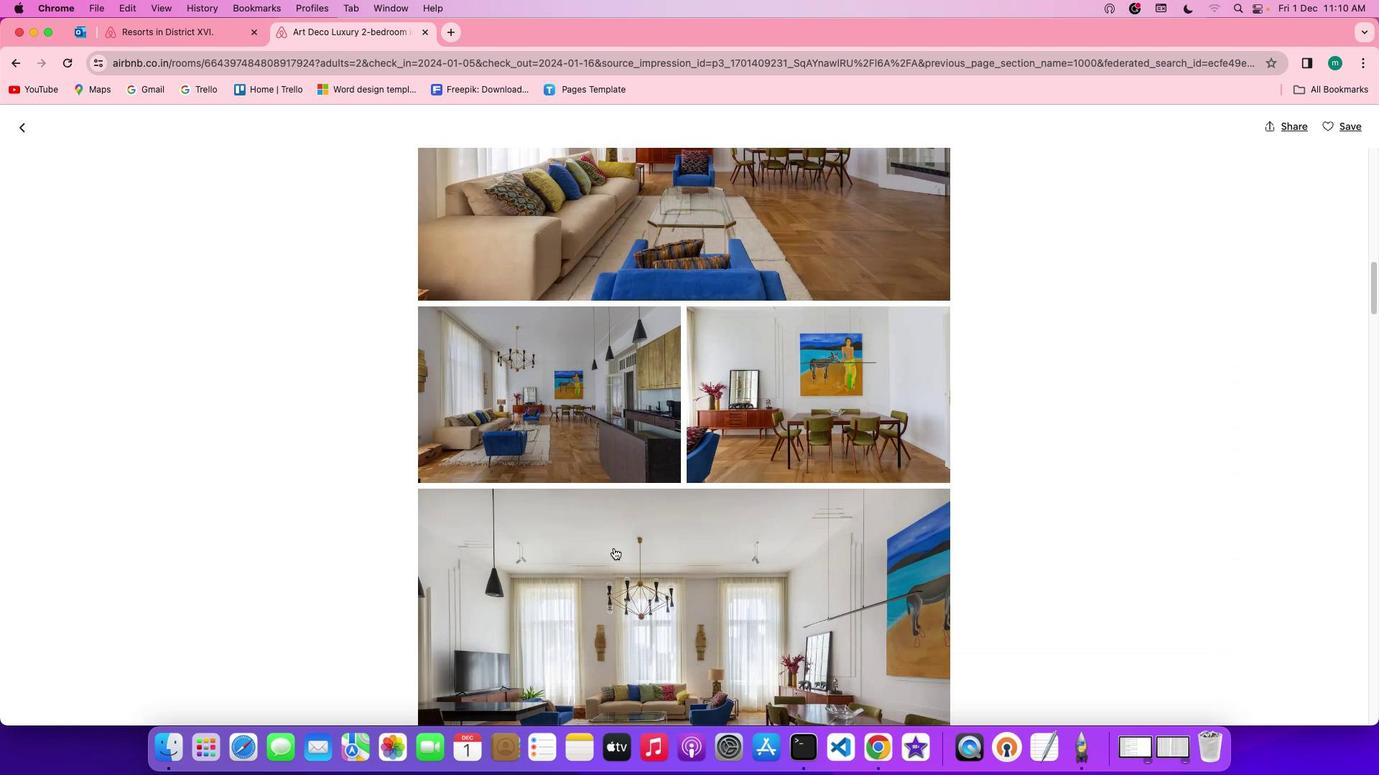 
Action: Mouse scrolled (613, 548) with delta (0, 0)
Screenshot: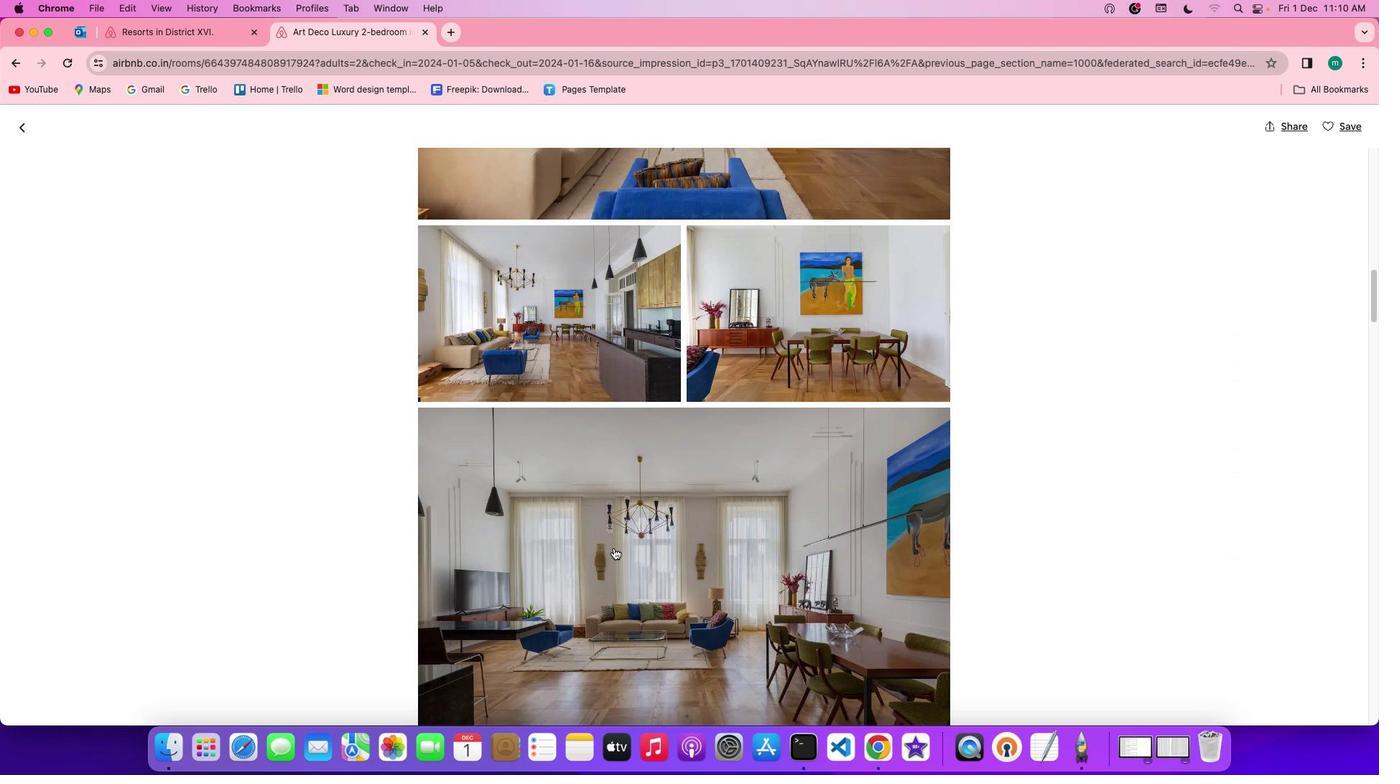 
Action: Mouse scrolled (613, 548) with delta (0, 0)
Screenshot: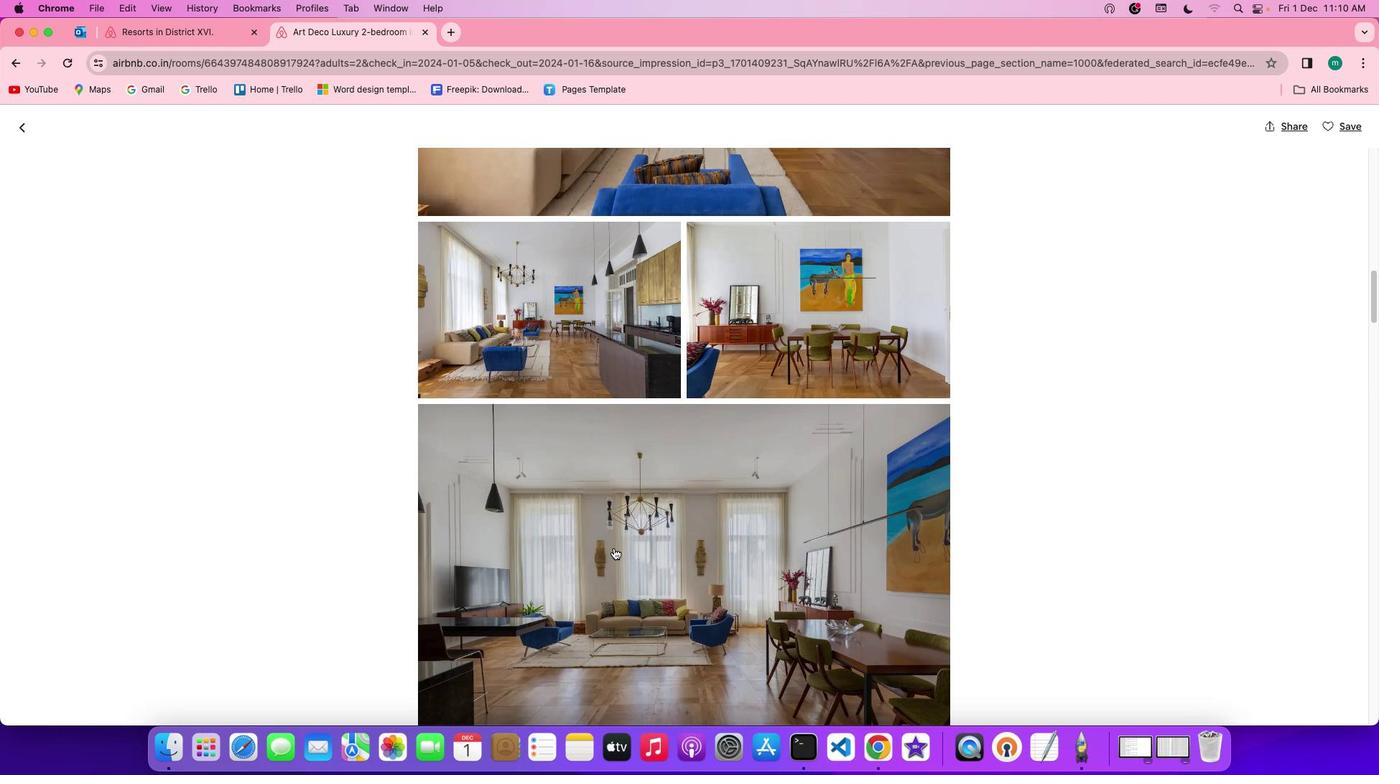 
Action: Mouse scrolled (613, 548) with delta (0, 0)
Screenshot: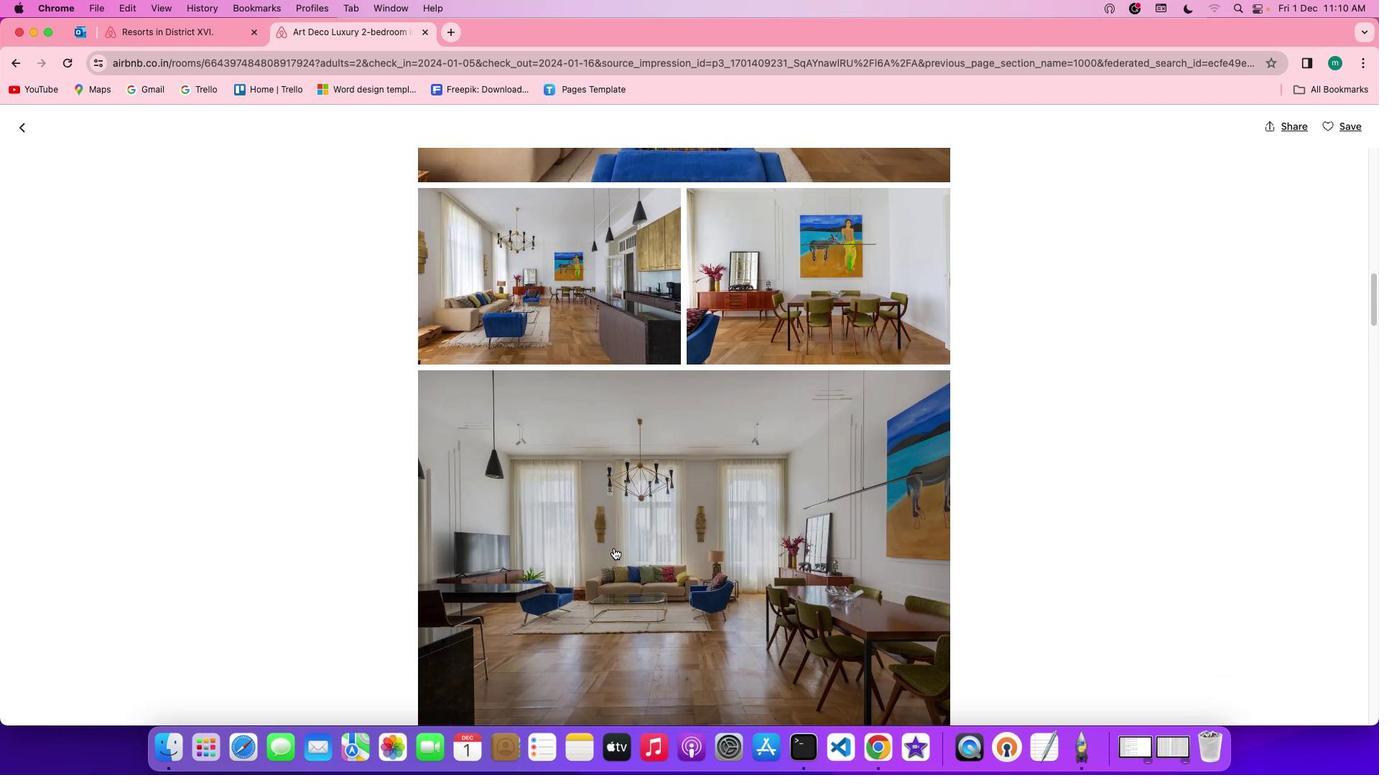 
Action: Mouse scrolled (613, 548) with delta (0, -2)
Screenshot: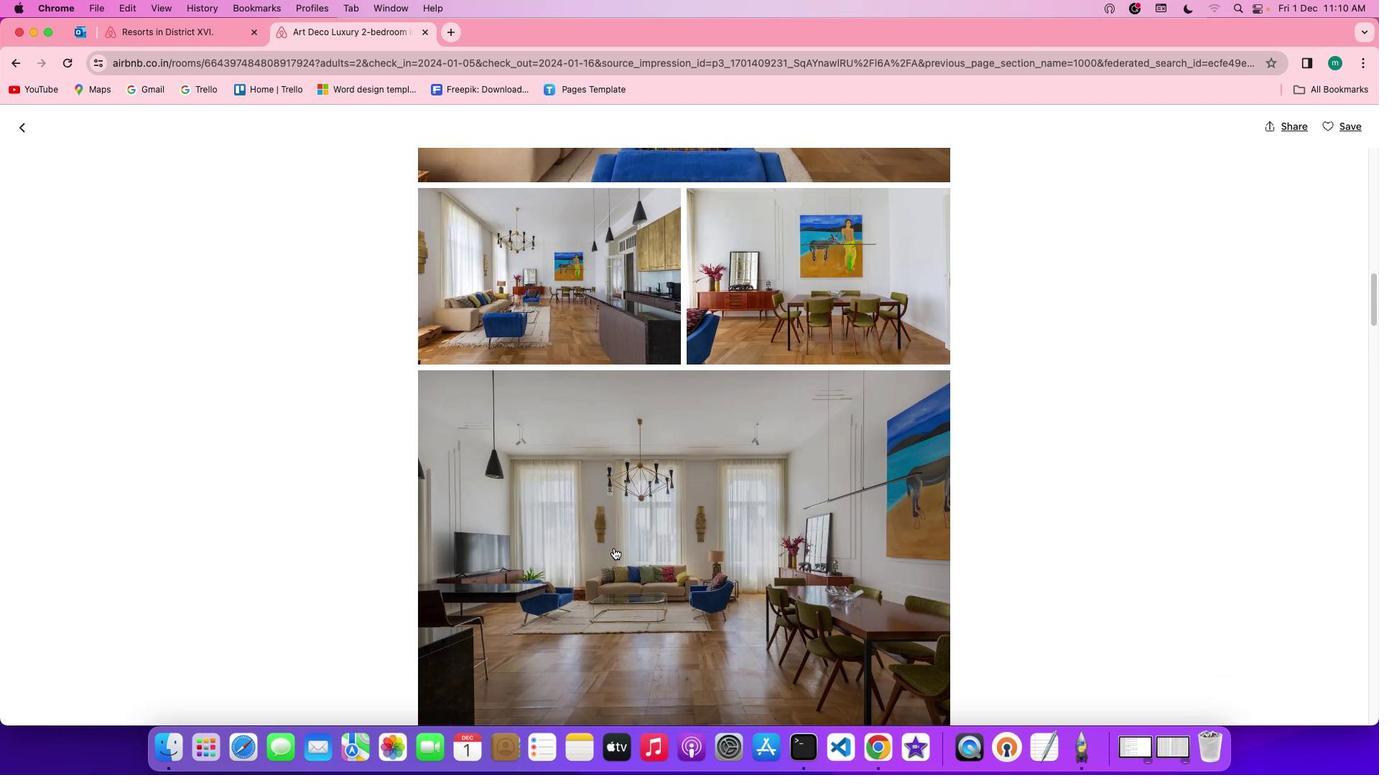 
Action: Mouse scrolled (613, 548) with delta (0, -2)
Screenshot: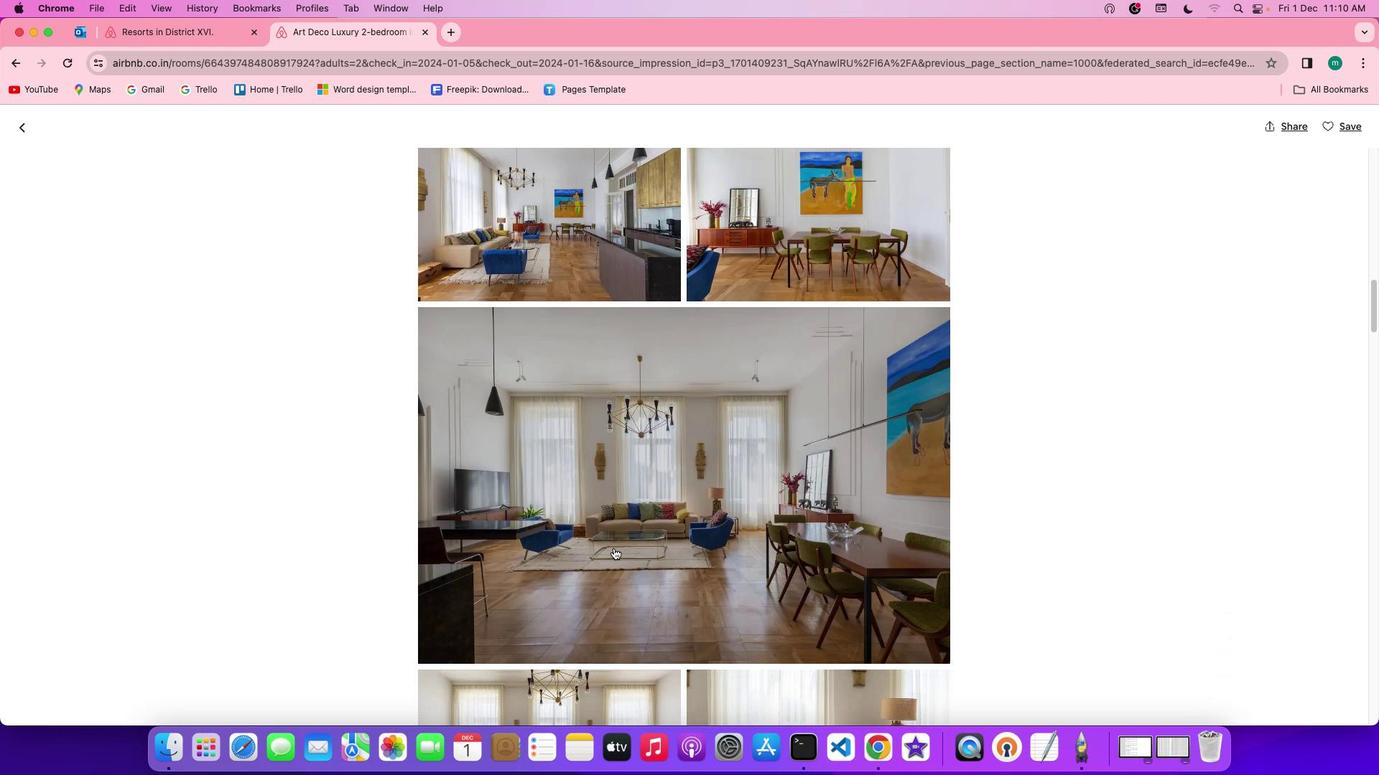
Action: Mouse scrolled (613, 548) with delta (0, 0)
Screenshot: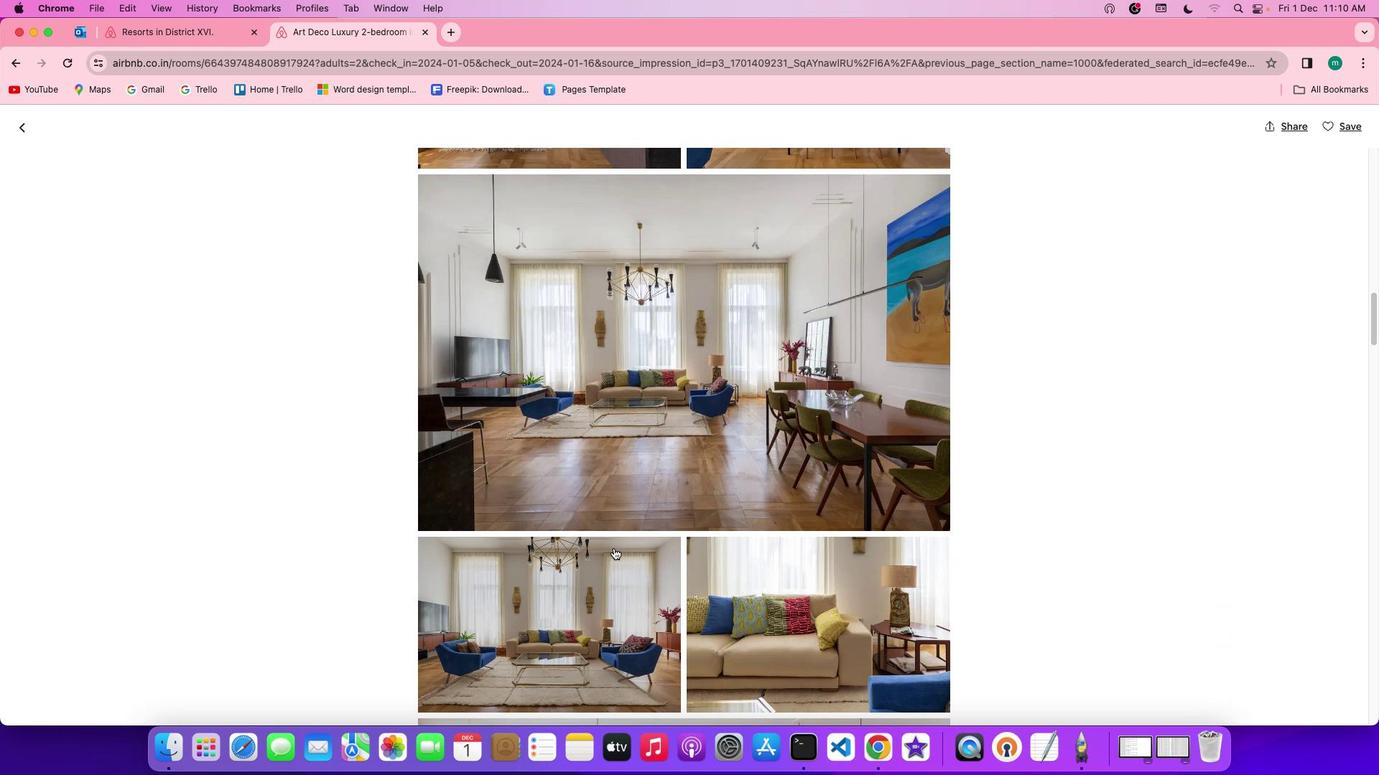 
Action: Mouse scrolled (613, 548) with delta (0, 0)
Screenshot: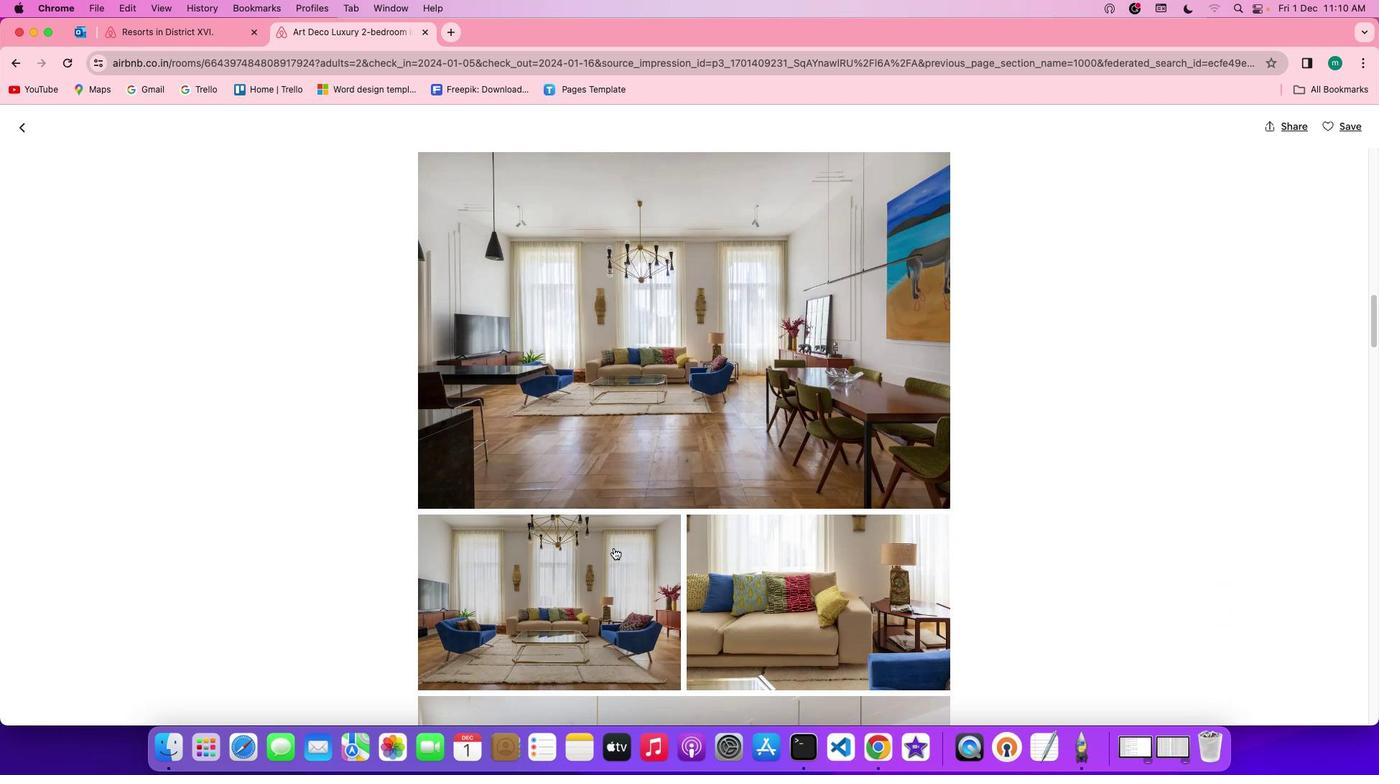 
Action: Mouse scrolled (613, 548) with delta (0, -2)
Screenshot: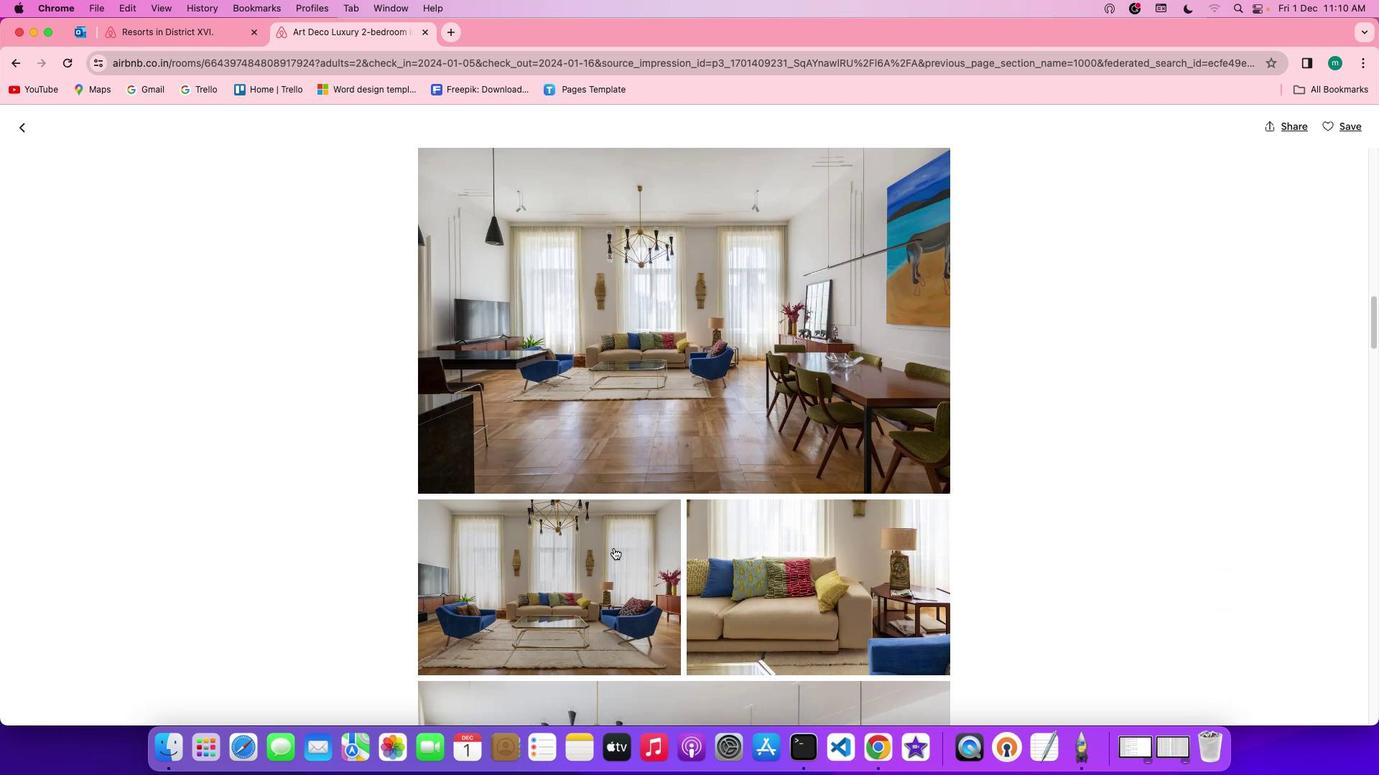 
Action: Mouse scrolled (613, 548) with delta (0, -2)
Screenshot: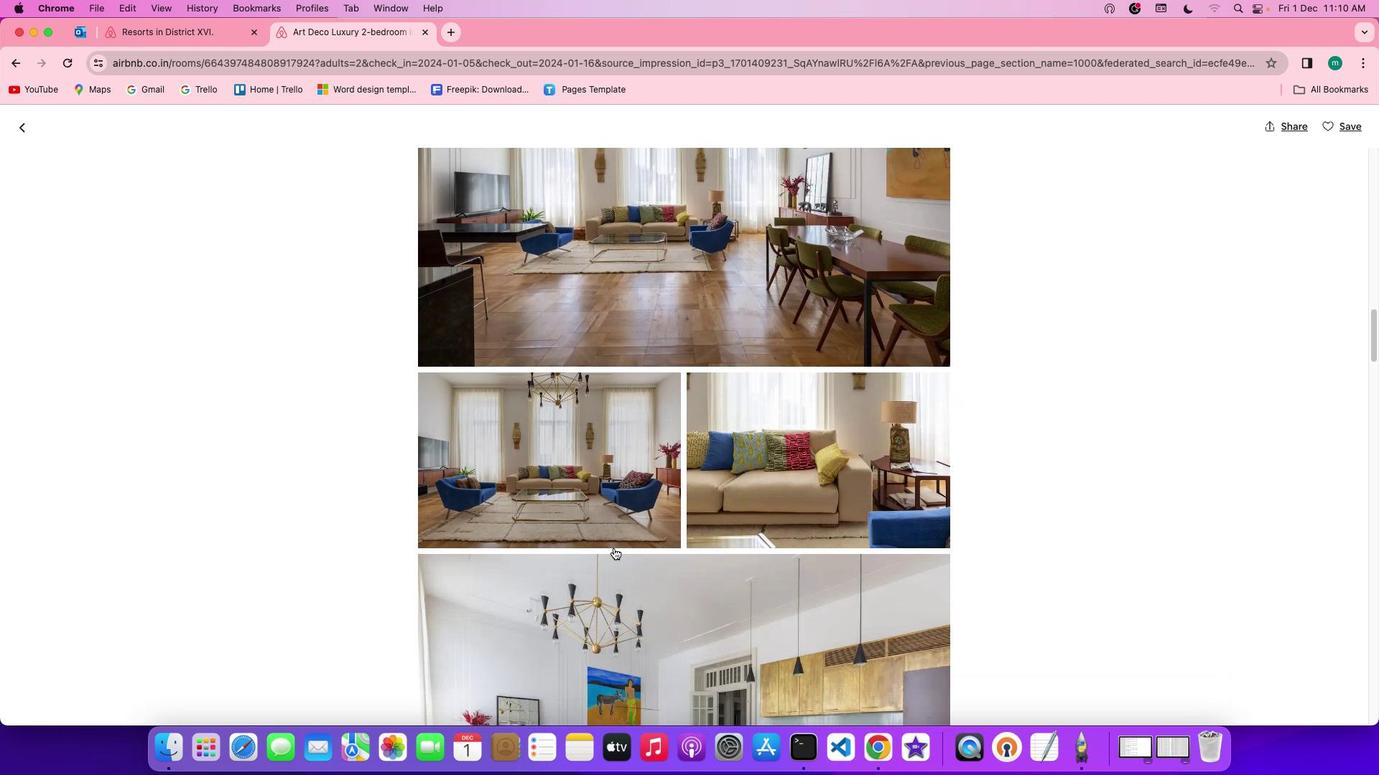
Action: Mouse scrolled (613, 548) with delta (0, 0)
Screenshot: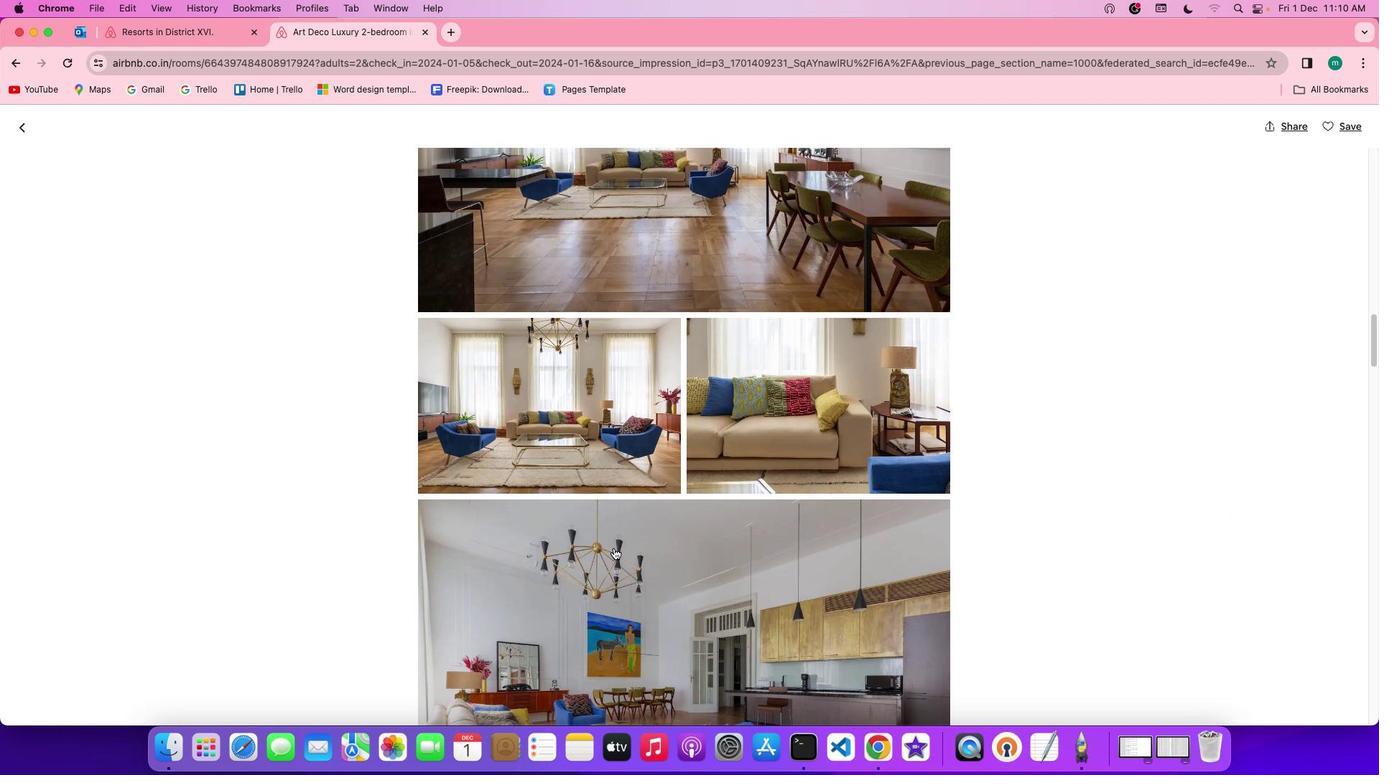
Action: Mouse scrolled (613, 548) with delta (0, 0)
Screenshot: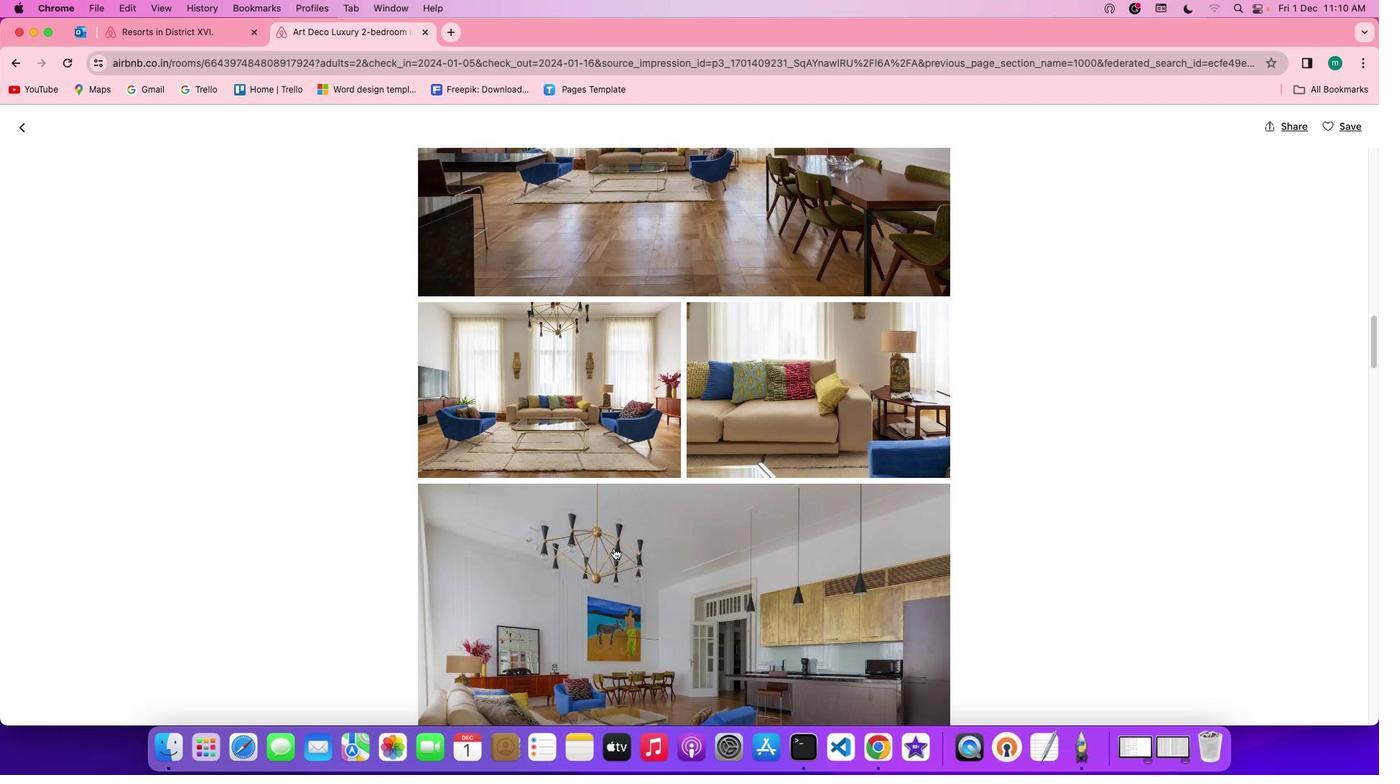 
Action: Mouse scrolled (613, 548) with delta (0, -1)
Screenshot: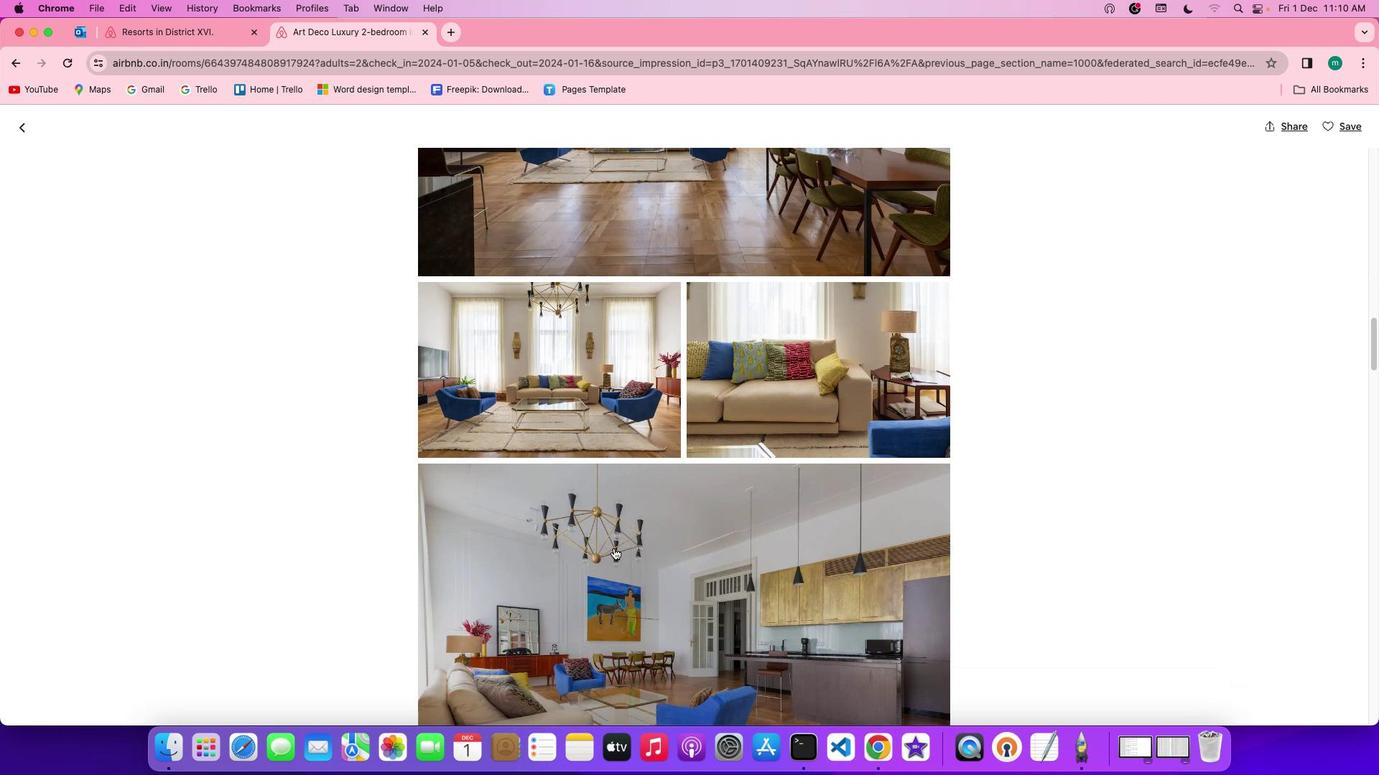 
Action: Mouse scrolled (613, 548) with delta (0, -1)
Screenshot: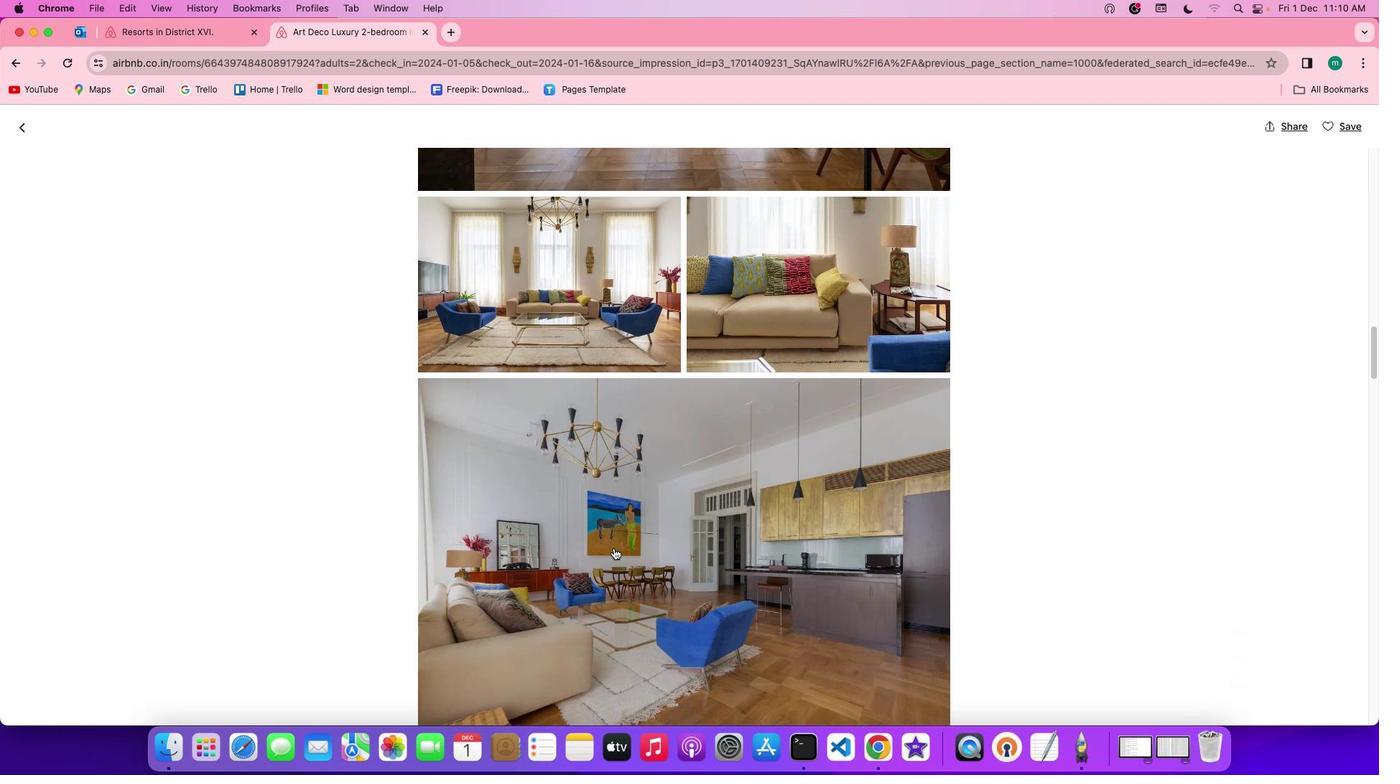 
Action: Mouse moved to (613, 548)
Screenshot: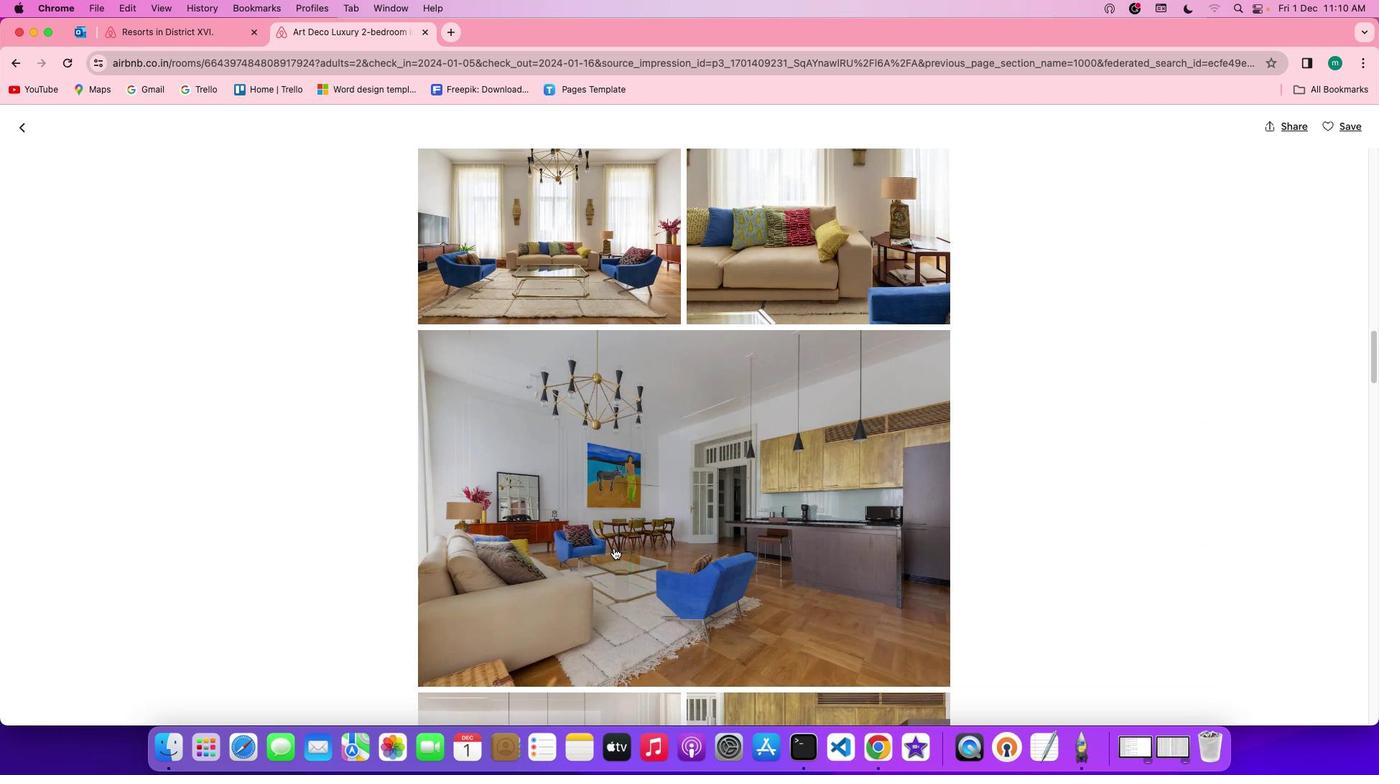 
Action: Mouse scrolled (613, 548) with delta (0, 0)
Screenshot: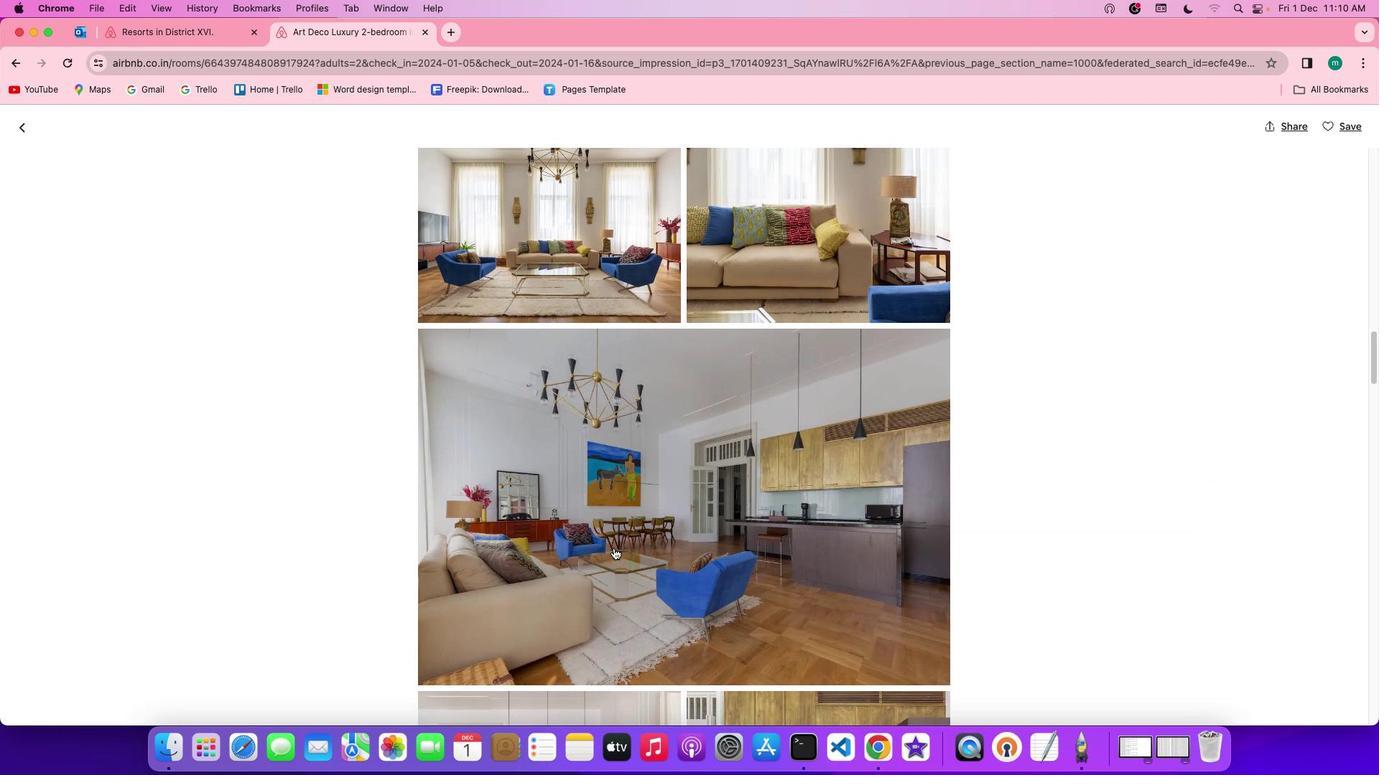 
Action: Mouse scrolled (613, 548) with delta (0, 0)
Screenshot: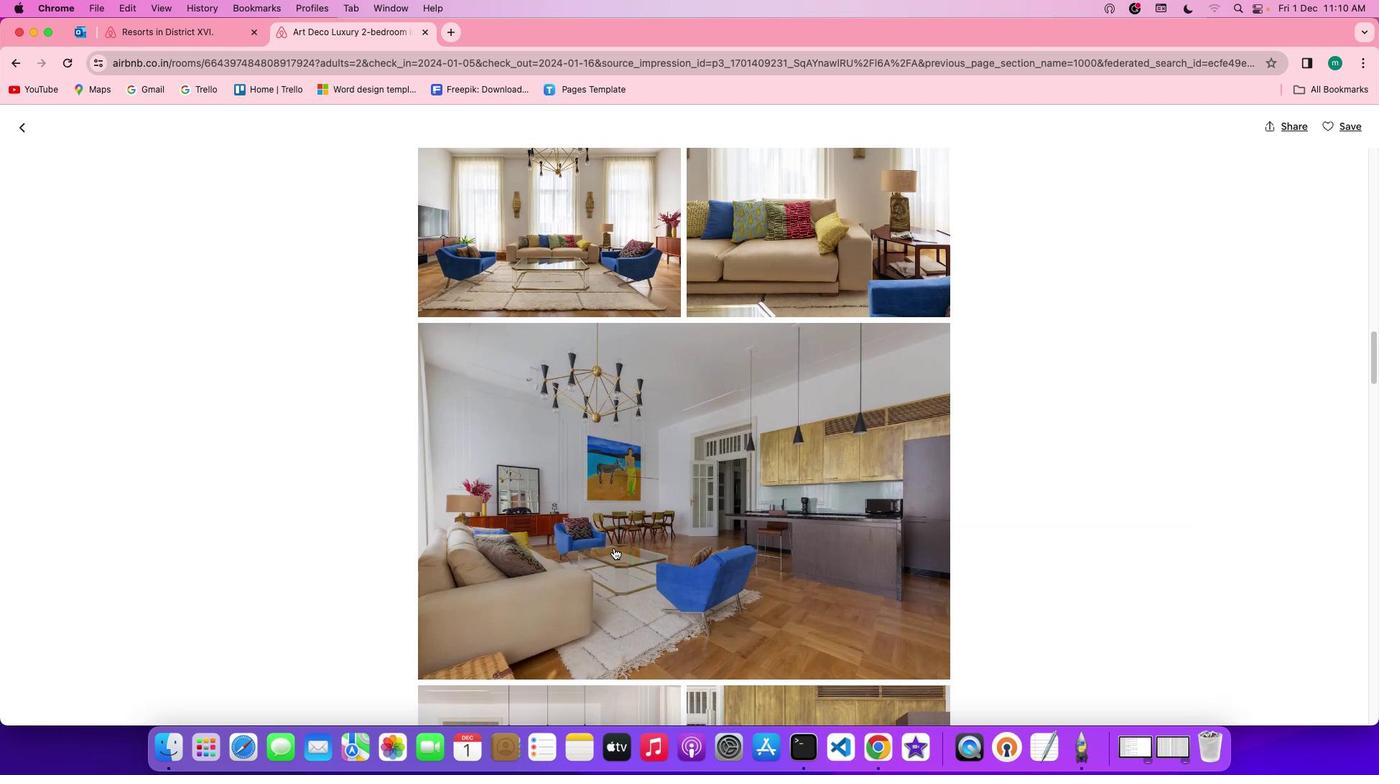 
Action: Mouse scrolled (613, 548) with delta (0, 0)
Screenshot: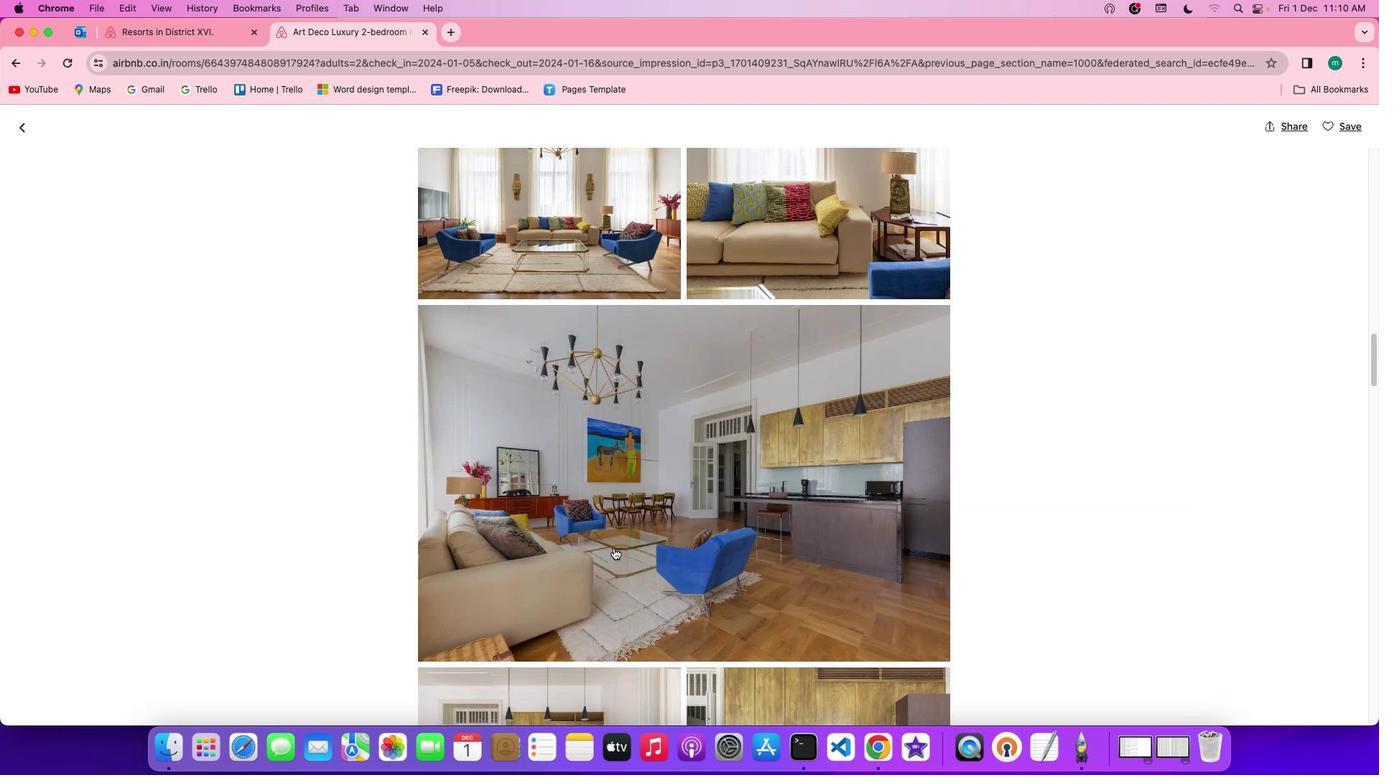 
Action: Mouse scrolled (613, 548) with delta (0, 0)
Screenshot: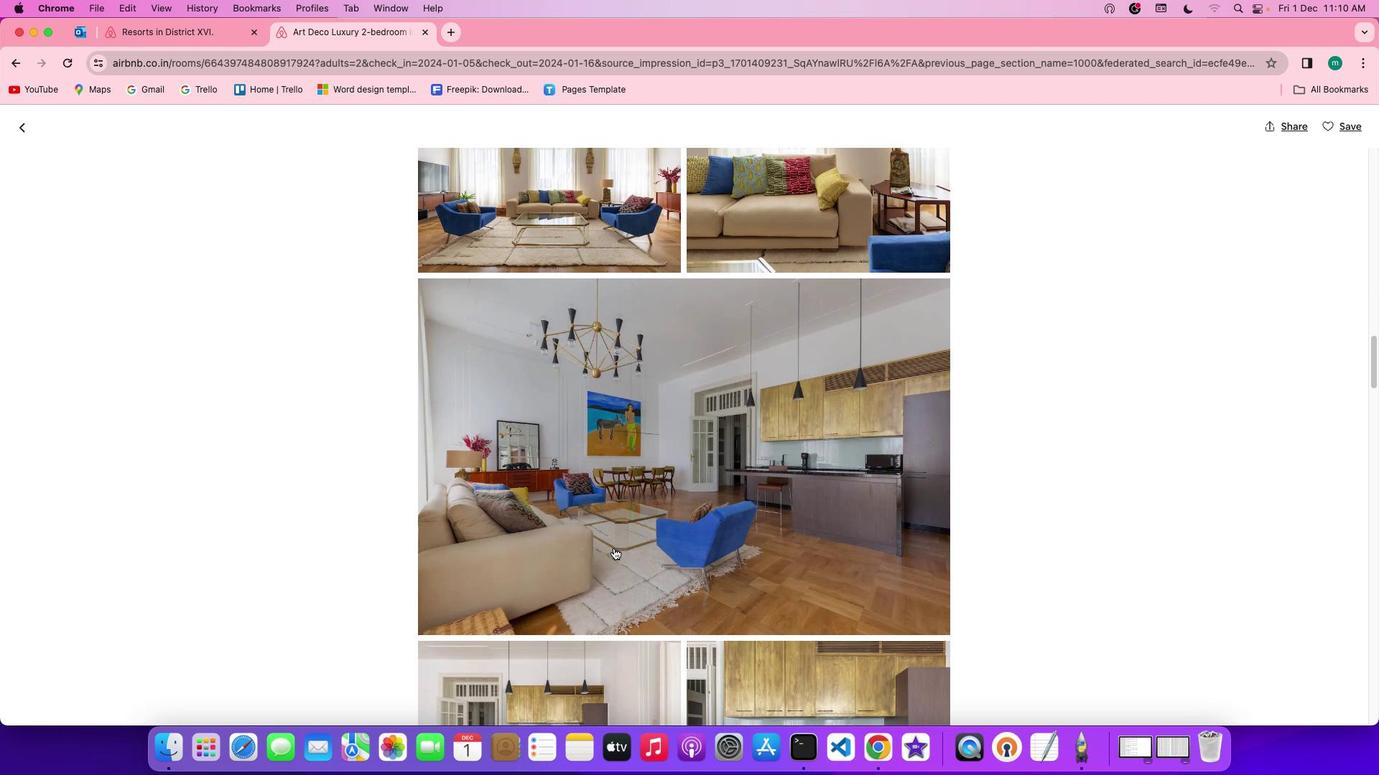 
Action: Mouse scrolled (613, 548) with delta (0, 0)
Screenshot: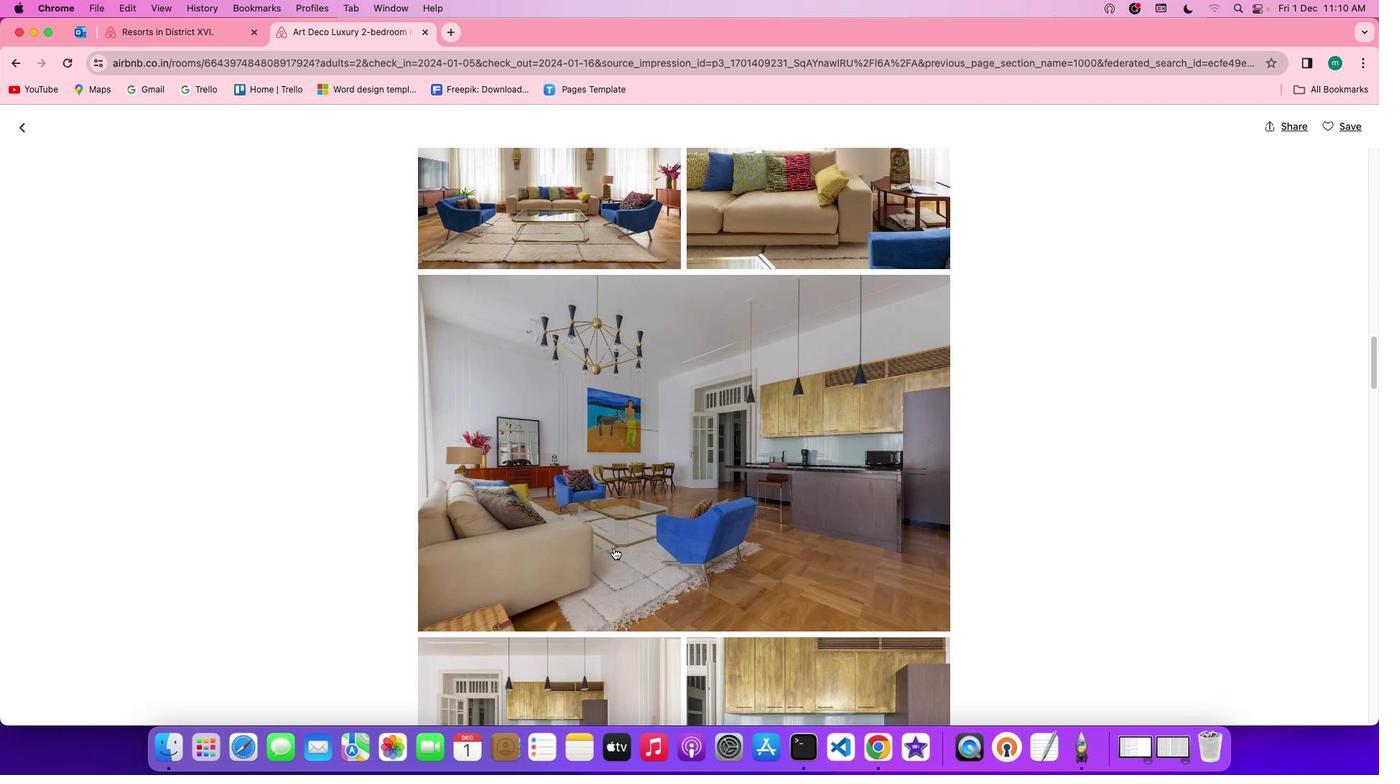 
Action: Mouse scrolled (613, 548) with delta (0, 0)
Screenshot: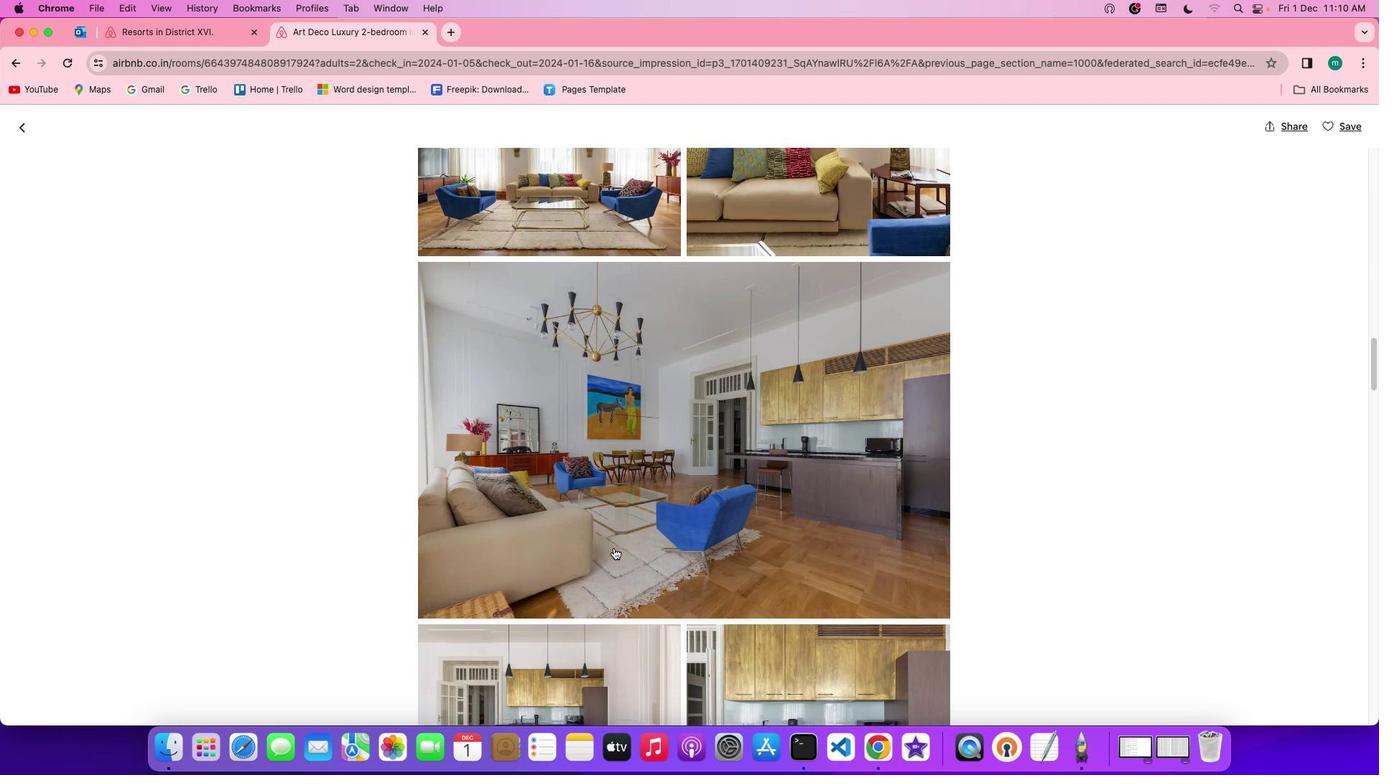 
Action: Mouse scrolled (613, 548) with delta (0, 0)
Screenshot: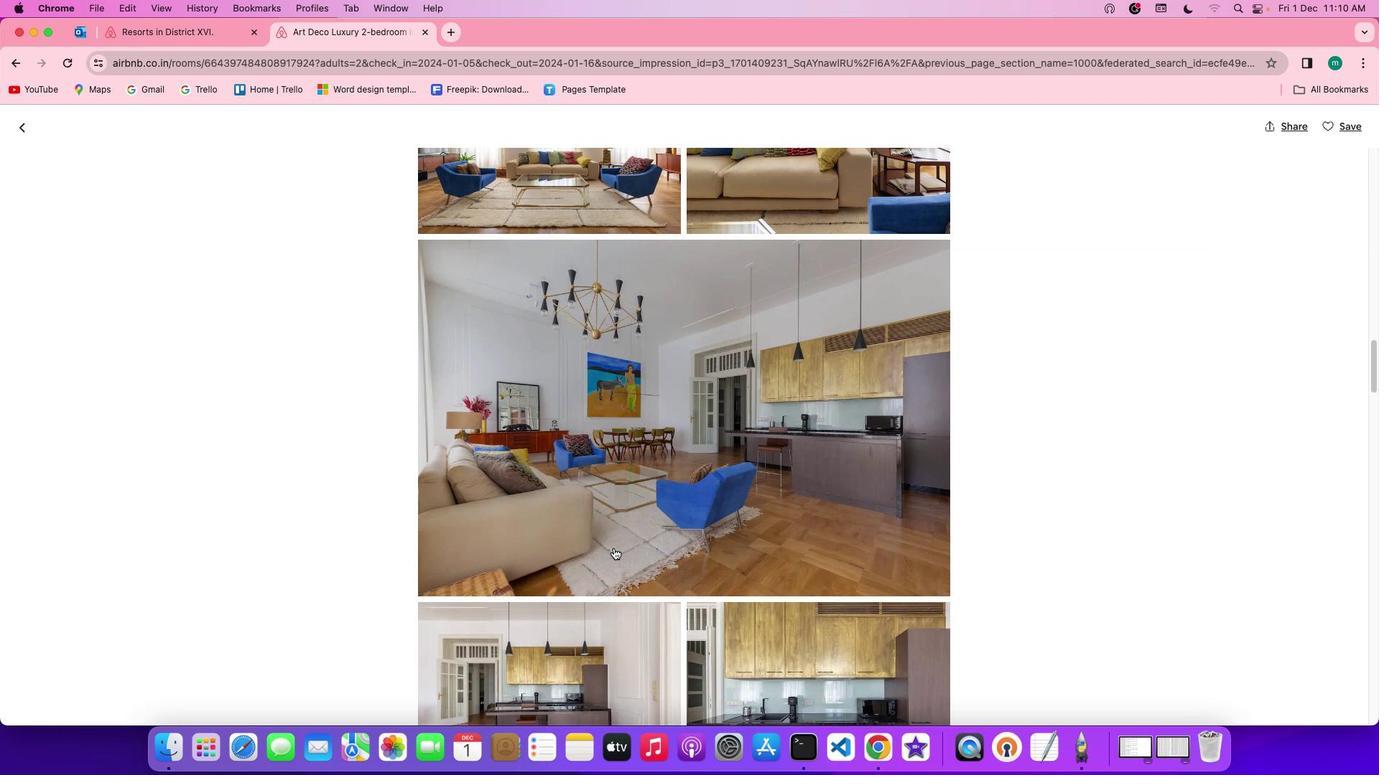 
Action: Mouse scrolled (613, 548) with delta (0, 0)
Screenshot: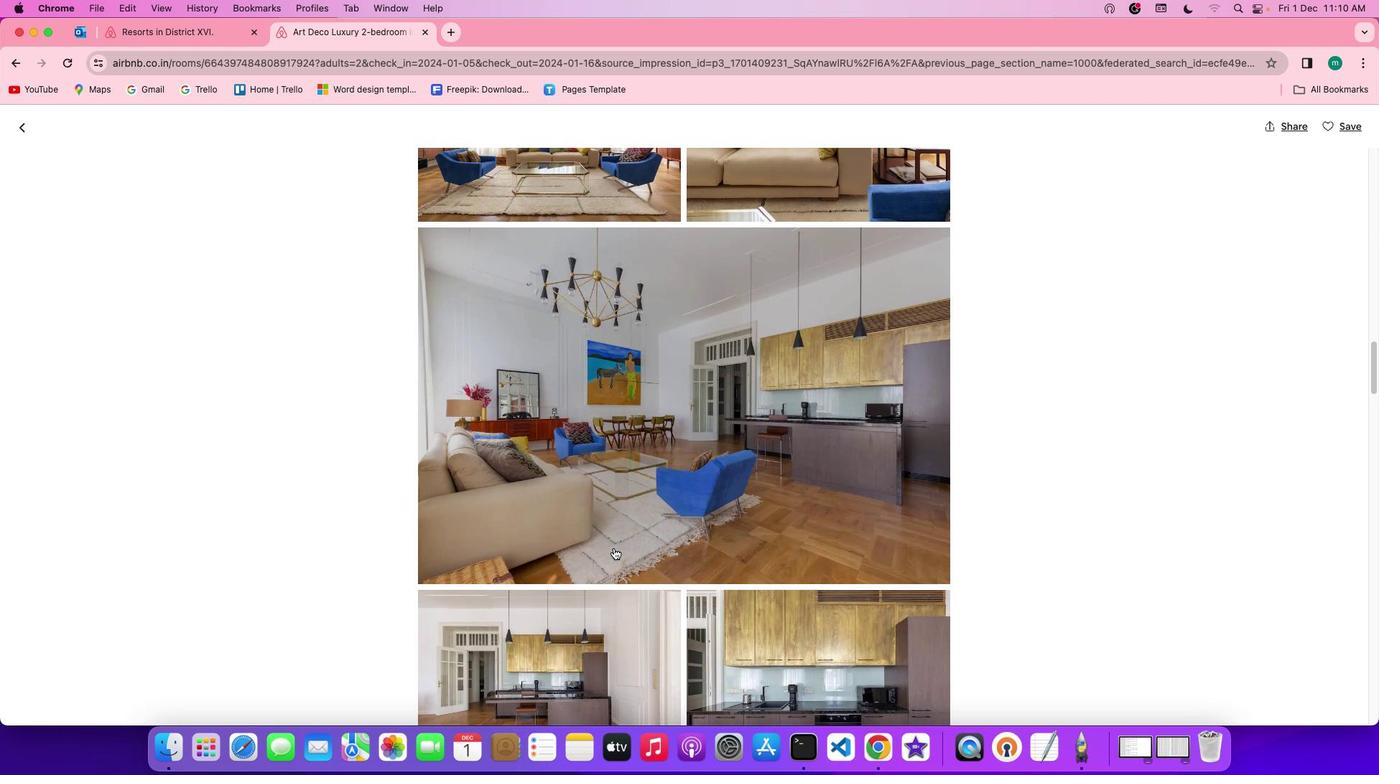 
Action: Mouse scrolled (613, 548) with delta (0, 0)
Screenshot: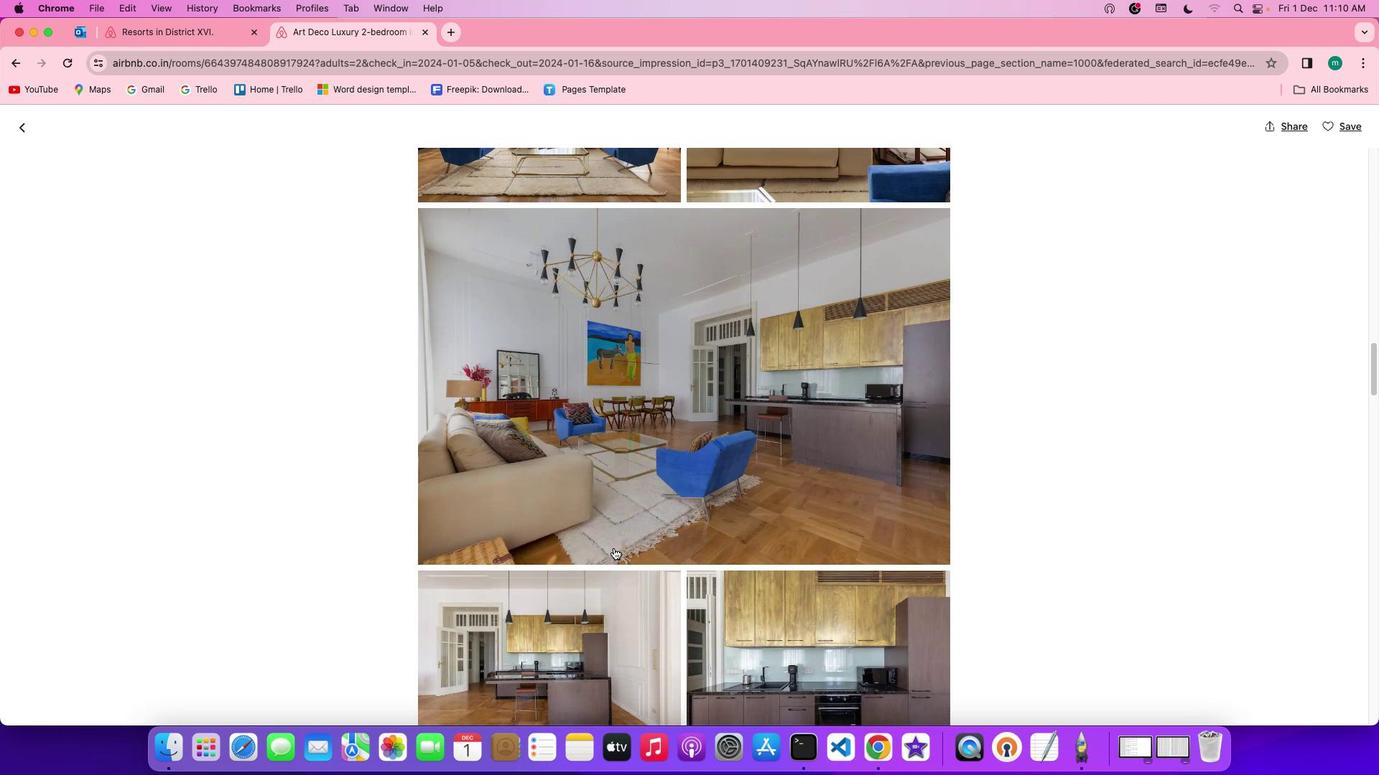 
Action: Mouse scrolled (613, 548) with delta (0, 0)
Screenshot: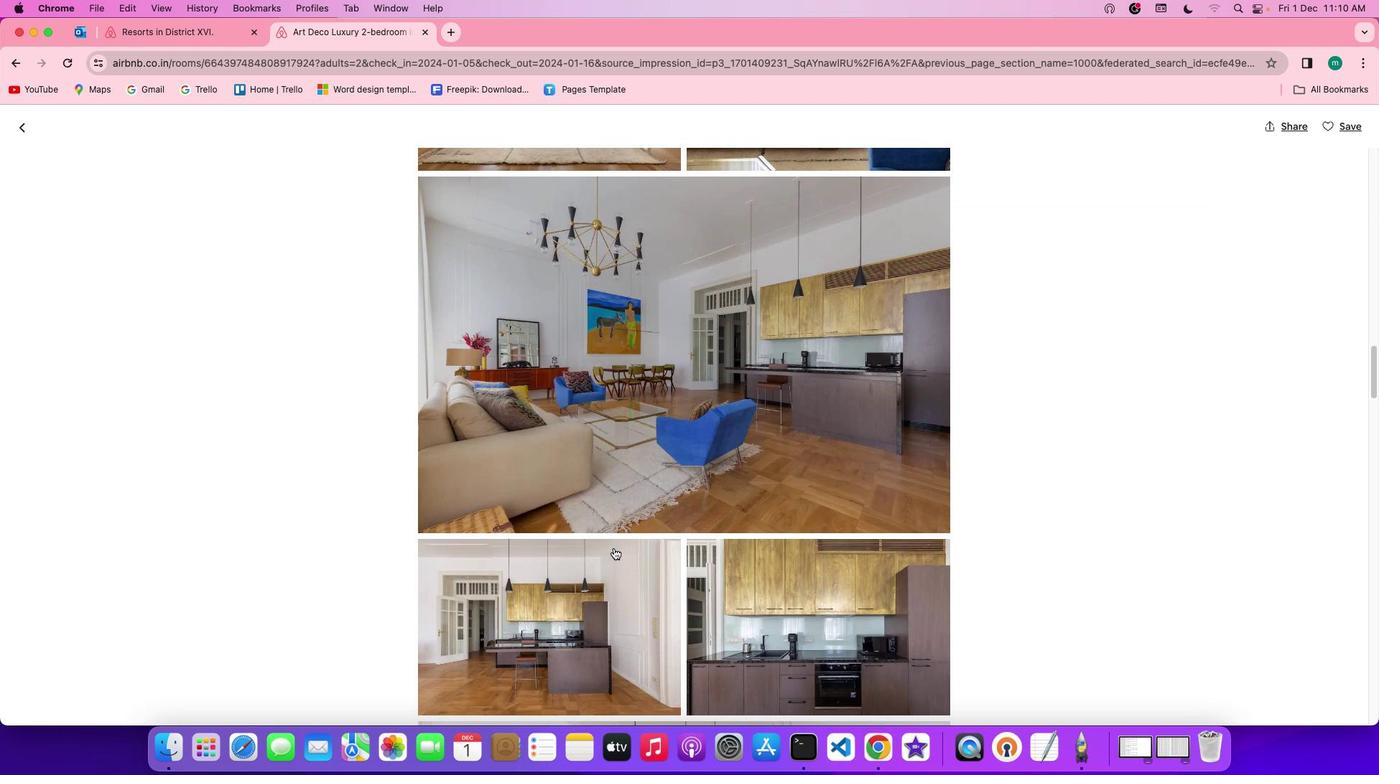 
Action: Mouse scrolled (613, 548) with delta (0, 0)
Screenshot: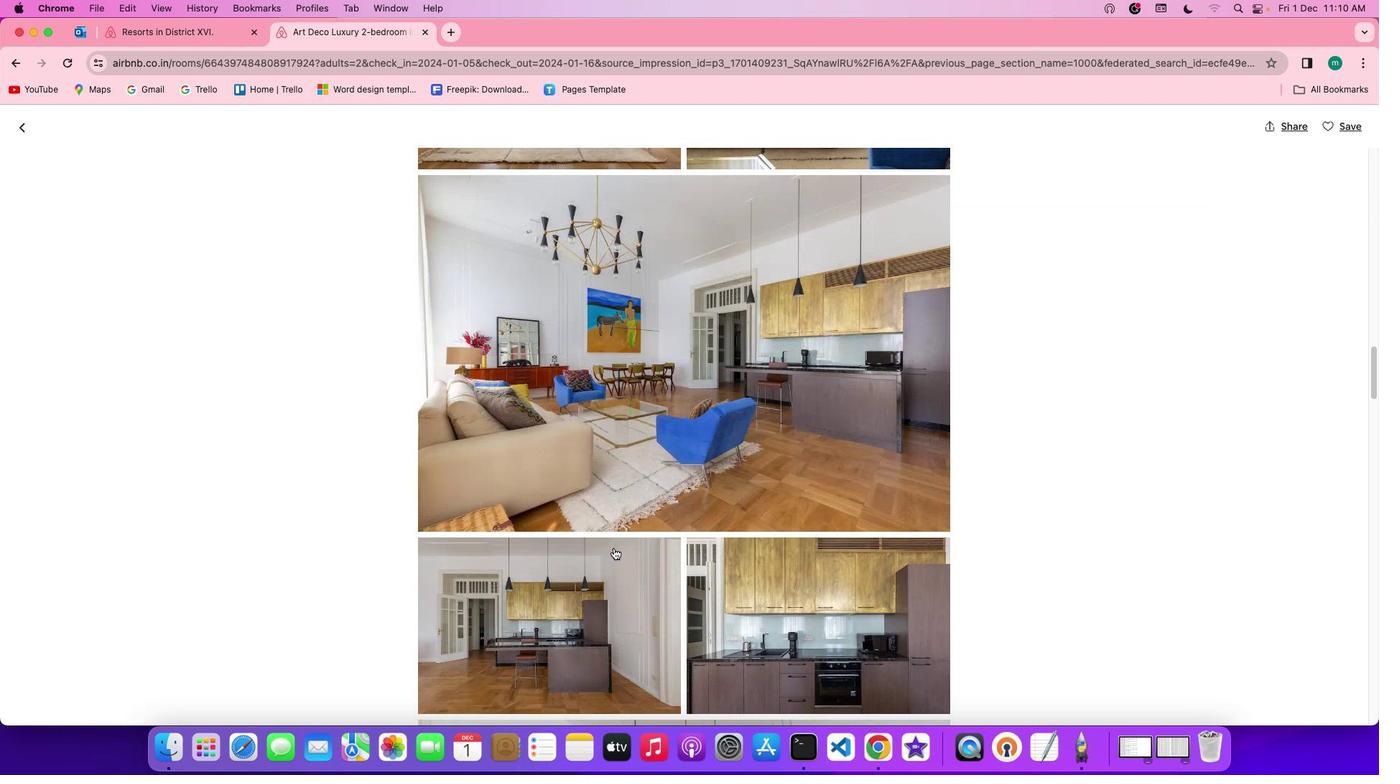 
Action: Mouse scrolled (613, 548) with delta (0, 0)
Screenshot: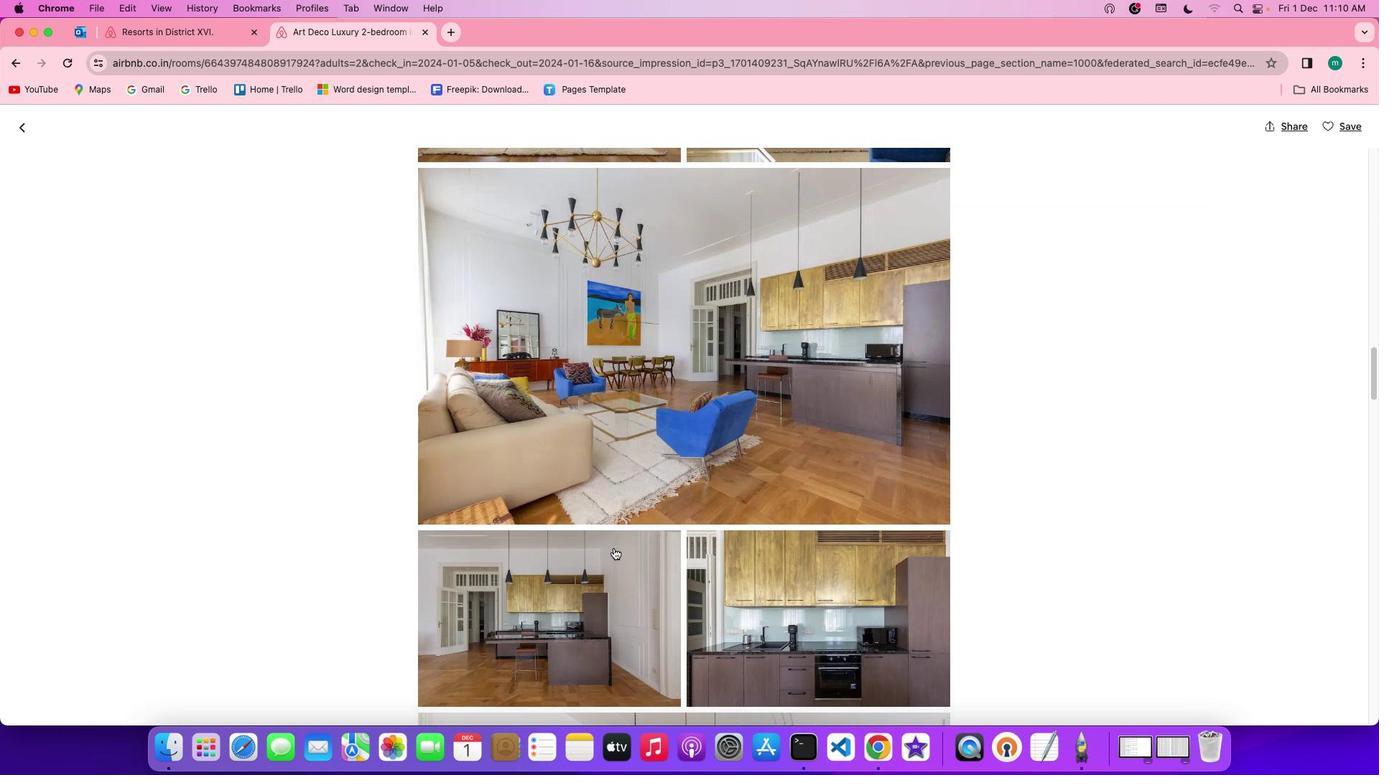 
Action: Mouse scrolled (613, 548) with delta (0, 0)
Screenshot: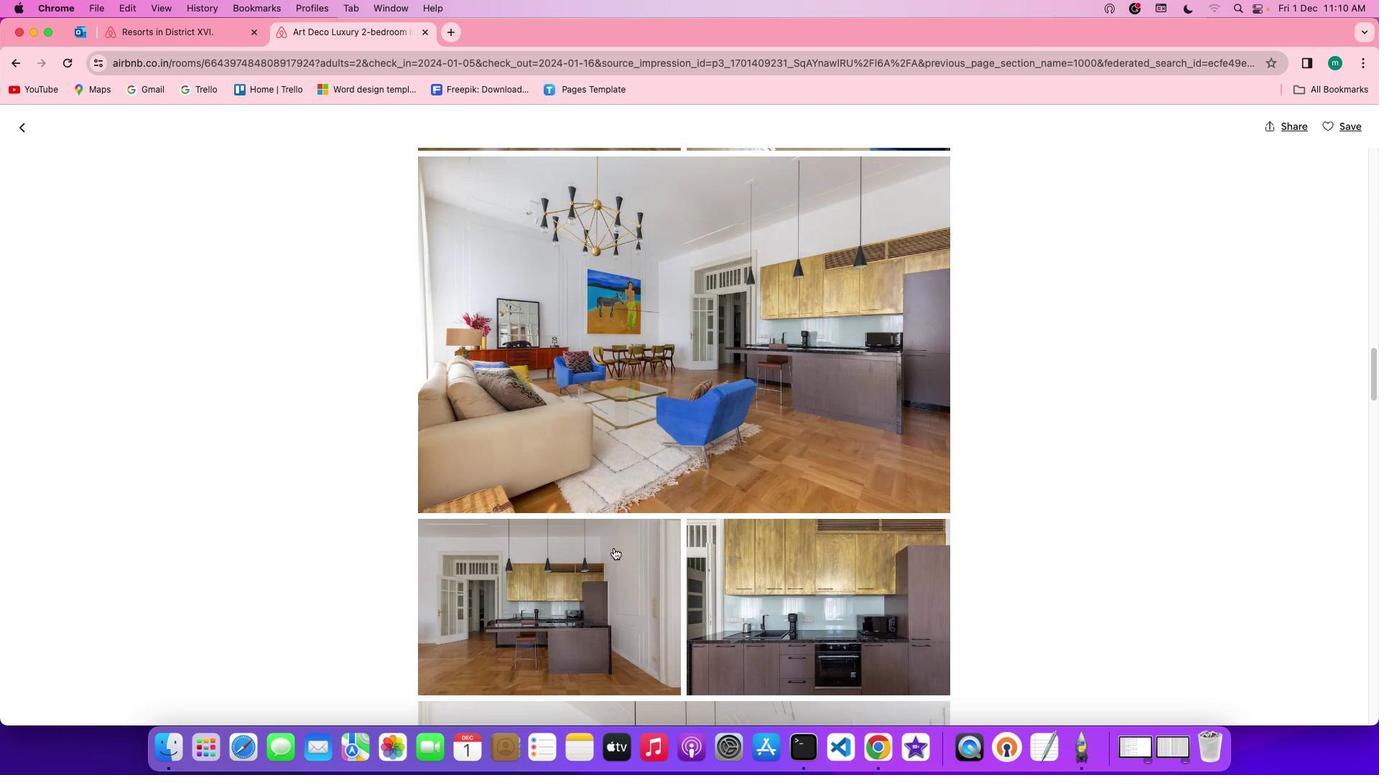
Action: Mouse scrolled (613, 548) with delta (0, 0)
Screenshot: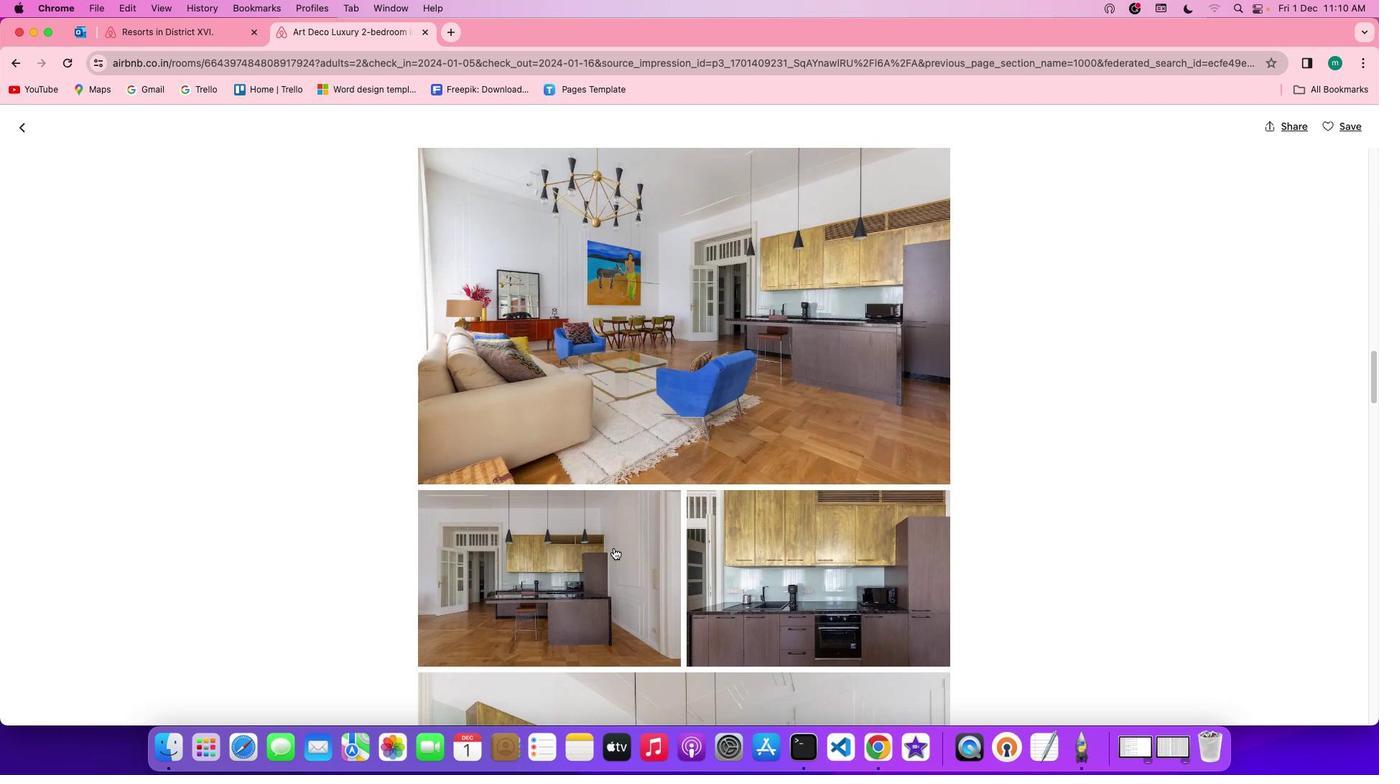 
Action: Mouse scrolled (613, 548) with delta (0, 0)
Screenshot: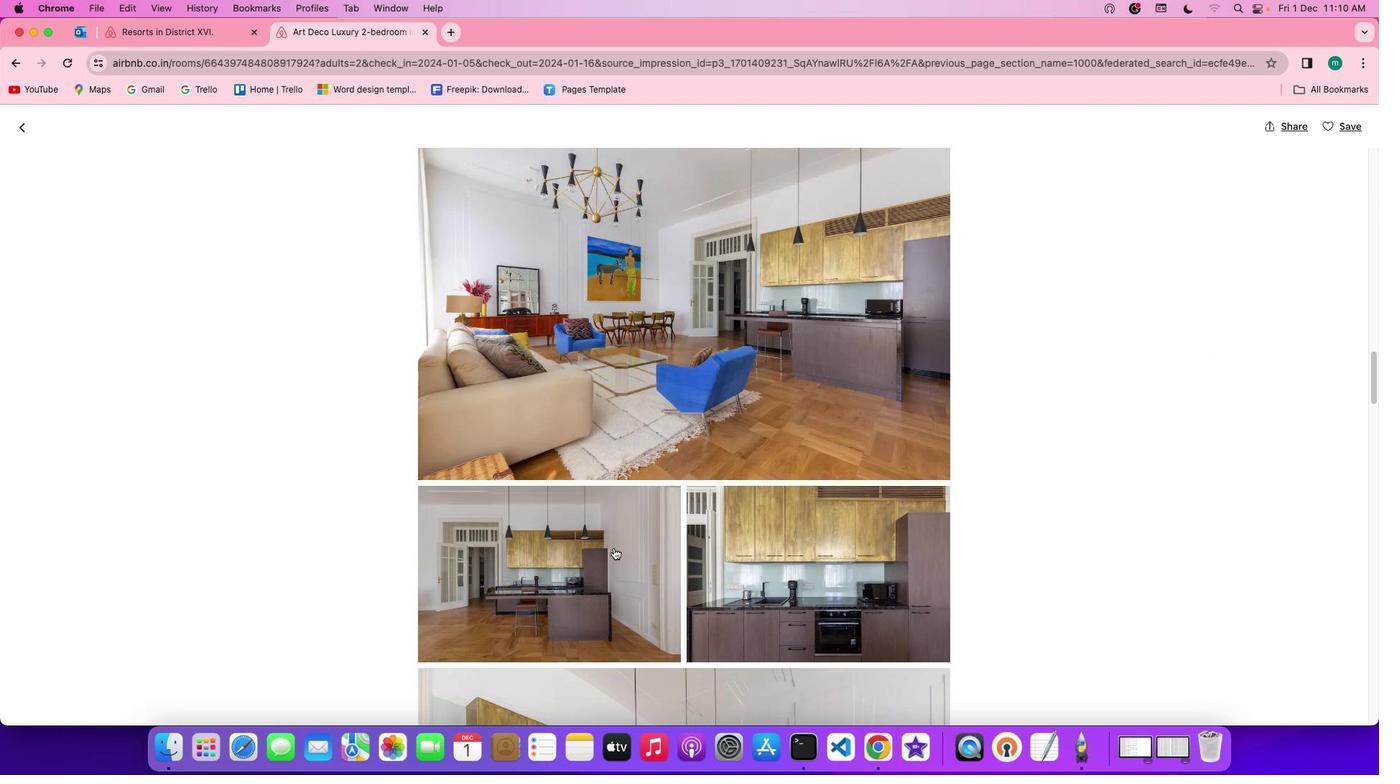 
Action: Mouse scrolled (613, 548) with delta (0, 0)
Screenshot: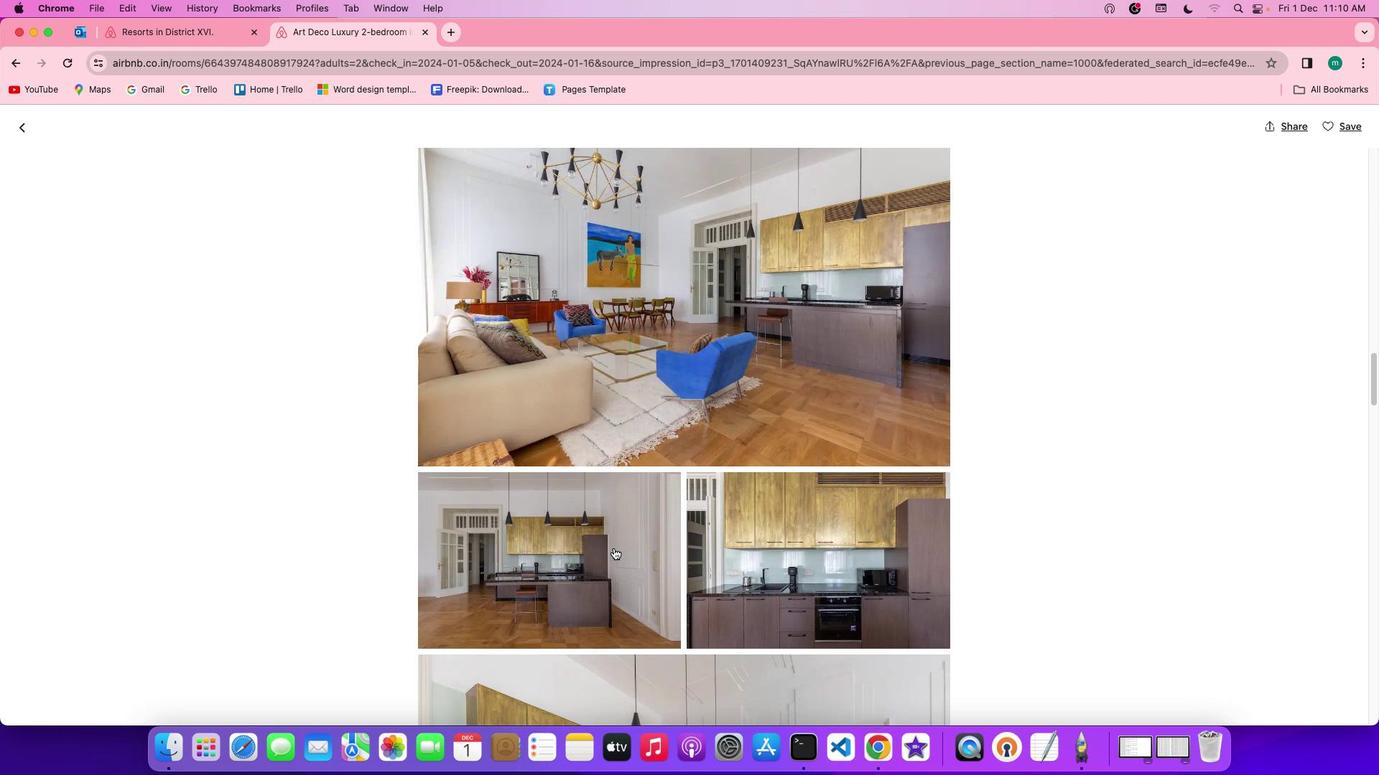 
Action: Mouse scrolled (613, 548) with delta (0, 0)
Screenshot: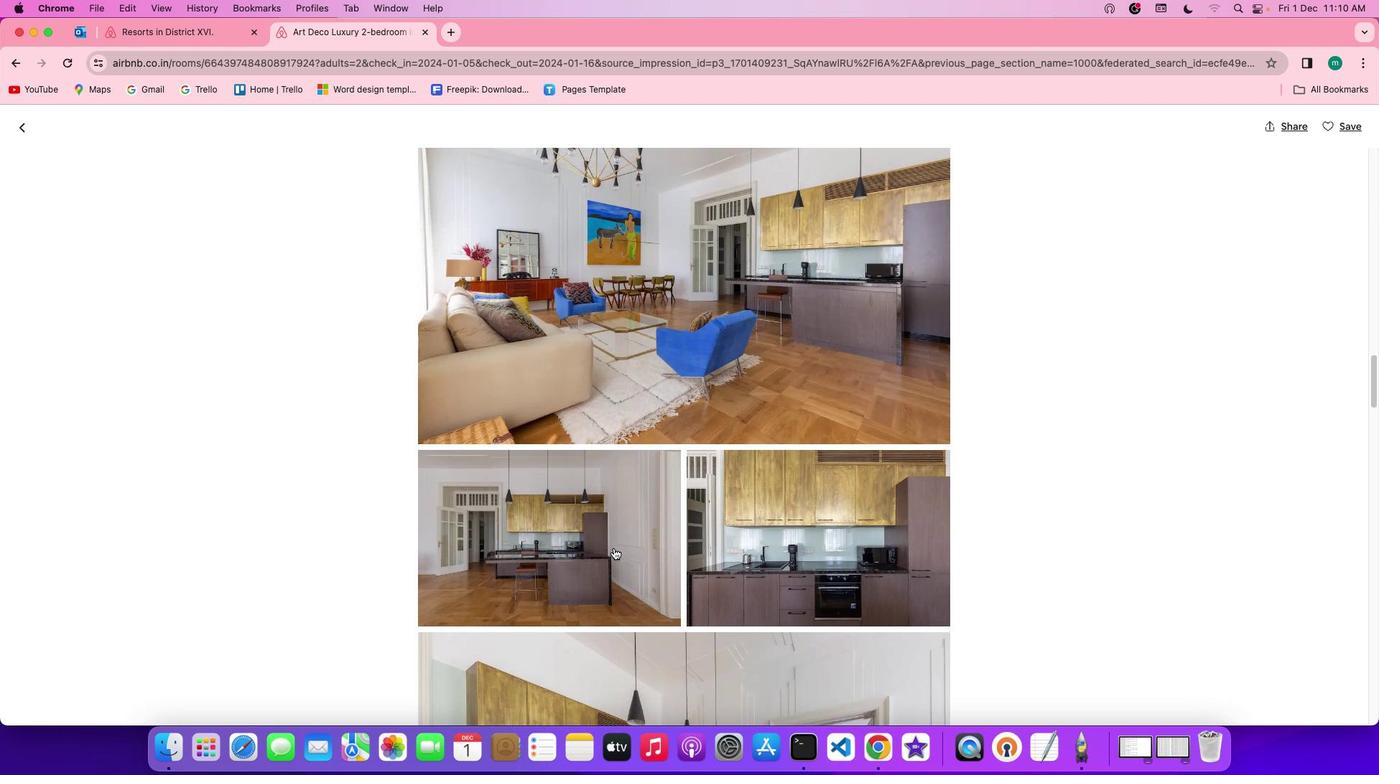 
Action: Mouse scrolled (613, 548) with delta (0, 0)
Screenshot: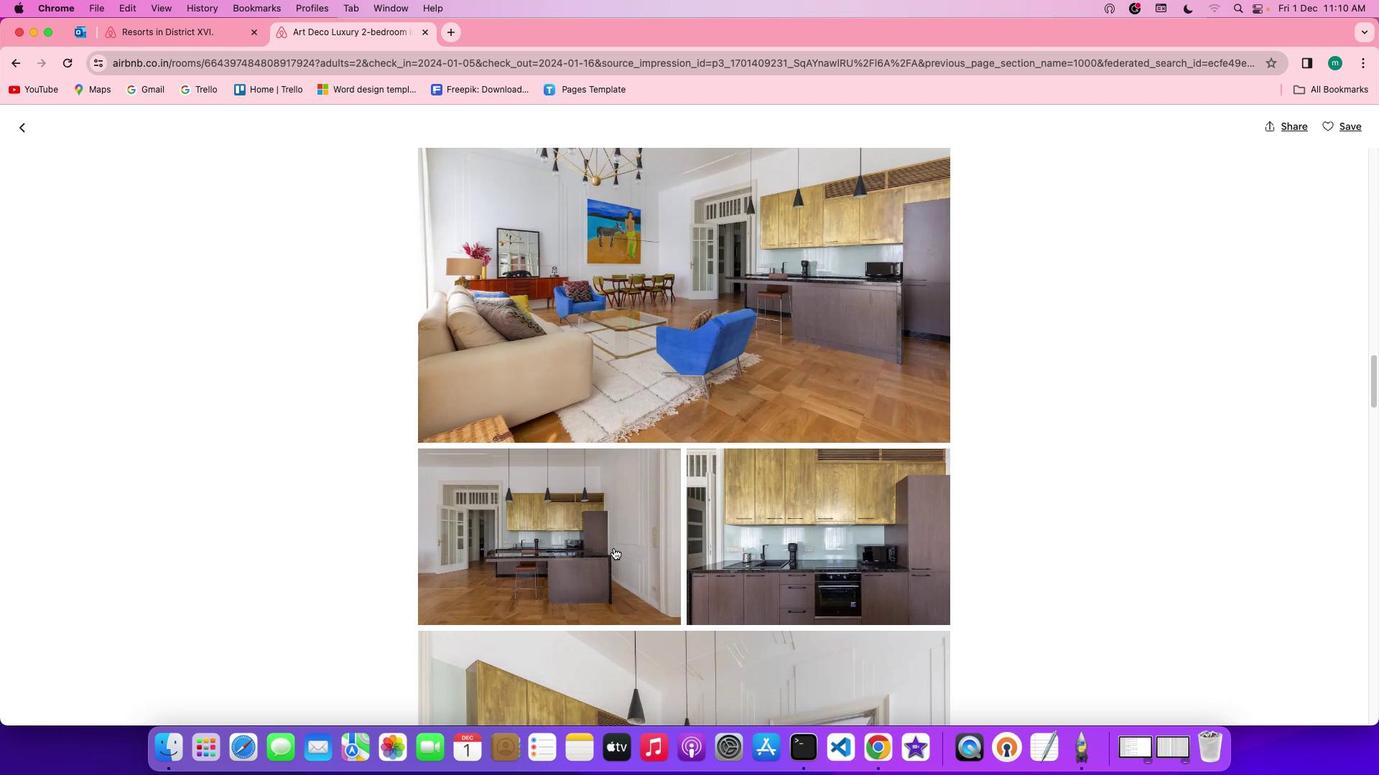 
Action: Mouse scrolled (613, 548) with delta (0, 0)
Screenshot: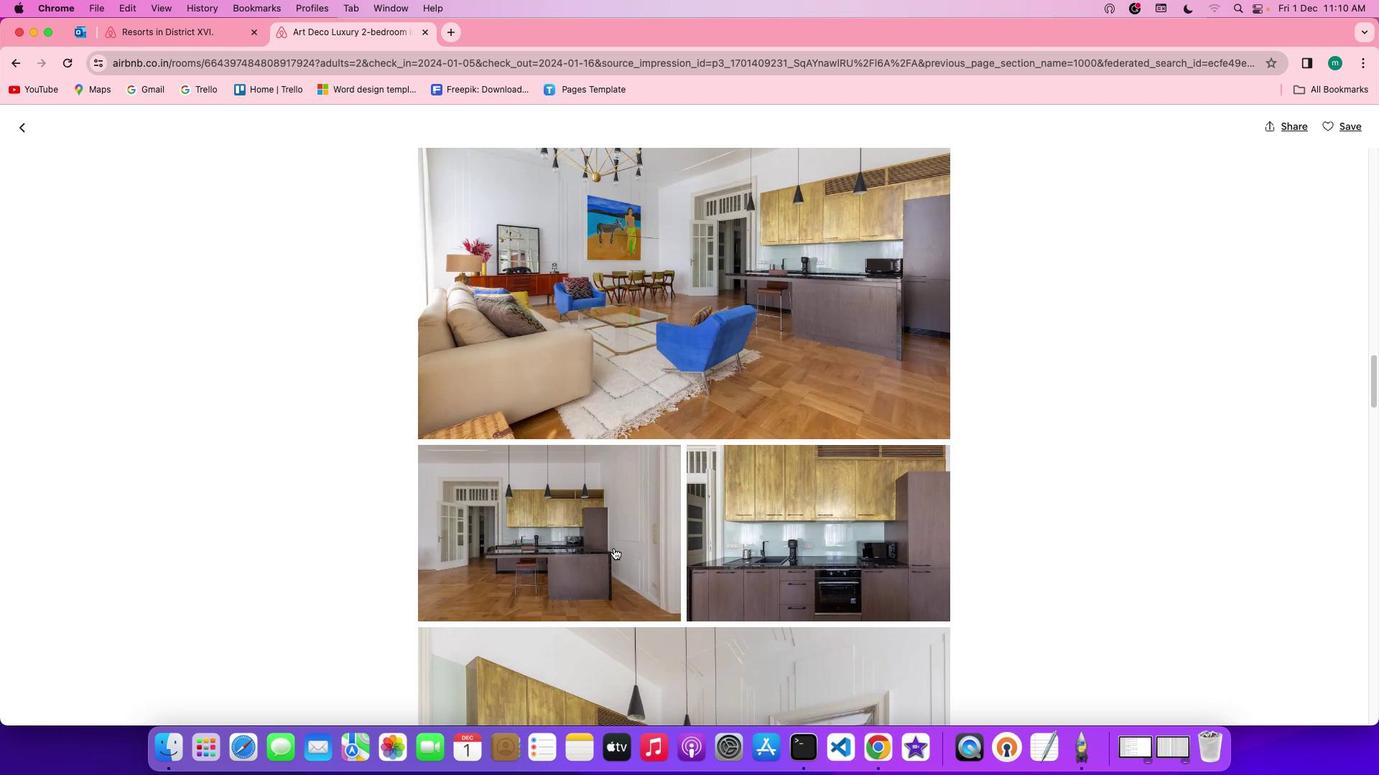 
Action: Mouse scrolled (613, 548) with delta (0, 0)
Screenshot: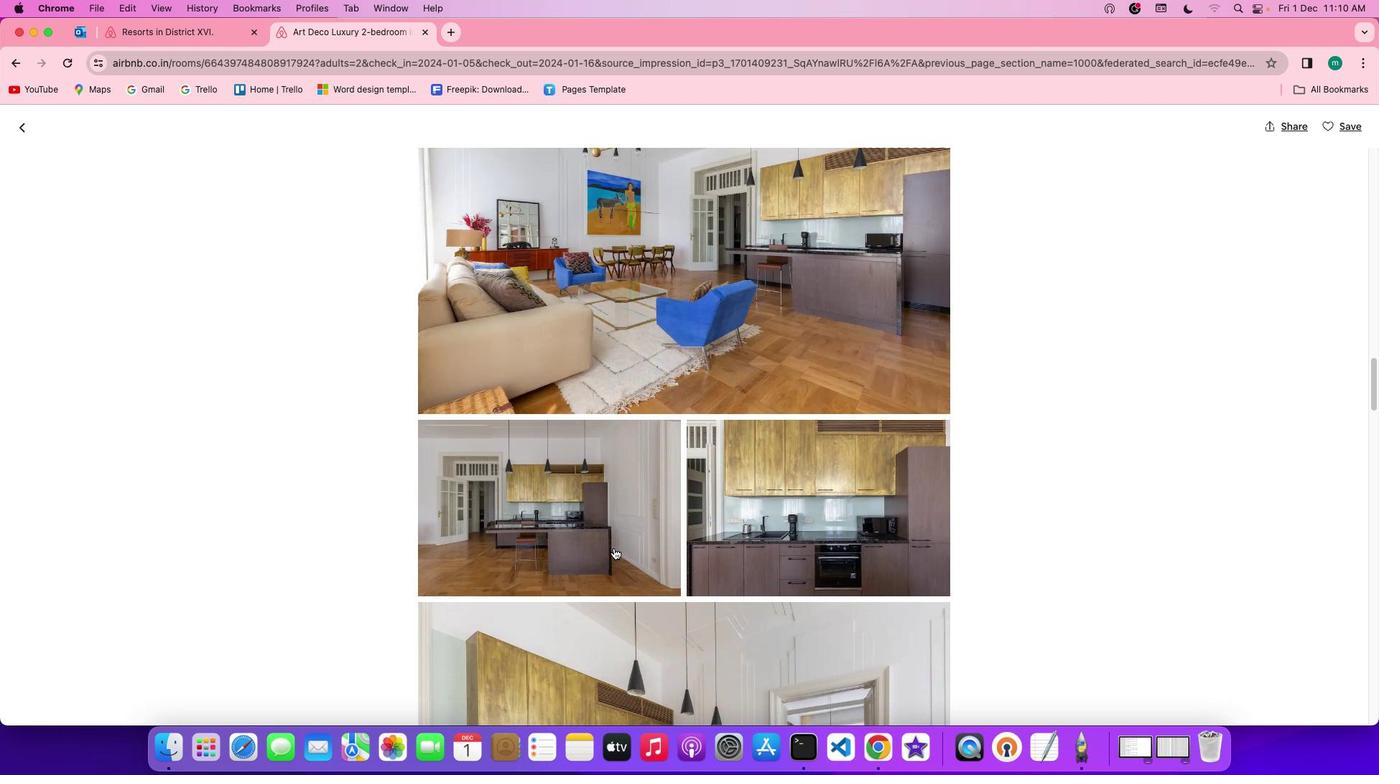 
Action: Mouse scrolled (613, 548) with delta (0, 0)
Screenshot: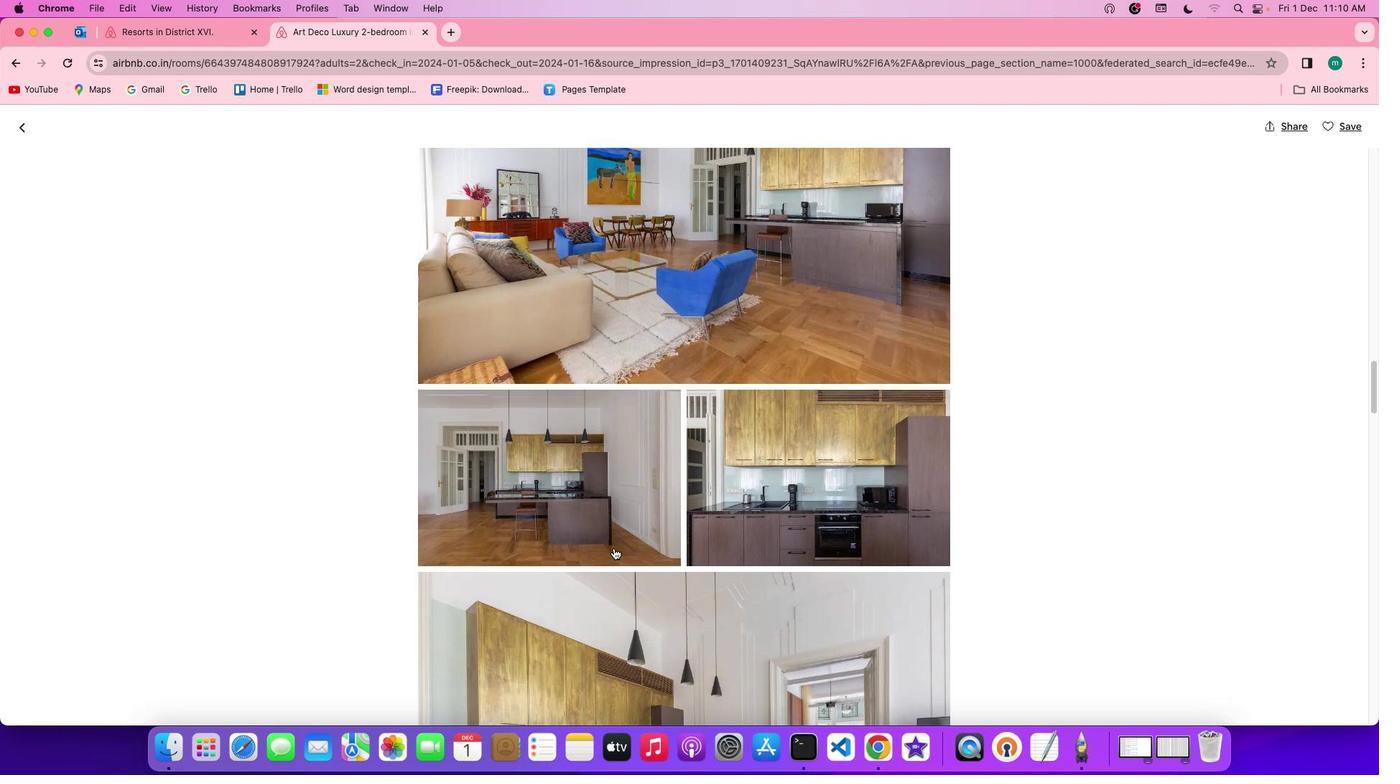 
Action: Mouse scrolled (613, 548) with delta (0, 0)
Screenshot: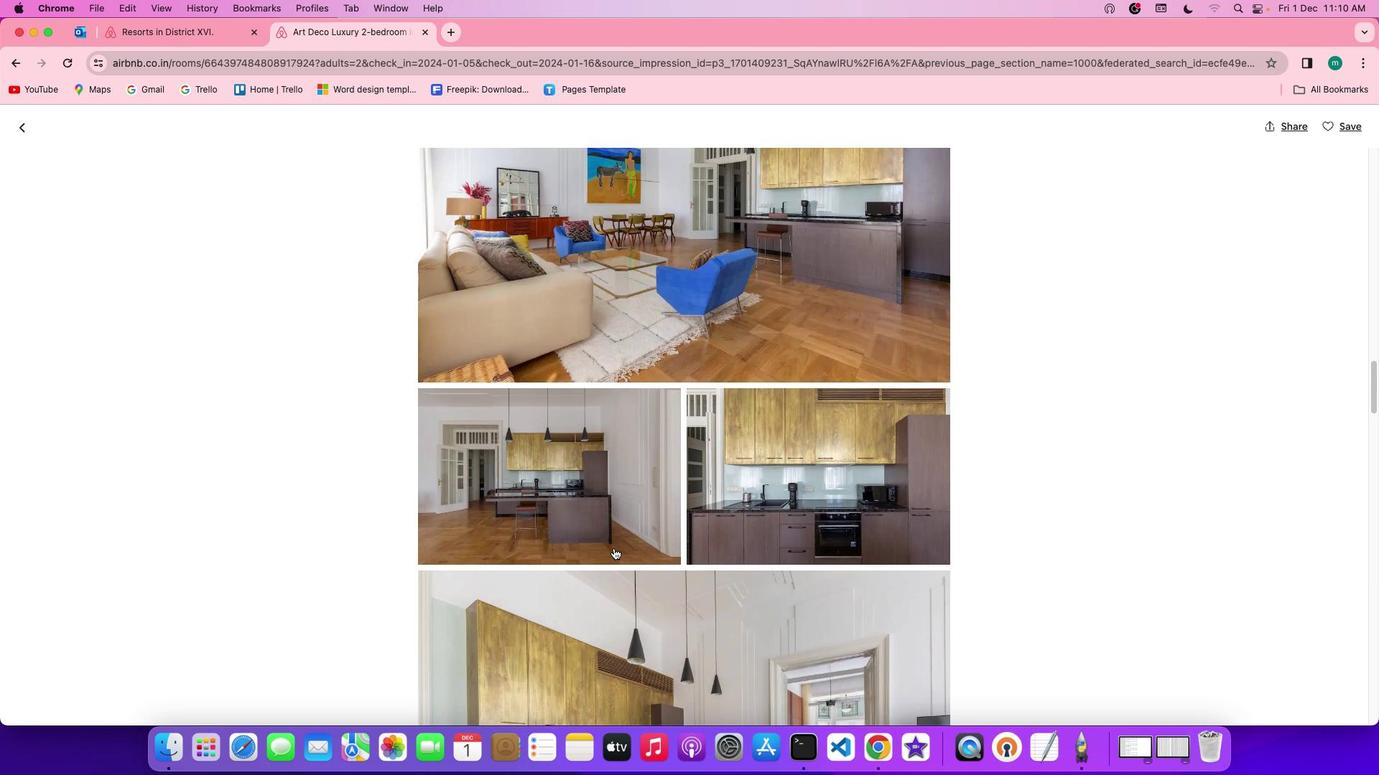 
Action: Mouse scrolled (613, 548) with delta (0, 0)
Screenshot: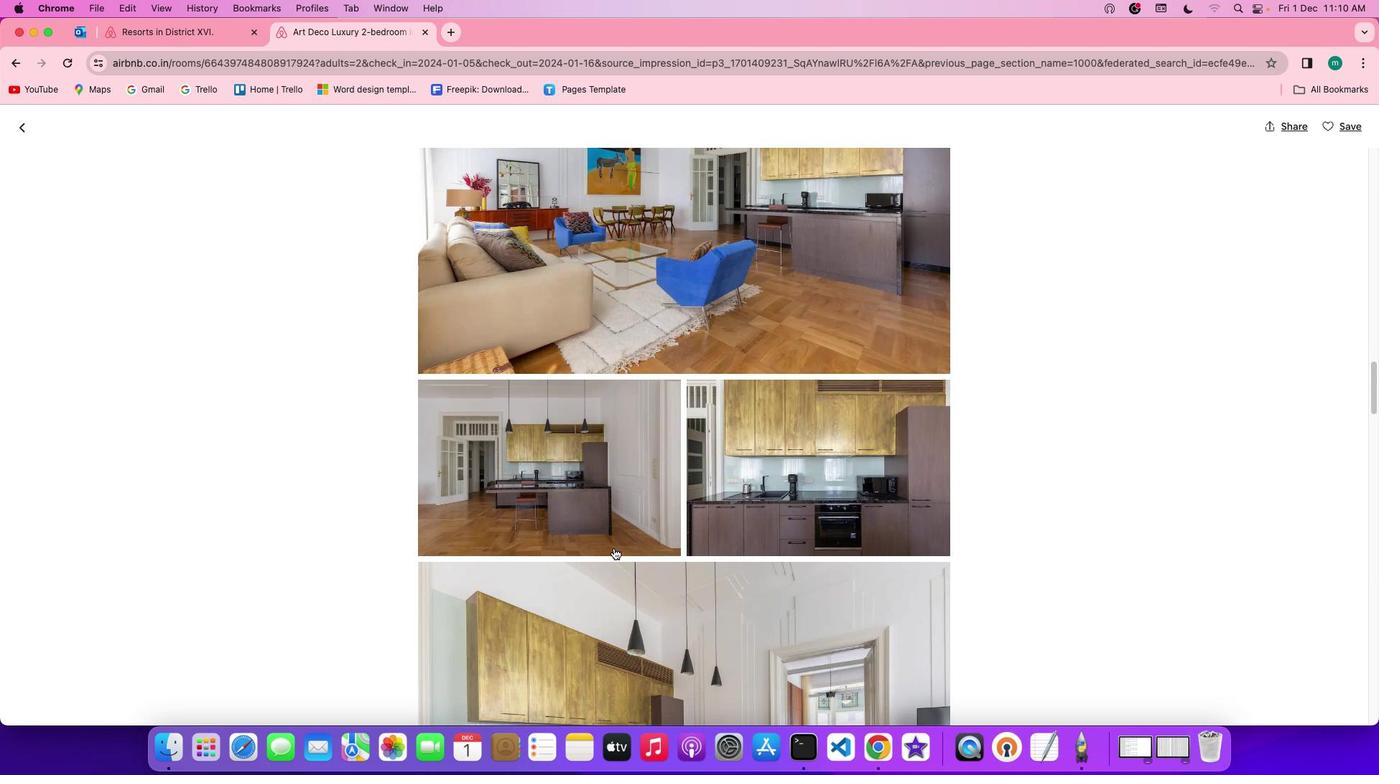
Action: Mouse scrolled (613, 548) with delta (0, 0)
Screenshot: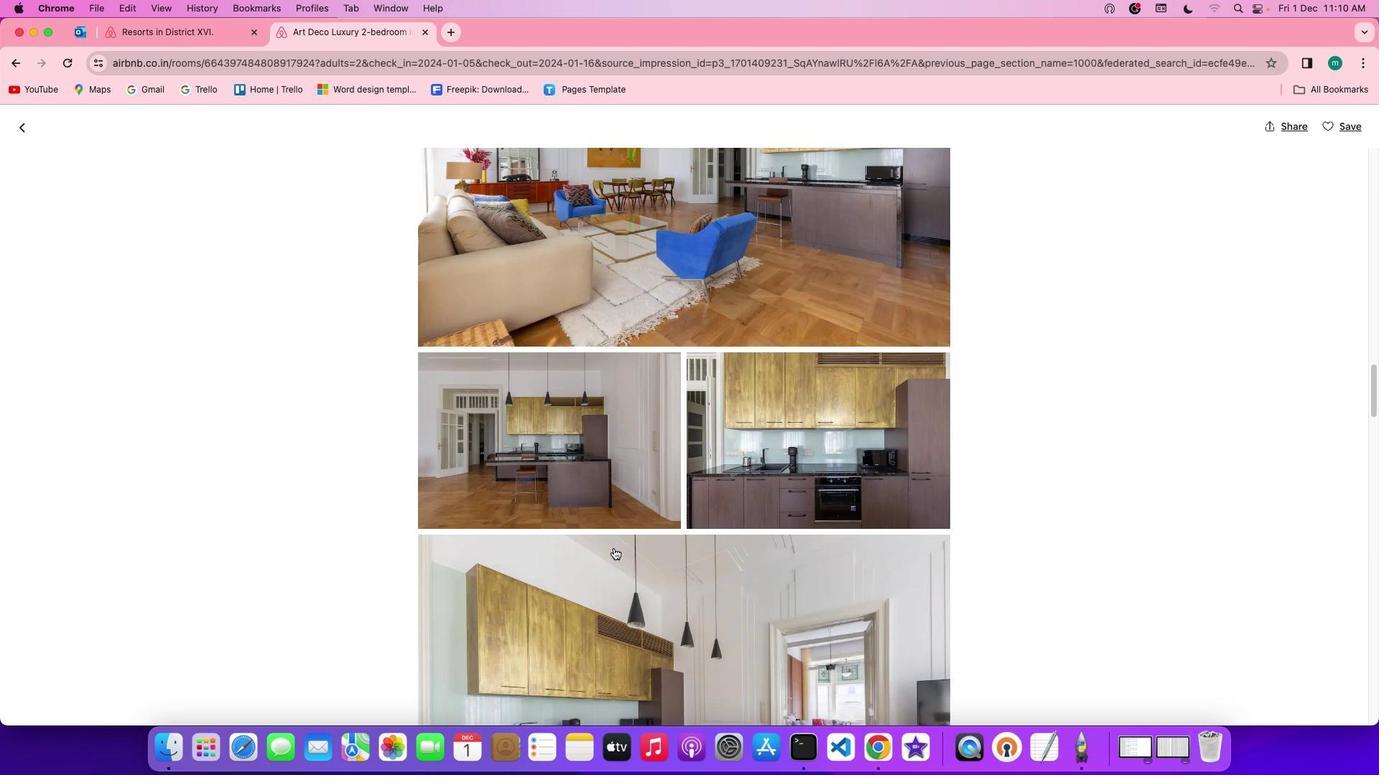 
Action: Mouse scrolled (613, 548) with delta (0, 0)
Screenshot: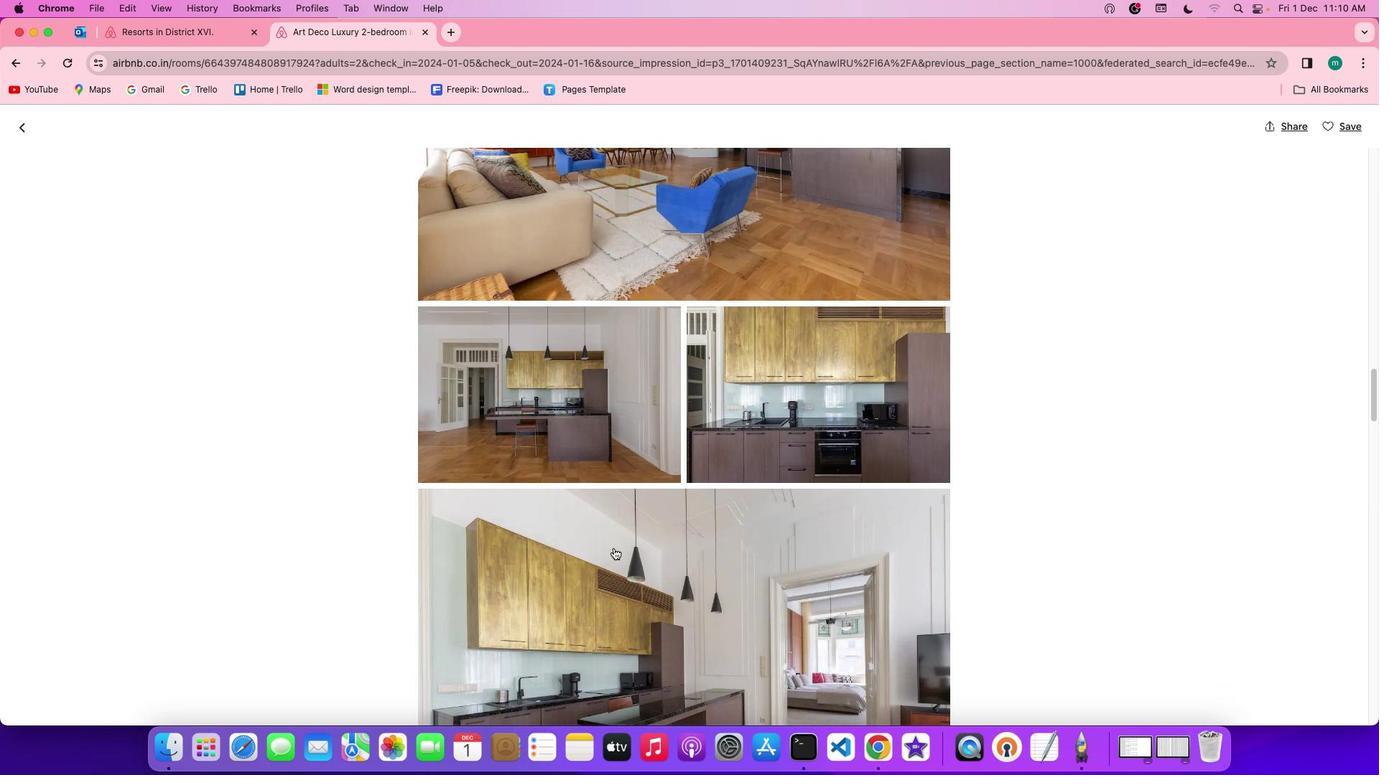 
Action: Mouse scrolled (613, 548) with delta (0, 0)
Screenshot: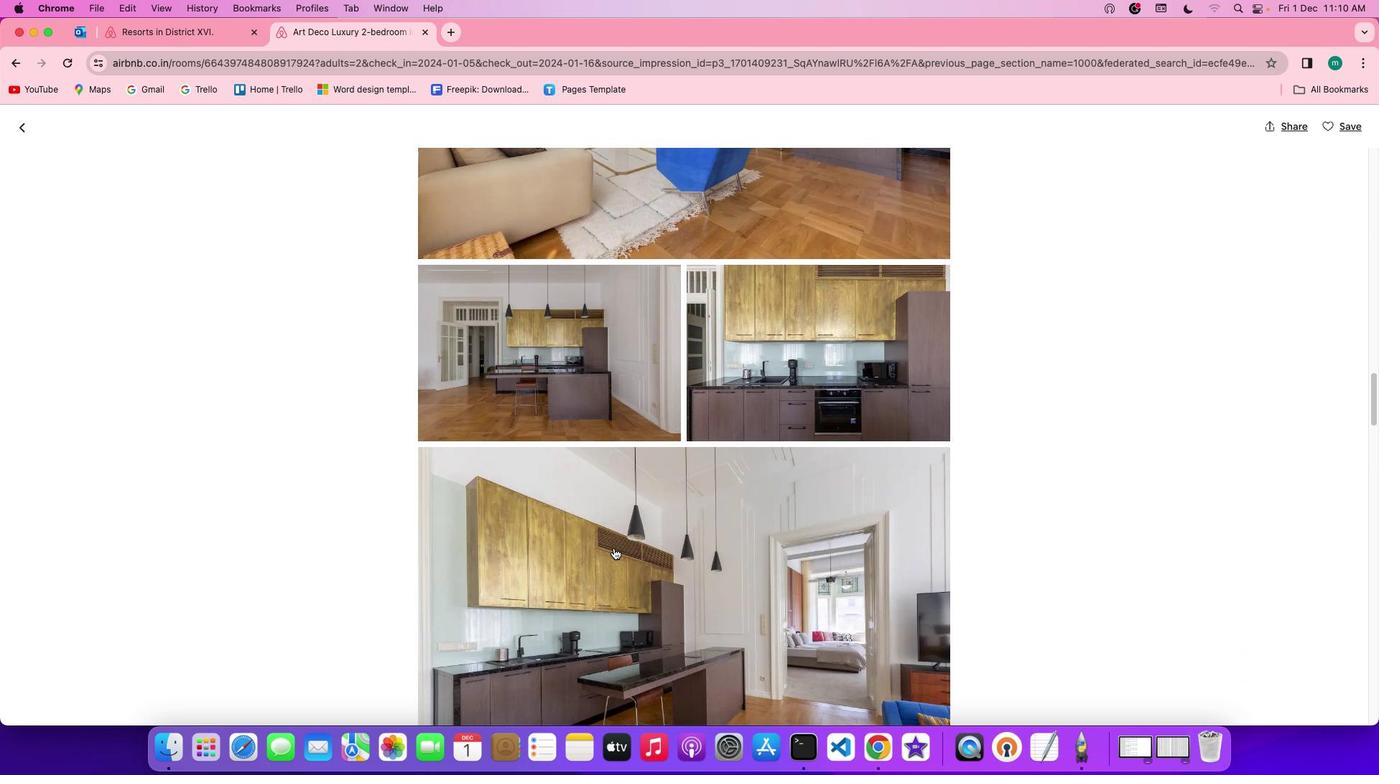 
Action: Mouse scrolled (613, 548) with delta (0, 0)
Screenshot: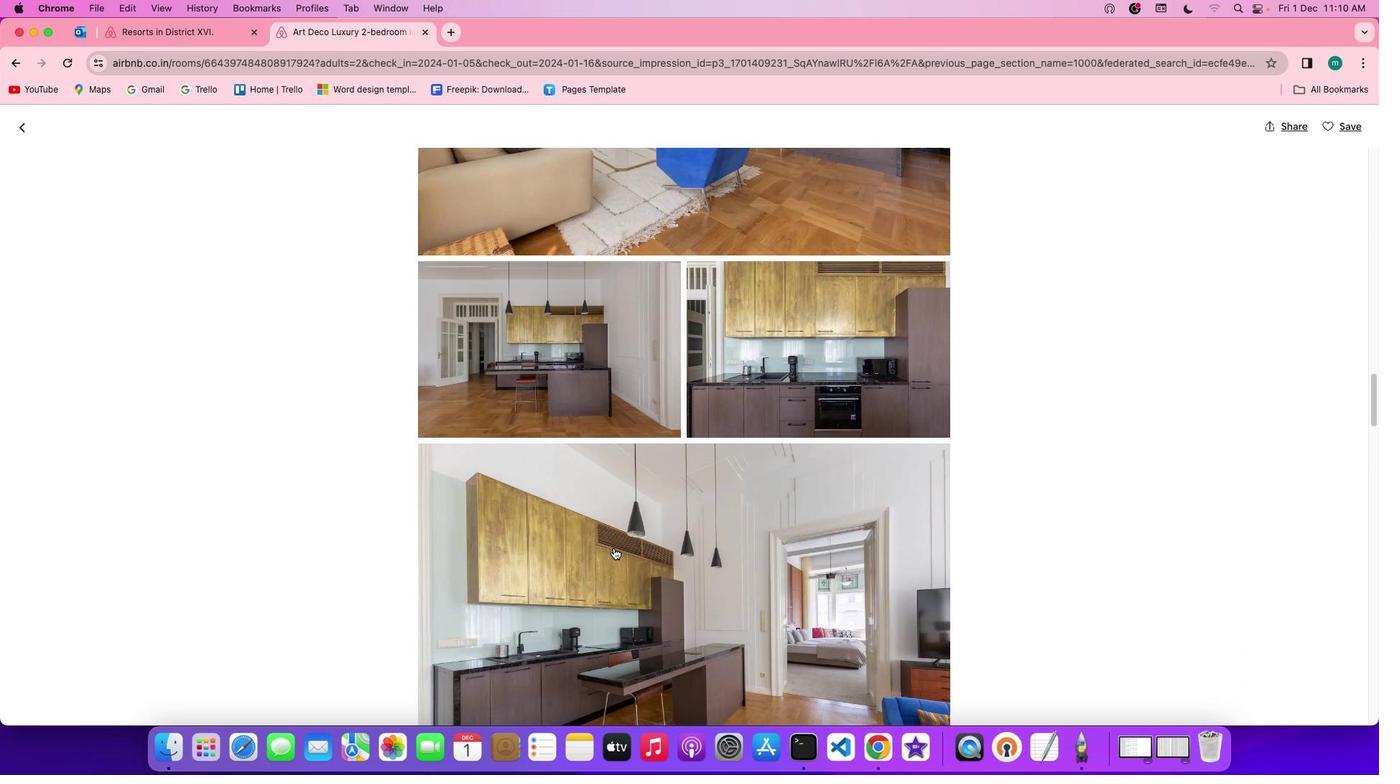 
Action: Mouse scrolled (613, 548) with delta (0, 0)
Screenshot: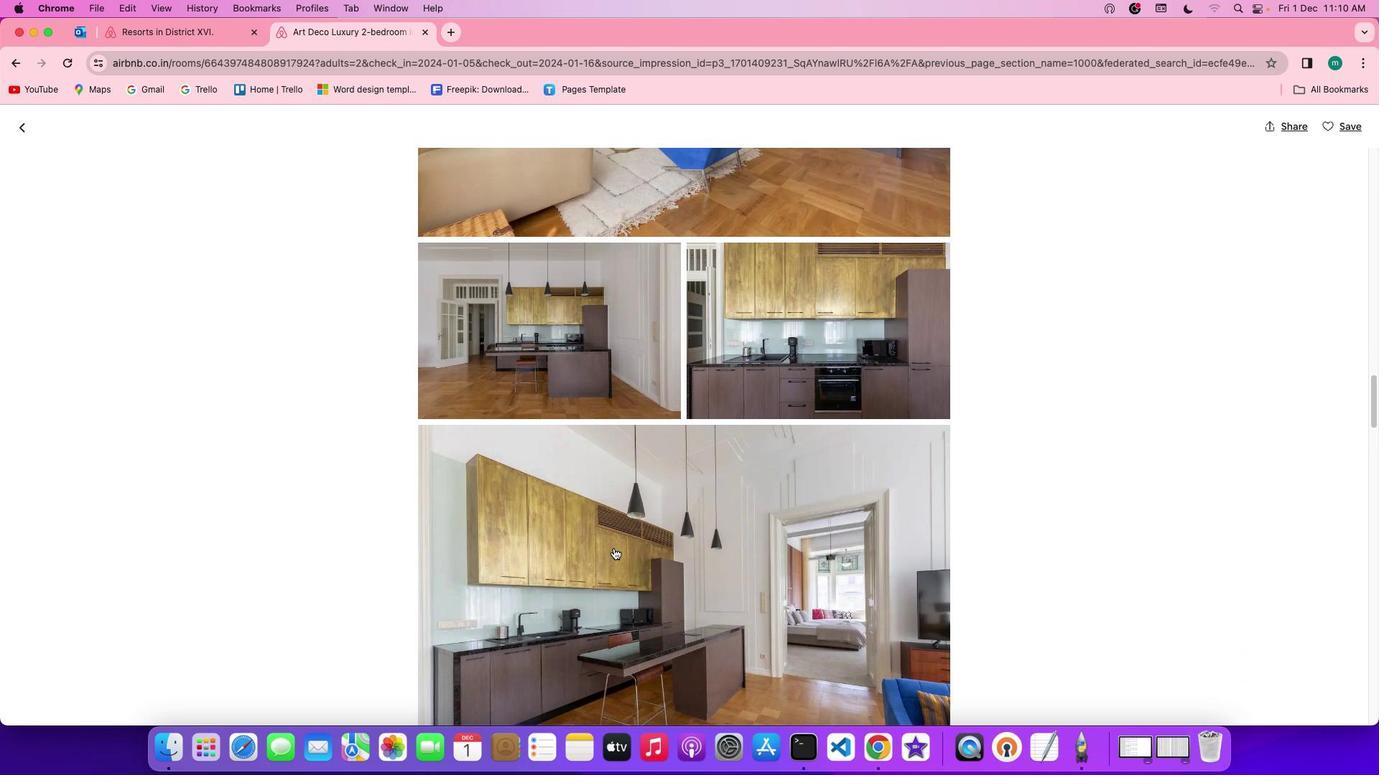 
Action: Mouse scrolled (613, 548) with delta (0, 0)
Screenshot: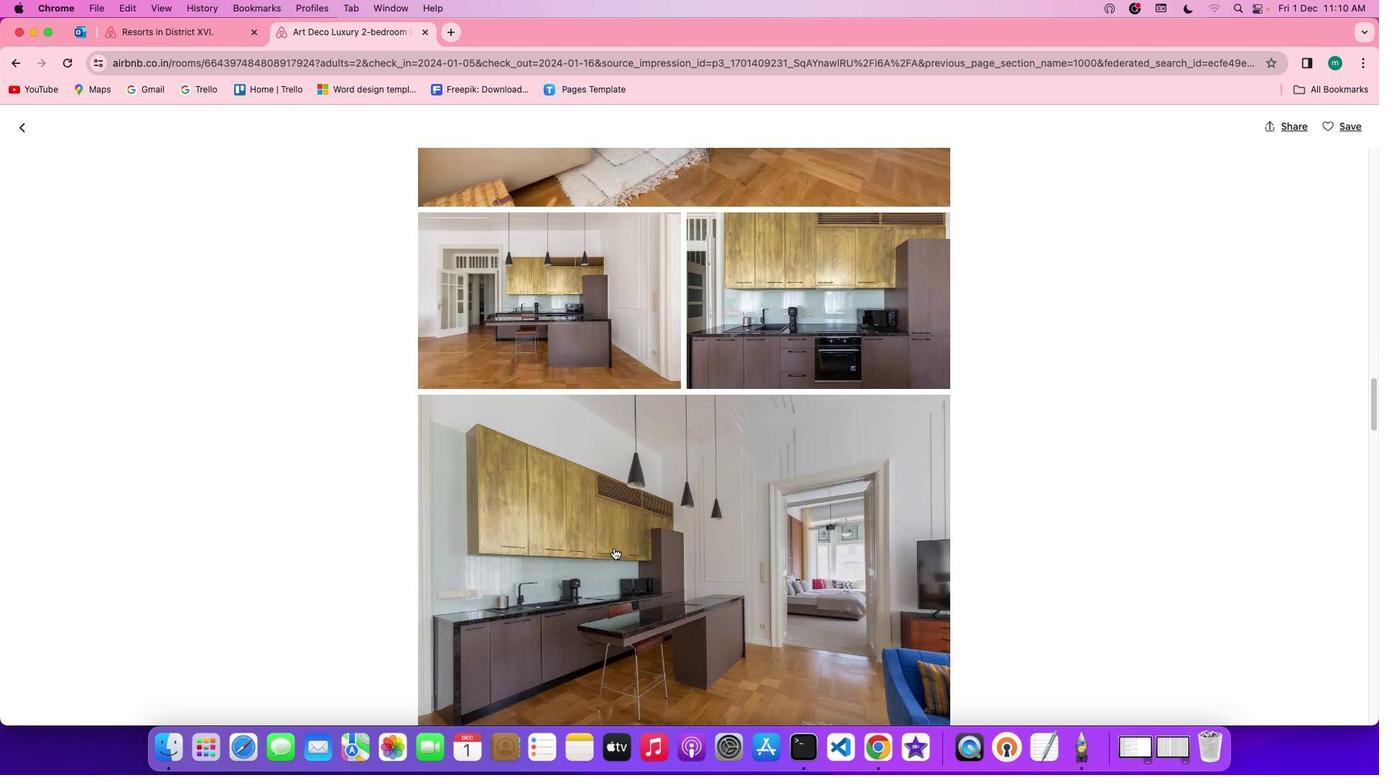 
Action: Mouse scrolled (613, 548) with delta (0, 0)
Screenshot: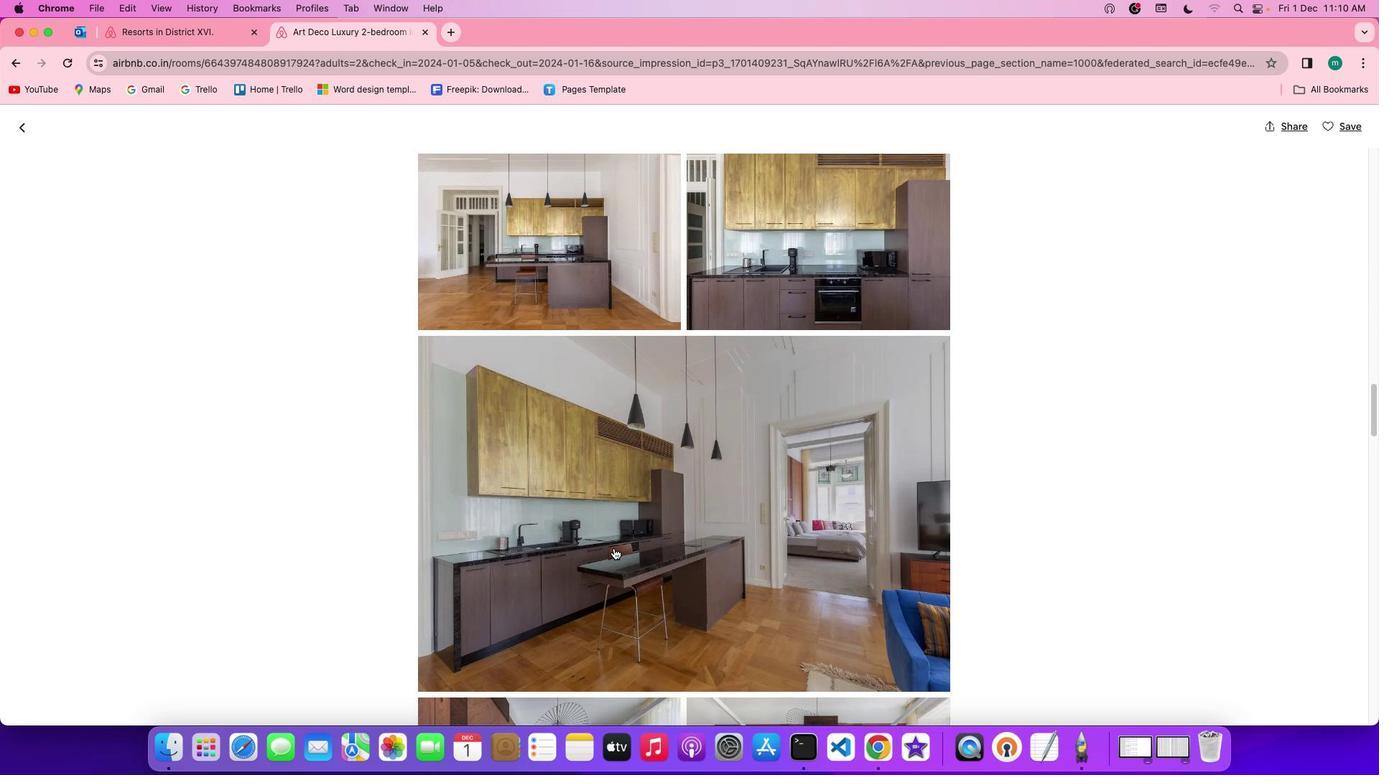 
Action: Mouse scrolled (613, 548) with delta (0, 0)
Screenshot: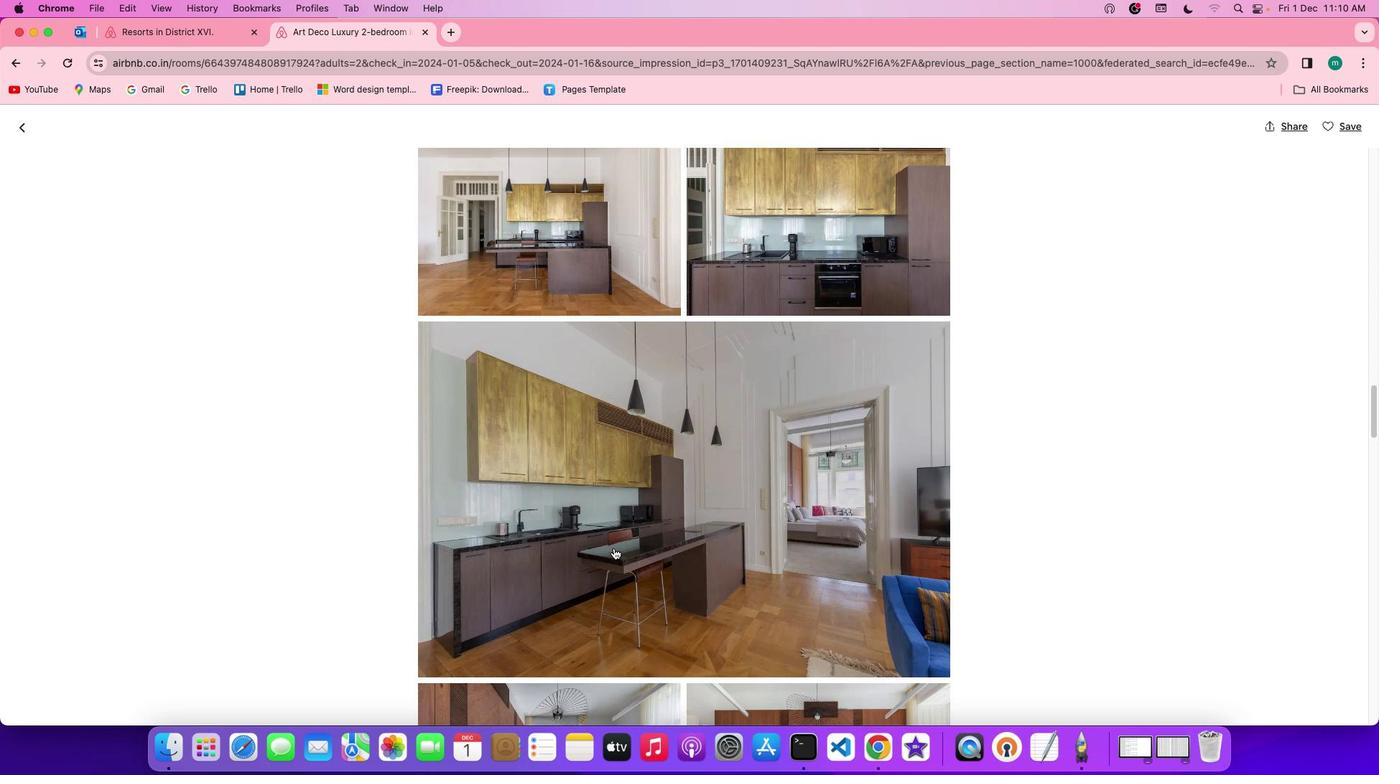 
Action: Mouse scrolled (613, 548) with delta (0, -1)
Screenshot: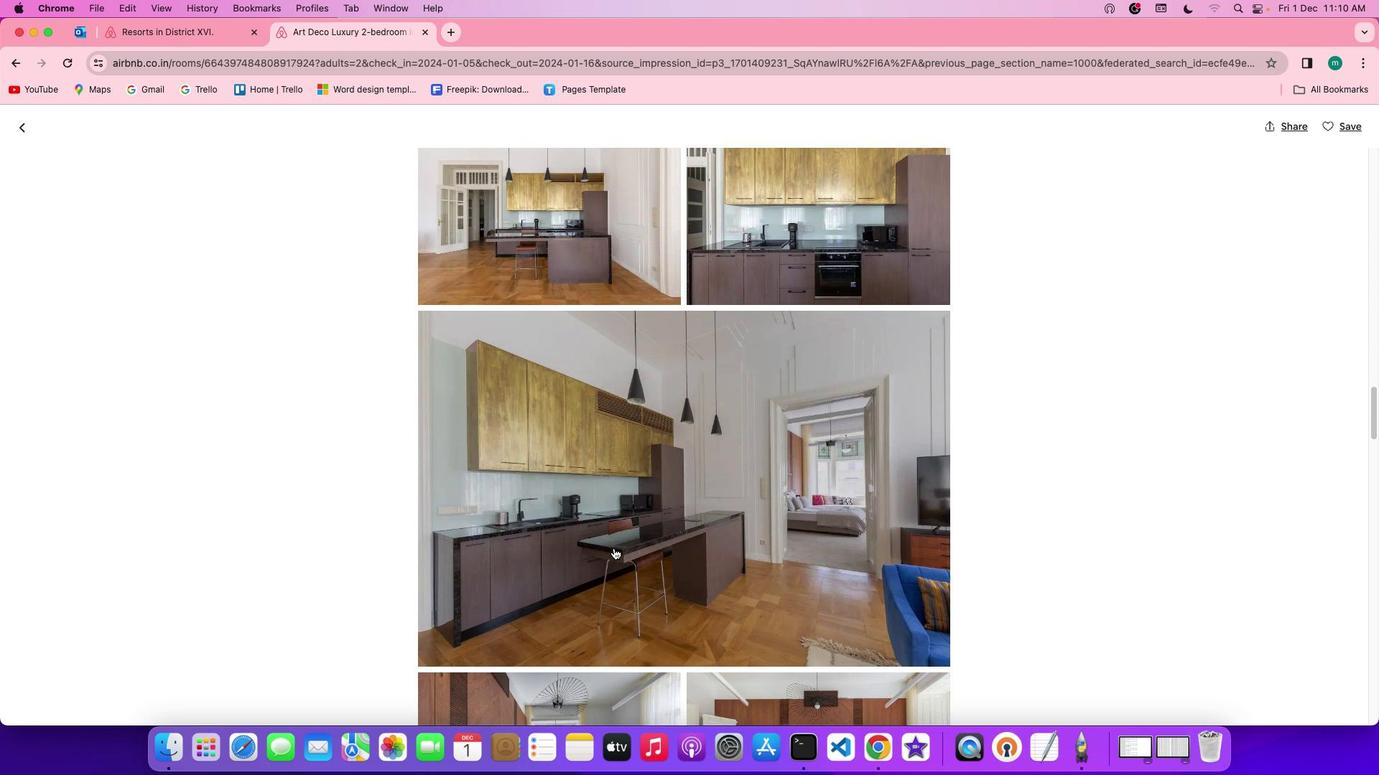 
Action: Mouse scrolled (613, 548) with delta (0, -2)
Screenshot: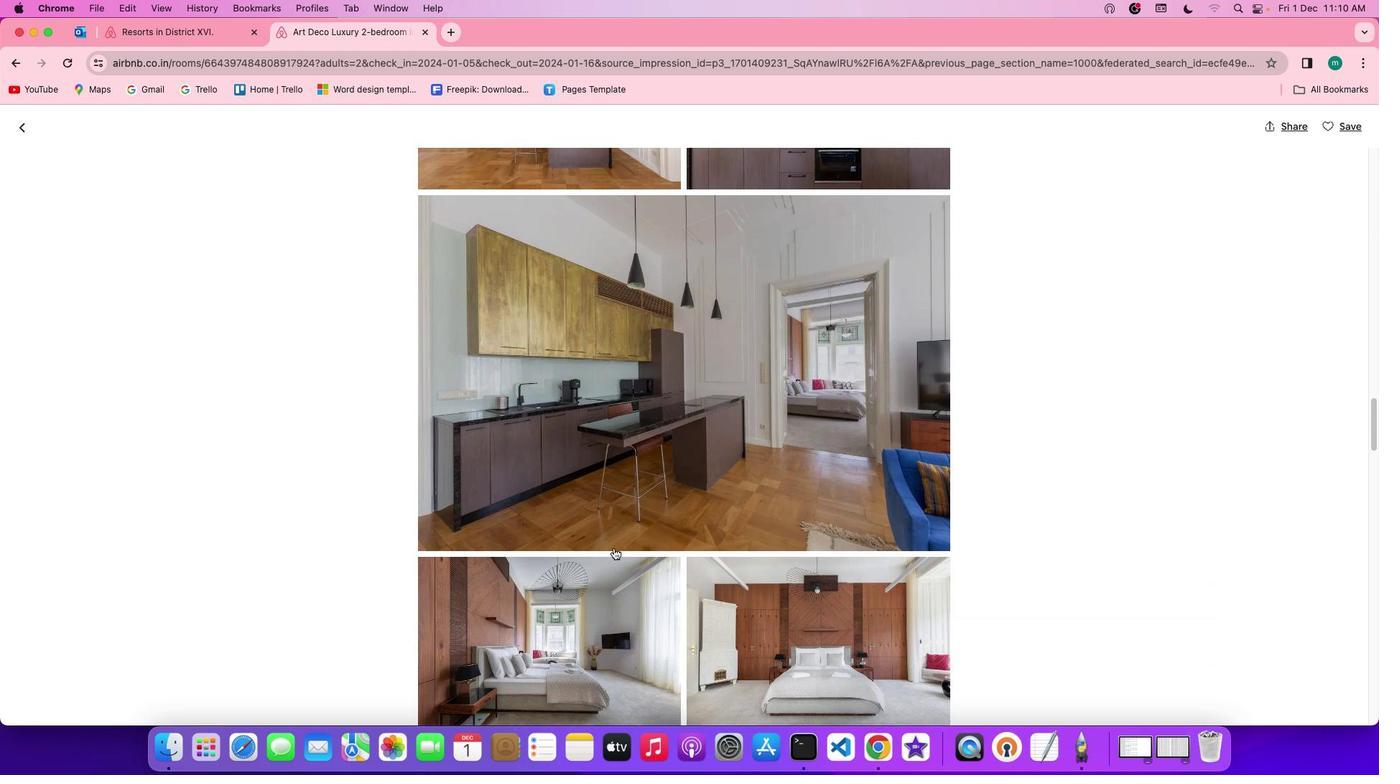 
Action: Mouse scrolled (613, 548) with delta (0, 0)
Screenshot: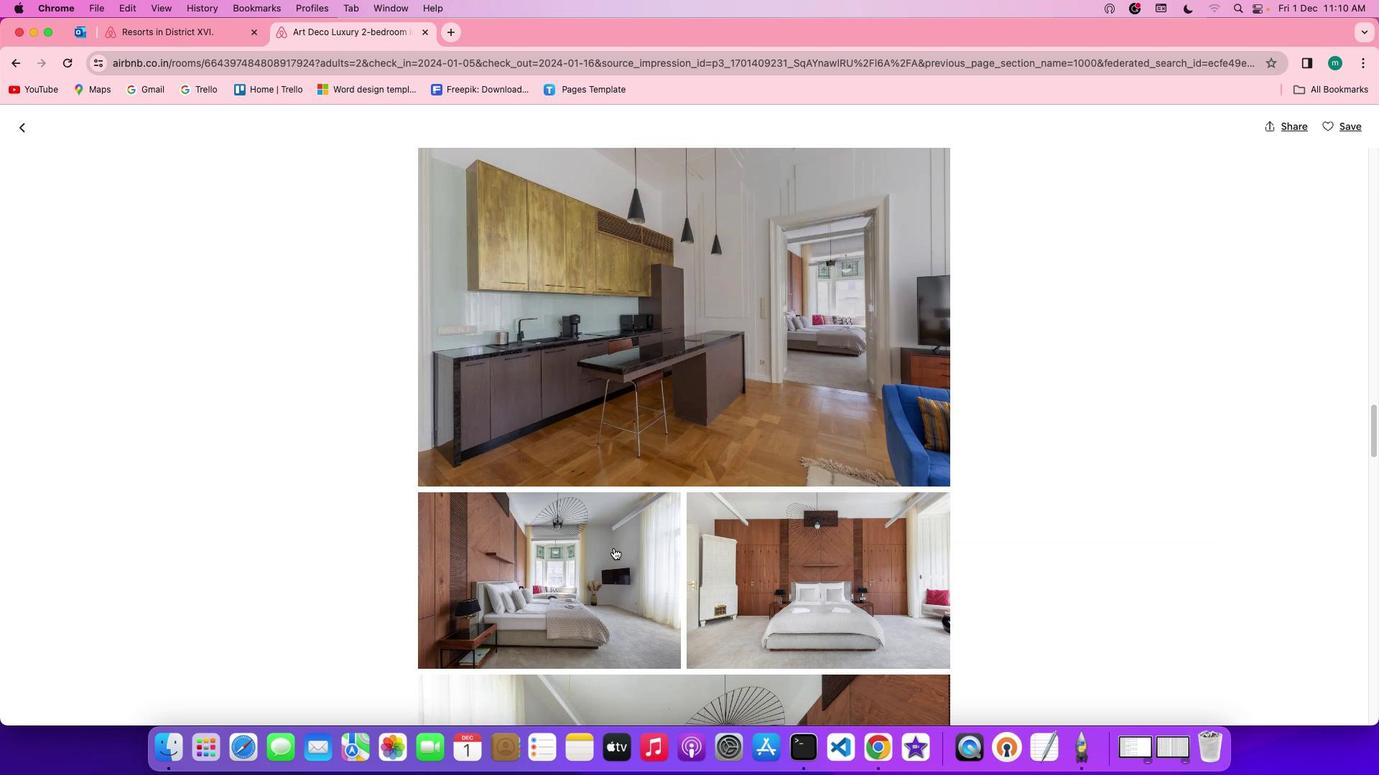 
Action: Mouse scrolled (613, 548) with delta (0, 0)
Screenshot: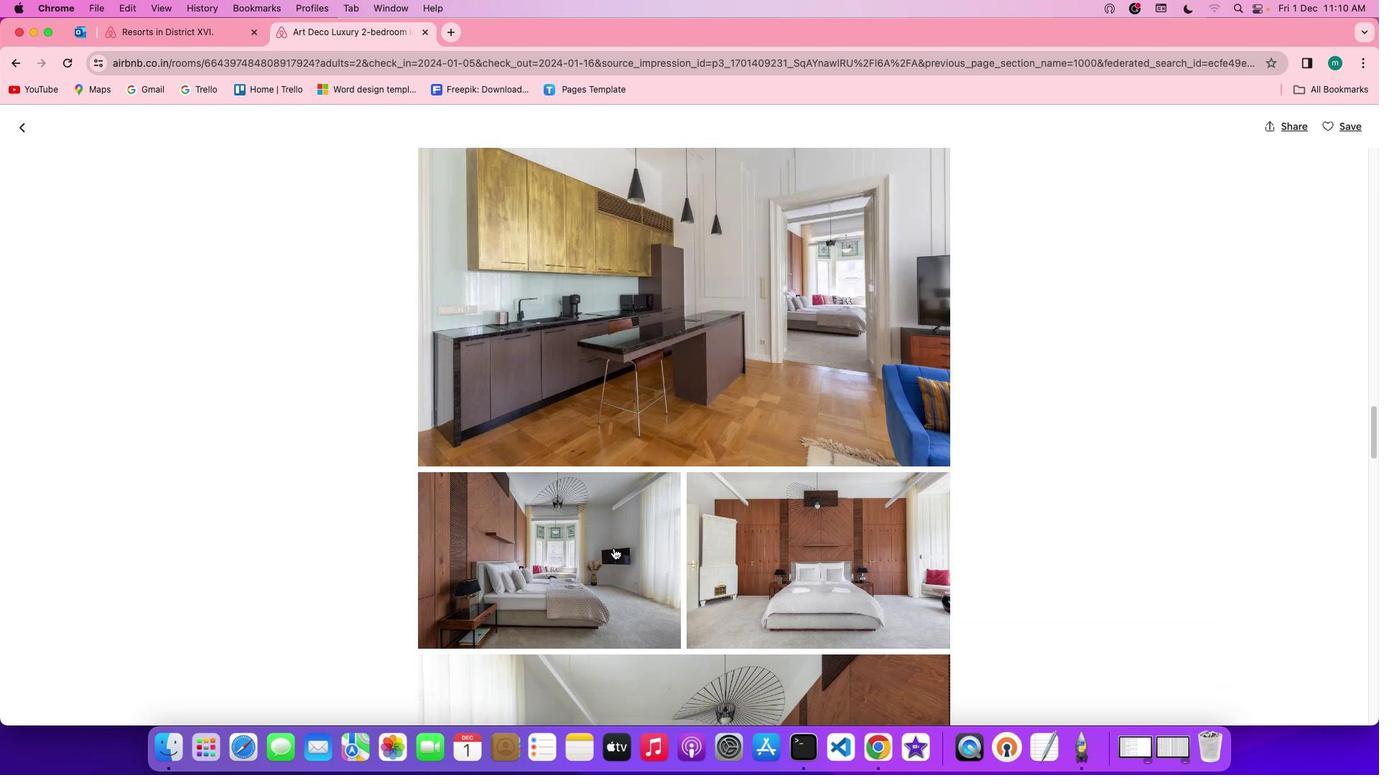 
Action: Mouse scrolled (613, 548) with delta (0, -1)
Screenshot: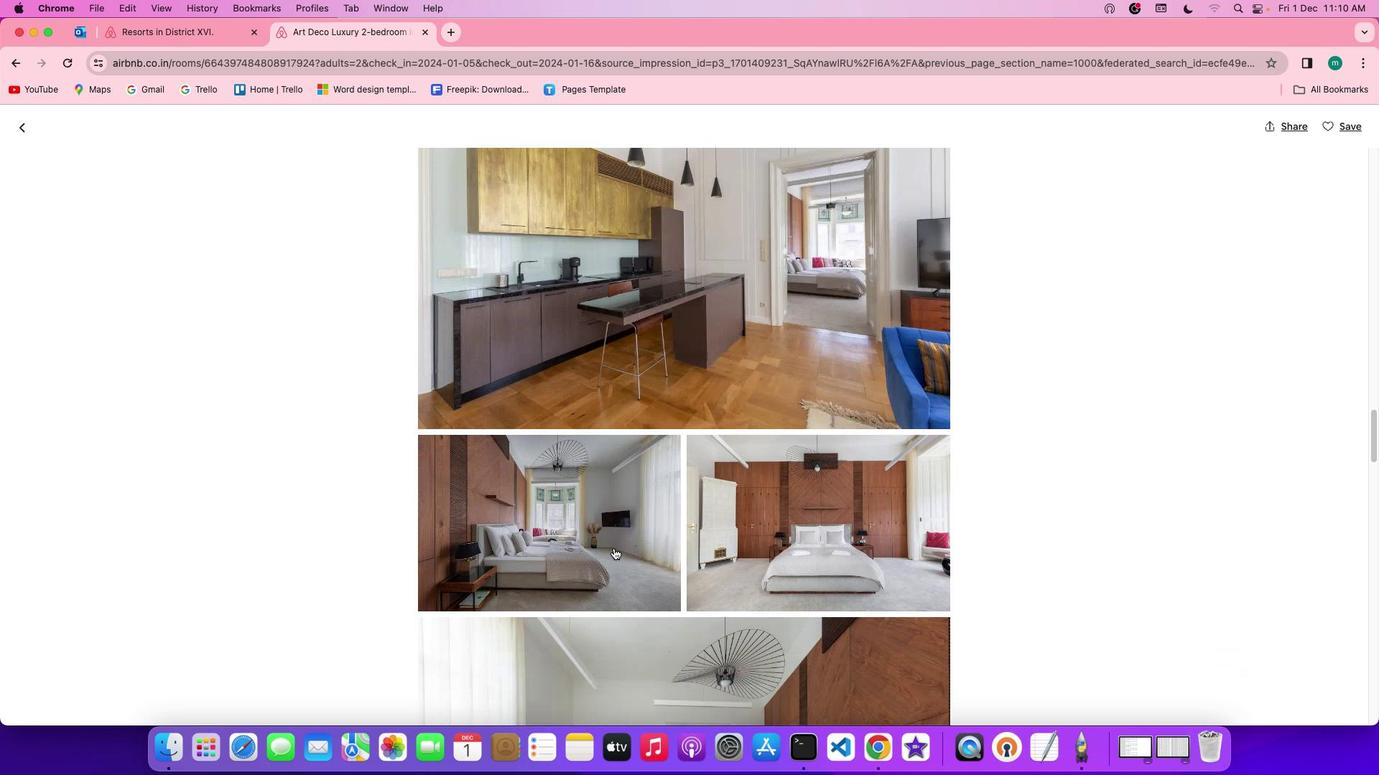 
Action: Mouse scrolled (613, 548) with delta (0, -2)
Screenshot: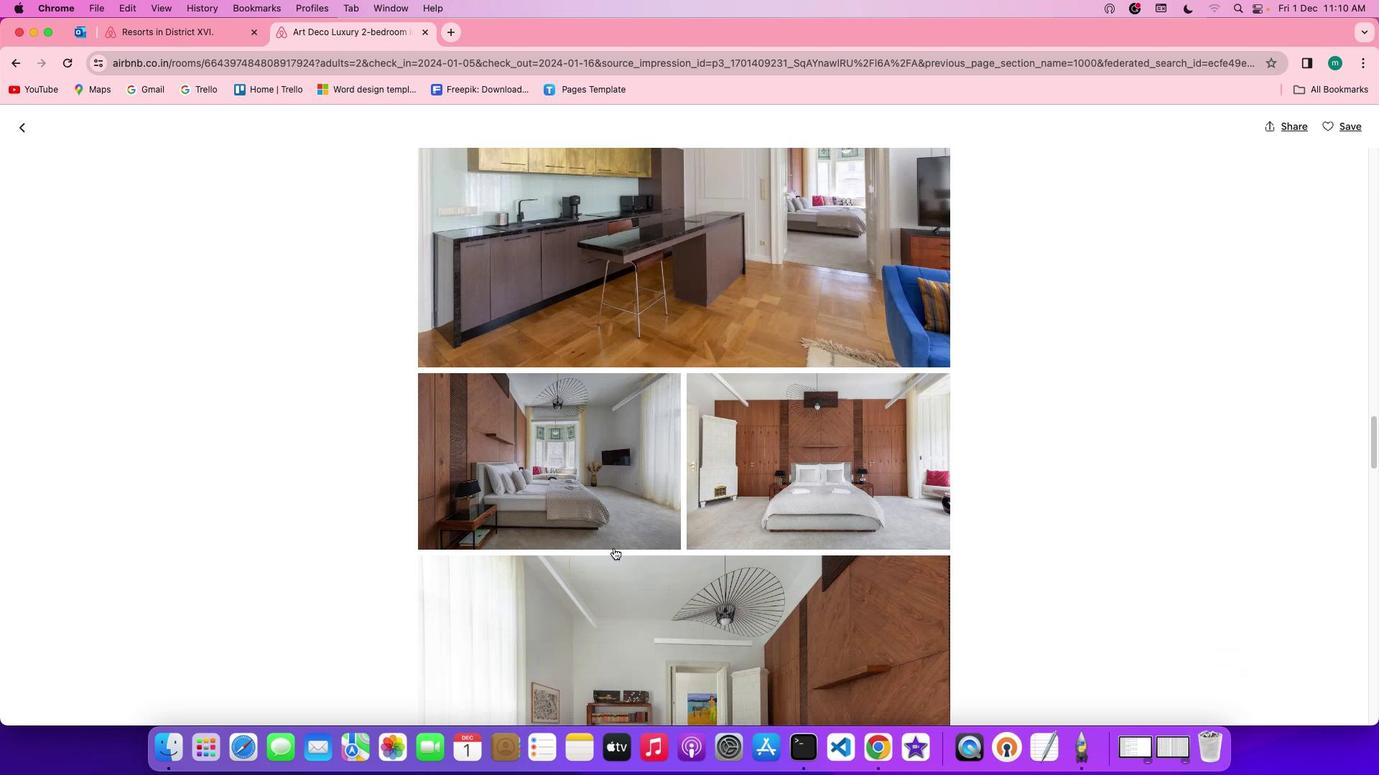 
Action: Mouse scrolled (613, 548) with delta (0, 0)
Screenshot: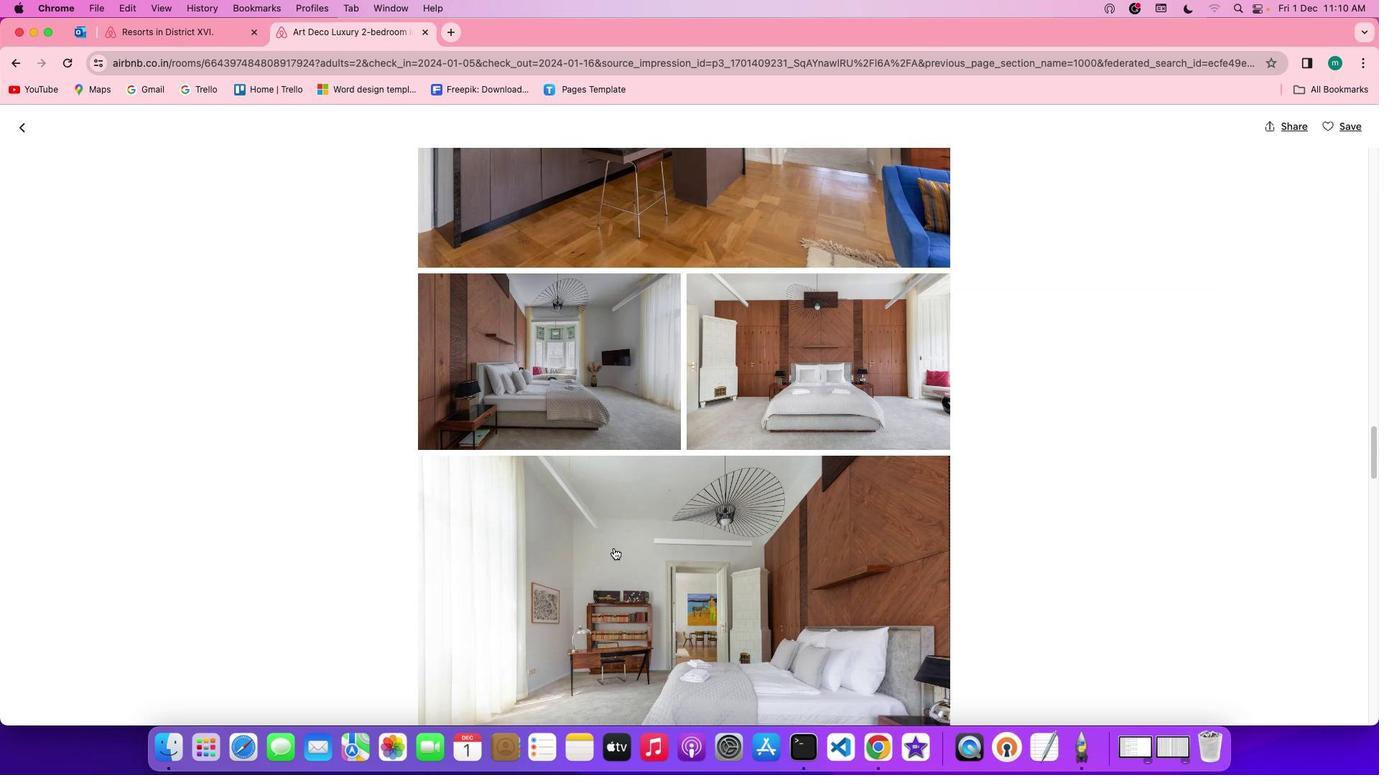 
Action: Mouse scrolled (613, 548) with delta (0, 0)
Screenshot: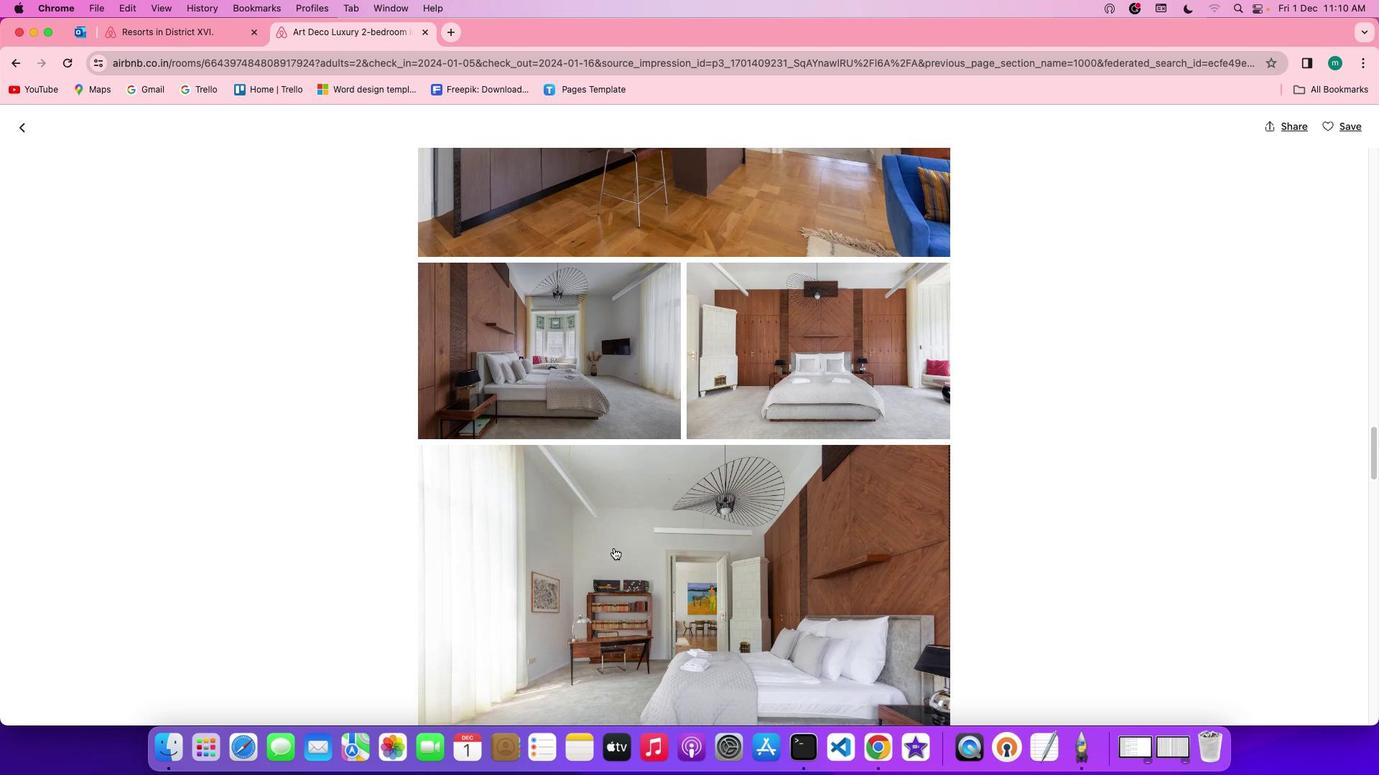 
Action: Mouse scrolled (613, 548) with delta (0, -1)
Screenshot: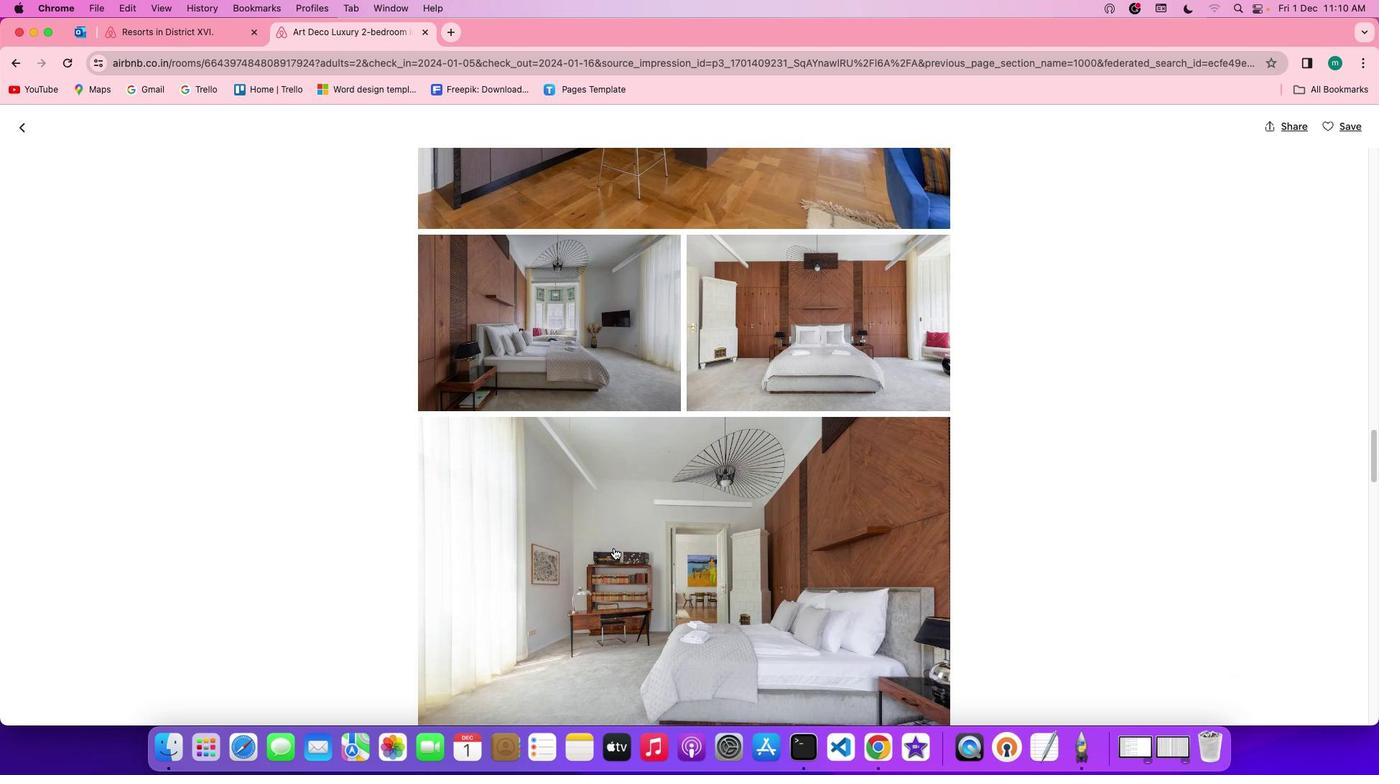 
Action: Mouse scrolled (613, 548) with delta (0, -2)
Screenshot: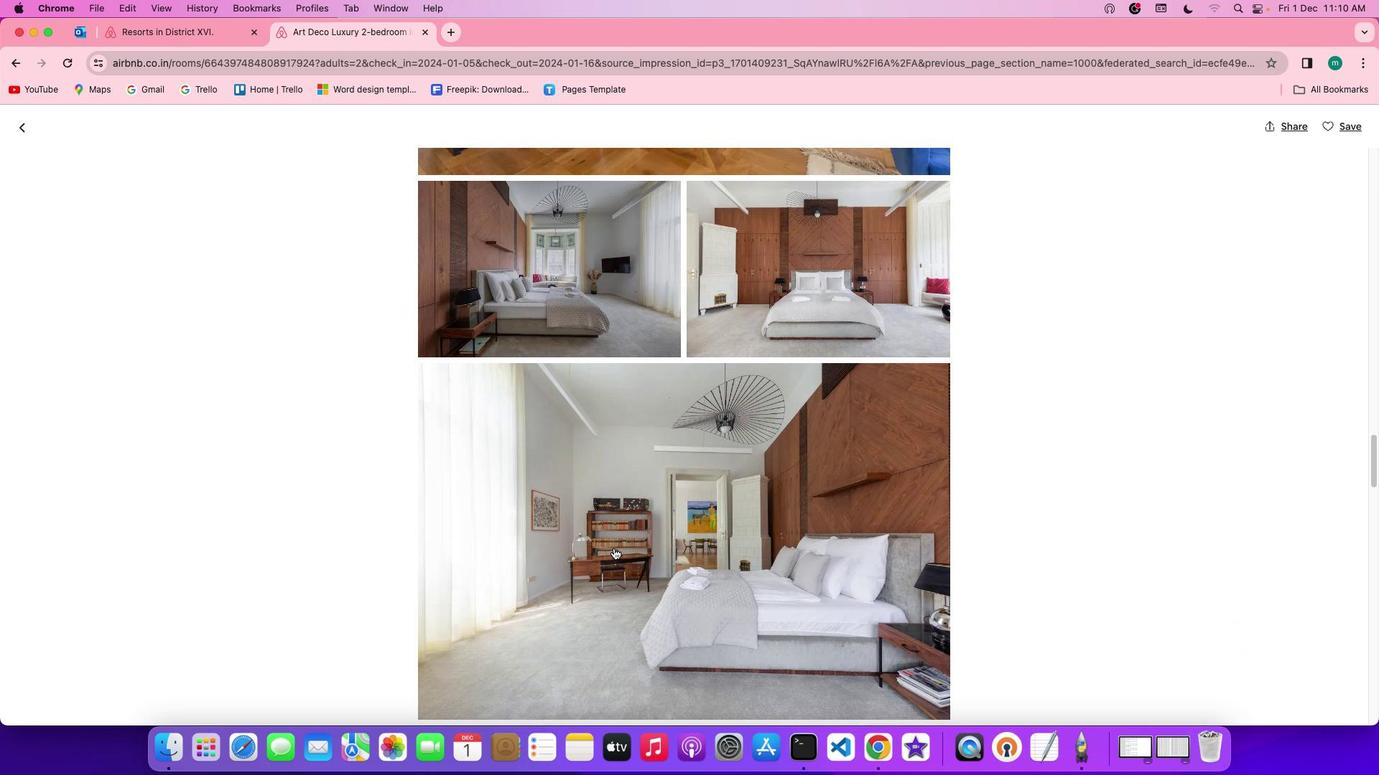 
Action: Mouse scrolled (613, 548) with delta (0, -2)
Screenshot: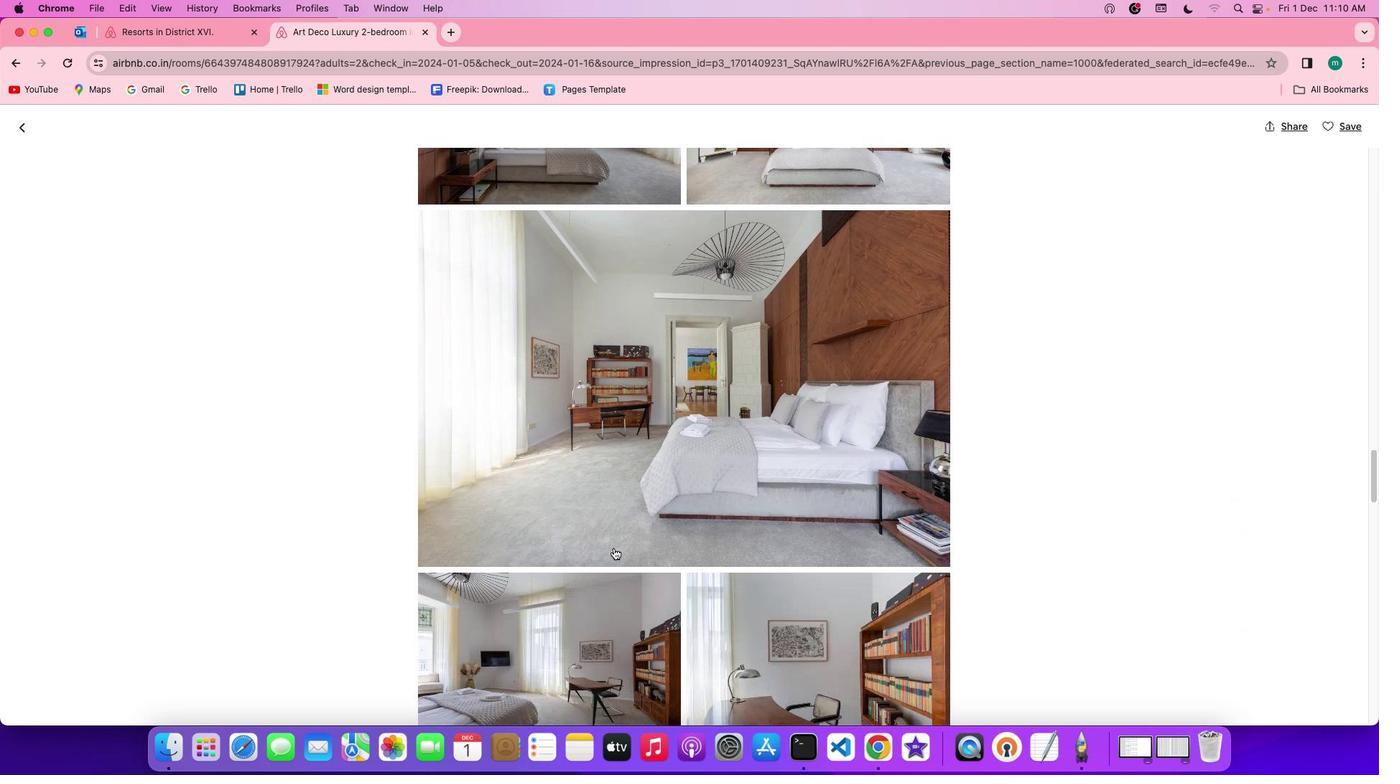 
Action: Mouse scrolled (613, 548) with delta (0, 0)
Screenshot: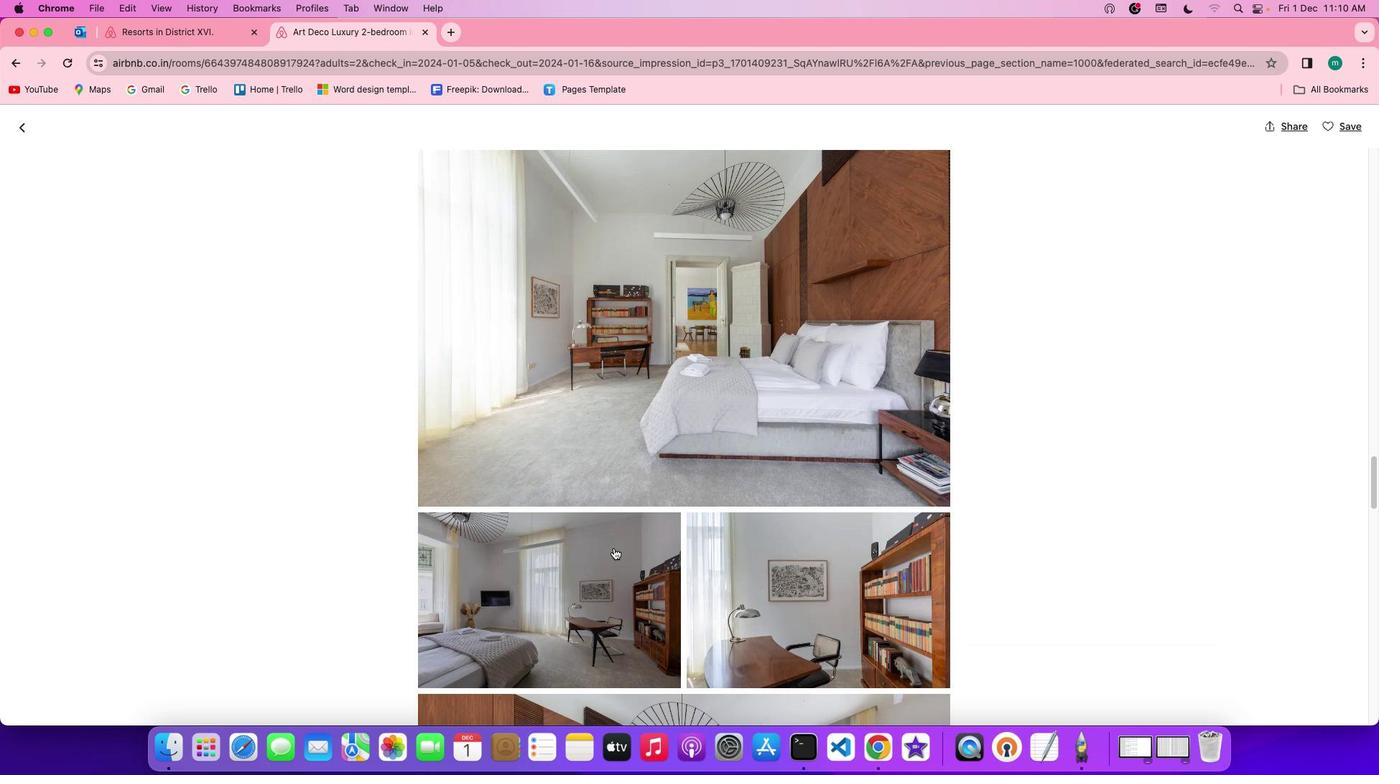 
Action: Mouse scrolled (613, 548) with delta (0, 0)
Screenshot: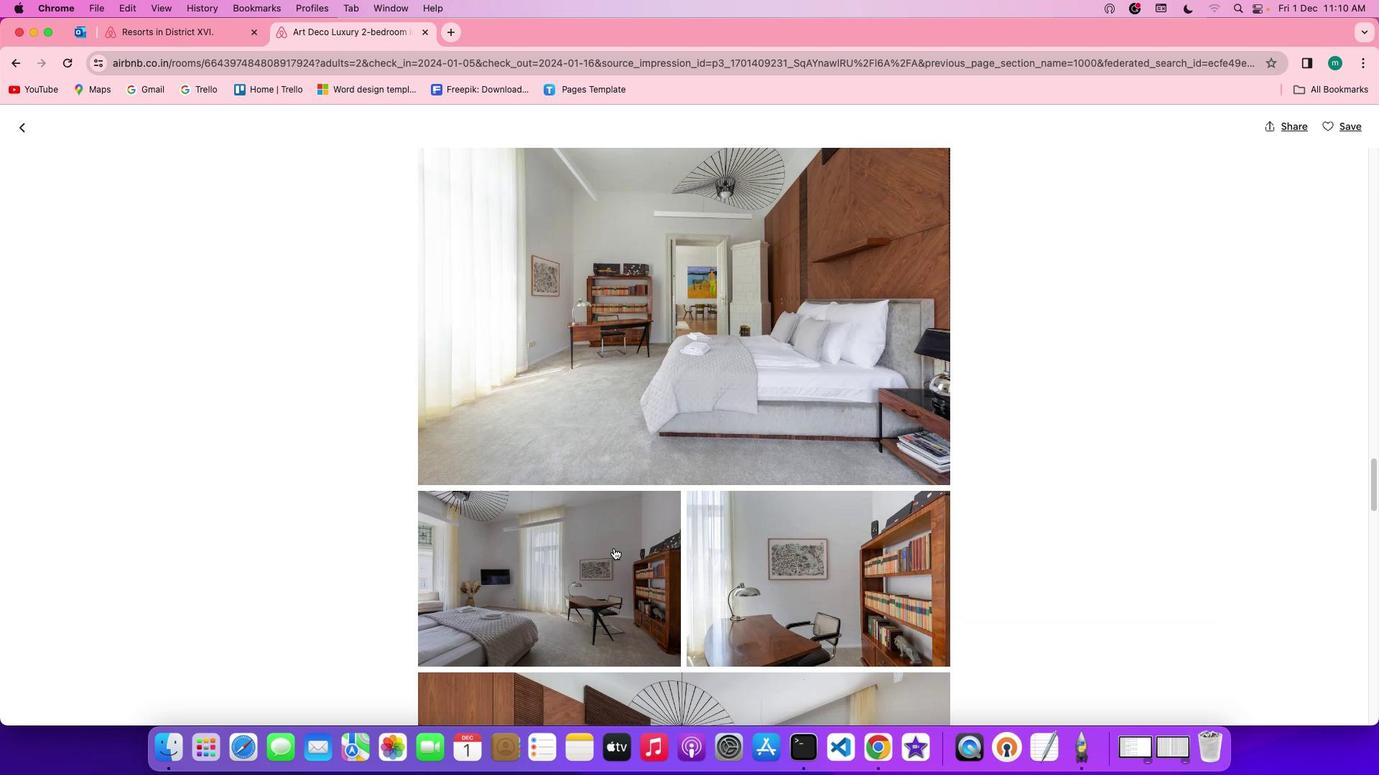 
Action: Mouse scrolled (613, 548) with delta (0, -1)
Screenshot: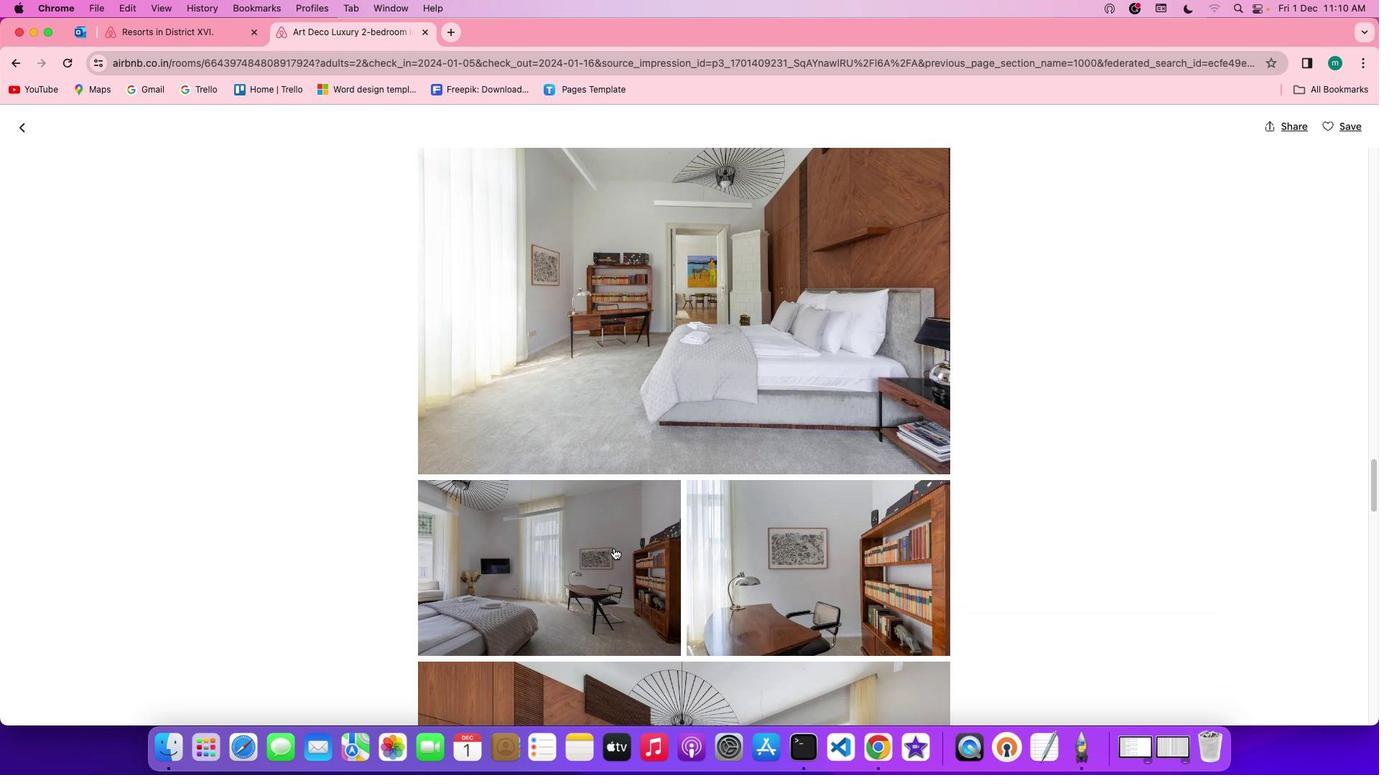 
Action: Mouse scrolled (613, 548) with delta (0, -2)
Screenshot: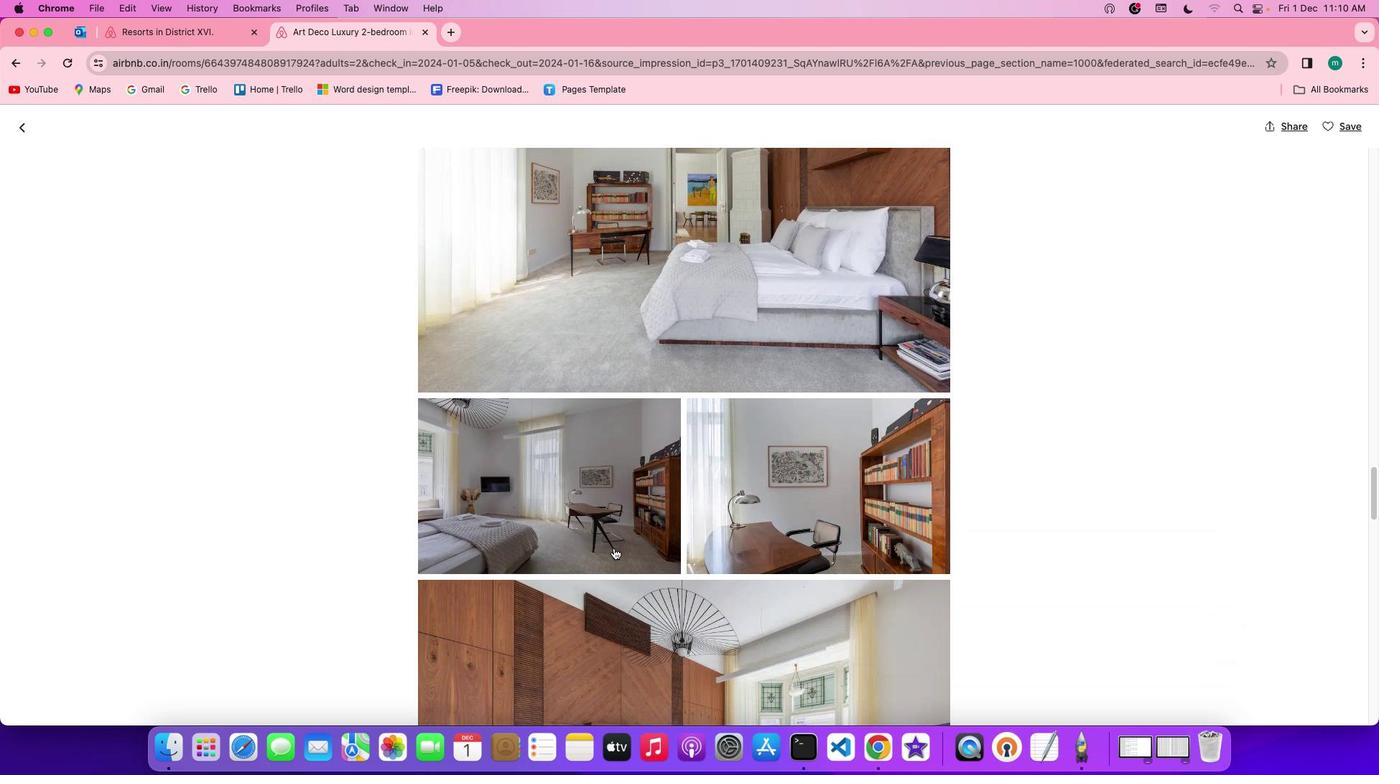 
Action: Mouse scrolled (613, 548) with delta (0, 0)
Screenshot: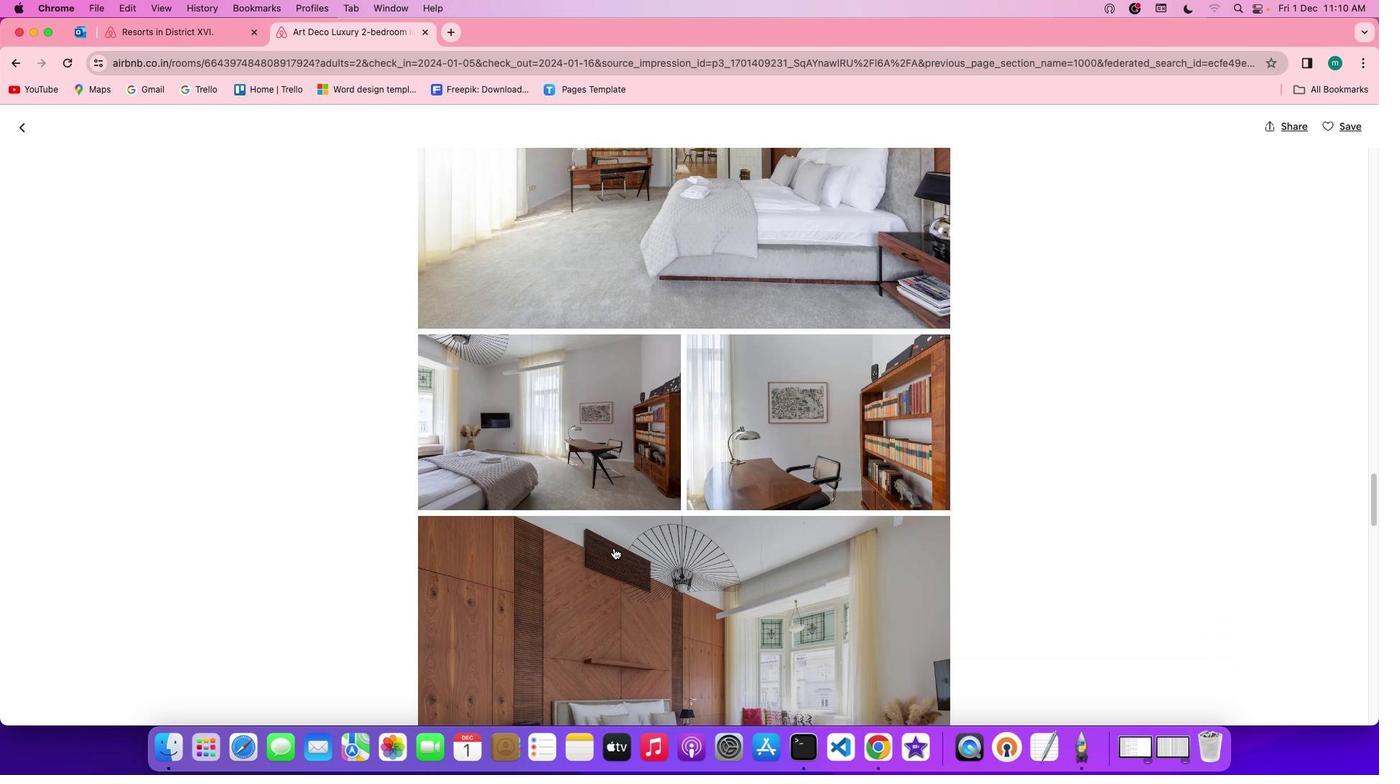 
Action: Mouse scrolled (613, 548) with delta (0, 0)
Screenshot: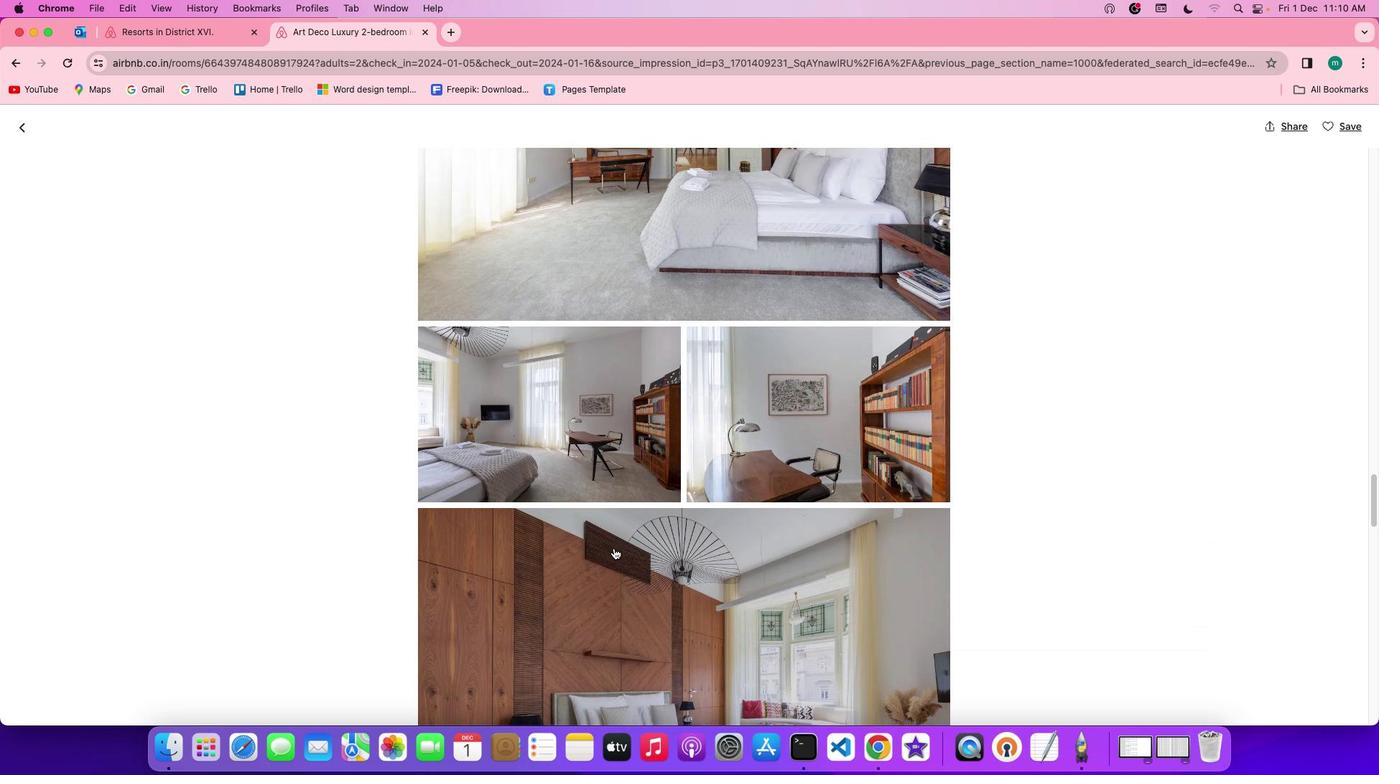 
Action: Mouse scrolled (613, 548) with delta (0, -1)
Screenshot: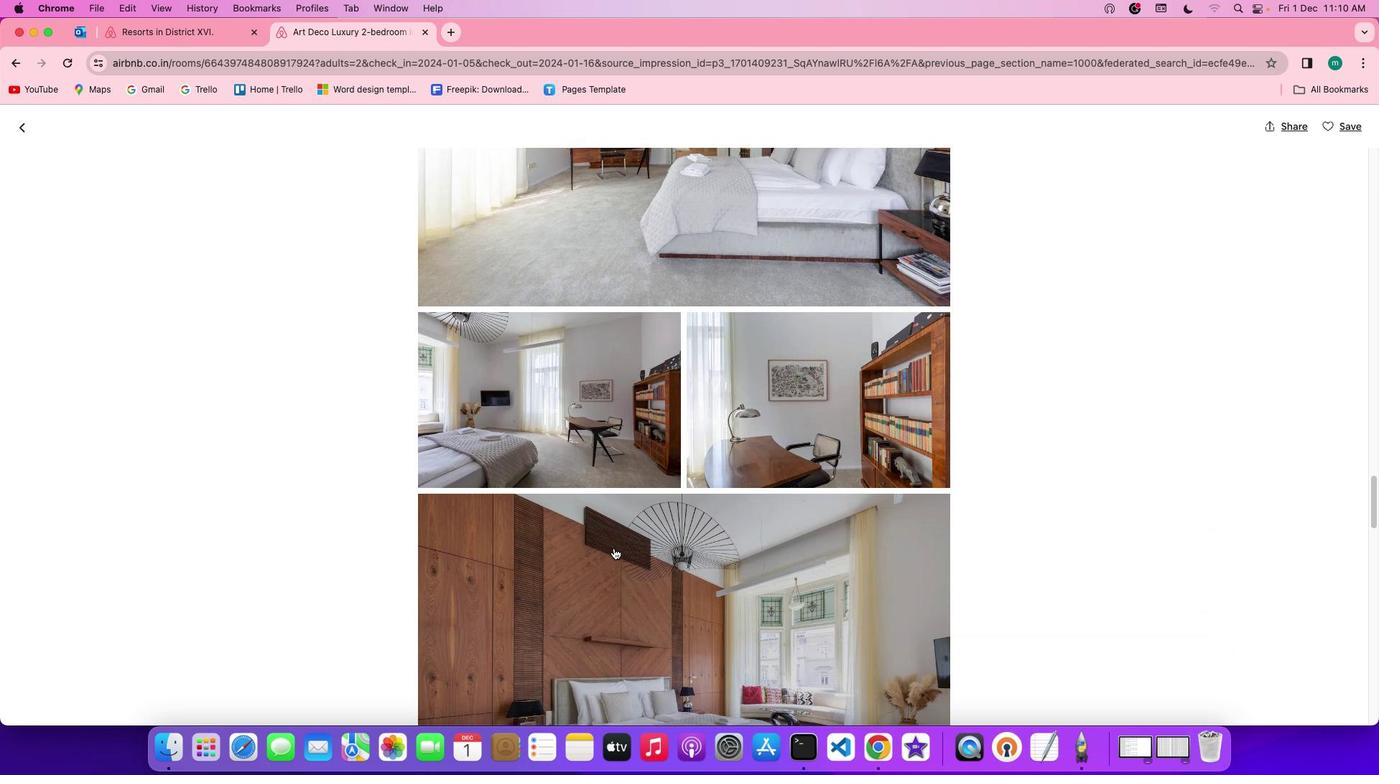 
Action: Mouse scrolled (613, 548) with delta (0, -2)
Screenshot: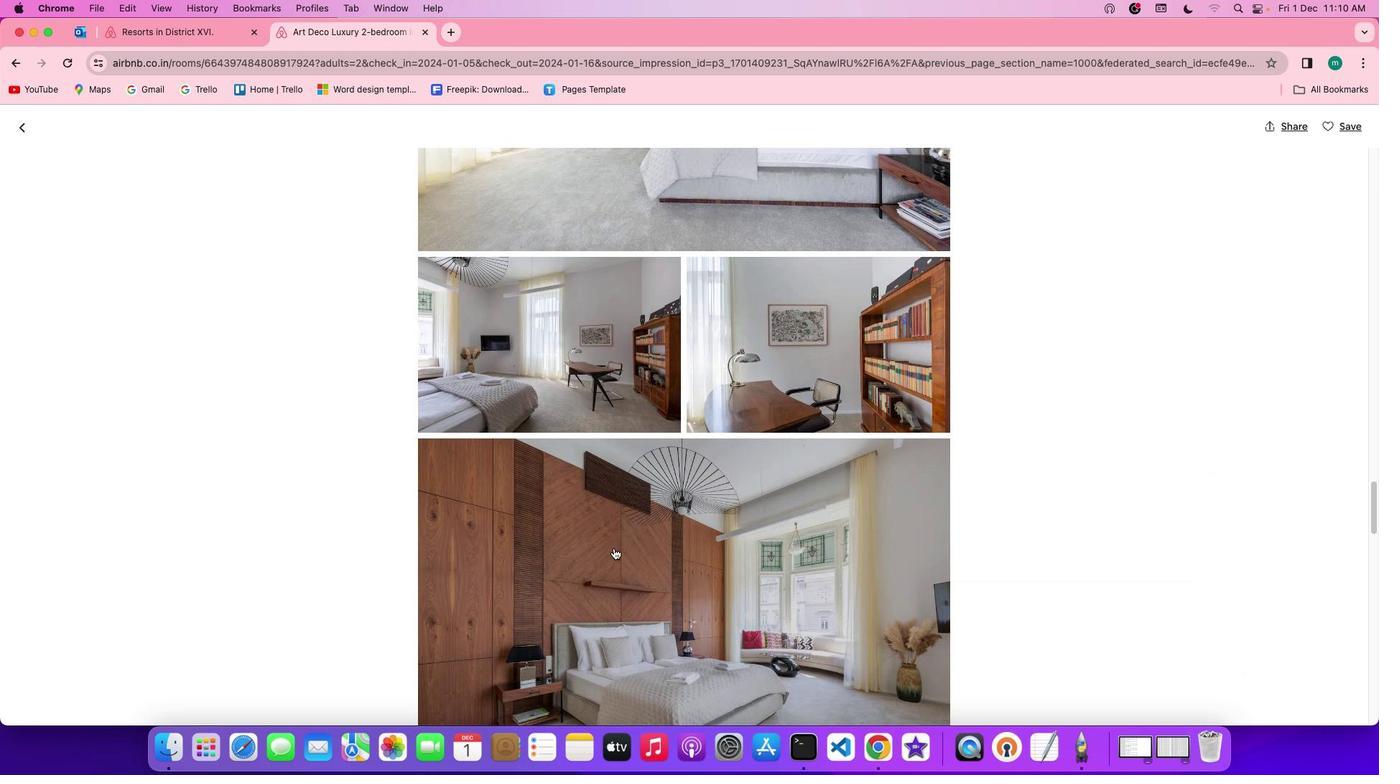 
Action: Mouse scrolled (613, 548) with delta (0, 0)
Screenshot: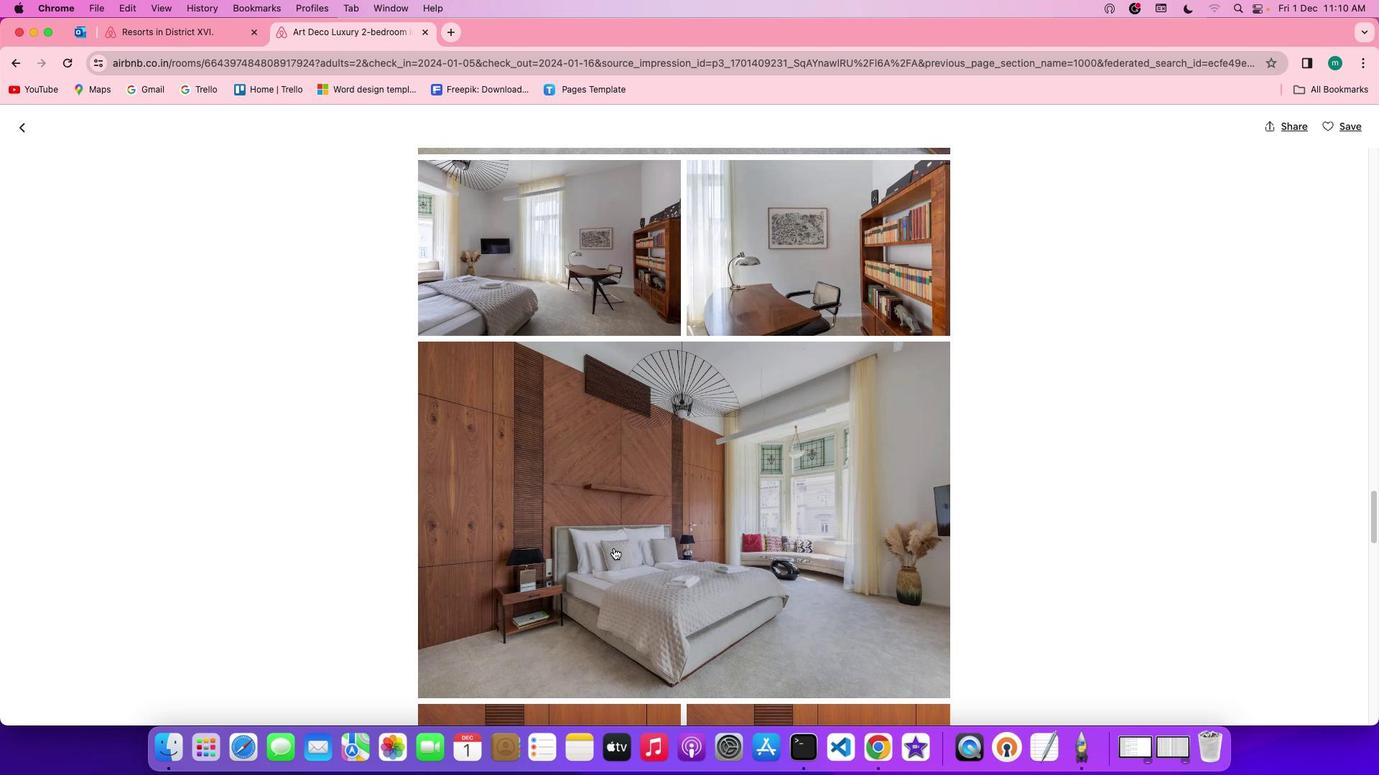 
Action: Mouse scrolled (613, 548) with delta (0, 0)
Screenshot: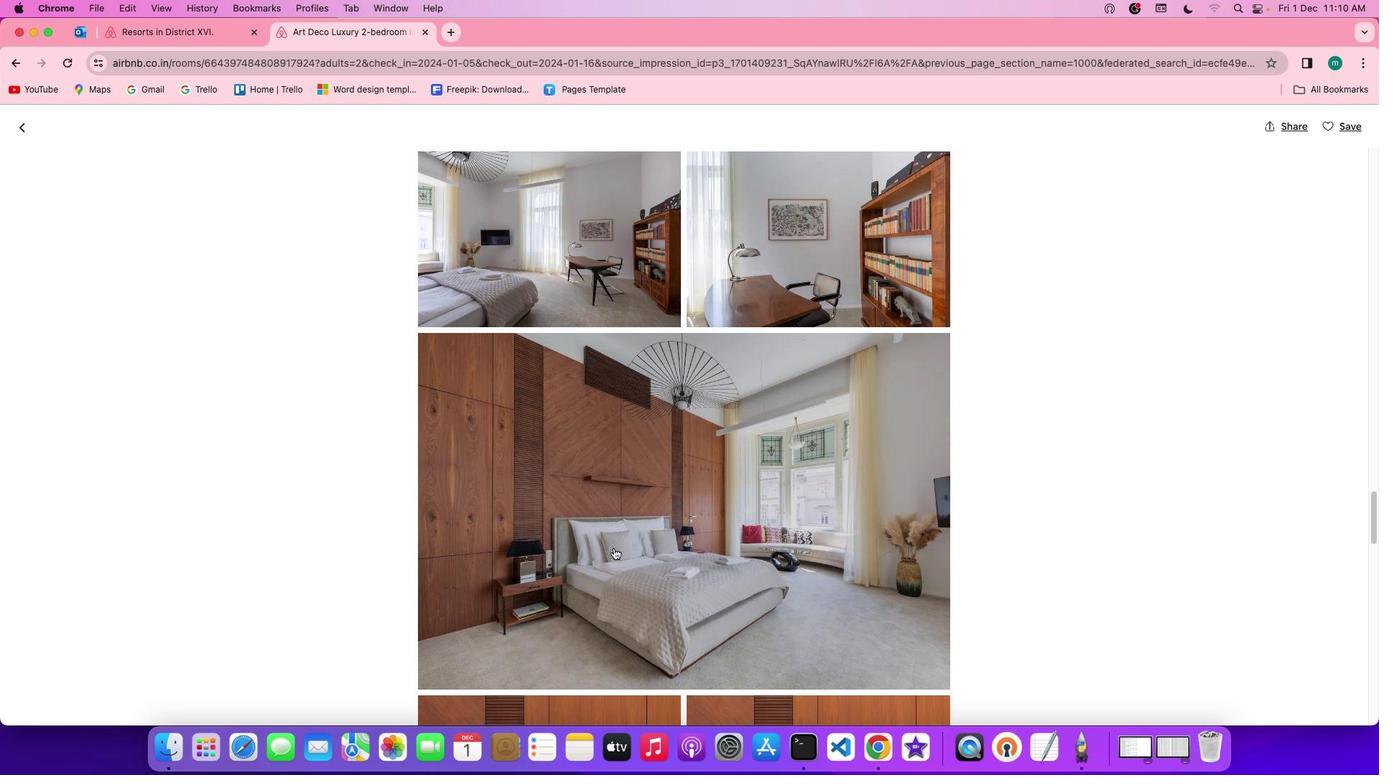 
Action: Mouse scrolled (613, 548) with delta (0, -1)
Screenshot: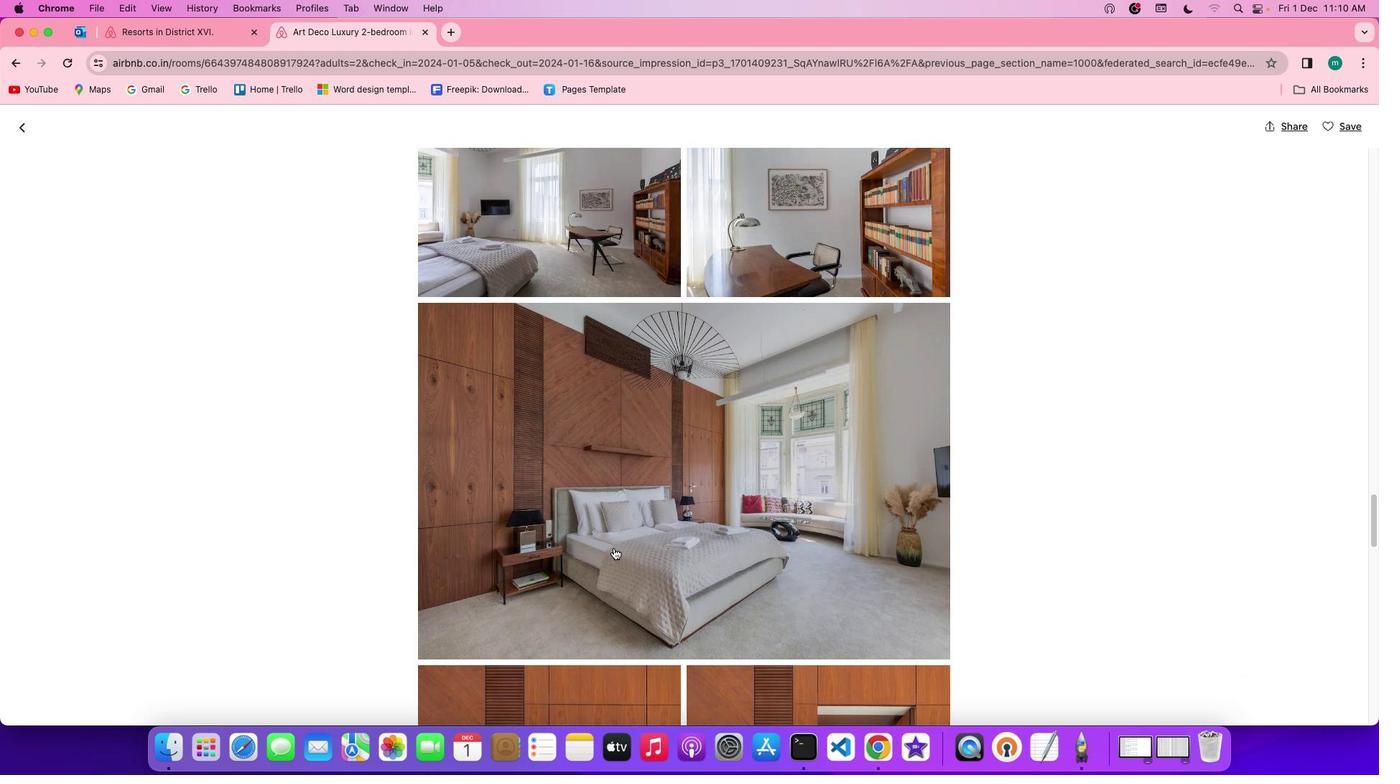 
Action: Mouse scrolled (613, 548) with delta (0, -1)
Screenshot: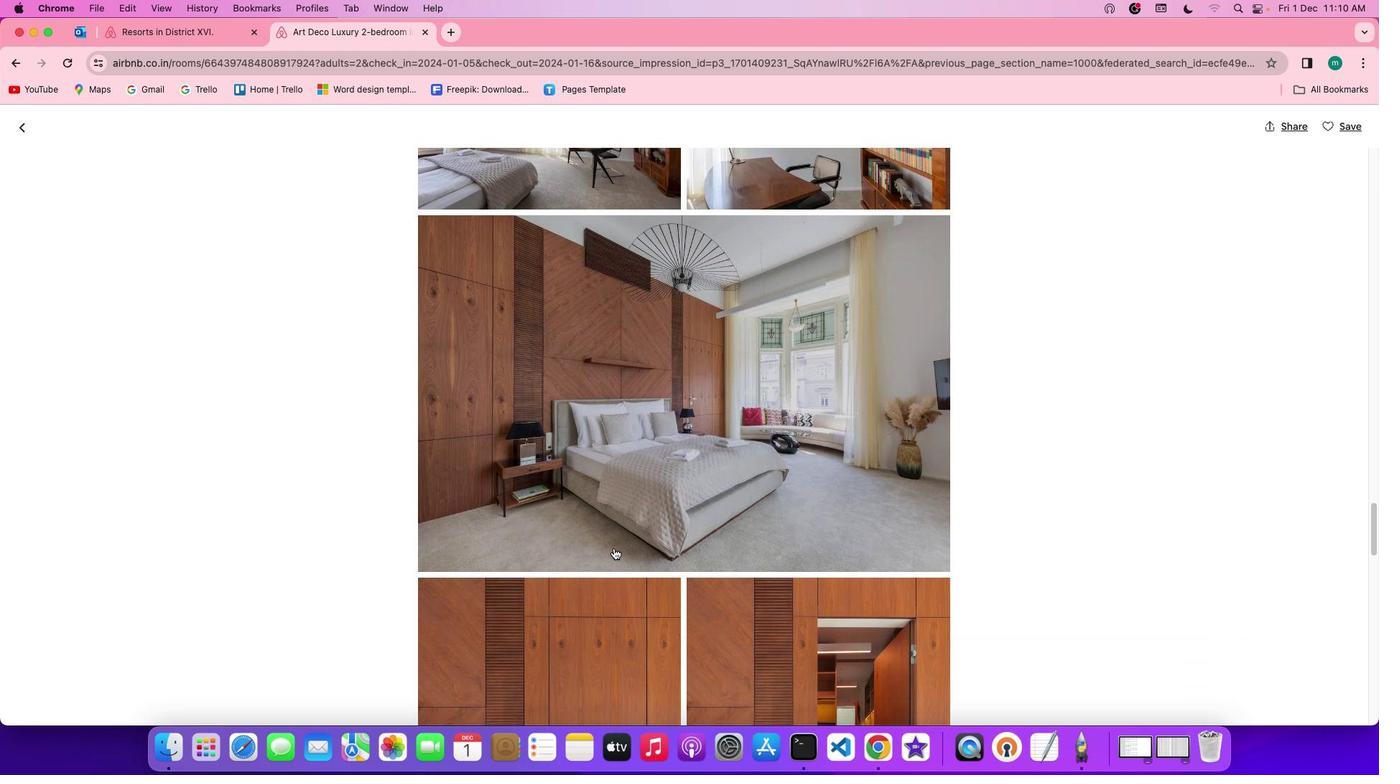 
Action: Mouse scrolled (613, 548) with delta (0, 0)
Screenshot: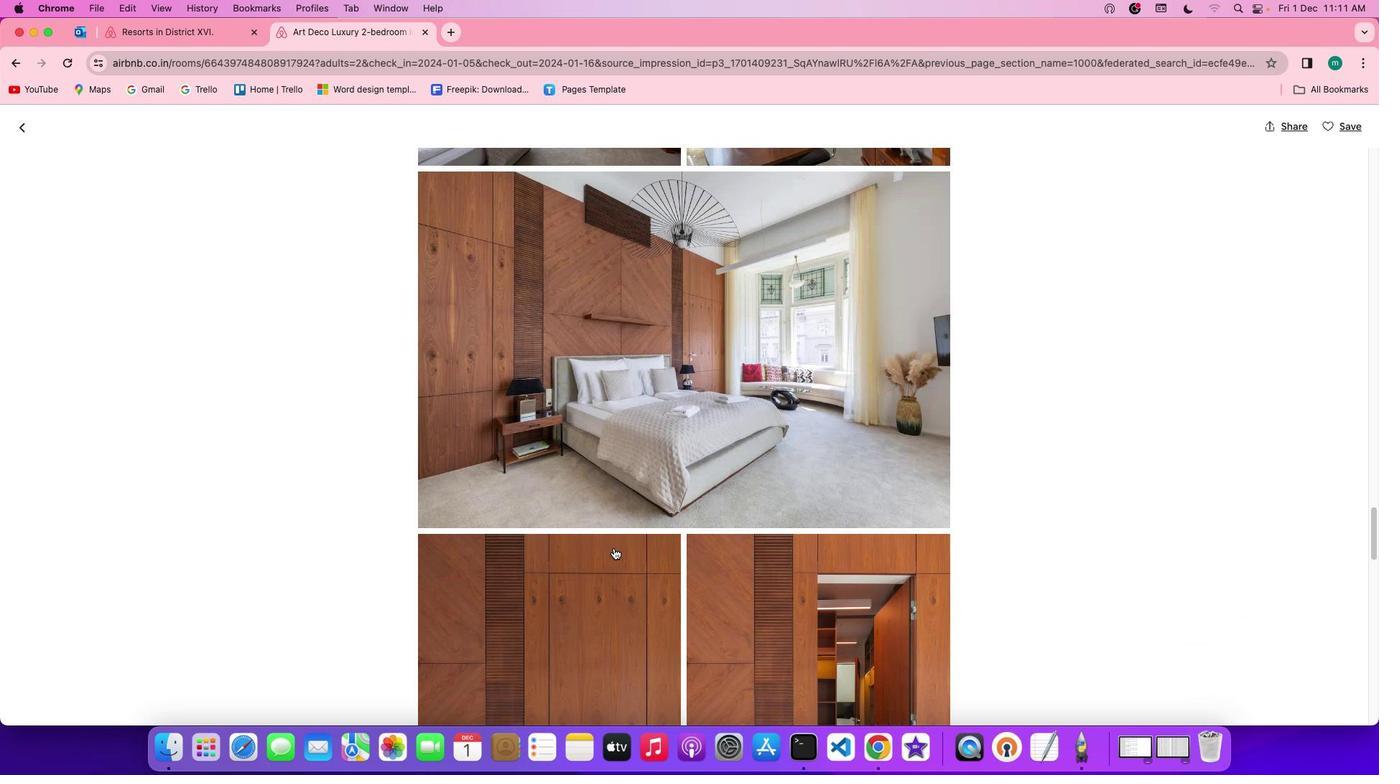 
Action: Mouse scrolled (613, 548) with delta (0, 0)
Screenshot: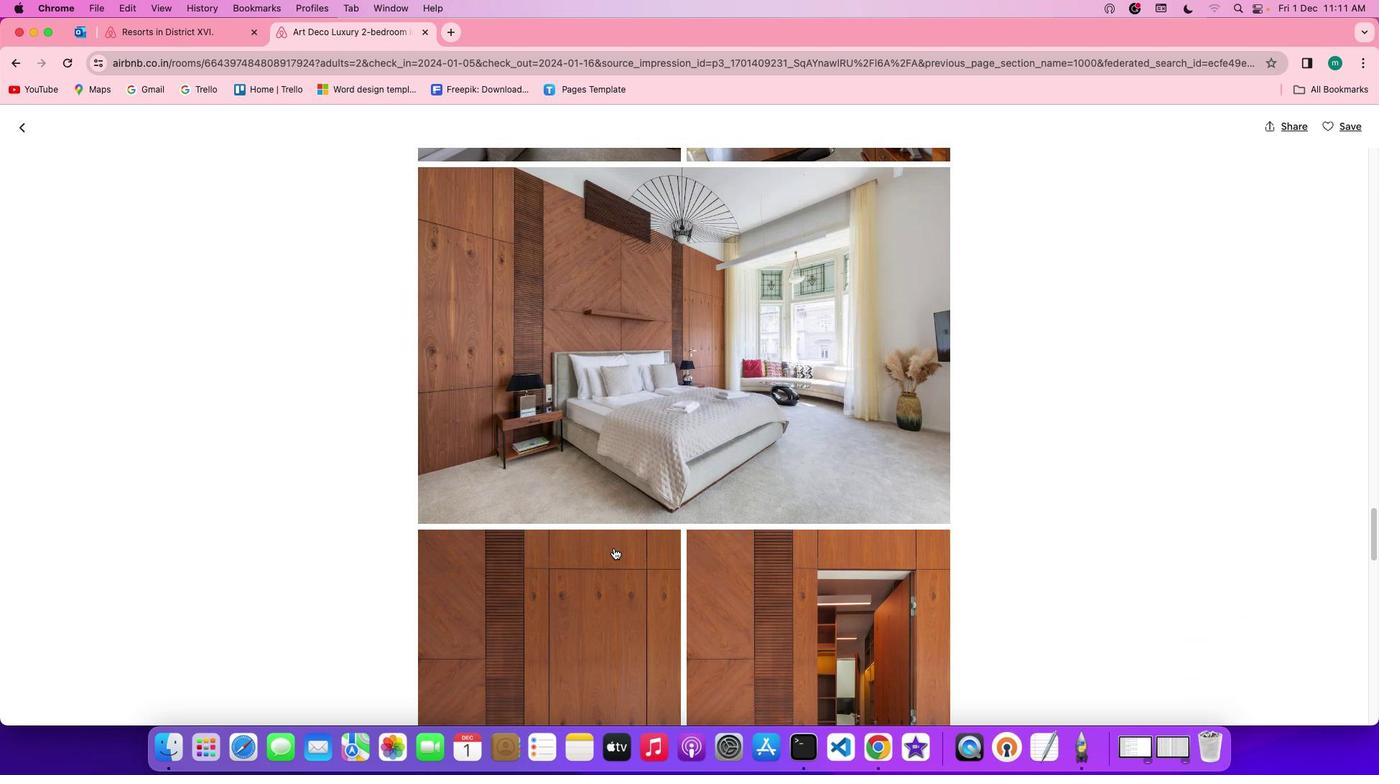 
Action: Mouse scrolled (613, 548) with delta (0, -1)
Screenshot: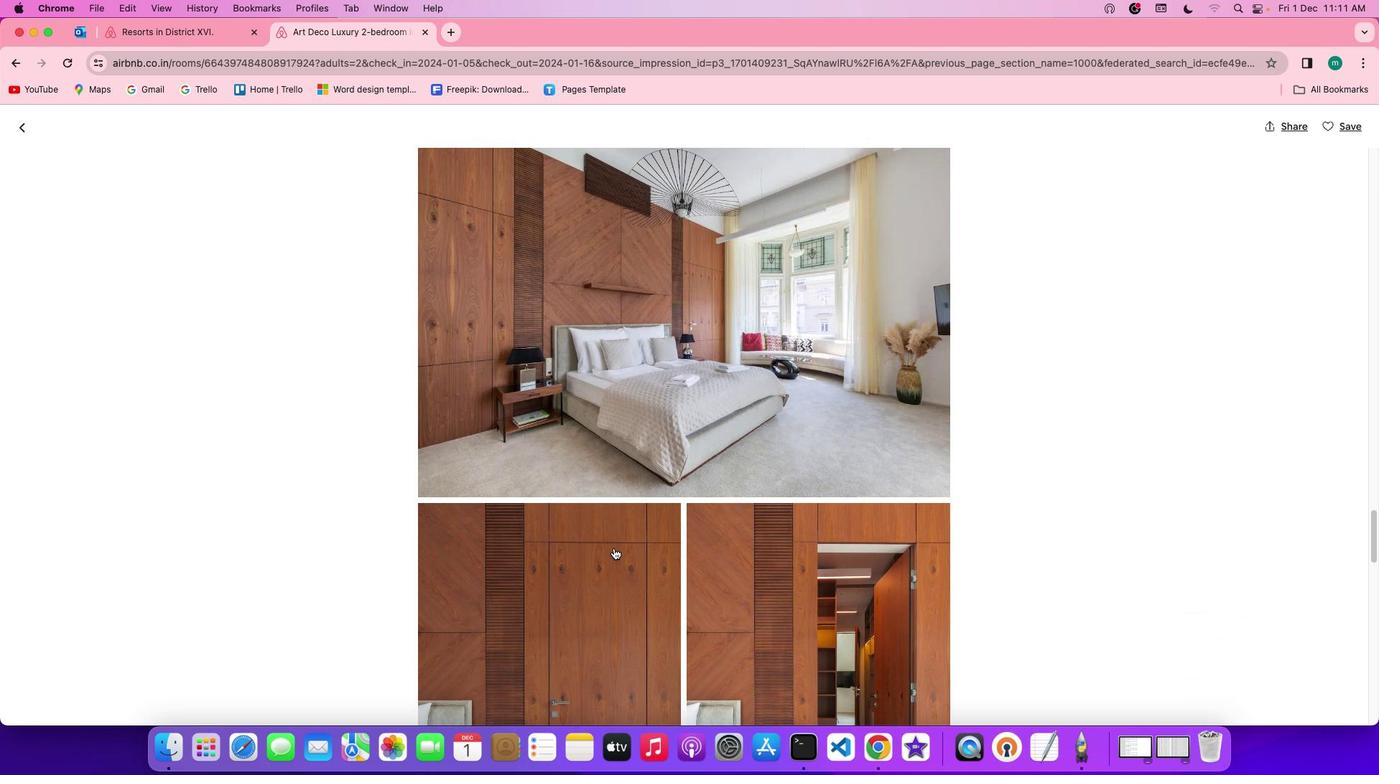 
Action: Mouse scrolled (613, 548) with delta (0, 0)
Screenshot: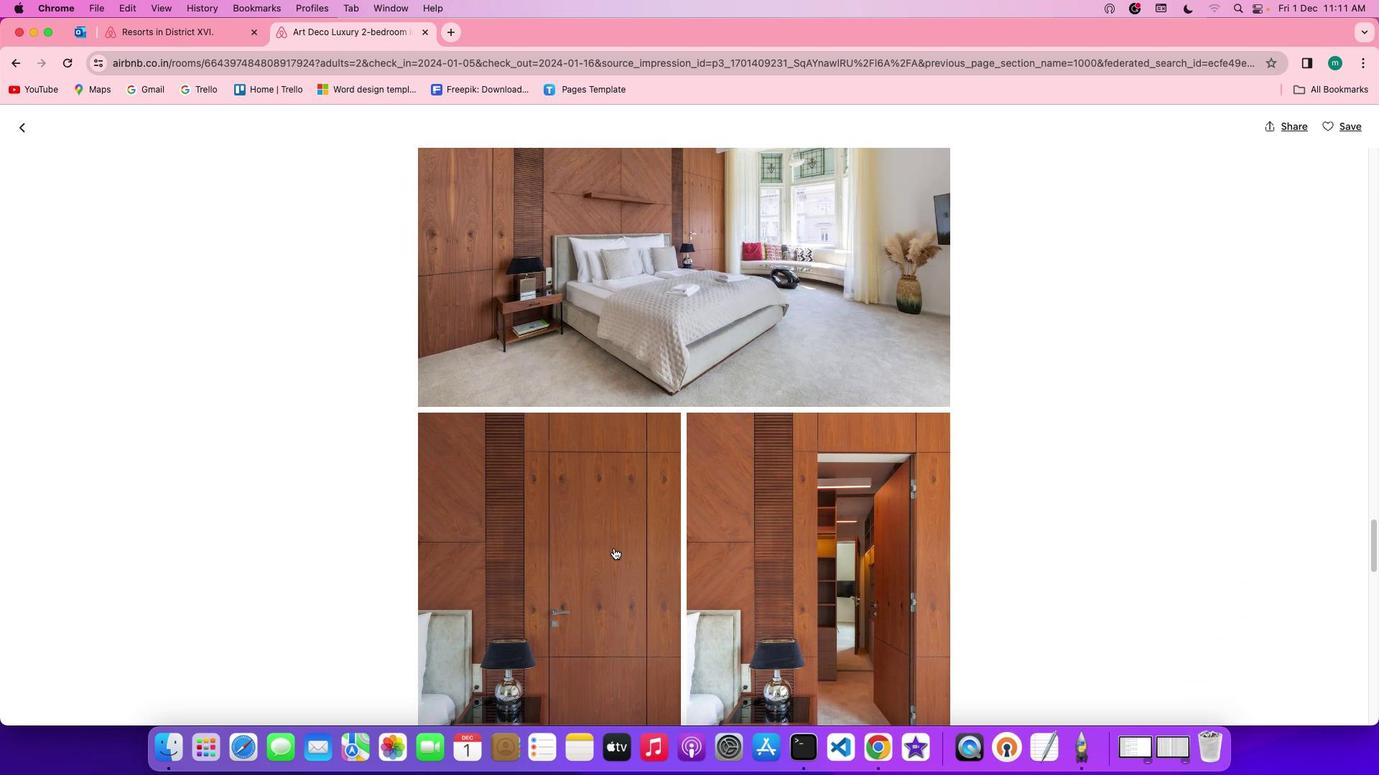 
Action: Mouse scrolled (613, 548) with delta (0, 0)
Screenshot: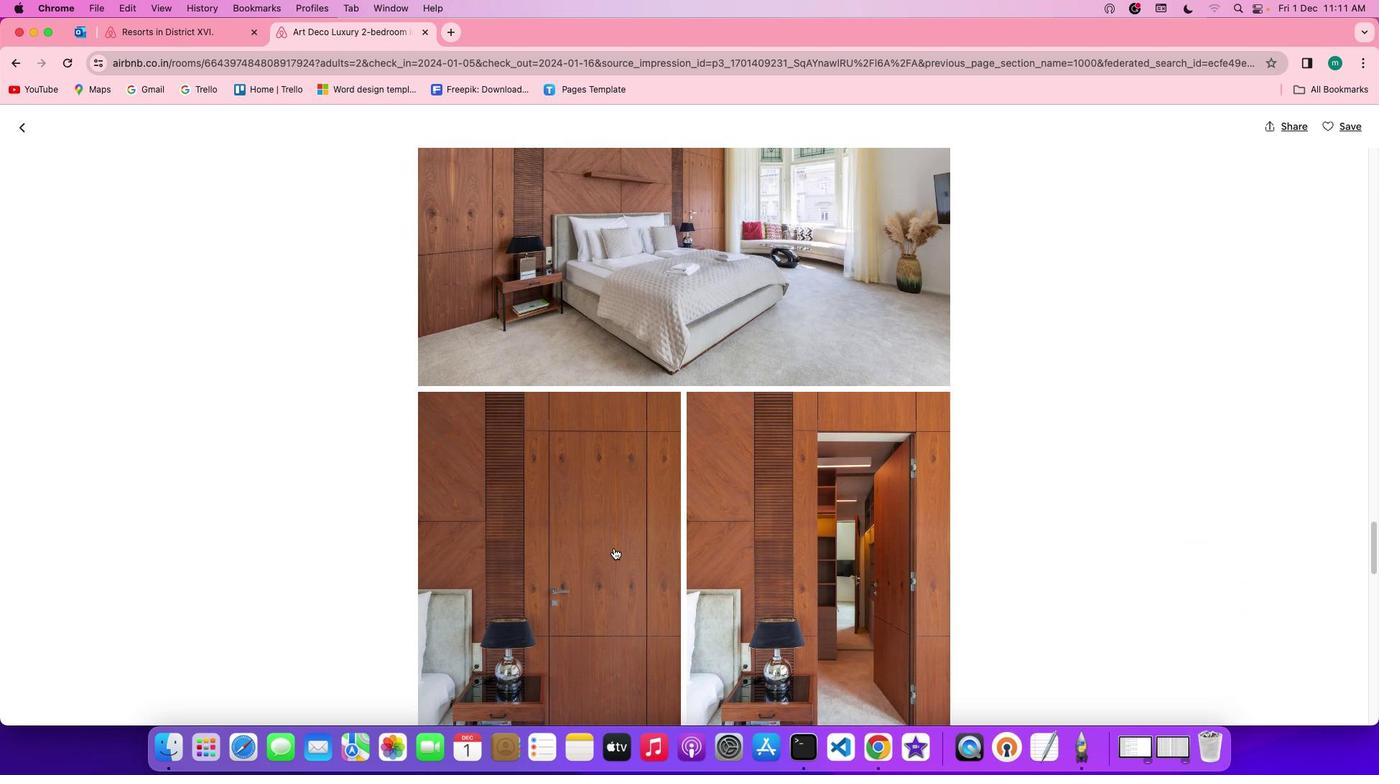 
Action: Mouse scrolled (613, 548) with delta (0, 0)
Screenshot: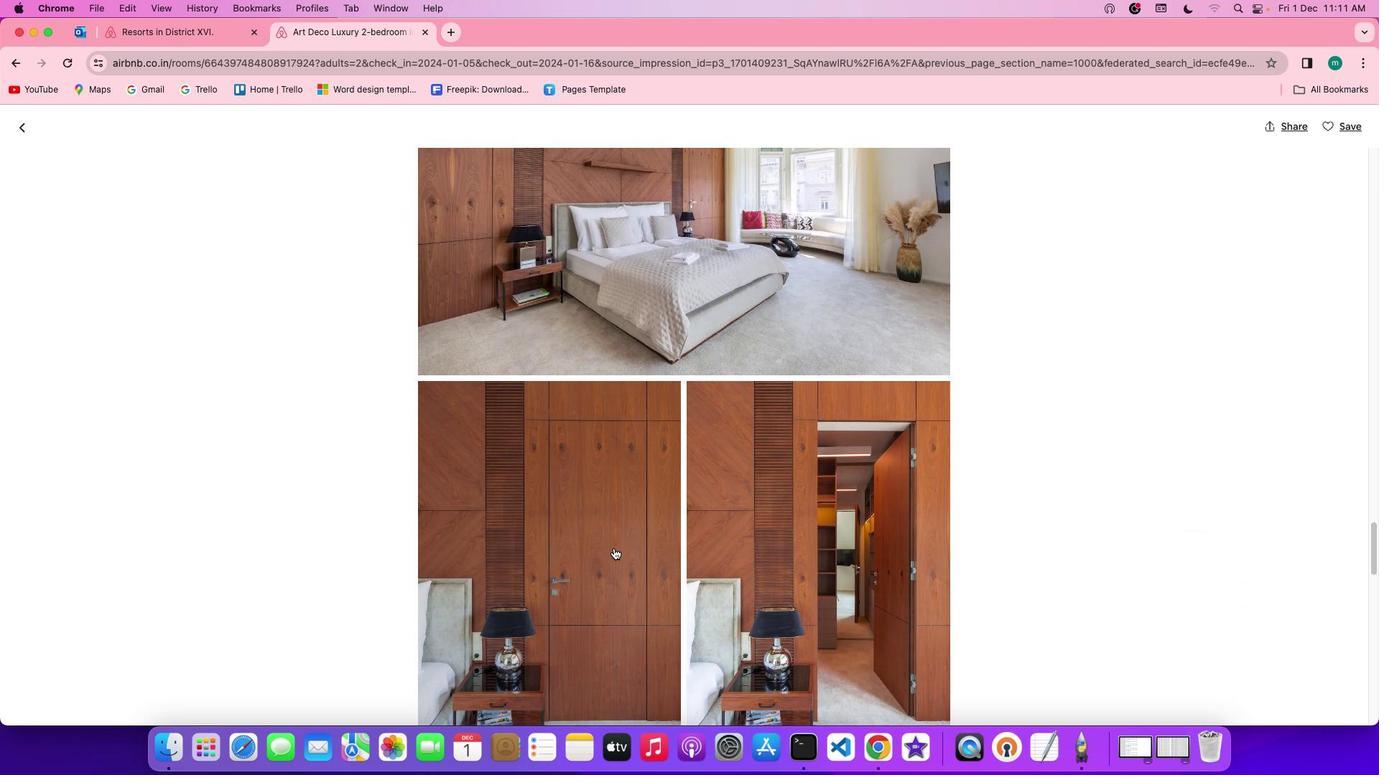 
Action: Mouse scrolled (613, 548) with delta (0, -1)
Screenshot: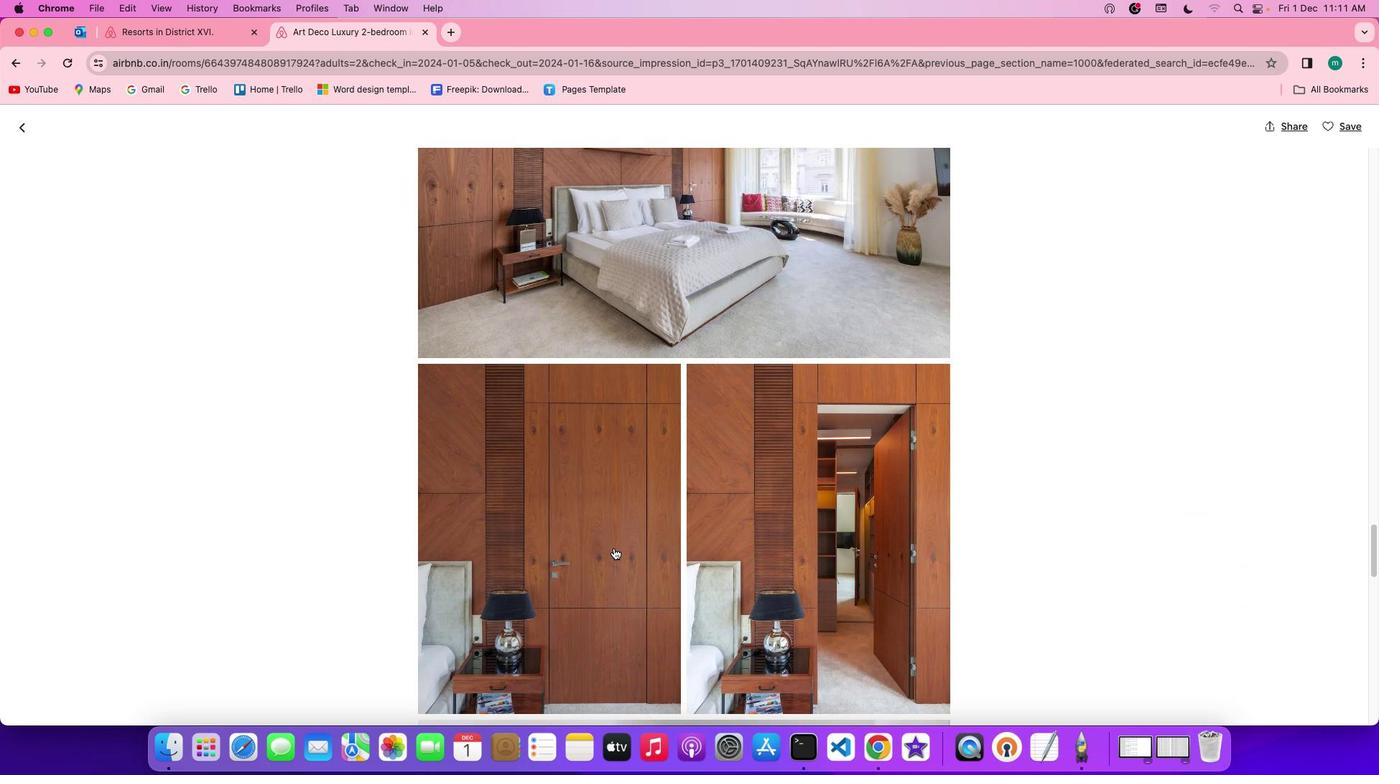 
Action: Mouse scrolled (613, 548) with delta (0, 0)
Screenshot: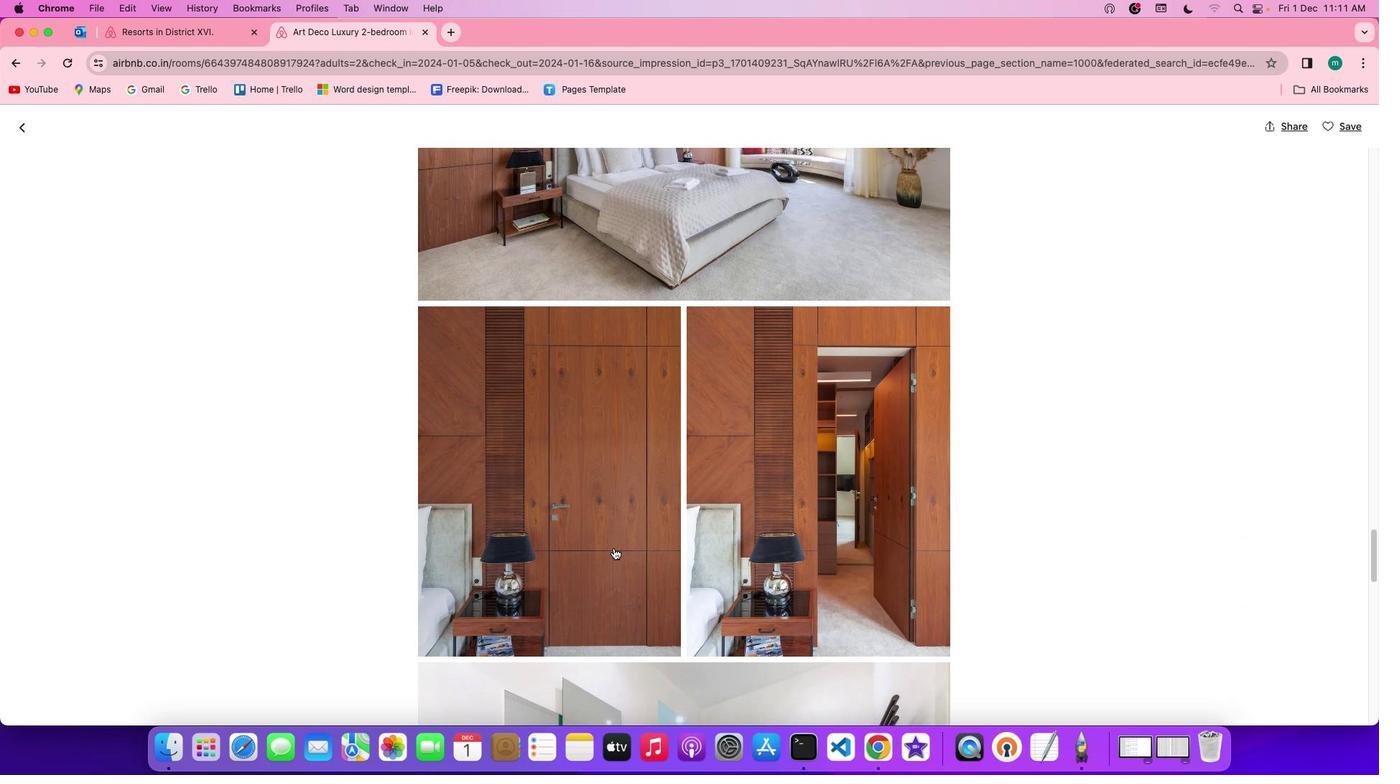 
Action: Mouse scrolled (613, 548) with delta (0, 0)
Screenshot: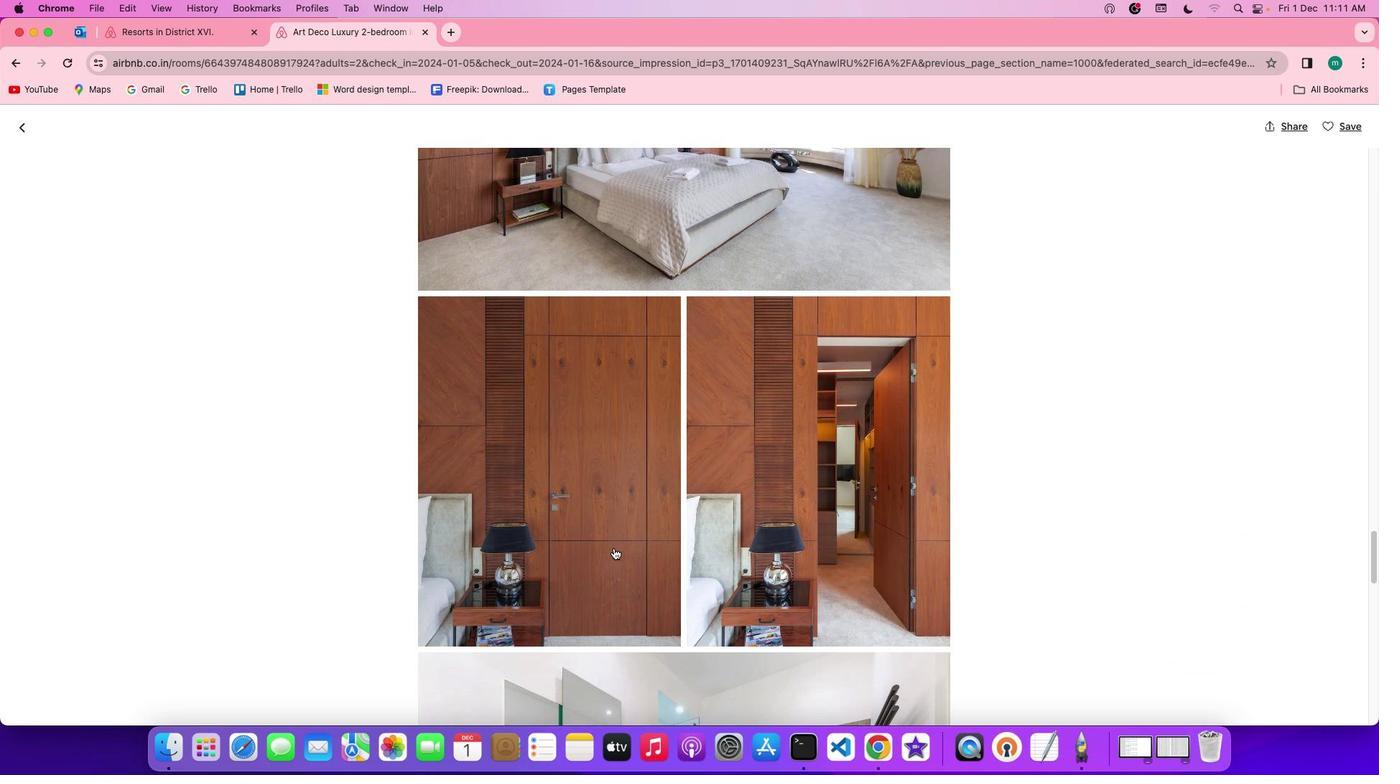 
Action: Mouse scrolled (613, 548) with delta (0, -1)
Screenshot: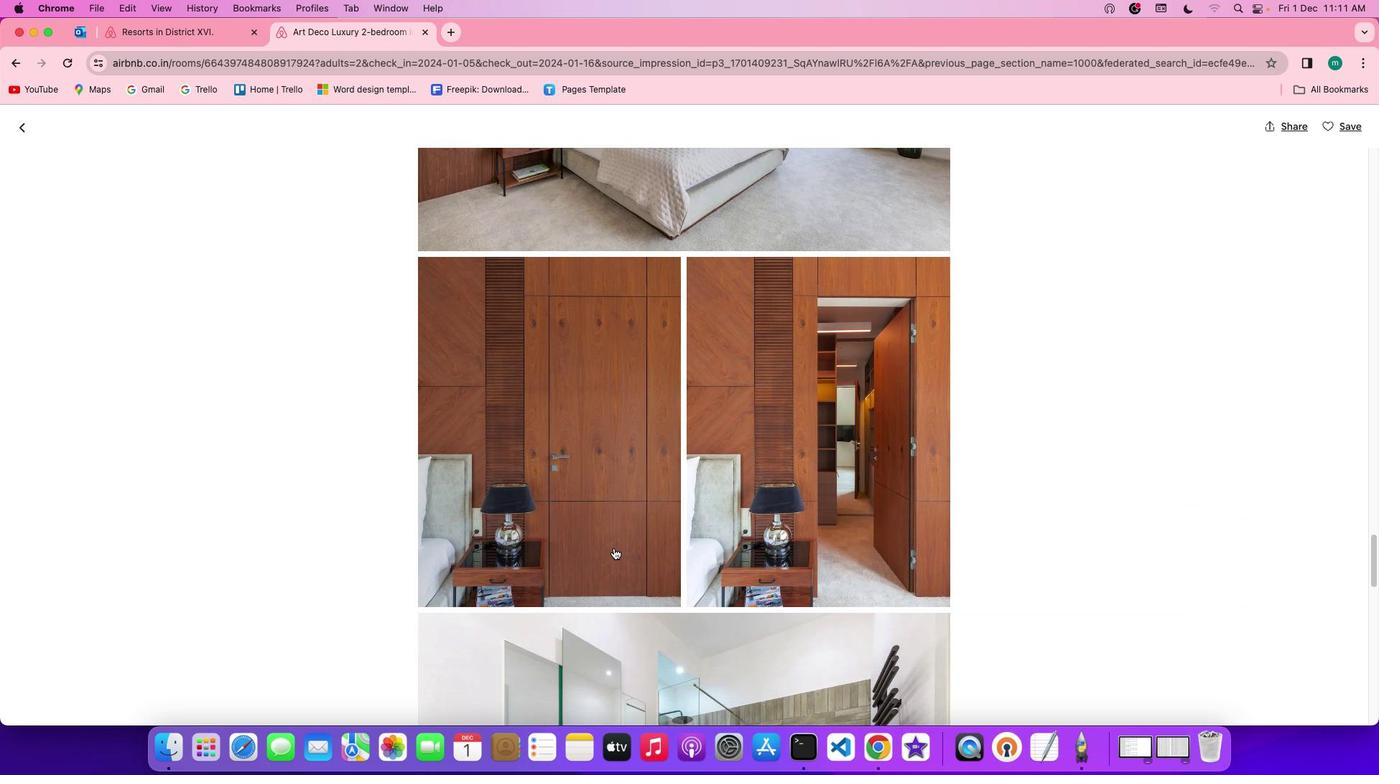 
Action: Mouse scrolled (613, 548) with delta (0, 0)
Screenshot: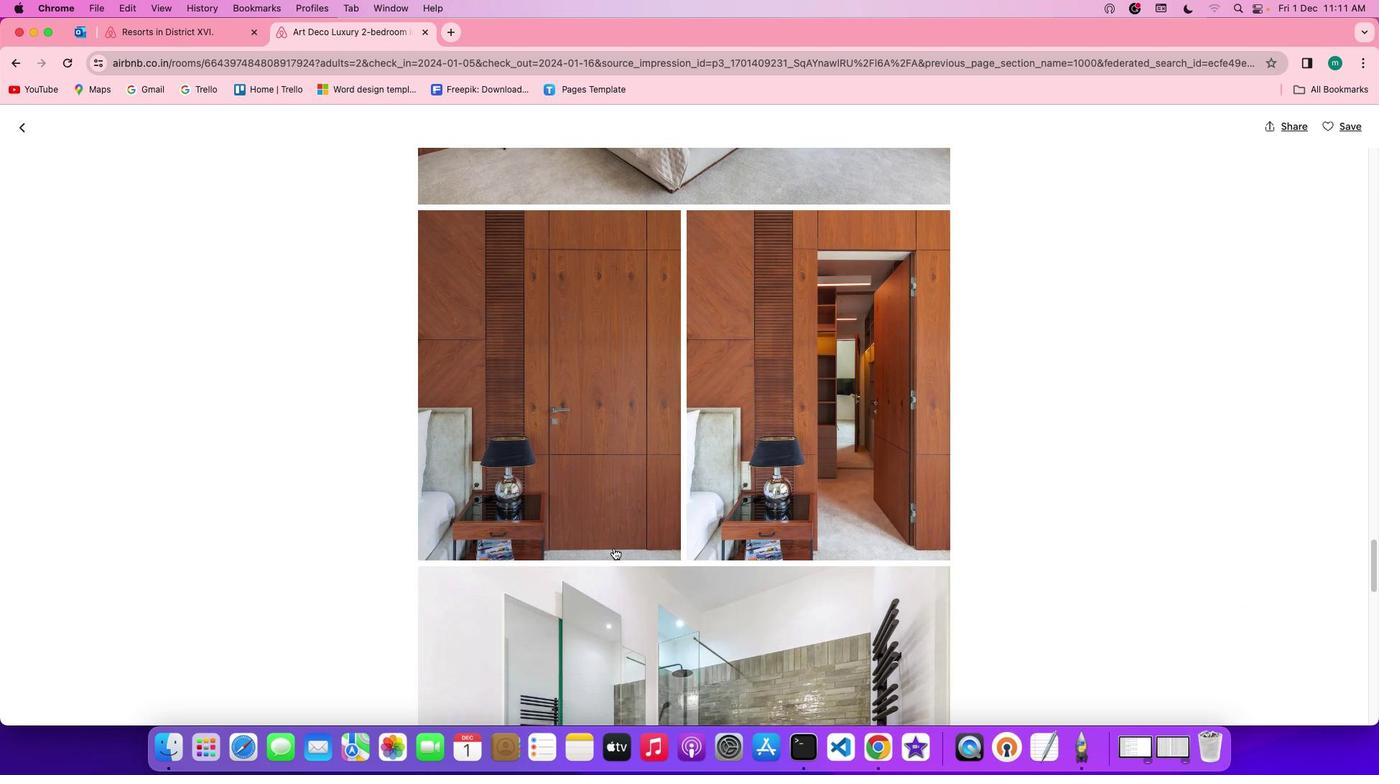 
Action: Mouse scrolled (613, 548) with delta (0, 0)
Screenshot: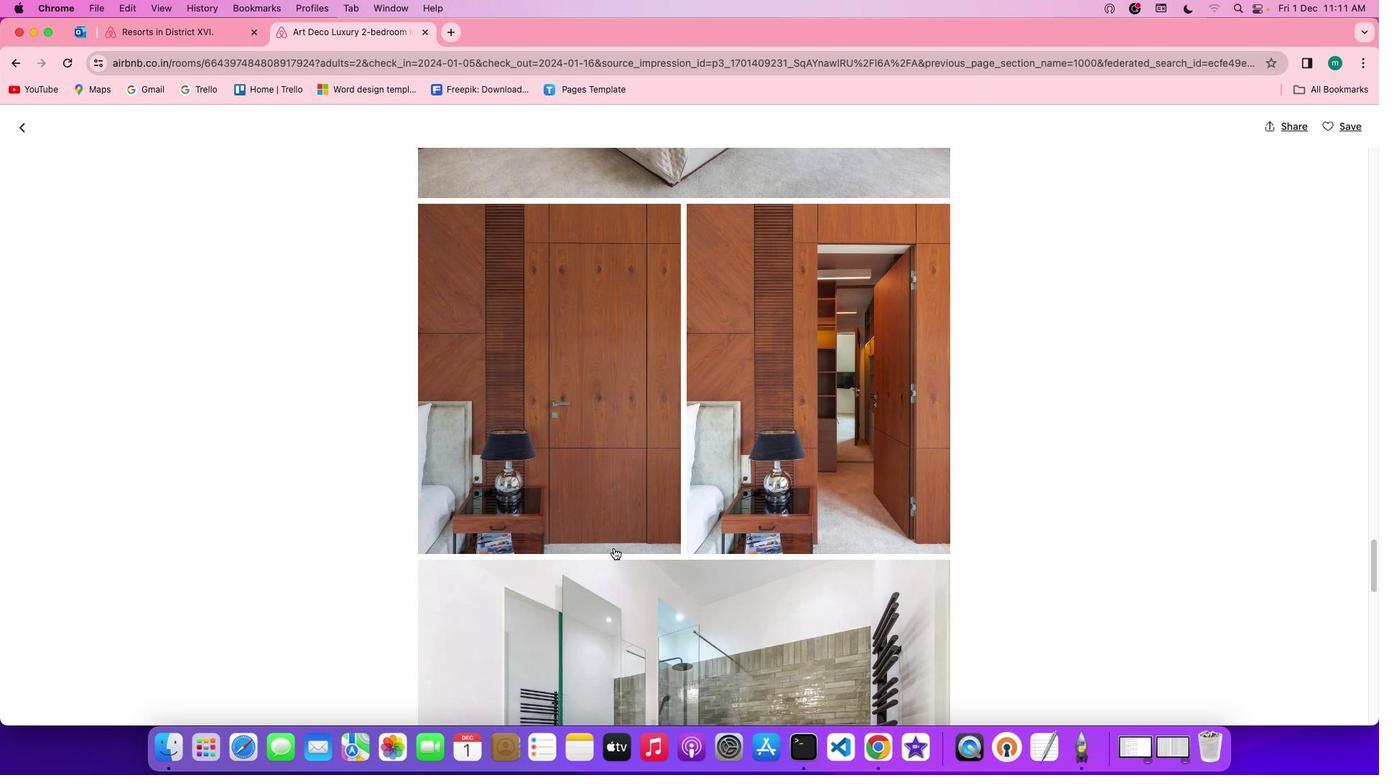 
Action: Mouse scrolled (613, 548) with delta (0, 0)
Screenshot: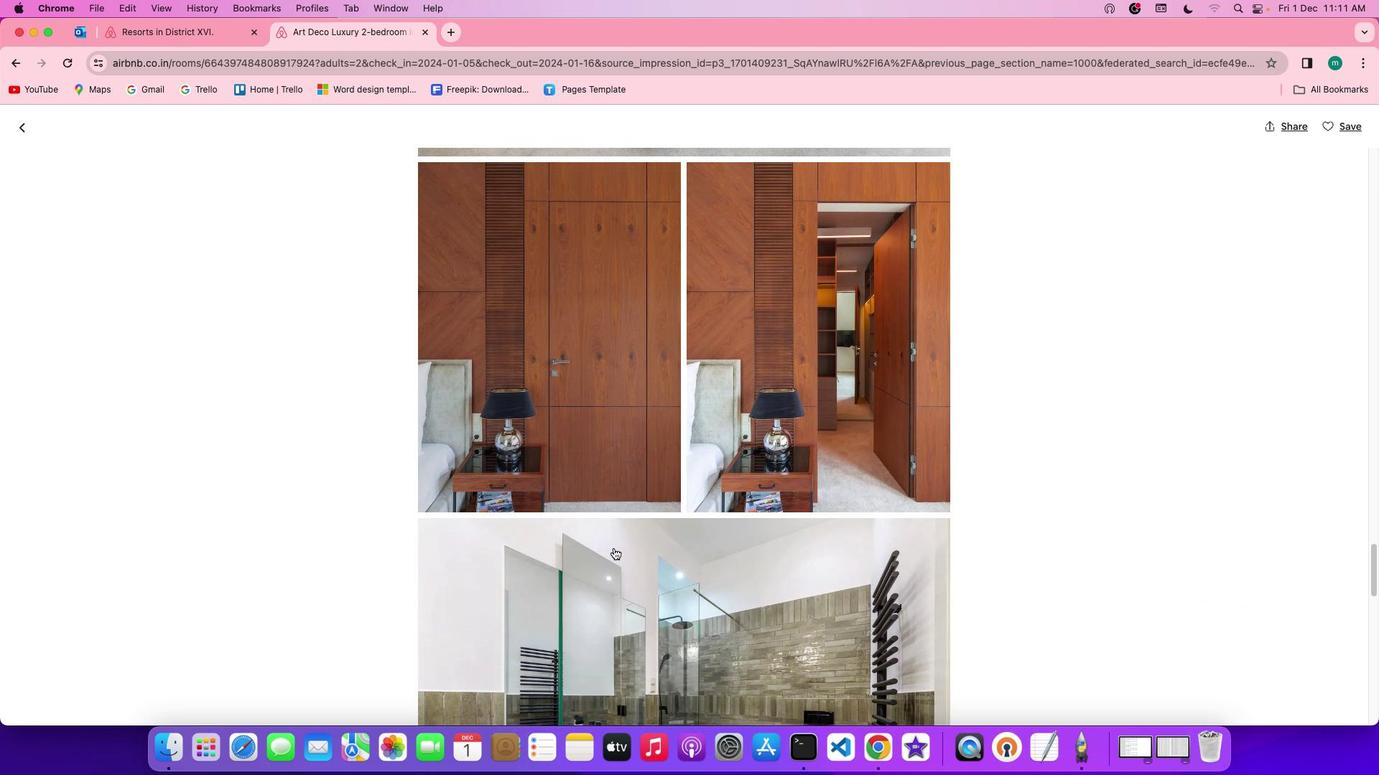 
Action: Mouse scrolled (613, 548) with delta (0, -1)
Screenshot: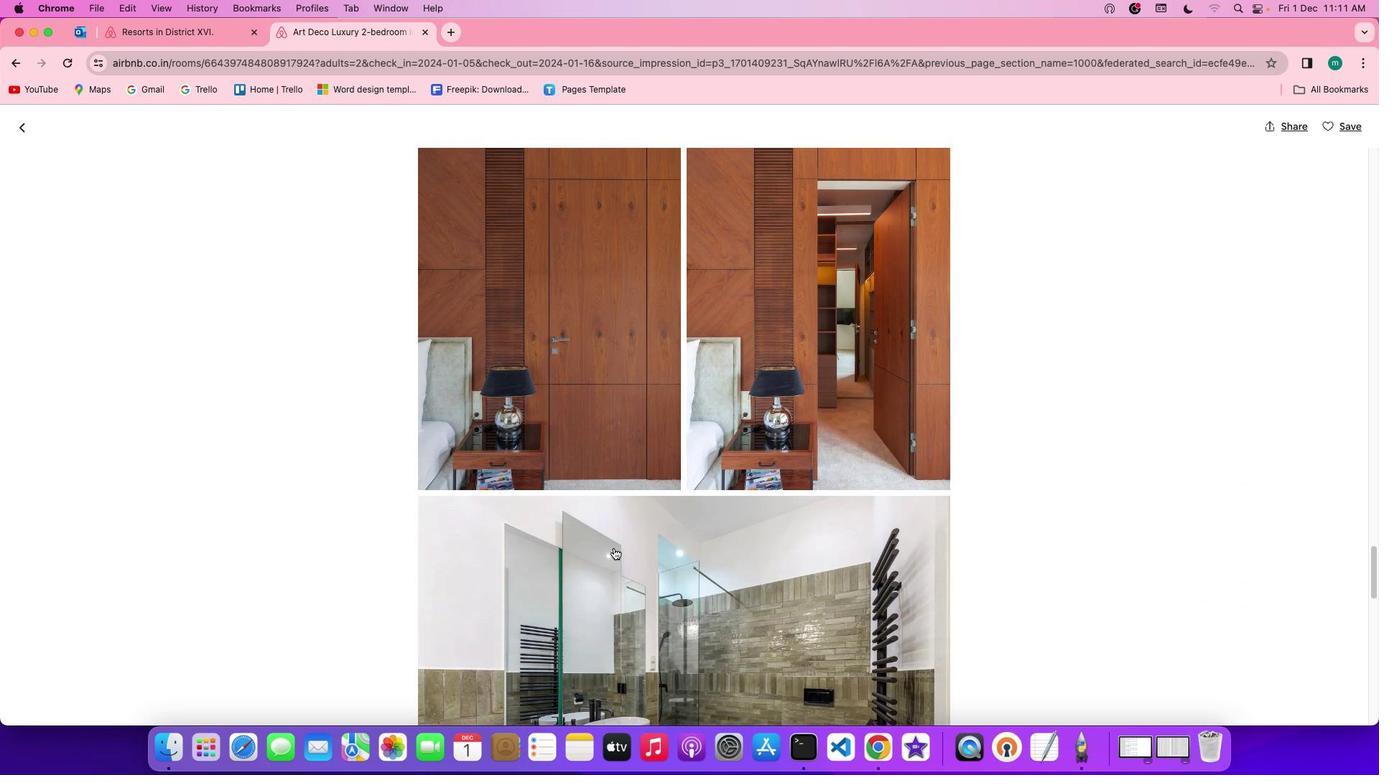 
Action: Mouse scrolled (613, 548) with delta (0, -2)
Screenshot: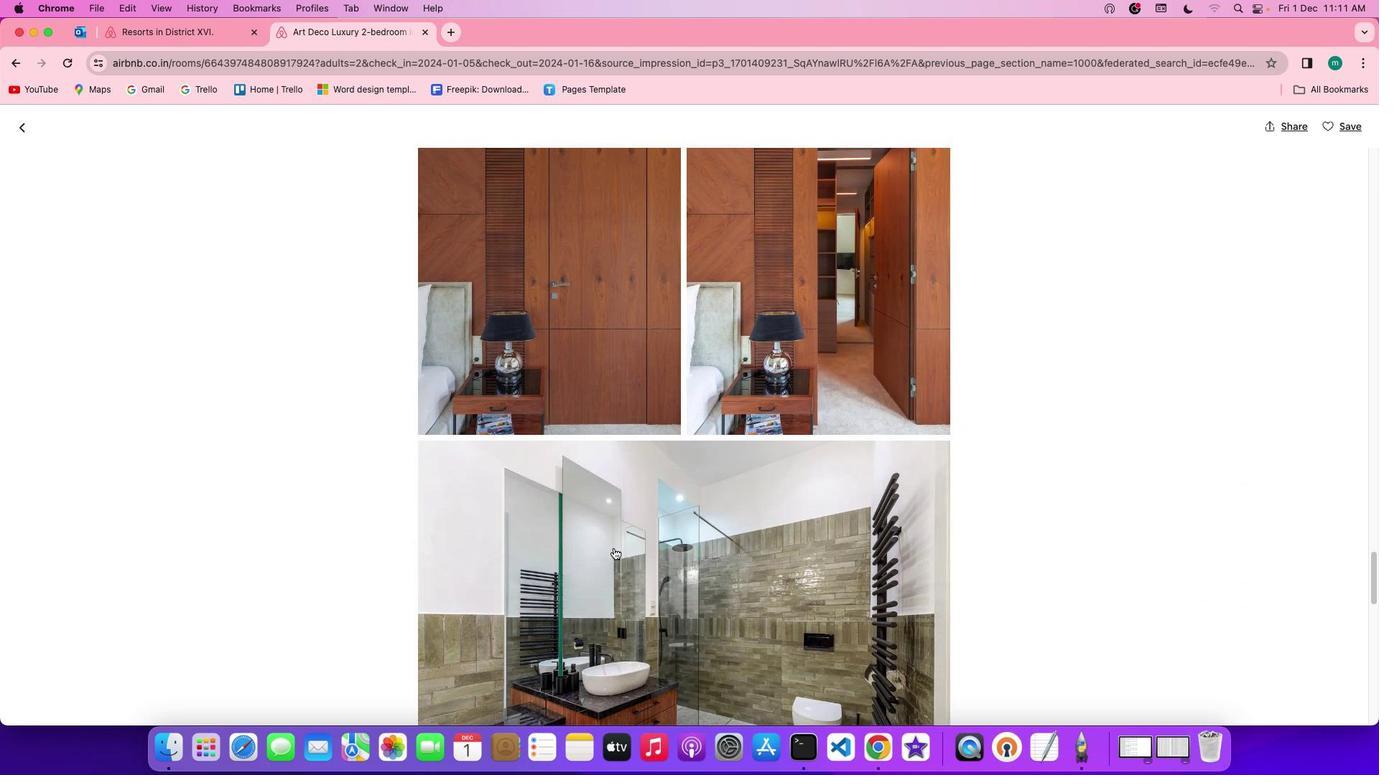 
Action: Mouse scrolled (613, 548) with delta (0, 0)
Screenshot: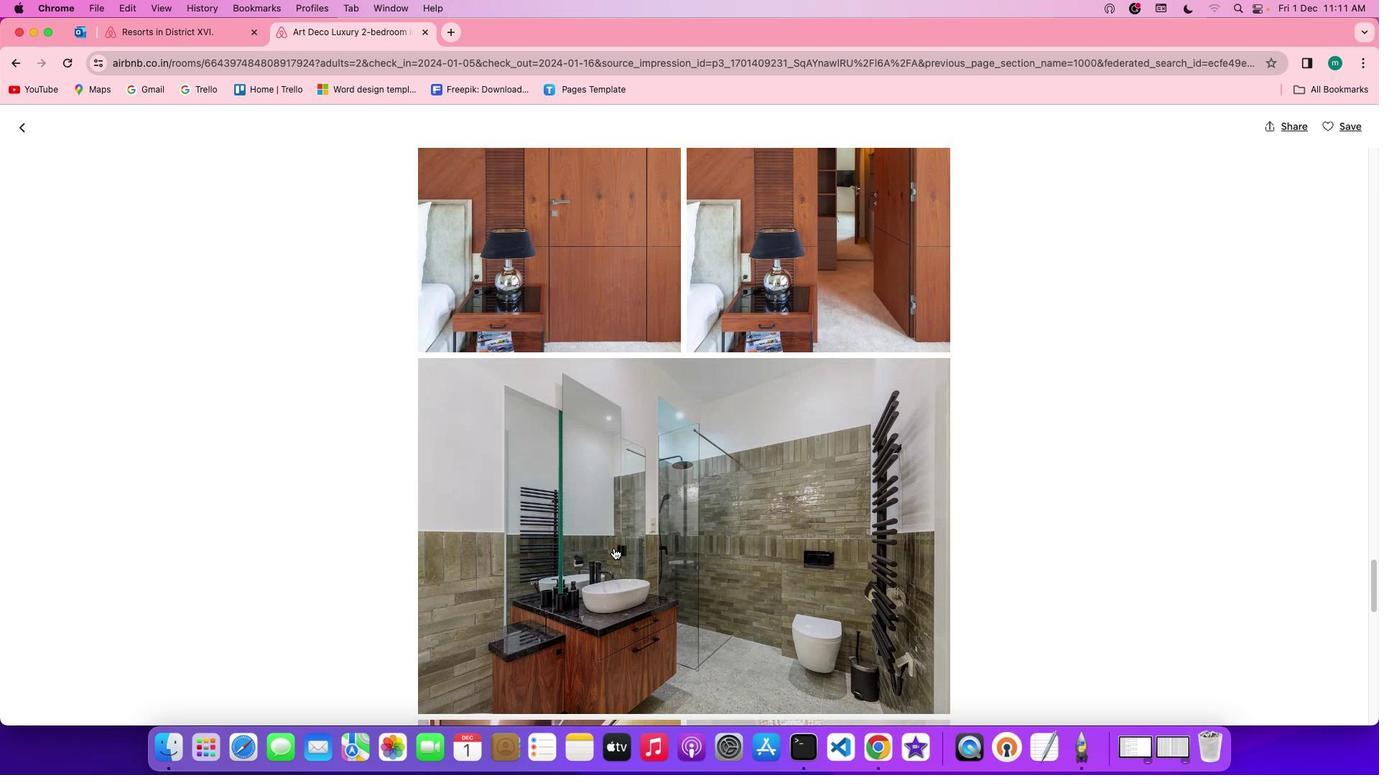 
Action: Mouse scrolled (613, 548) with delta (0, 0)
Screenshot: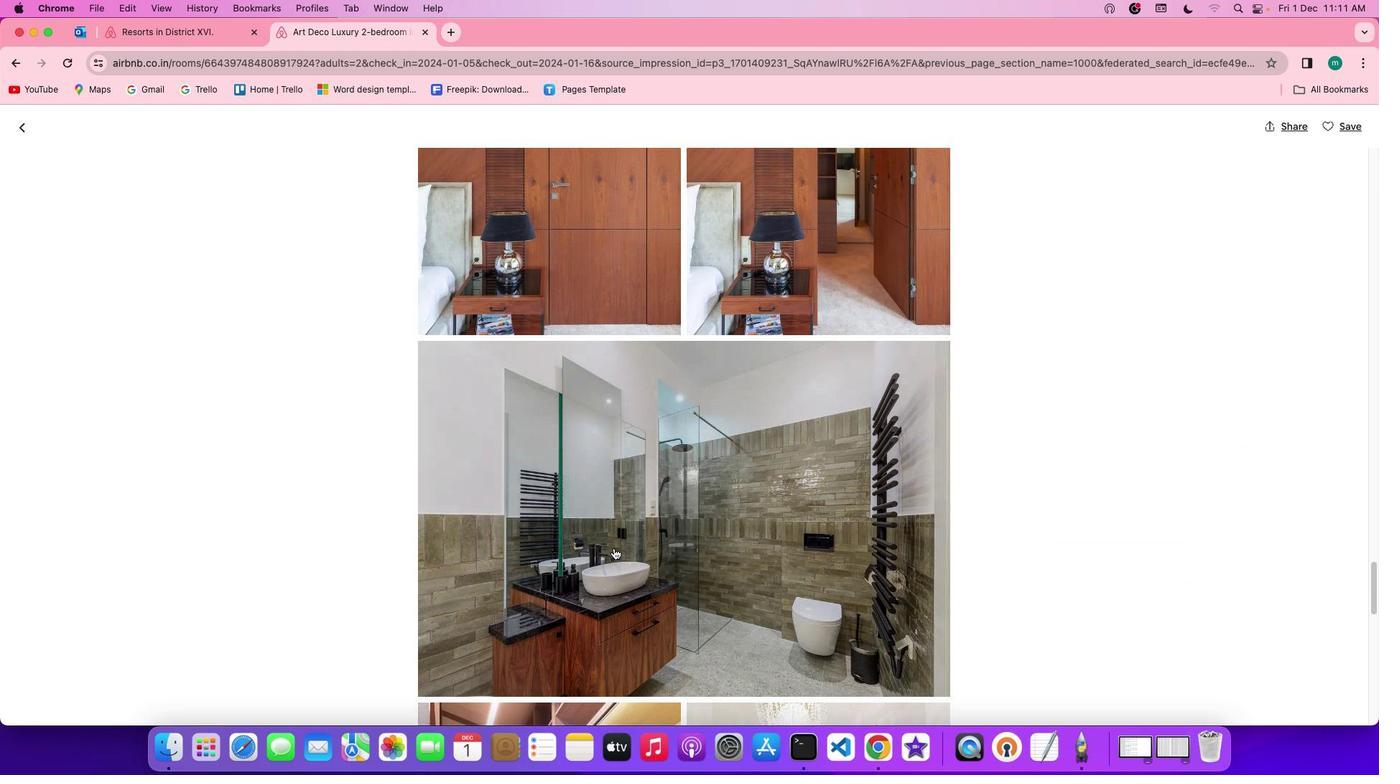 
Action: Mouse scrolled (613, 548) with delta (0, -1)
Screenshot: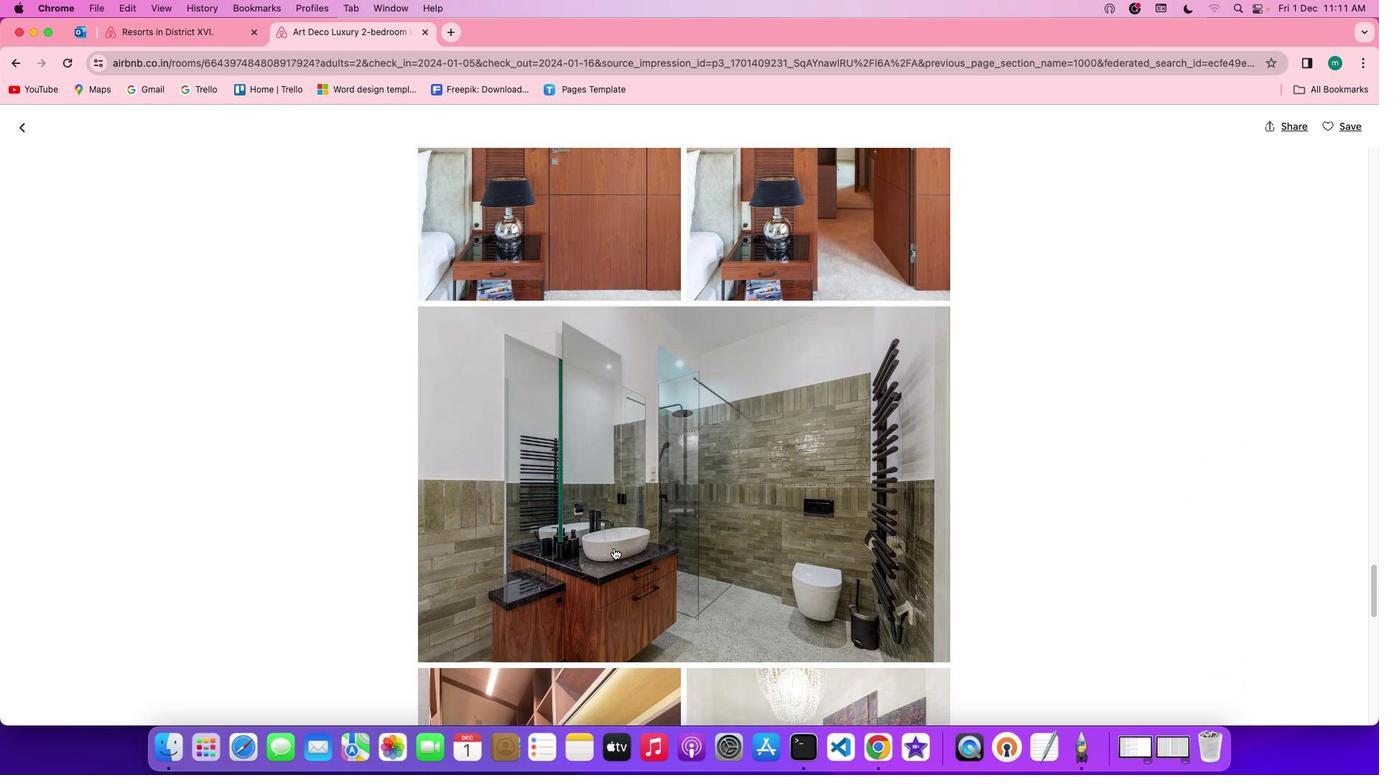
Action: Mouse scrolled (613, 548) with delta (0, -1)
Screenshot: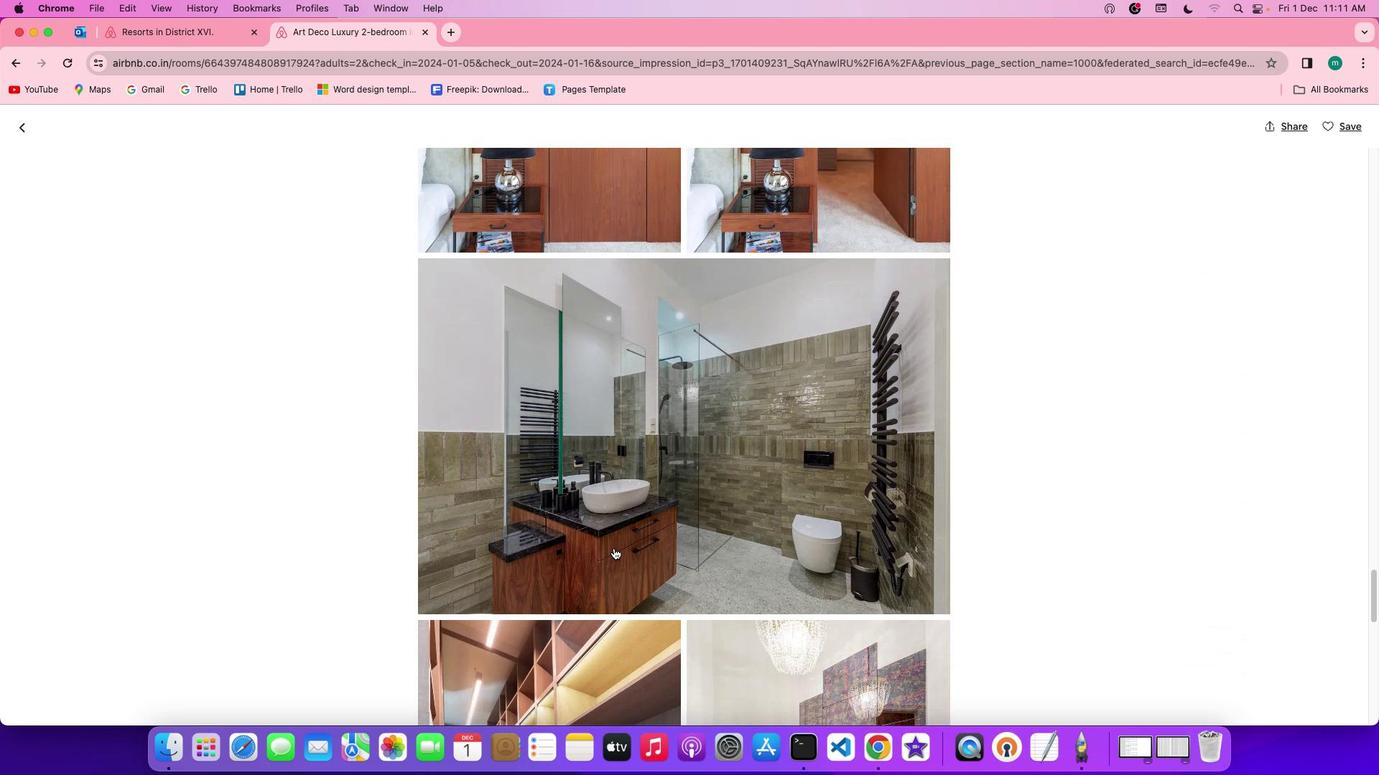 
Action: Mouse scrolled (613, 548) with delta (0, 0)
Screenshot: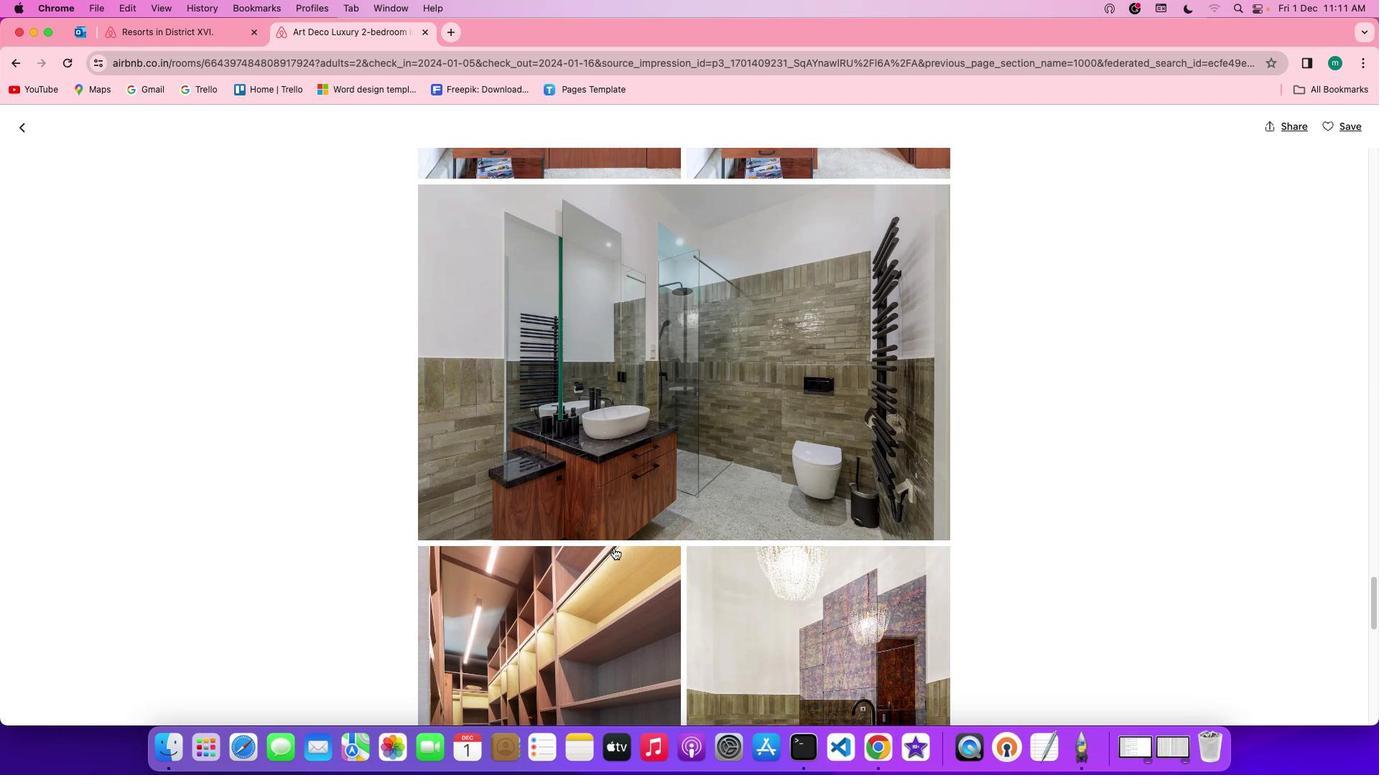 
Action: Mouse scrolled (613, 548) with delta (0, 0)
Screenshot: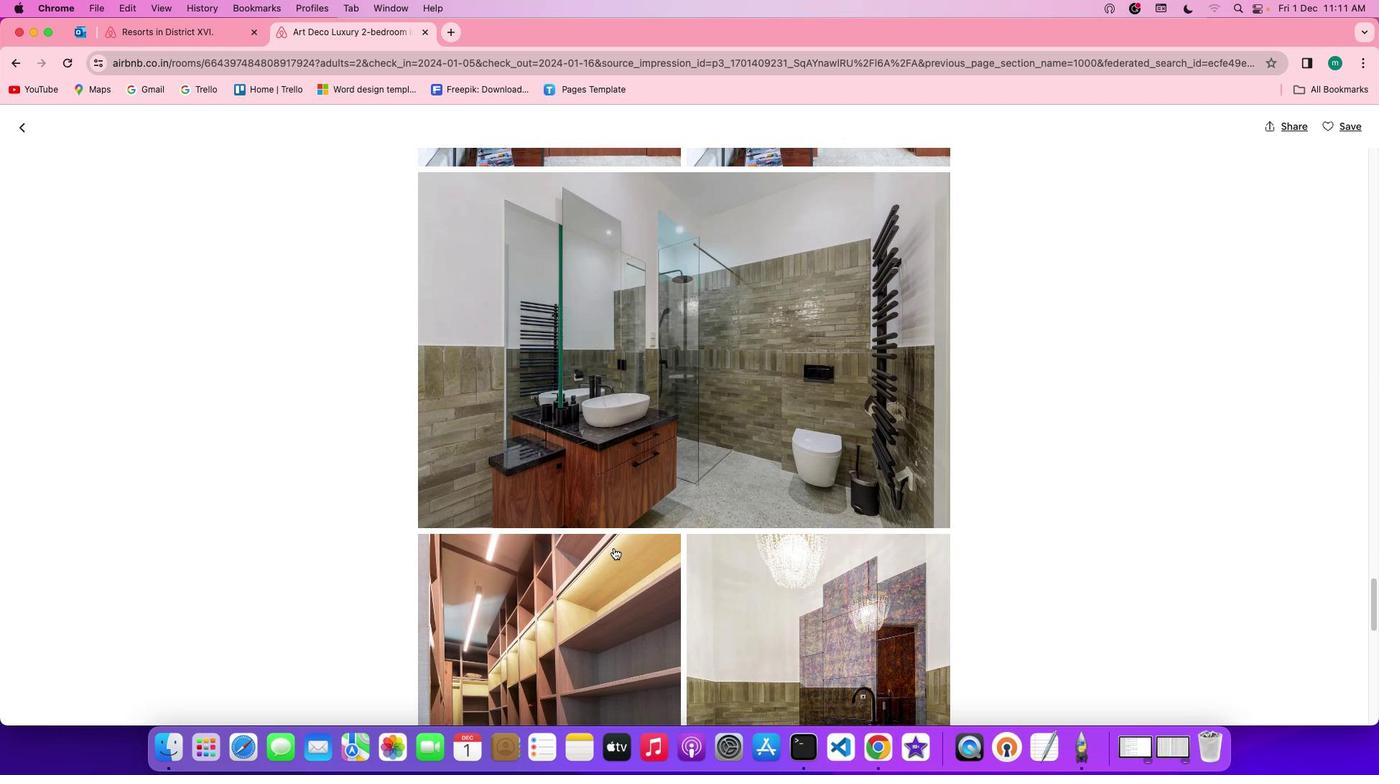 
Action: Mouse scrolled (613, 548) with delta (0, -1)
Screenshot: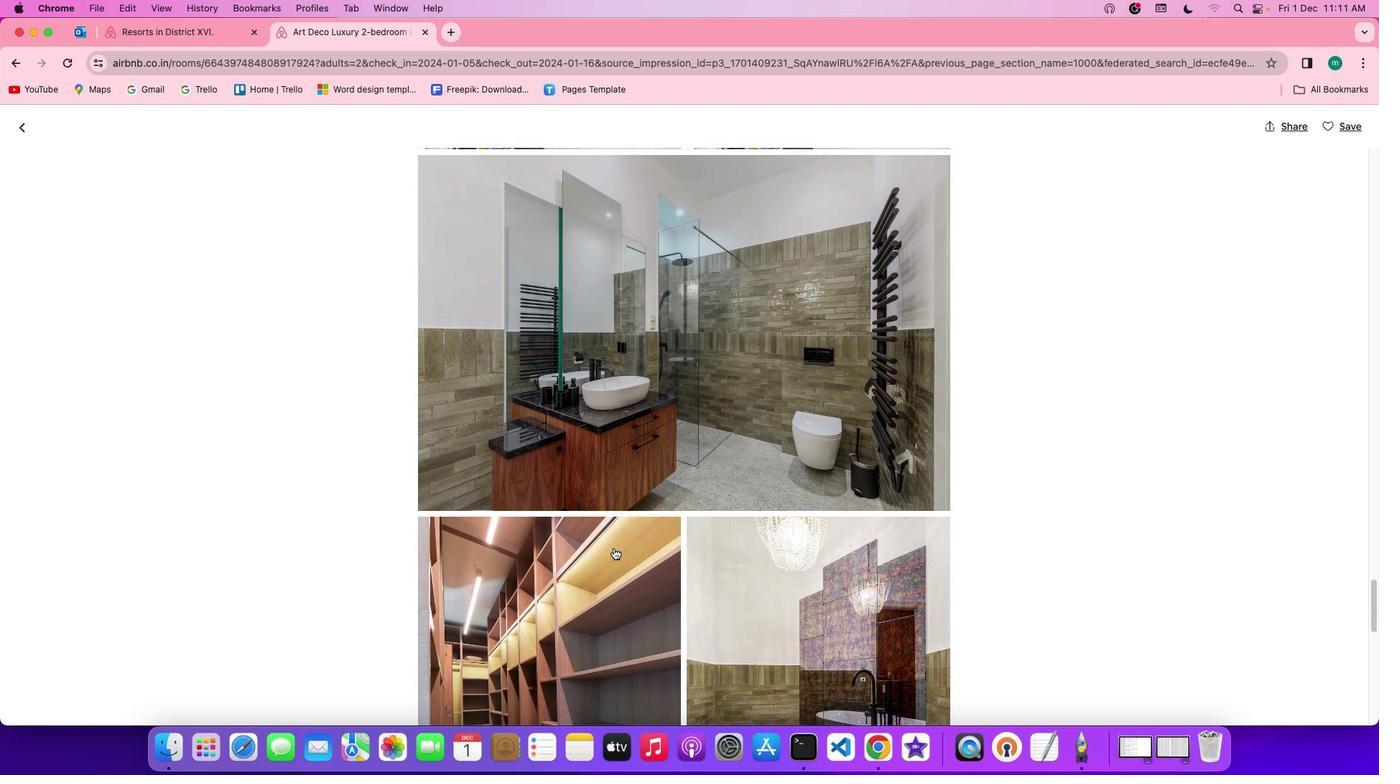 
Action: Mouse scrolled (613, 548) with delta (0, -1)
Screenshot: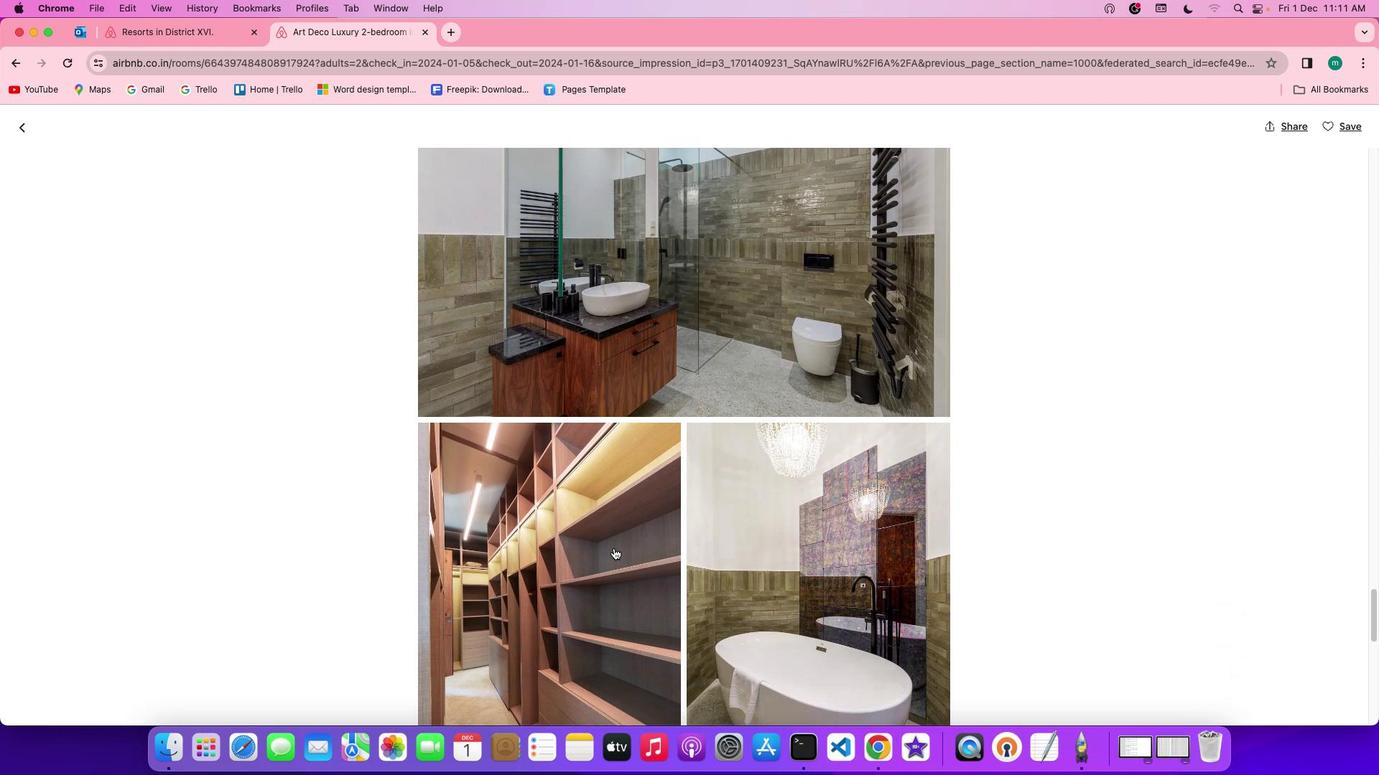 
Action: Mouse scrolled (613, 548) with delta (0, 0)
Screenshot: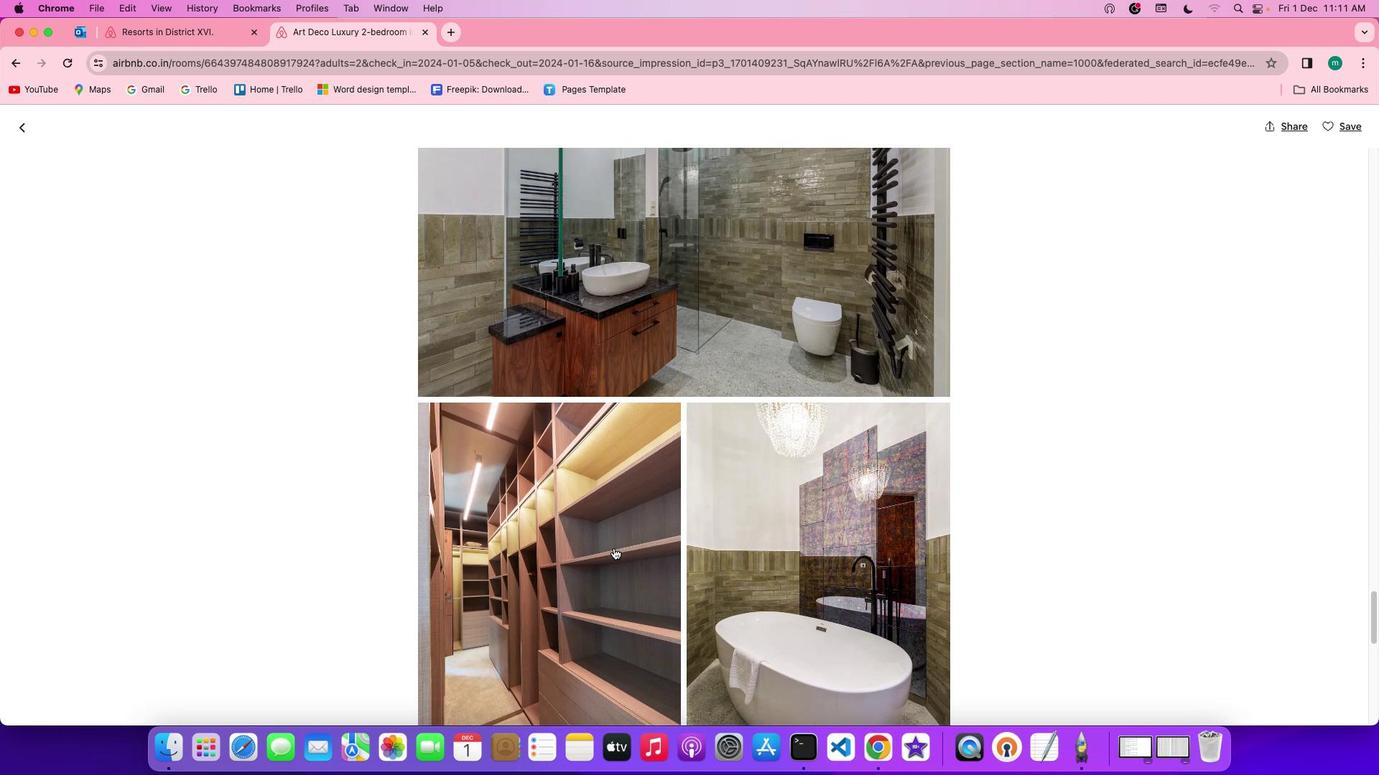 
Action: Mouse scrolled (613, 548) with delta (0, 0)
Screenshot: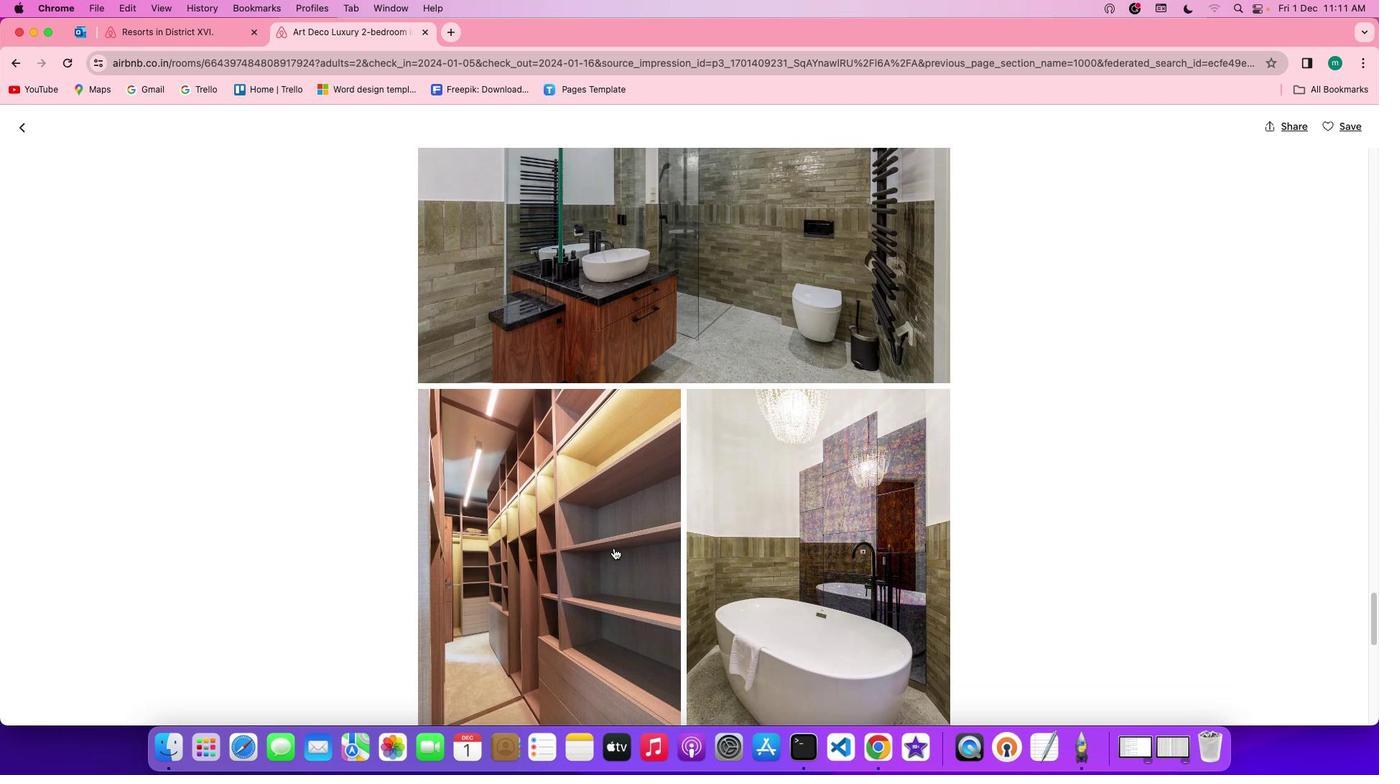 
Action: Mouse scrolled (613, 548) with delta (0, -1)
Screenshot: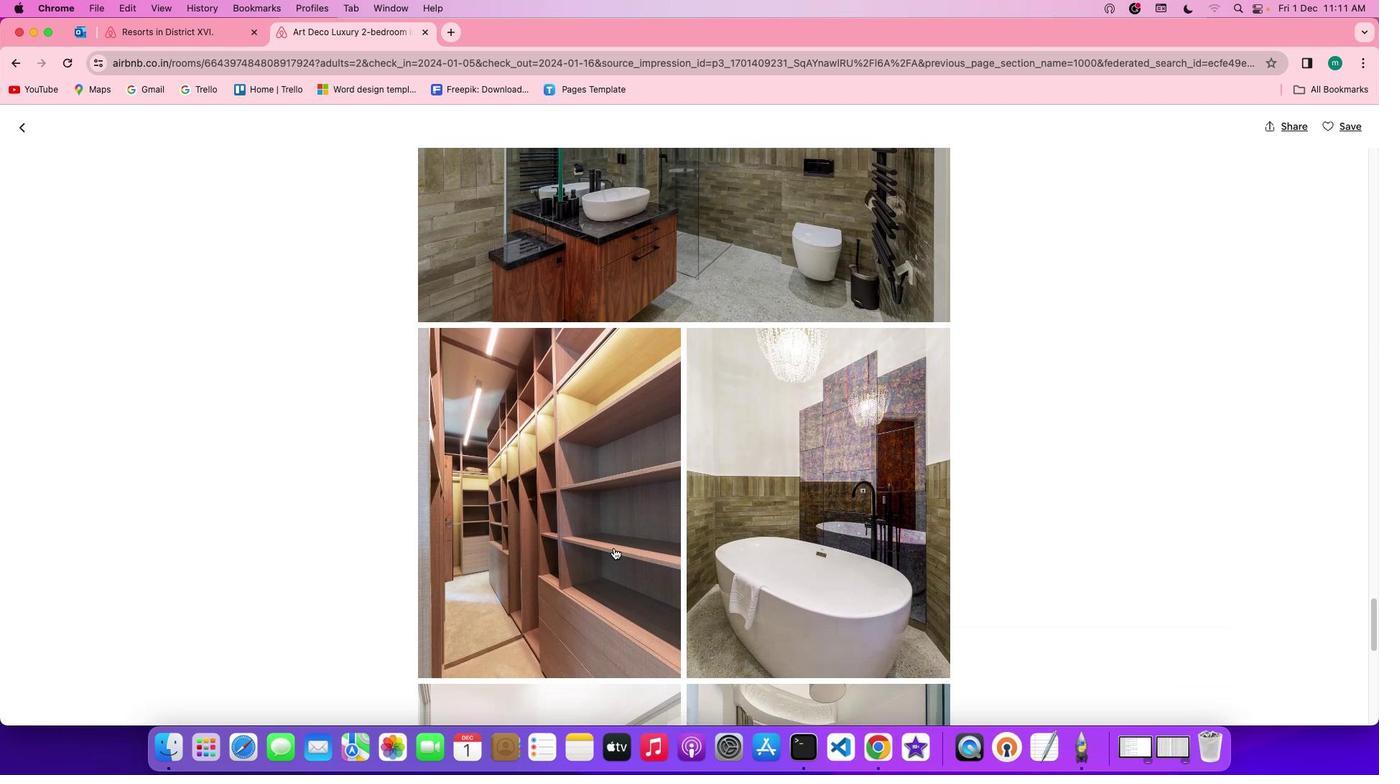 
Action: Mouse scrolled (613, 548) with delta (0, -2)
Screenshot: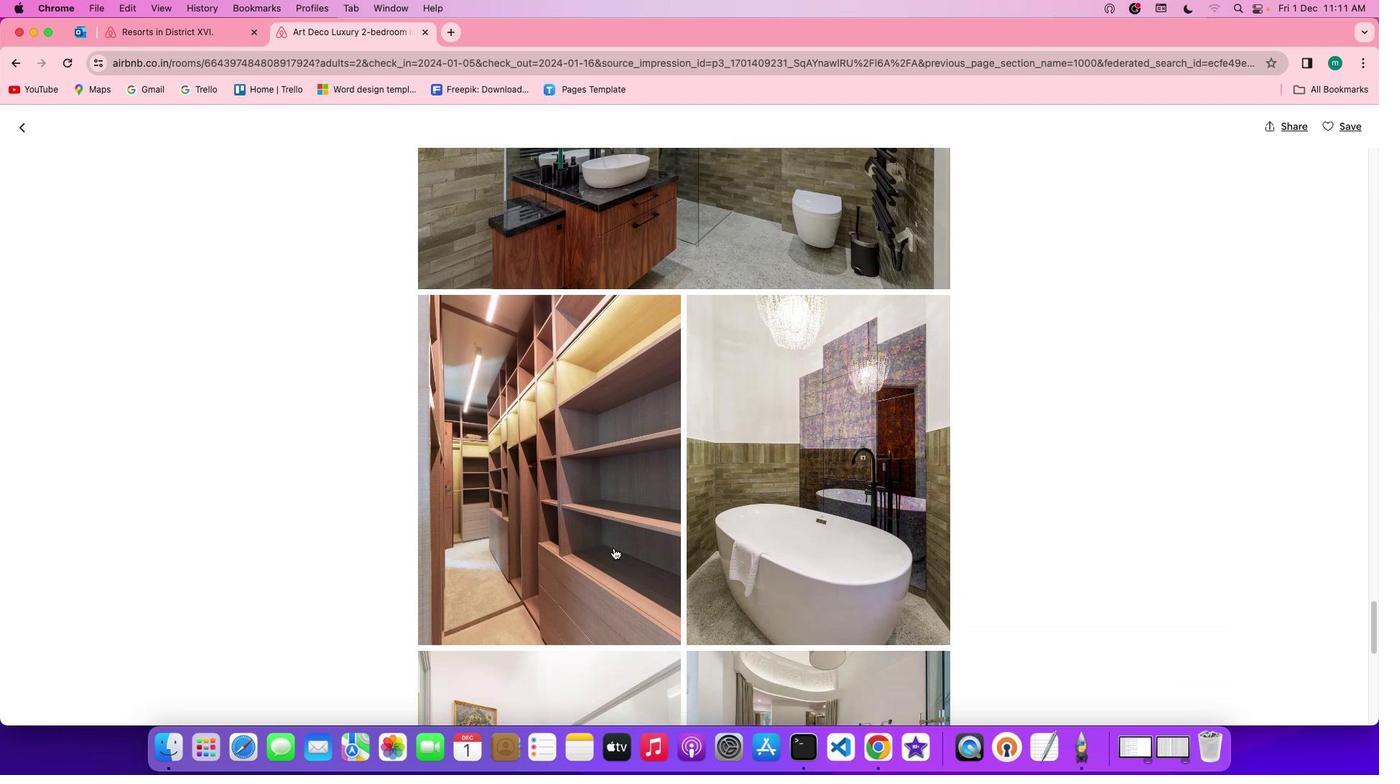 
Action: Mouse scrolled (613, 548) with delta (0, -2)
Screenshot: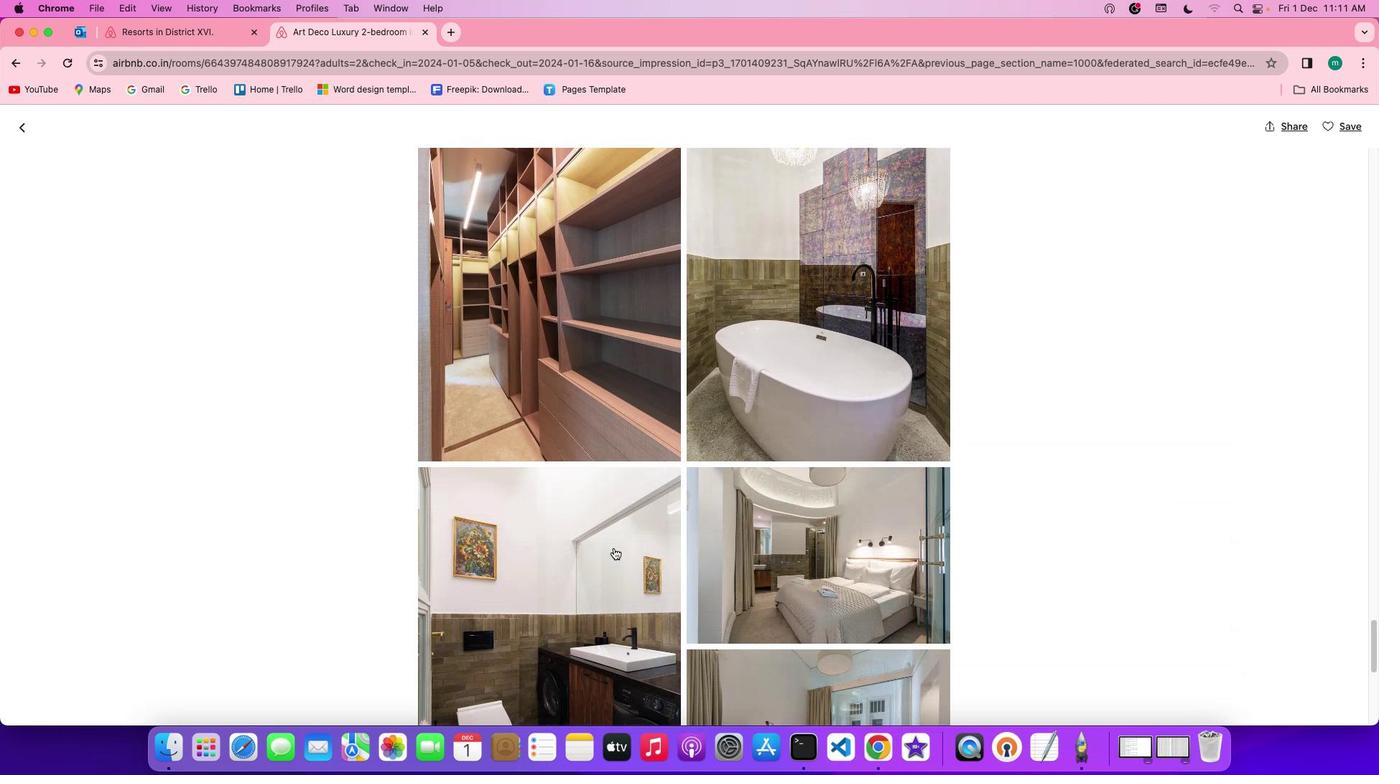 
Action: Mouse scrolled (613, 548) with delta (0, 0)
Screenshot: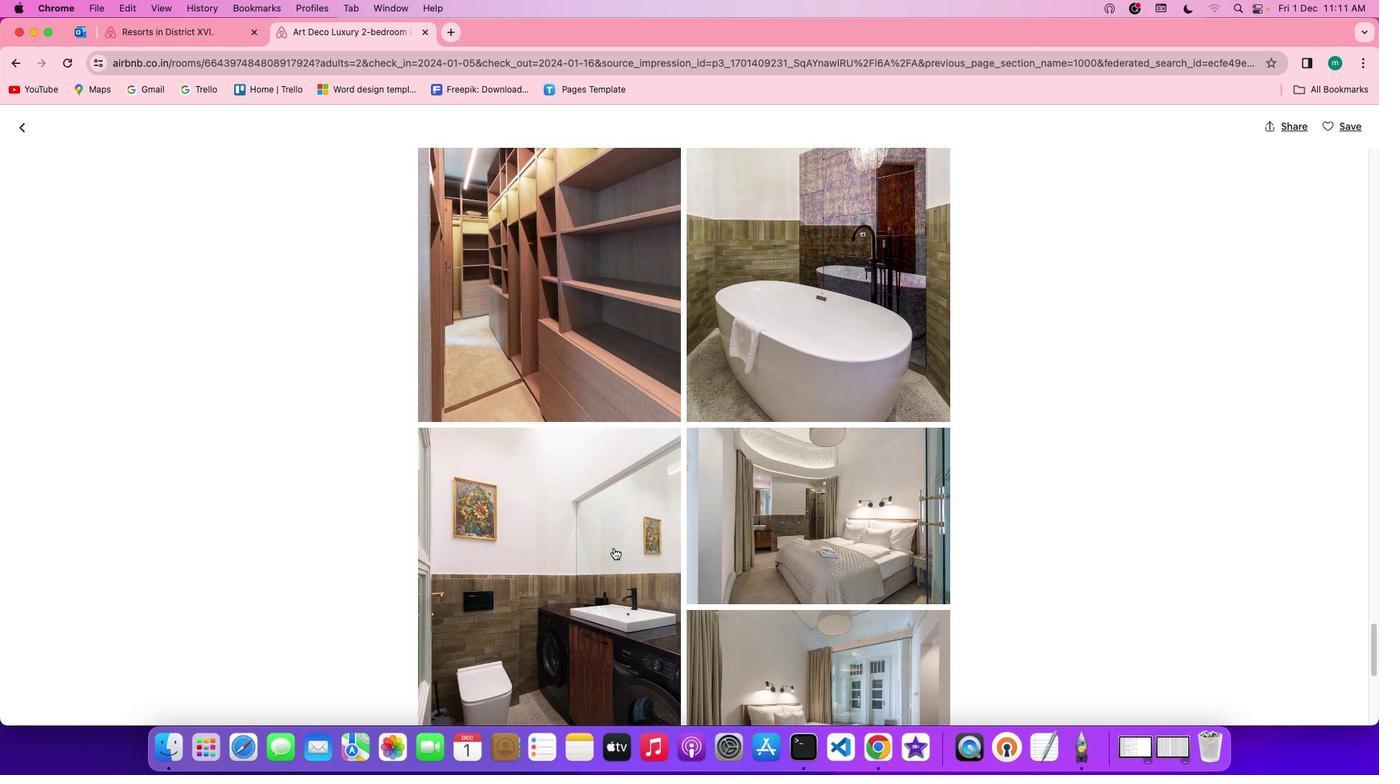 
Action: Mouse scrolled (613, 548) with delta (0, 0)
Screenshot: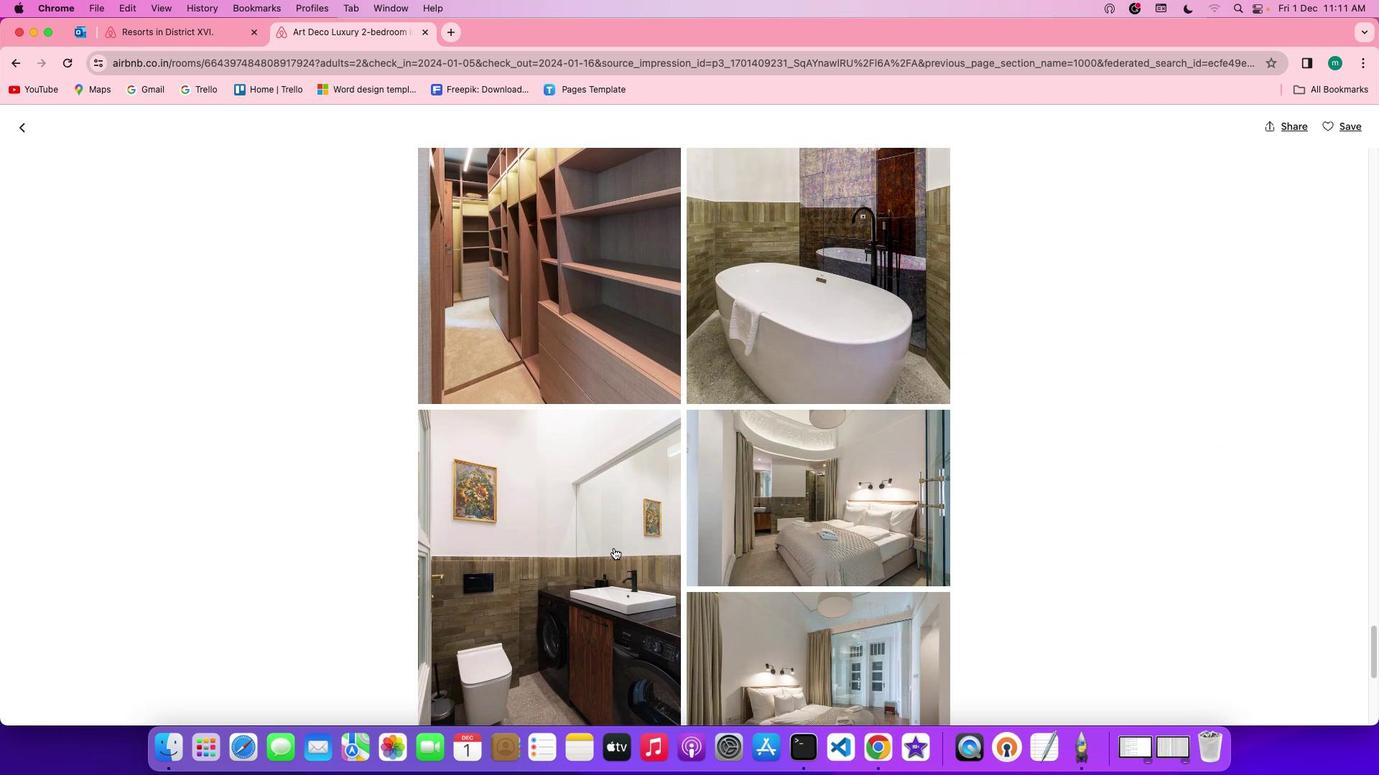 
Action: Mouse scrolled (613, 548) with delta (0, -1)
Screenshot: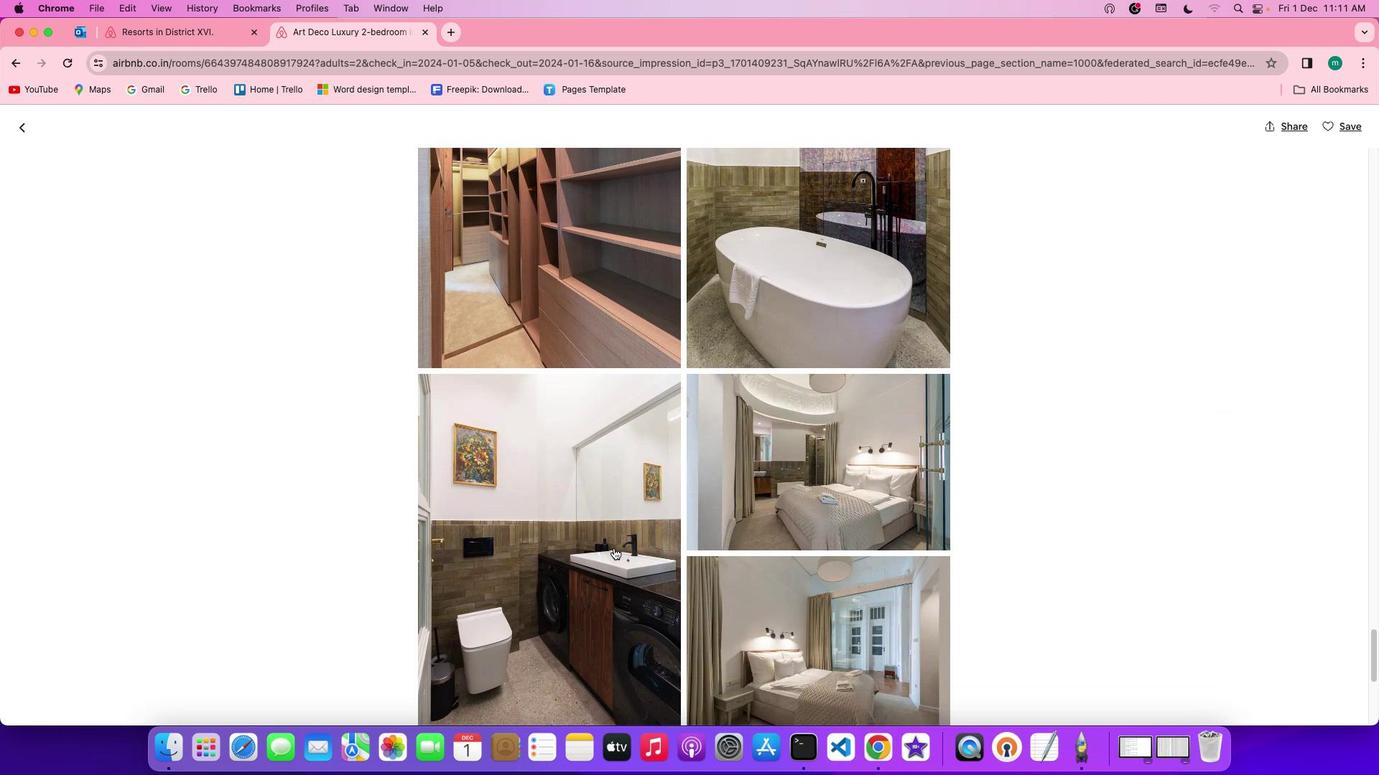 
Action: Mouse scrolled (613, 548) with delta (0, -2)
Screenshot: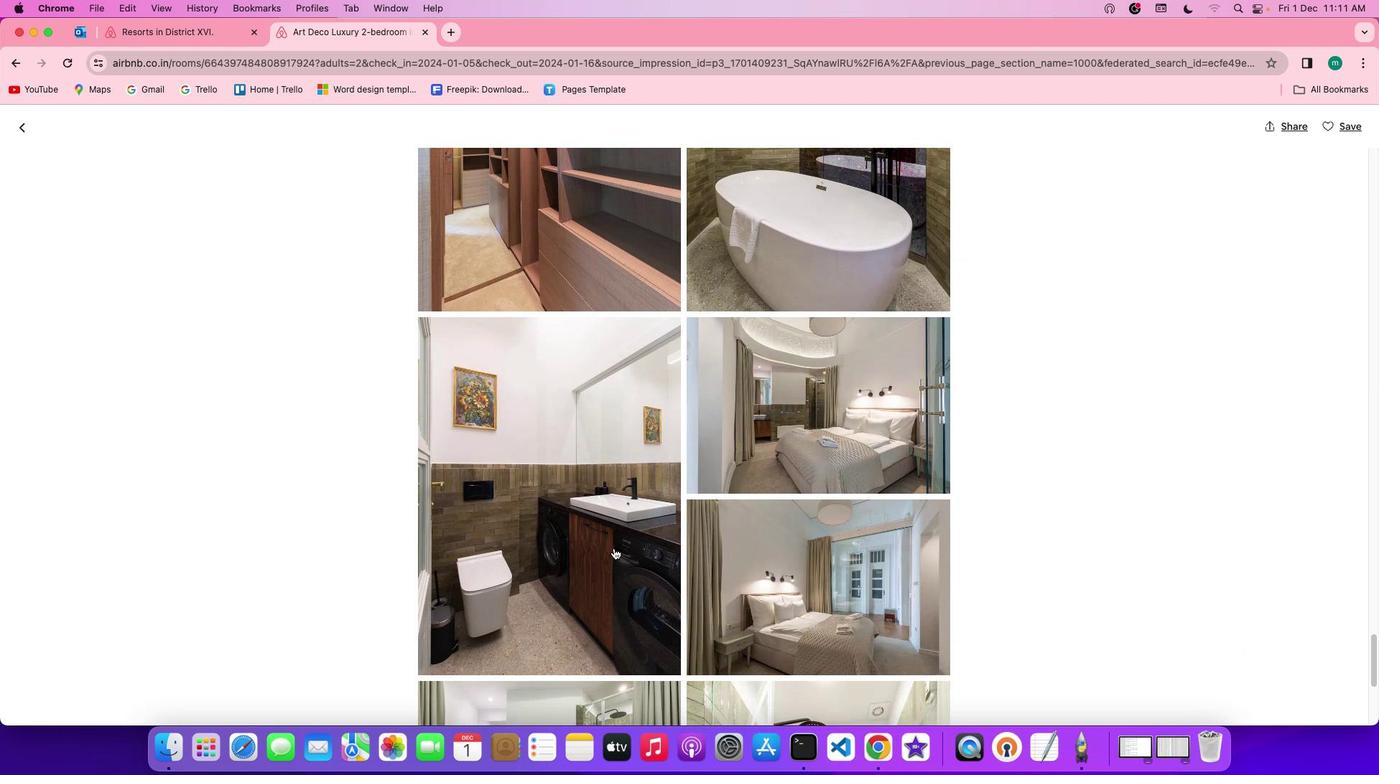 
Action: Mouse scrolled (613, 548) with delta (0, 0)
Screenshot: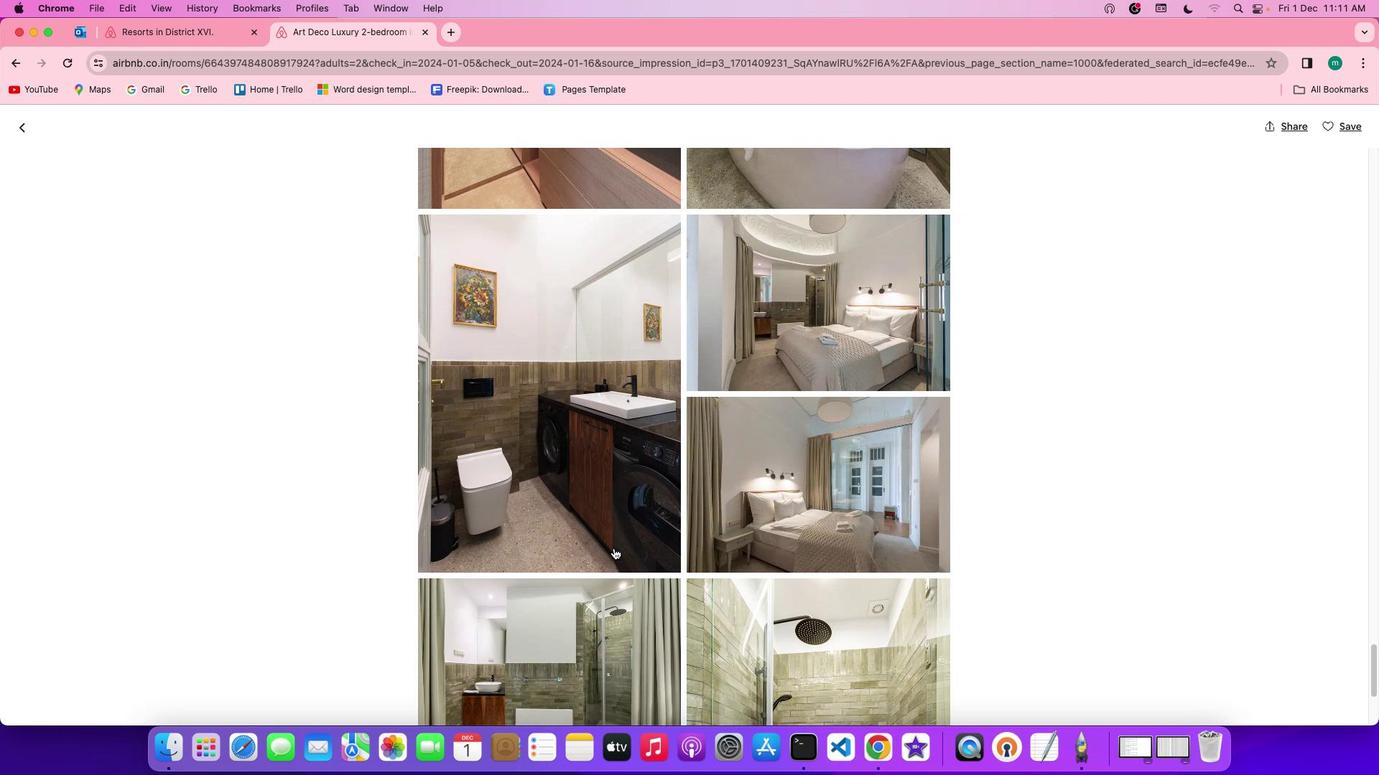 
Action: Mouse scrolled (613, 548) with delta (0, 0)
Screenshot: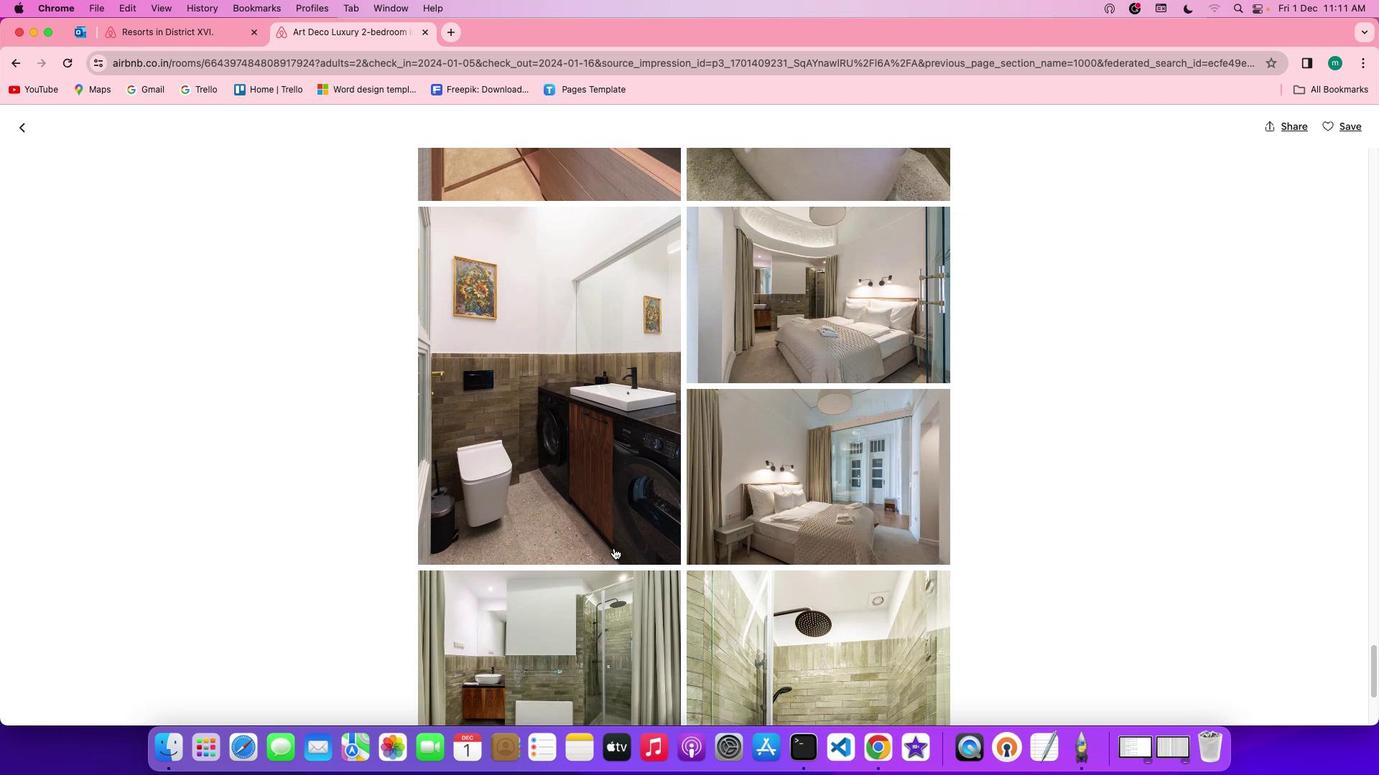 
Action: Mouse scrolled (613, 548) with delta (0, -1)
Screenshot: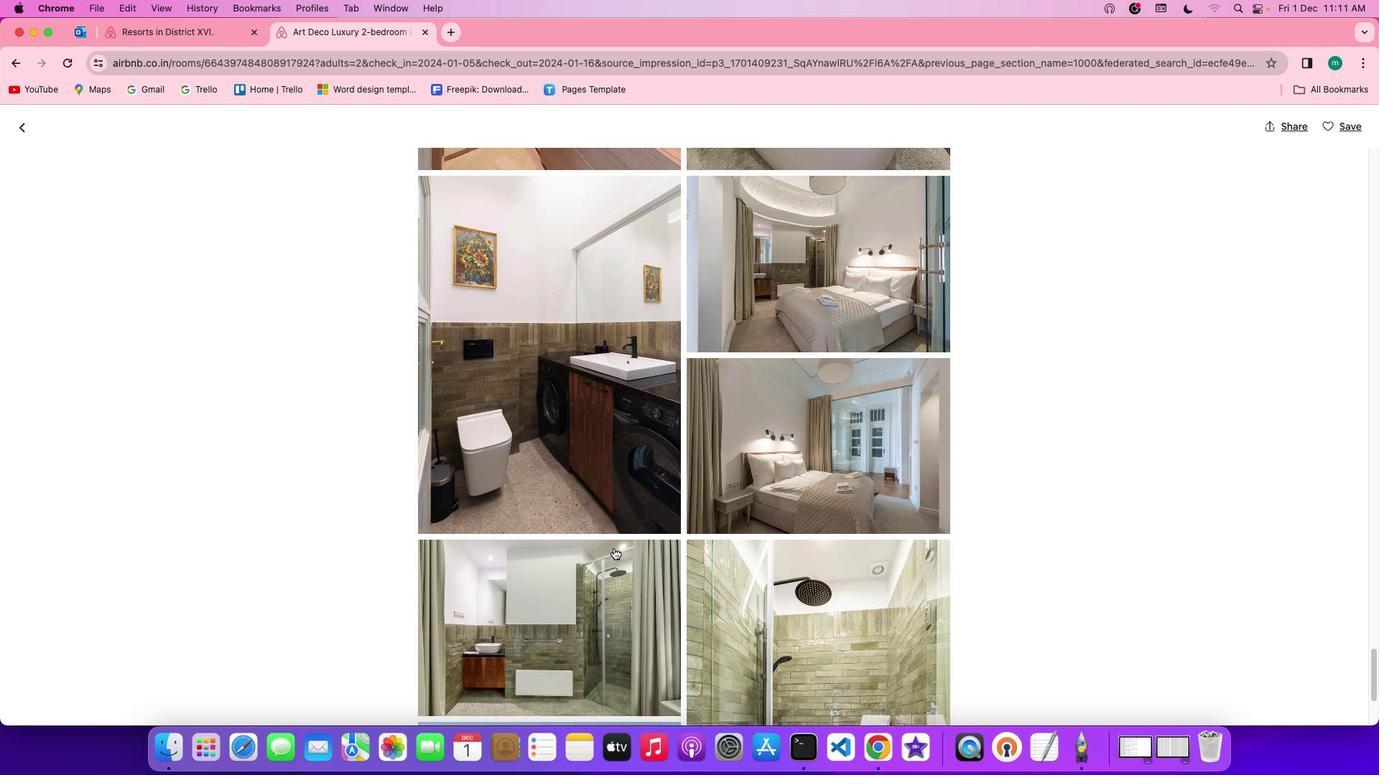 
Action: Mouse scrolled (613, 548) with delta (0, -2)
Screenshot: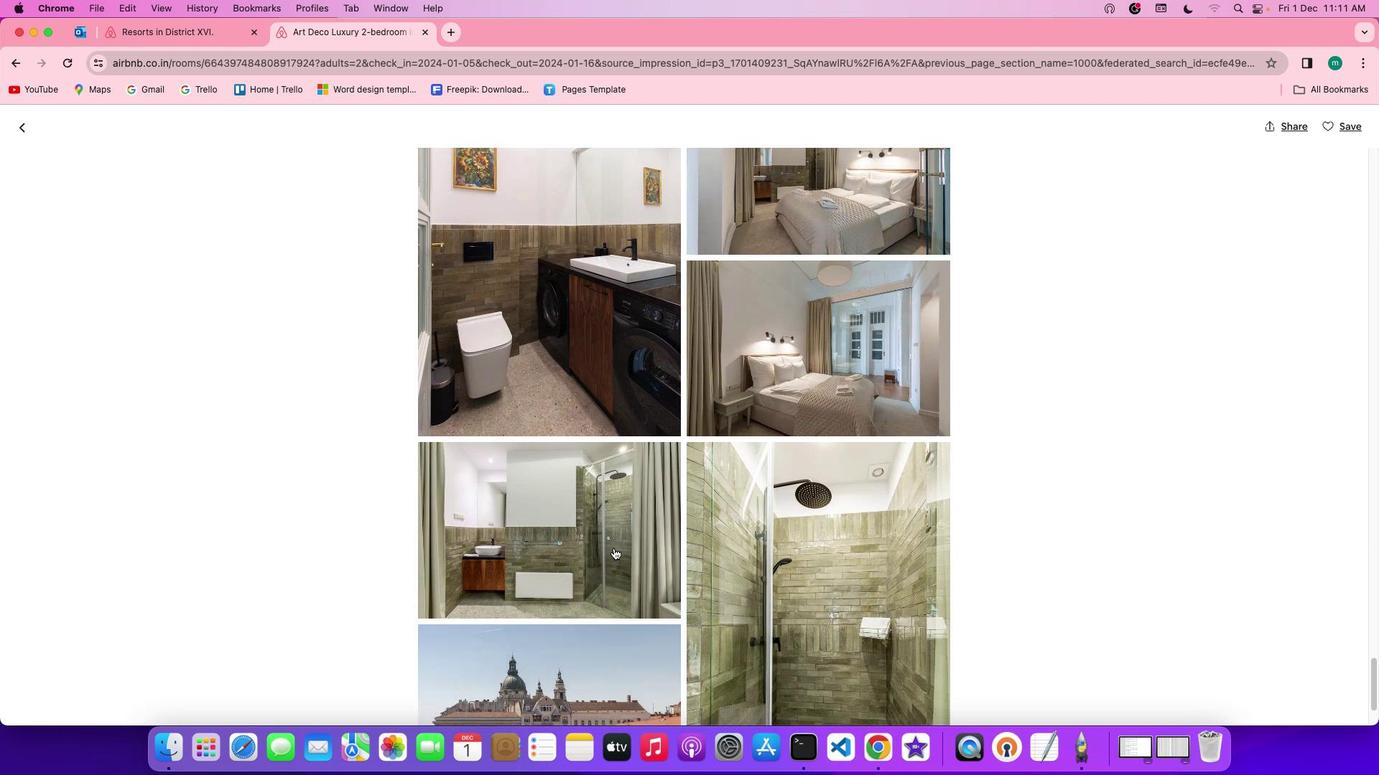 
Action: Mouse scrolled (613, 548) with delta (0, 0)
Screenshot: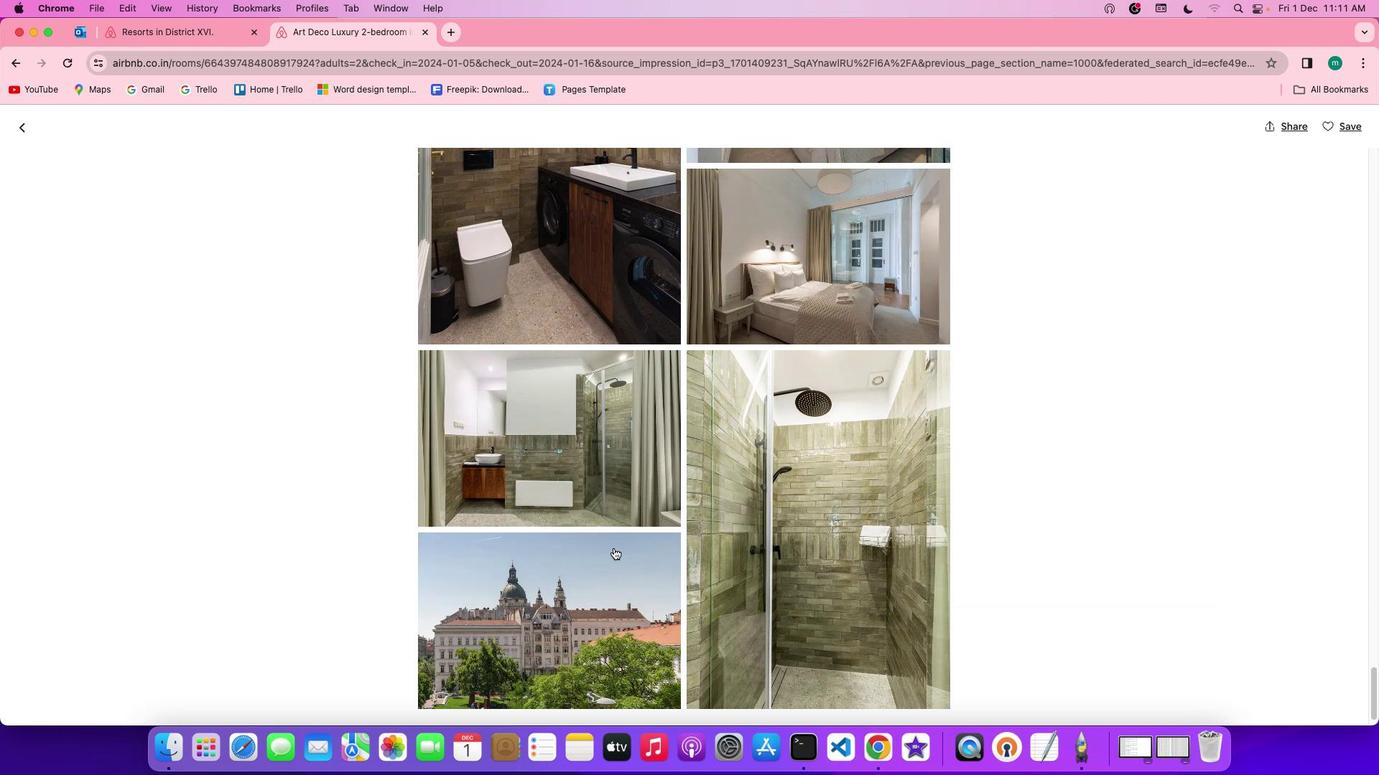 
Action: Mouse scrolled (613, 548) with delta (0, 0)
Screenshot: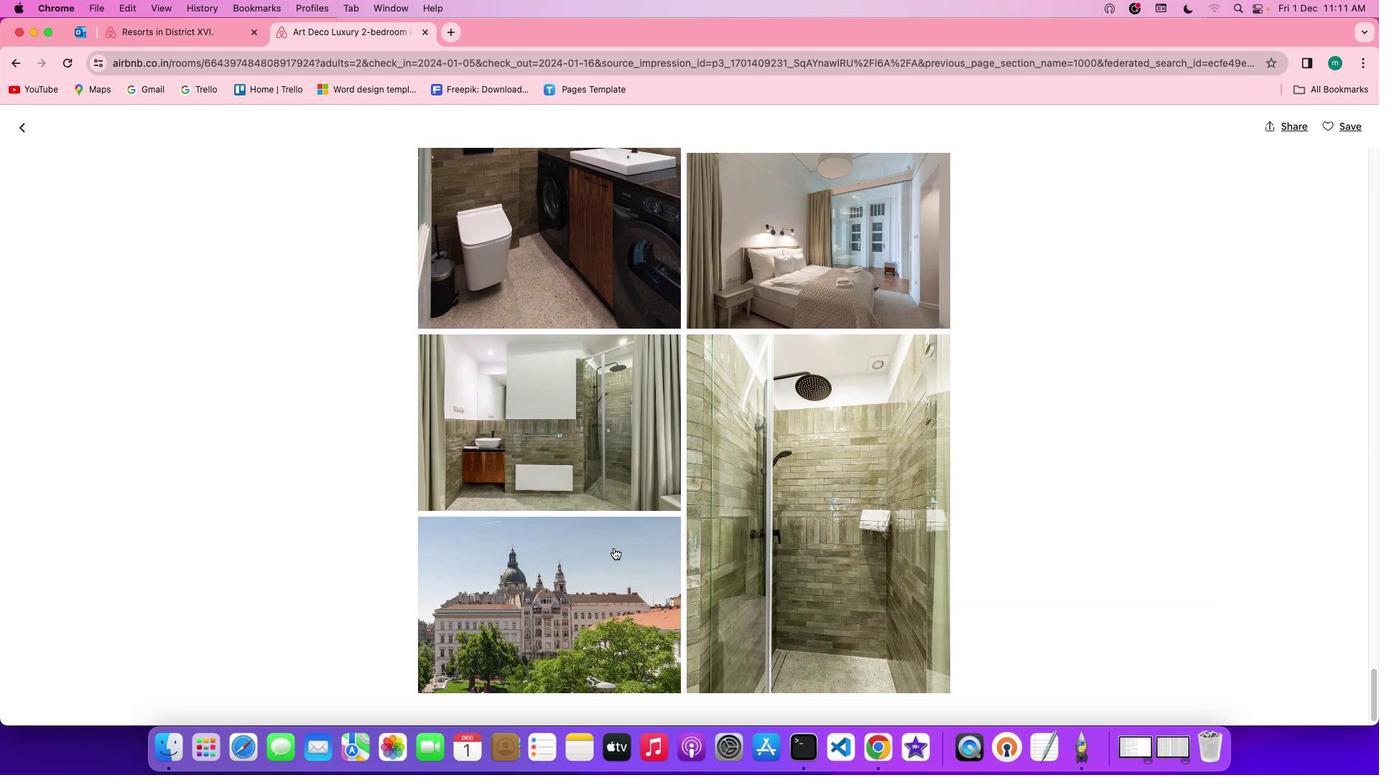 
Action: Mouse scrolled (613, 548) with delta (0, -1)
Screenshot: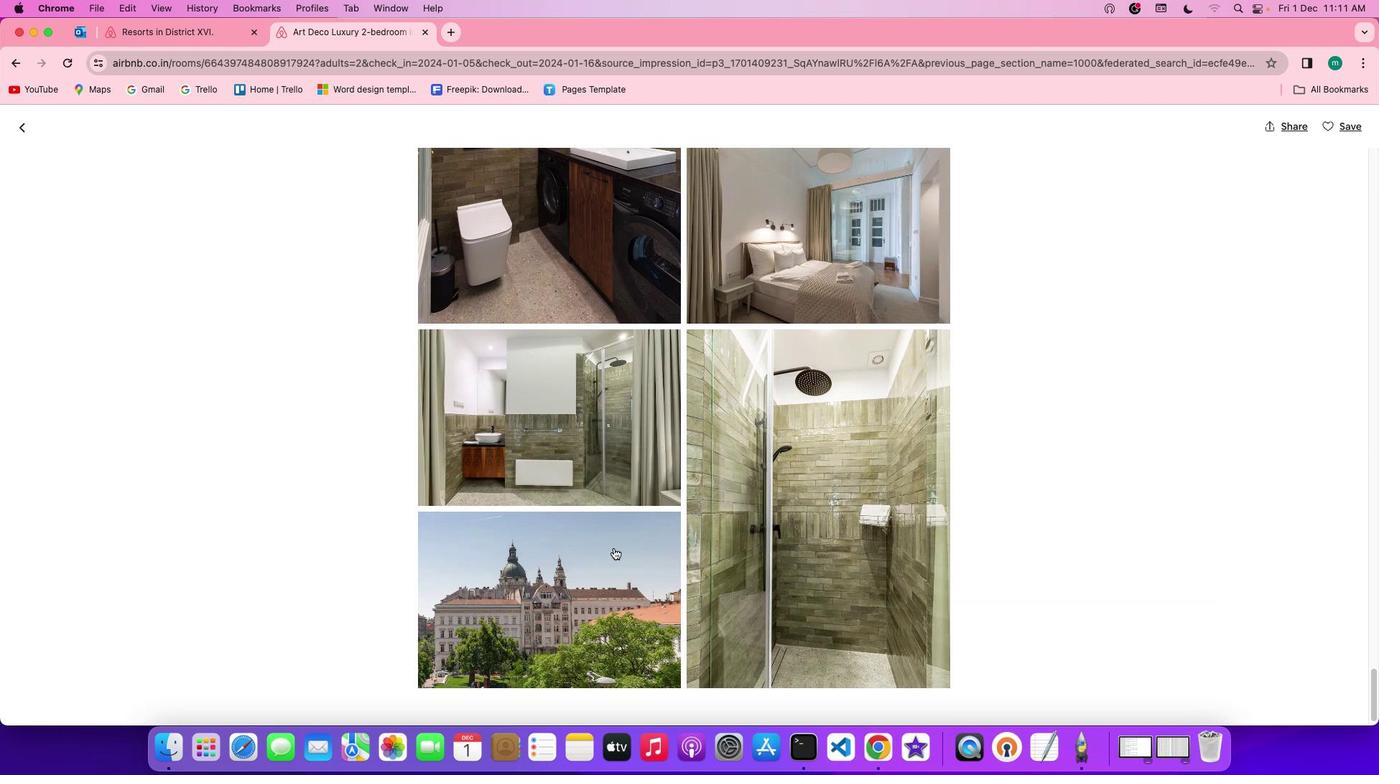 
Action: Mouse scrolled (613, 548) with delta (0, -2)
